 Task: Read customer reviews and ratings for real estate agents in Atlanta, Georgia.
Action: Mouse moved to (264, 224)
Screenshot: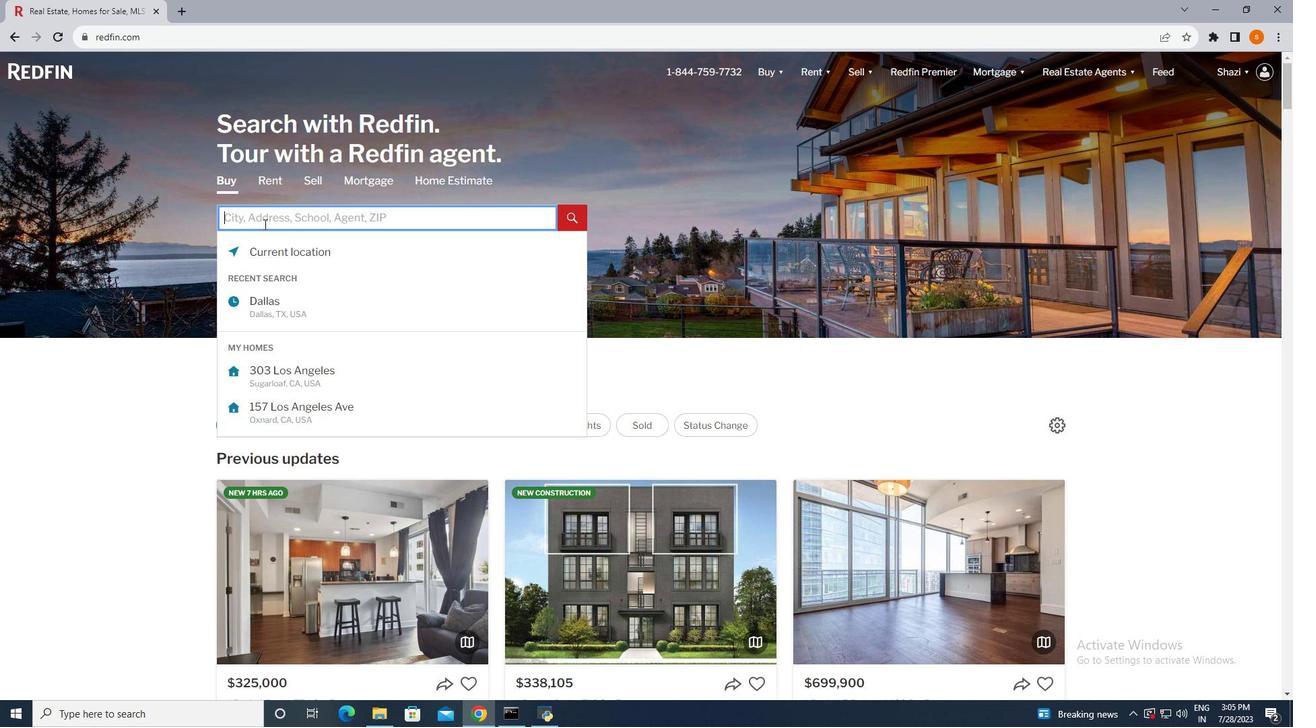 
Action: Mouse pressed left at (264, 224)
Screenshot: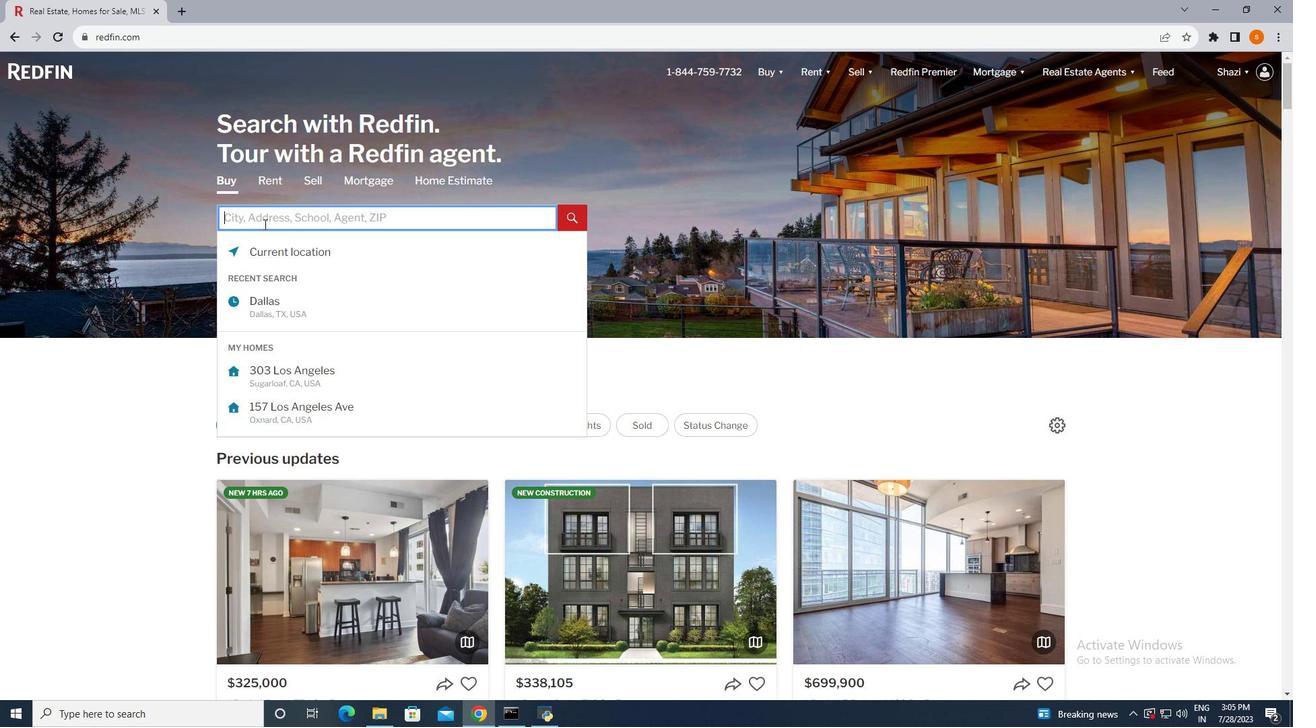 
Action: Mouse moved to (269, 220)
Screenshot: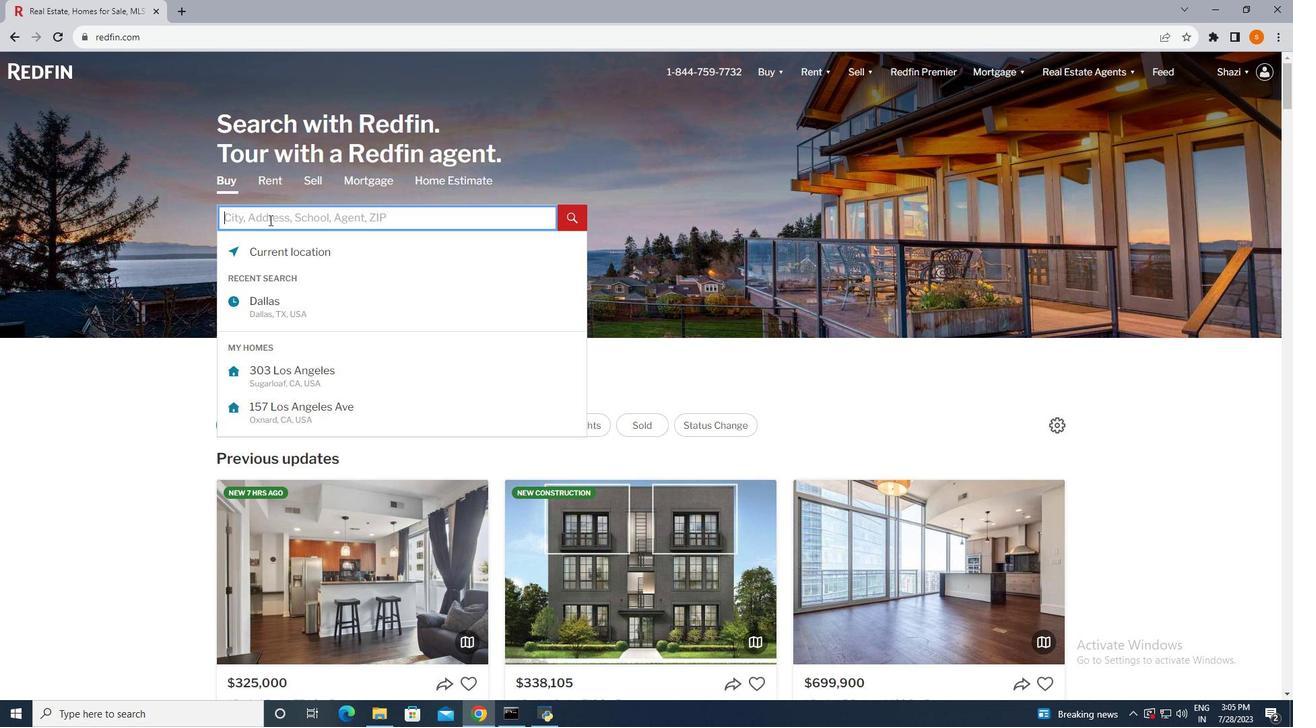 
Action: Mouse pressed left at (269, 220)
Screenshot: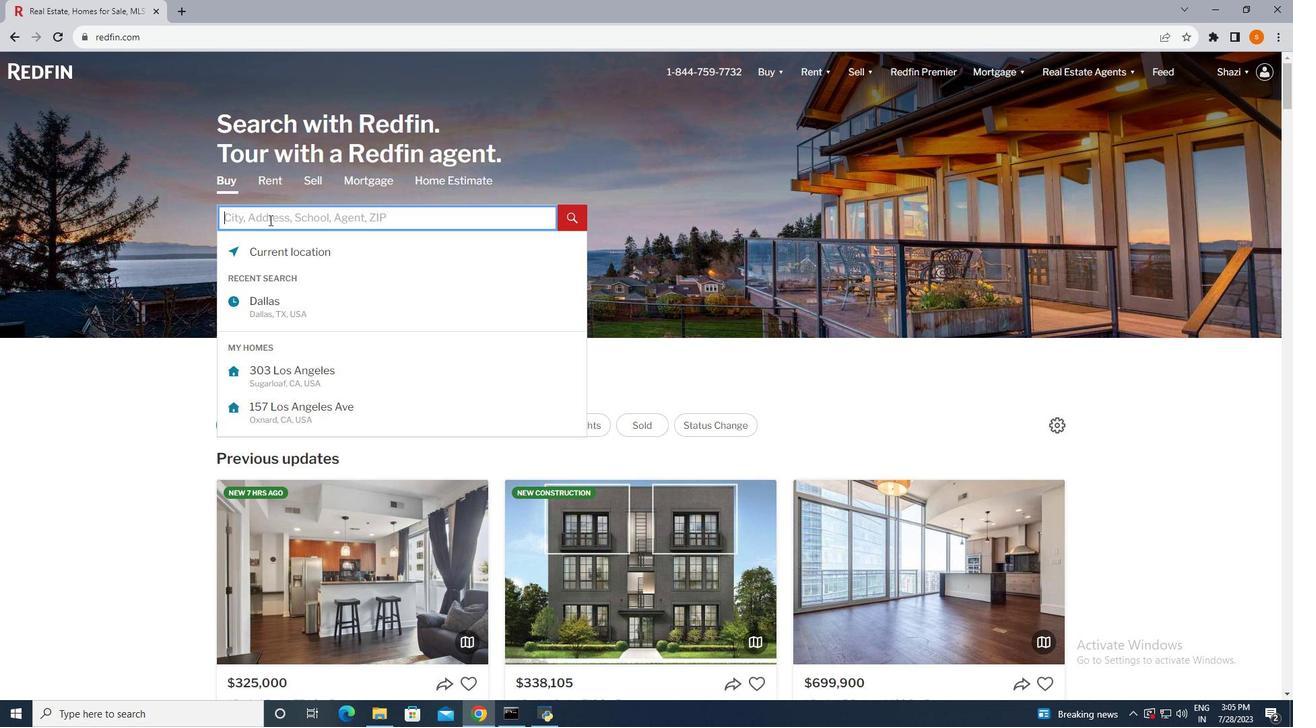 
Action: Key pressed <Key.shift>Atlanta,<Key.space><Key.shift>Georgia<Key.enter>
Screenshot: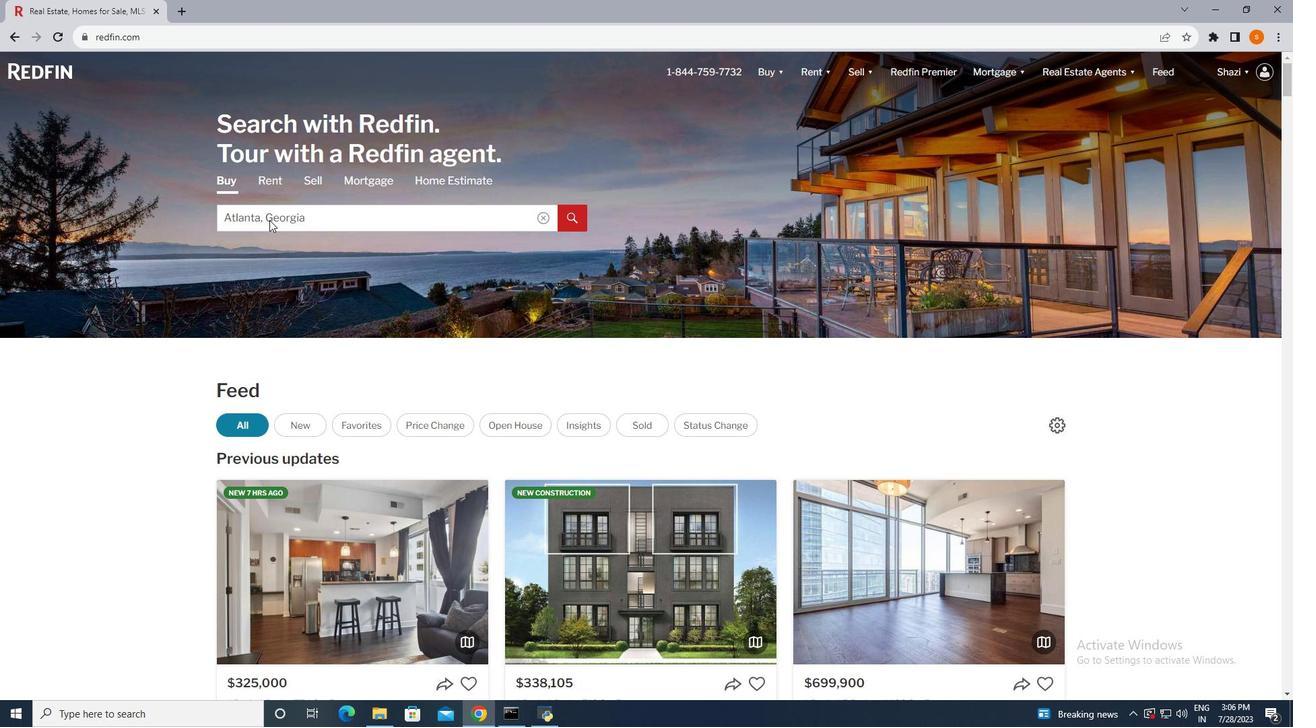 
Action: Mouse moved to (1065, 121)
Screenshot: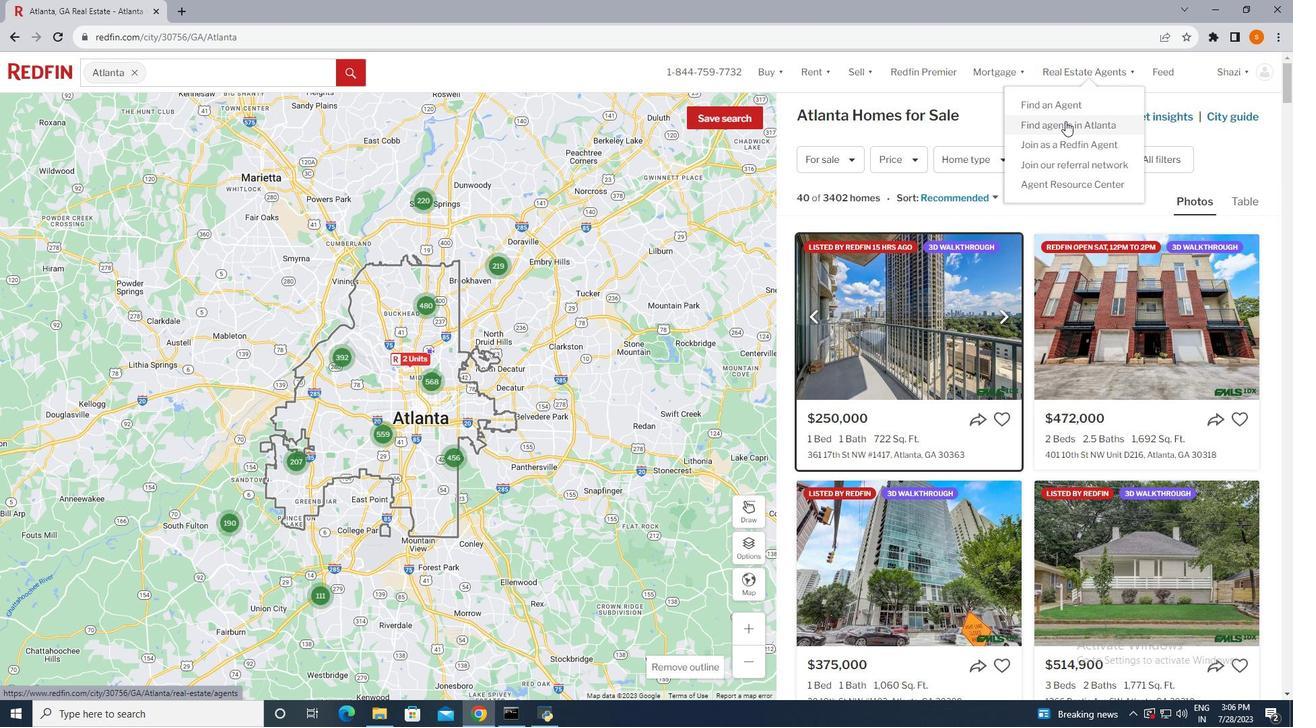 
Action: Mouse pressed left at (1065, 121)
Screenshot: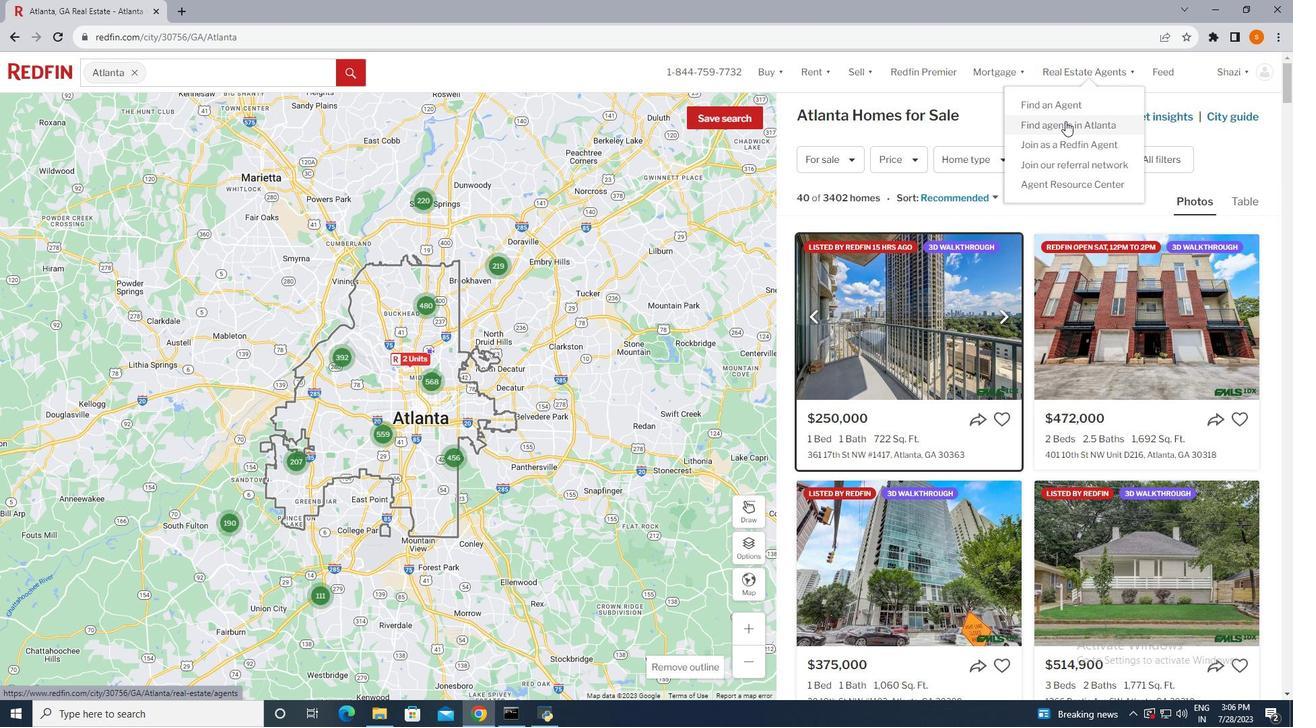 
Action: Mouse moved to (475, 406)
Screenshot: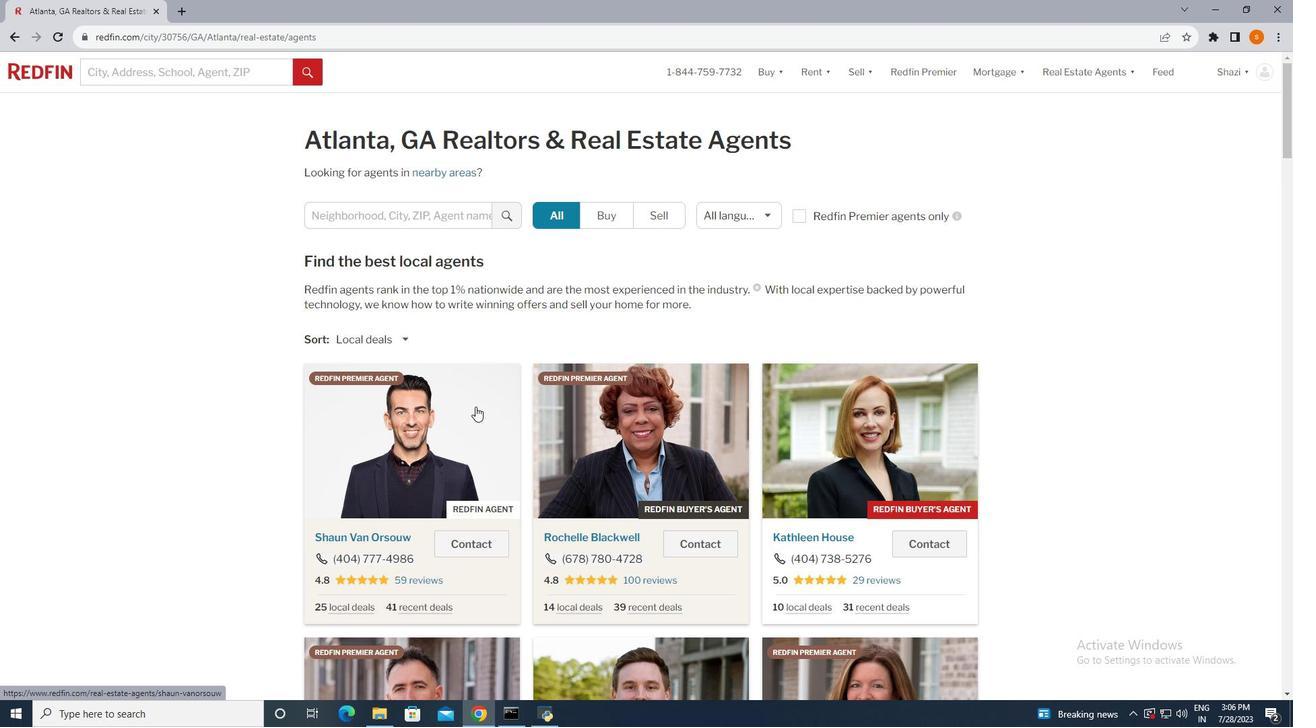 
Action: Mouse scrolled (475, 406) with delta (0, 0)
Screenshot: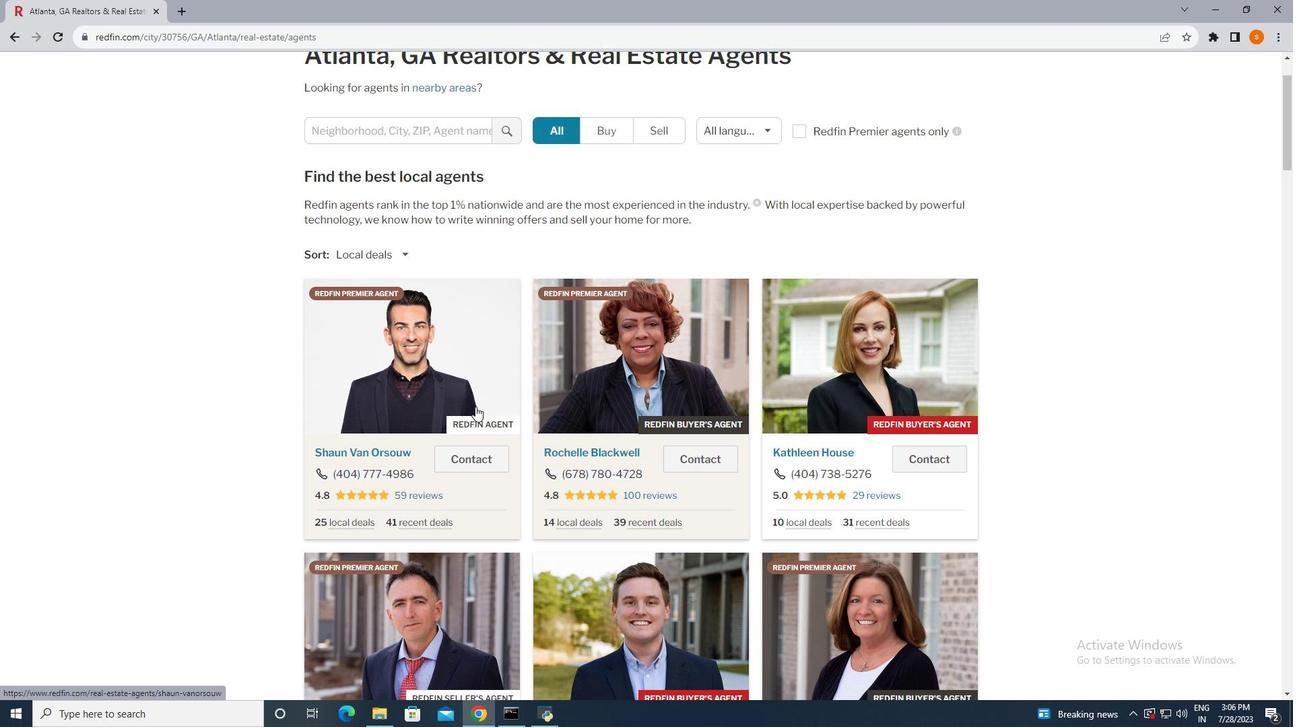 
Action: Mouse scrolled (475, 406) with delta (0, 0)
Screenshot: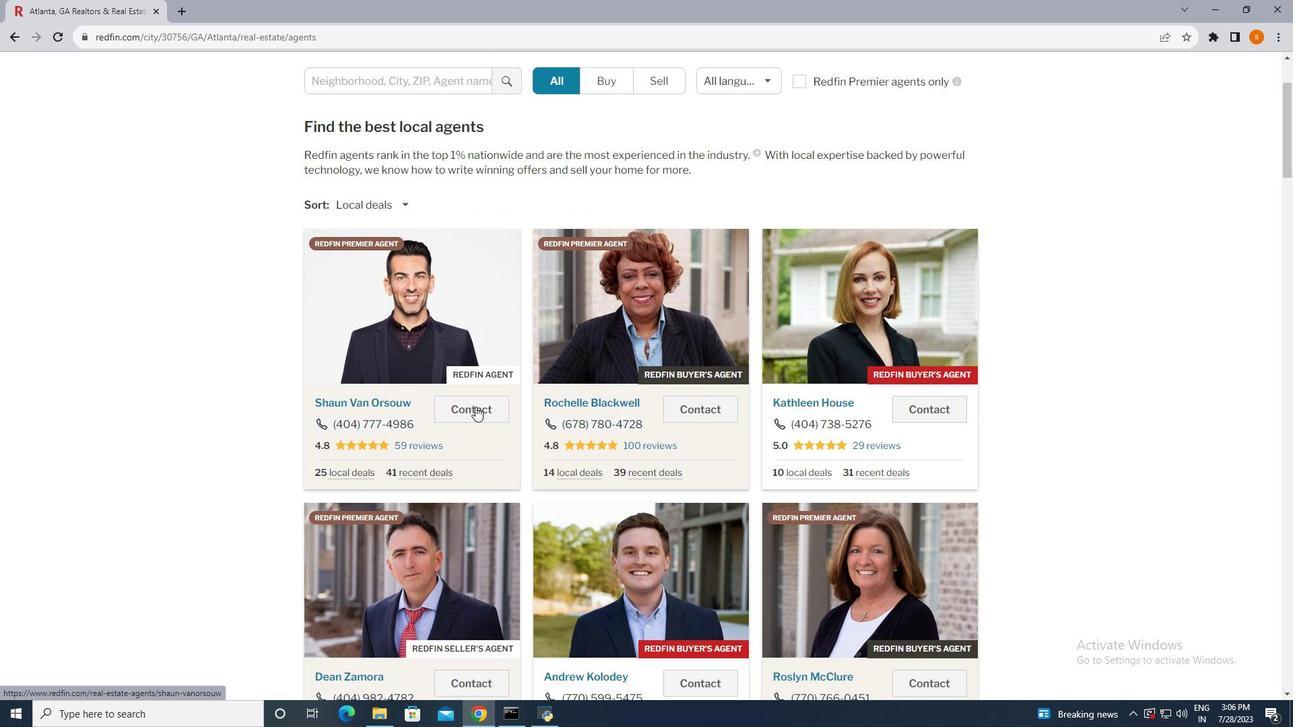 
Action: Mouse moved to (490, 380)
Screenshot: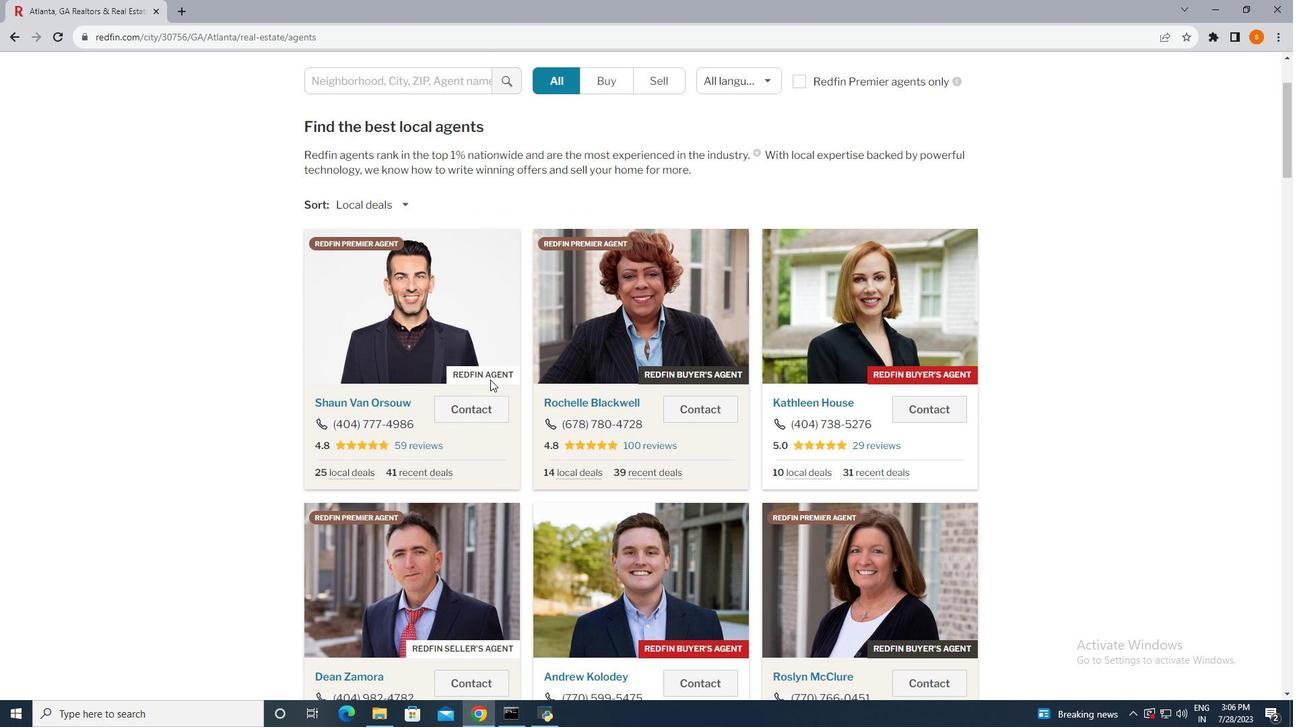 
Action: Mouse scrolled (490, 379) with delta (0, 0)
Screenshot: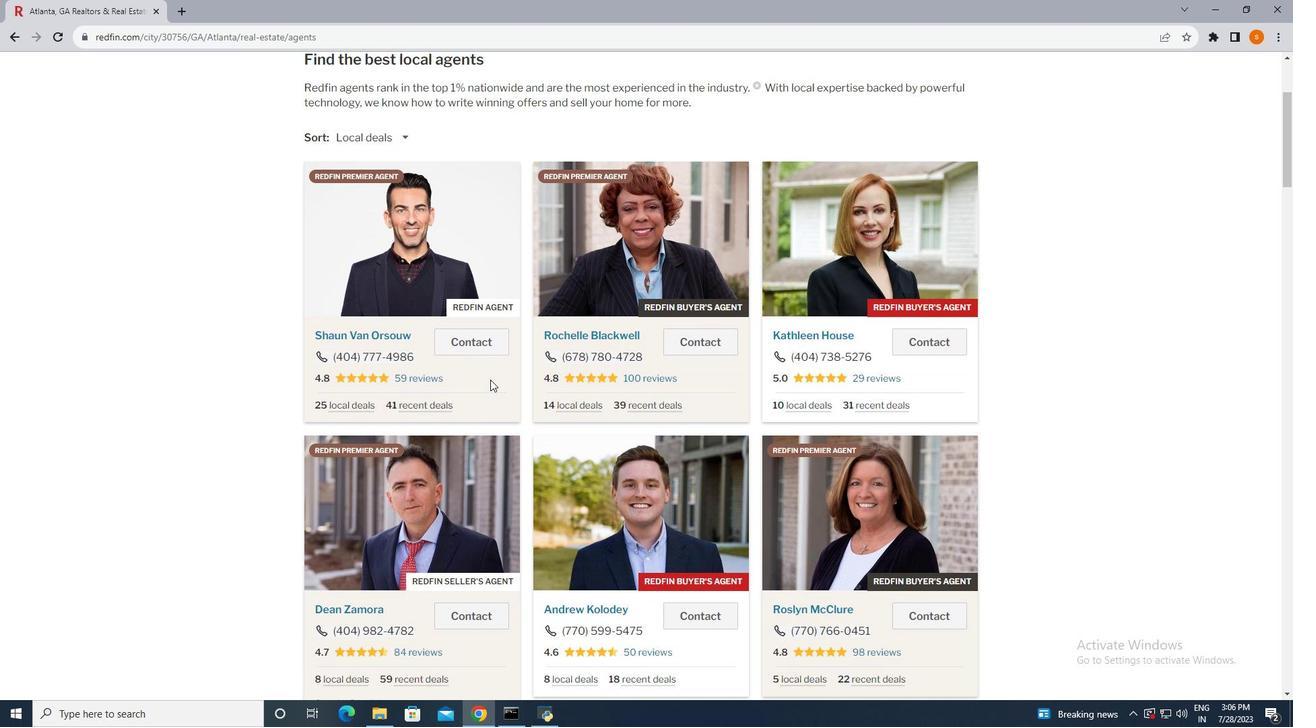 
Action: Mouse scrolled (490, 379) with delta (0, 0)
Screenshot: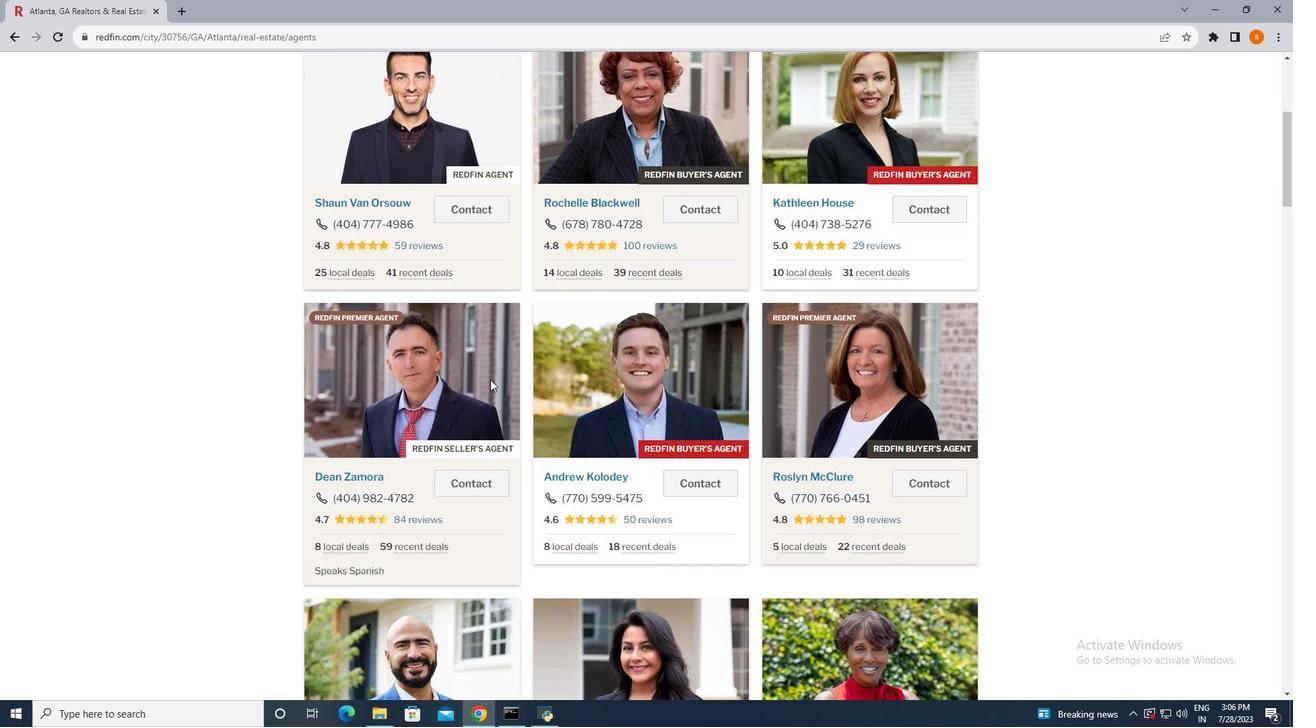 
Action: Mouse scrolled (490, 379) with delta (0, 0)
Screenshot: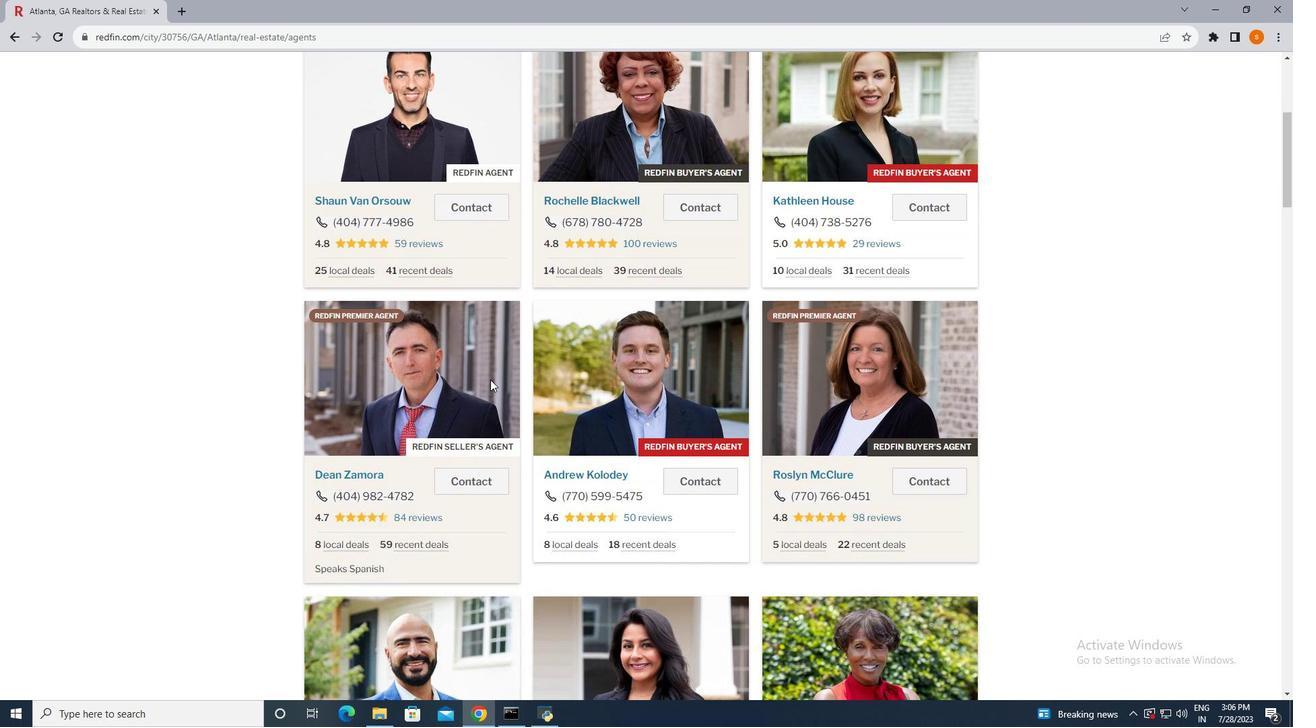 
Action: Mouse scrolled (490, 380) with delta (0, 0)
Screenshot: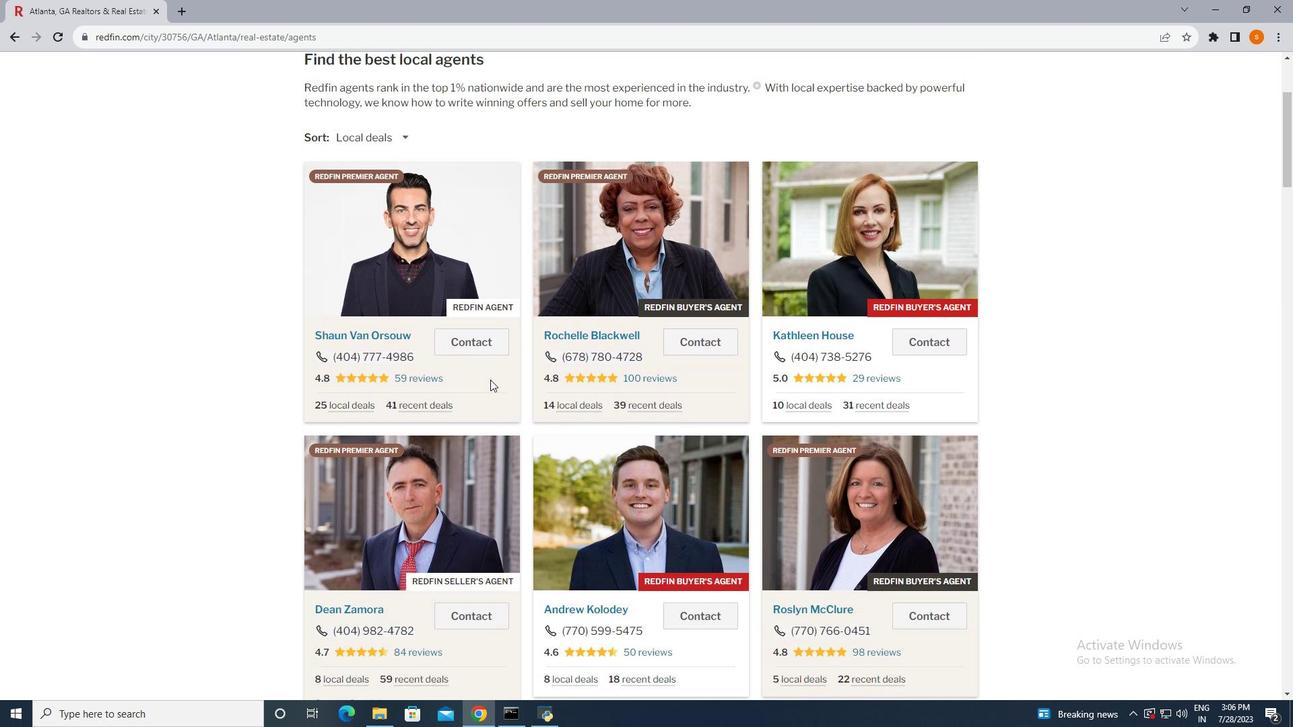 
Action: Mouse scrolled (490, 380) with delta (0, 0)
Screenshot: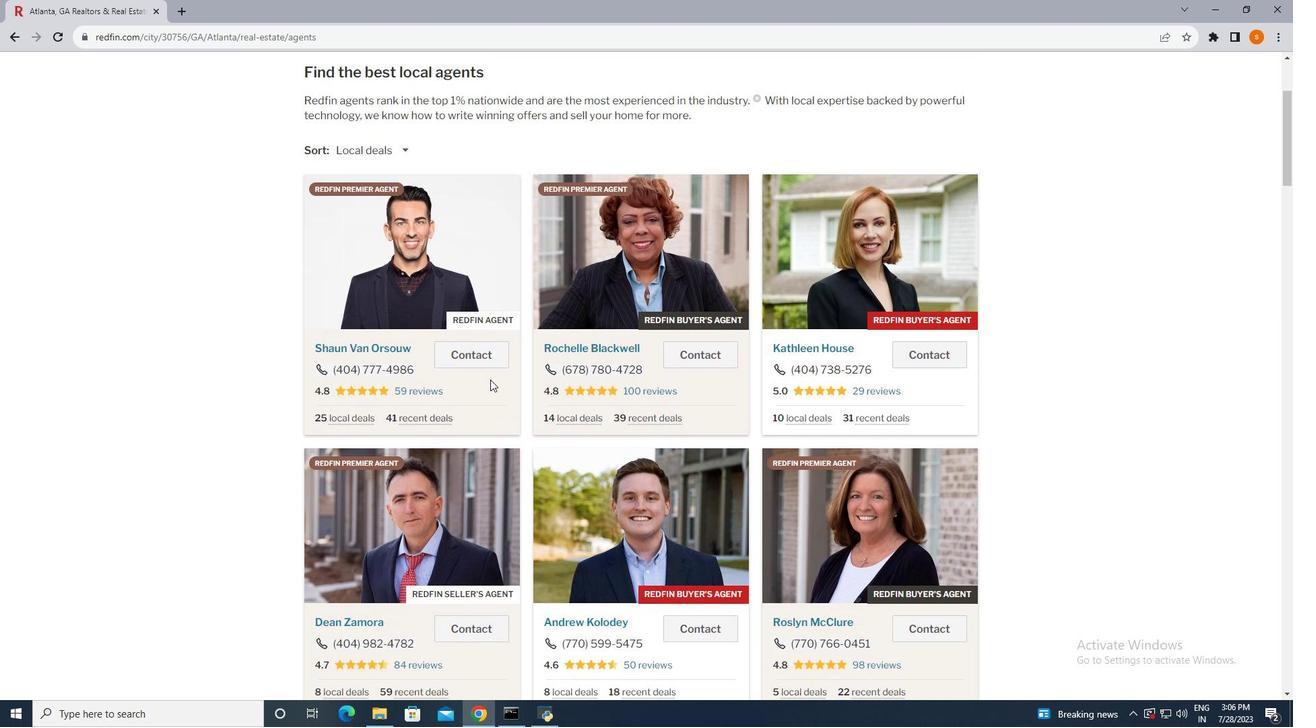 
Action: Mouse scrolled (490, 380) with delta (0, 0)
Screenshot: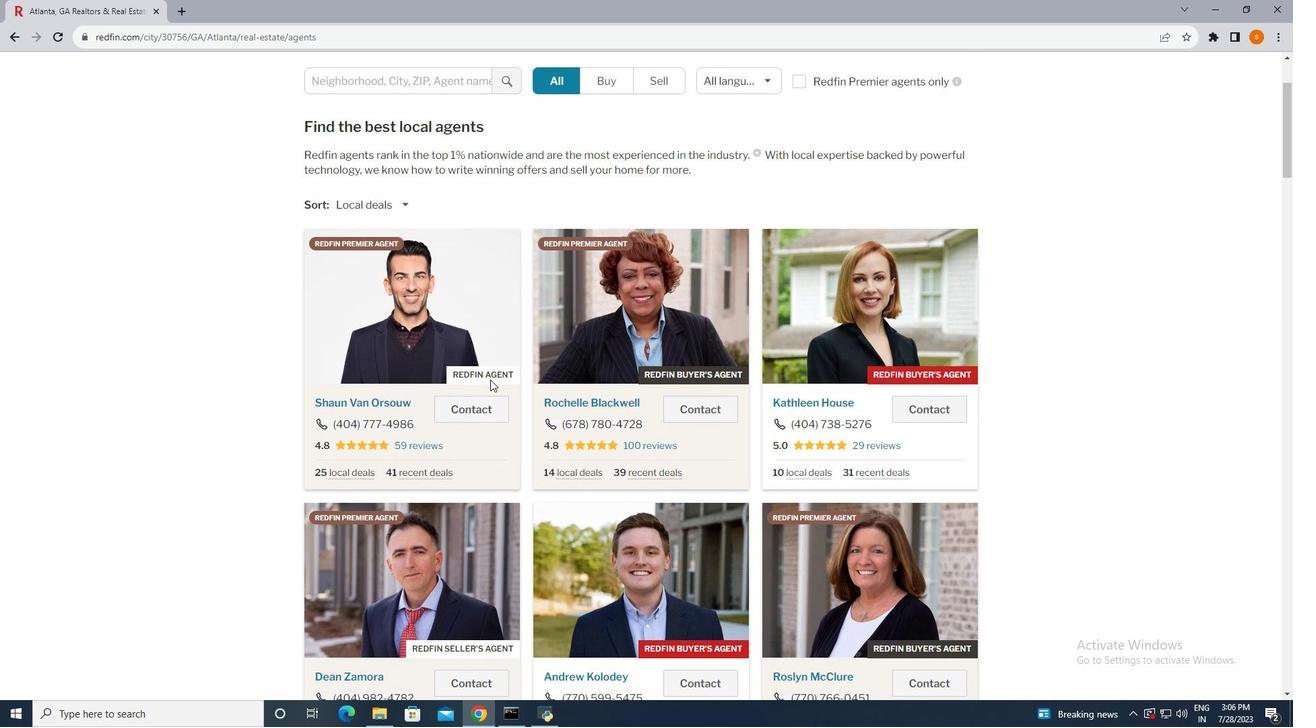
Action: Mouse moved to (444, 383)
Screenshot: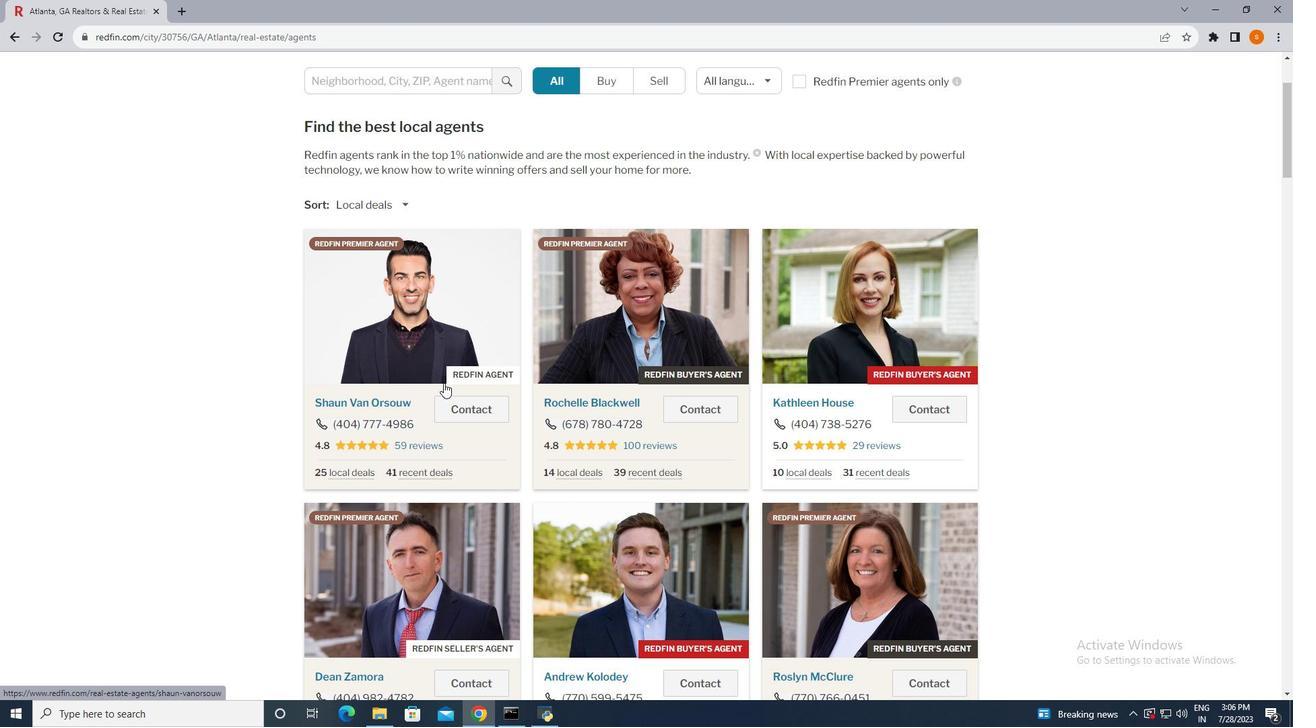 
Action: Mouse scrolled (444, 382) with delta (0, 0)
Screenshot: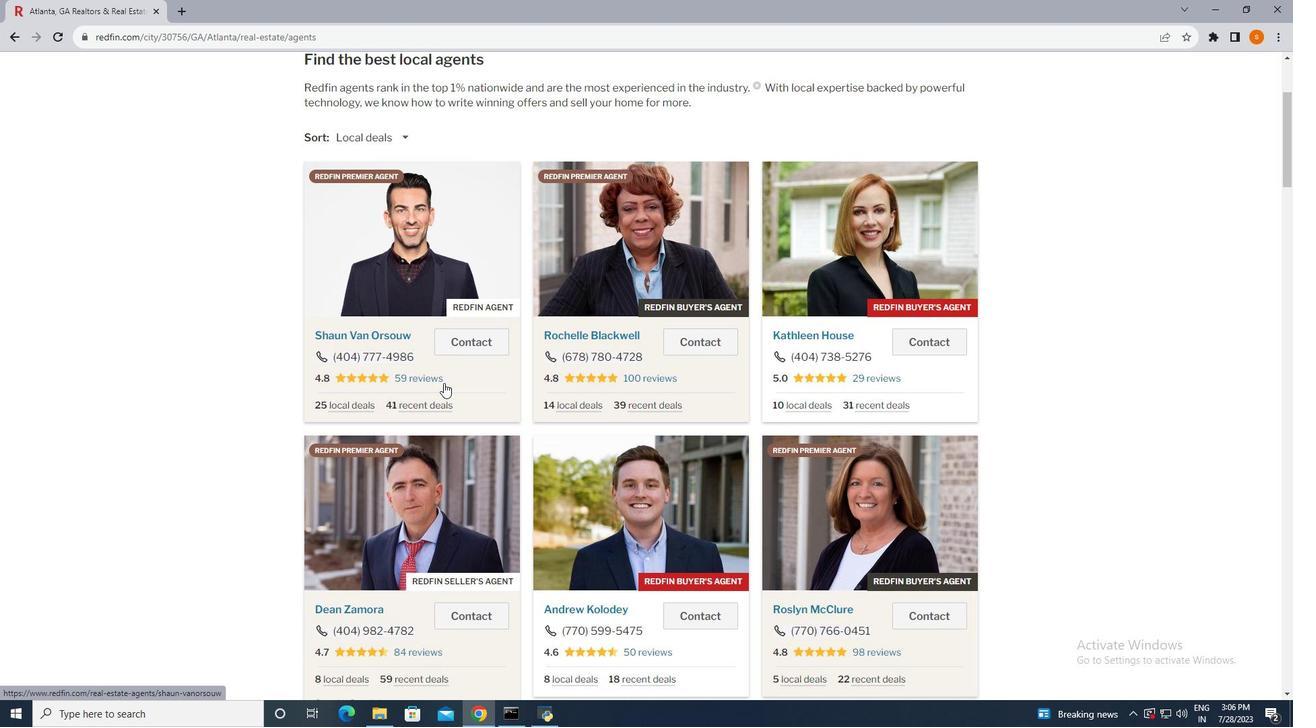 
Action: Mouse scrolled (444, 382) with delta (0, 0)
Screenshot: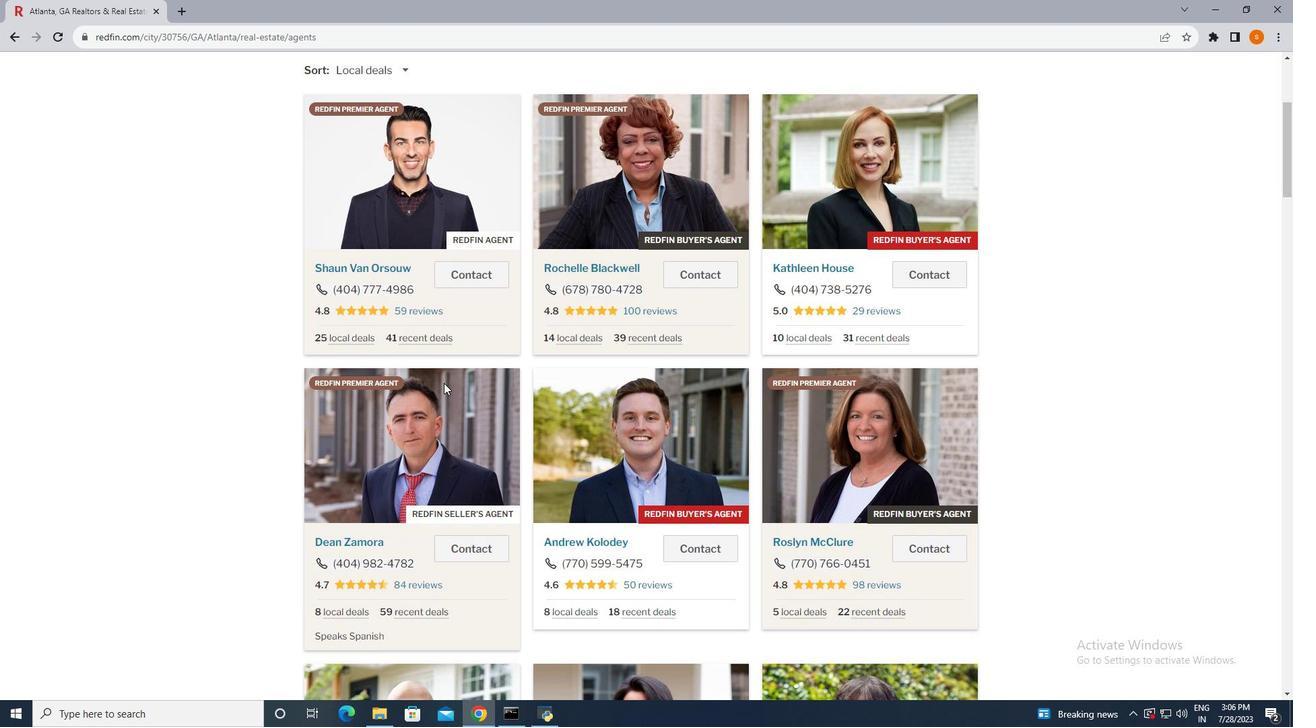 
Action: Mouse moved to (429, 309)
Screenshot: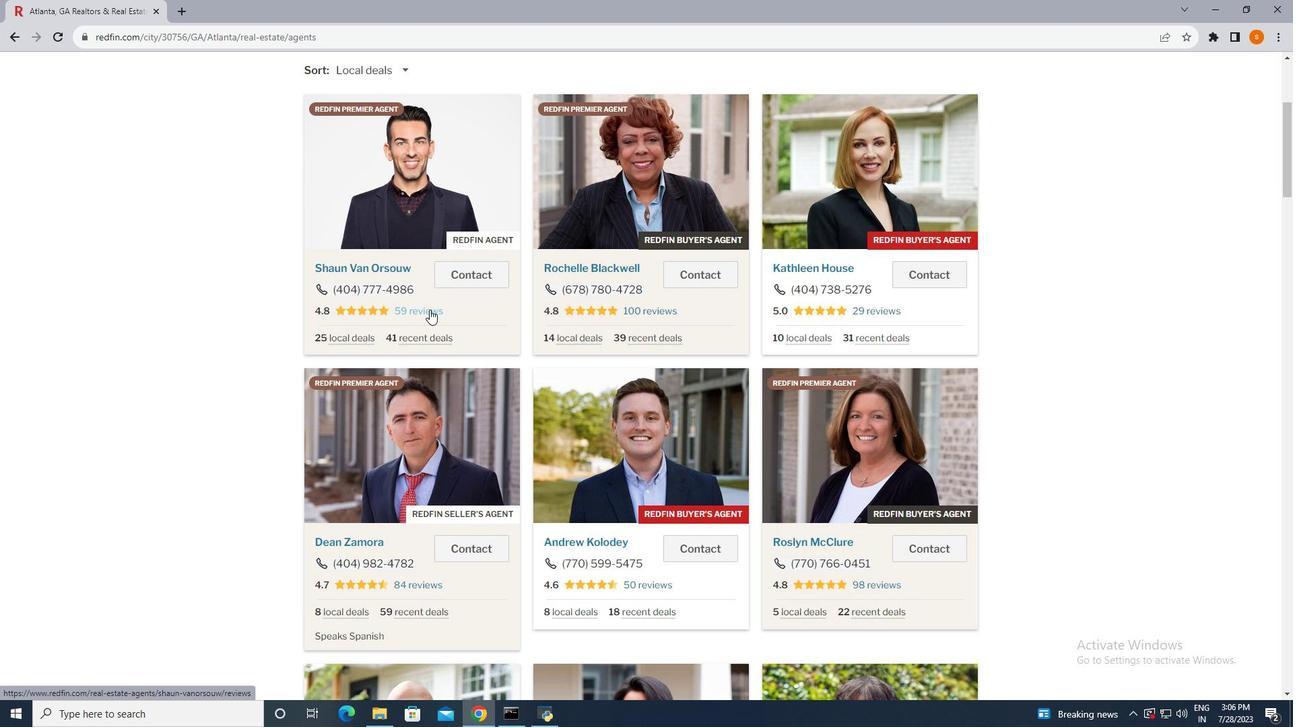 
Action: Mouse pressed left at (429, 309)
Screenshot: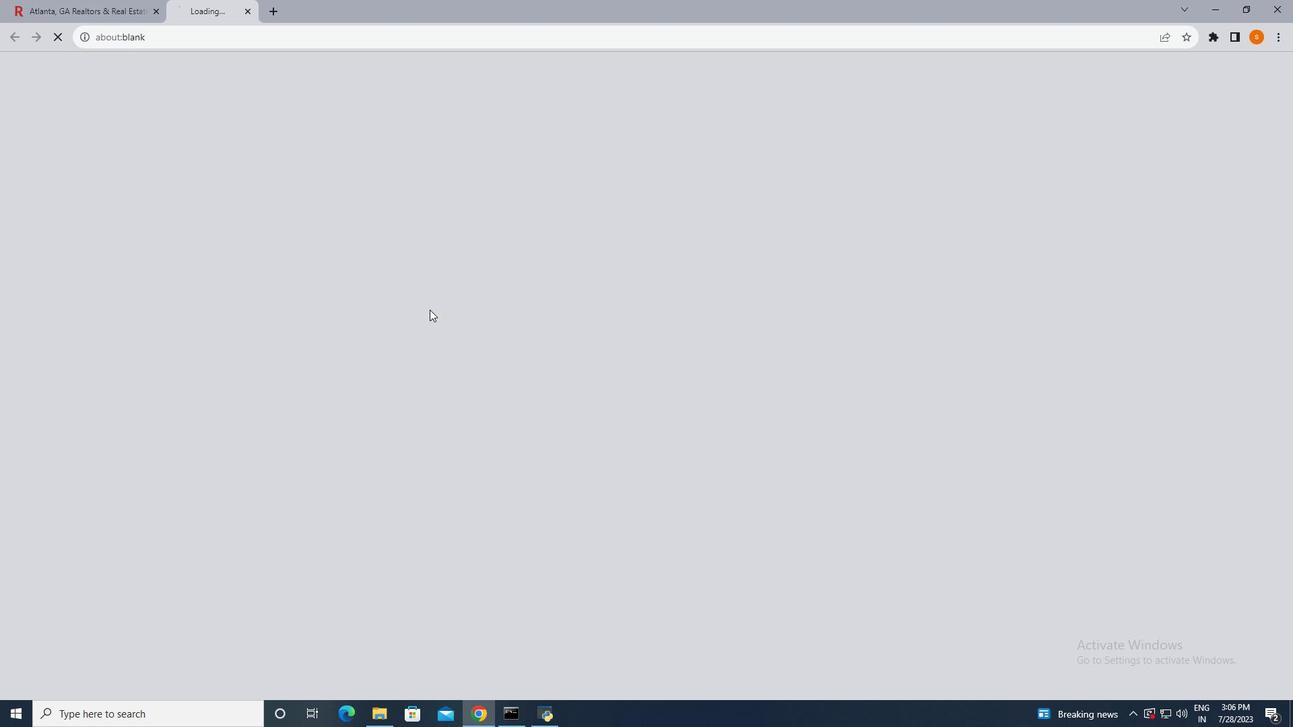 
Action: Mouse moved to (481, 393)
Screenshot: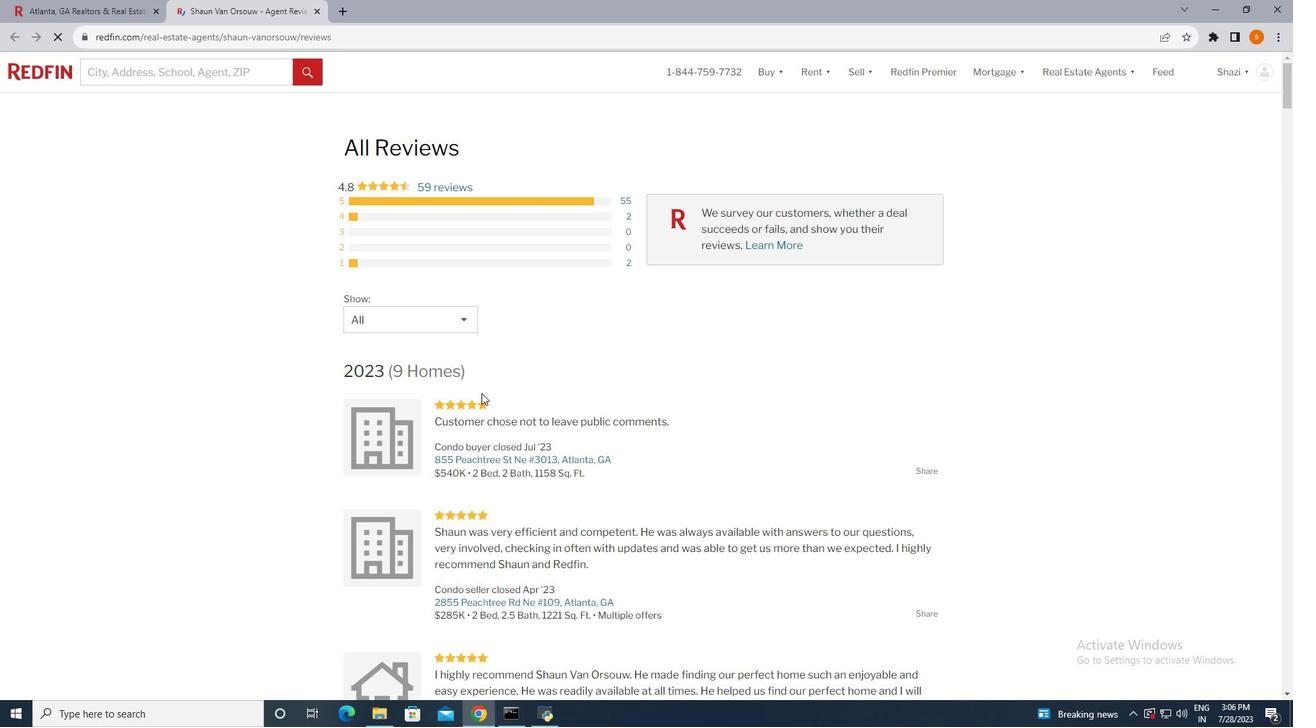 
Action: Mouse scrolled (481, 394) with delta (0, 0)
Screenshot: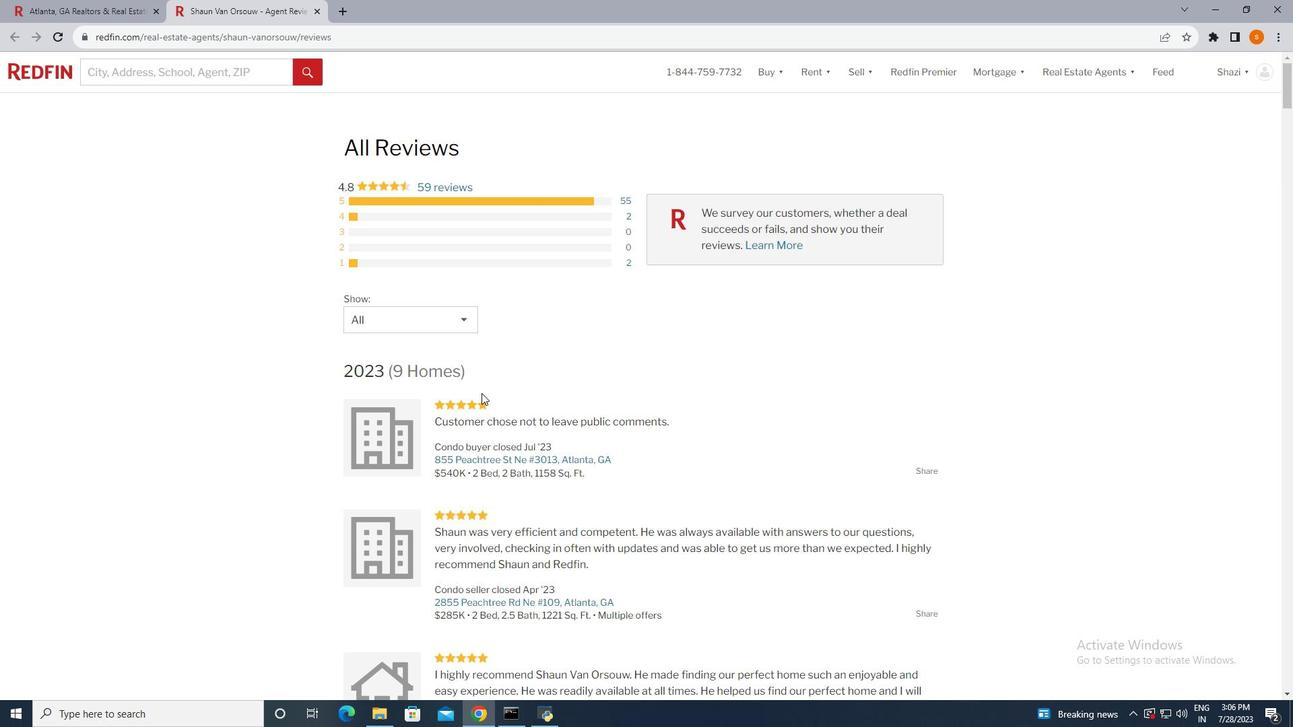 
Action: Mouse scrolled (481, 392) with delta (0, 0)
Screenshot: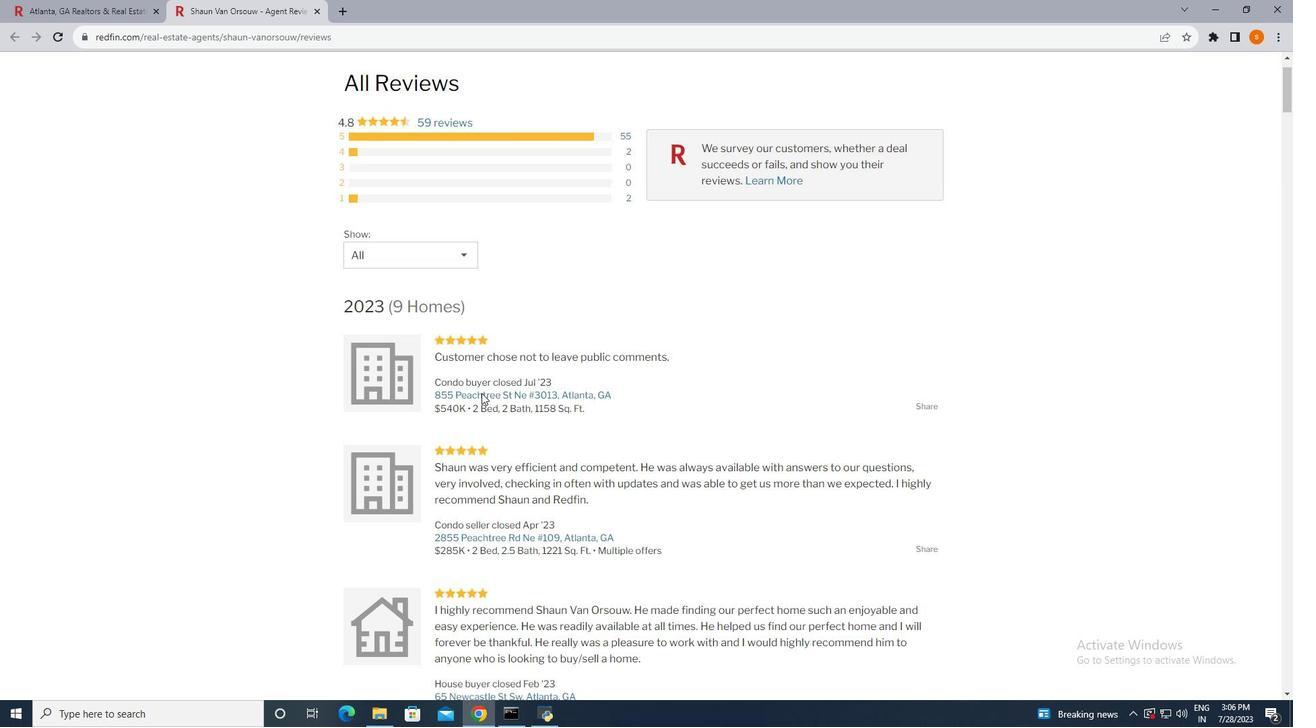 
Action: Mouse scrolled (481, 392) with delta (0, 0)
Screenshot: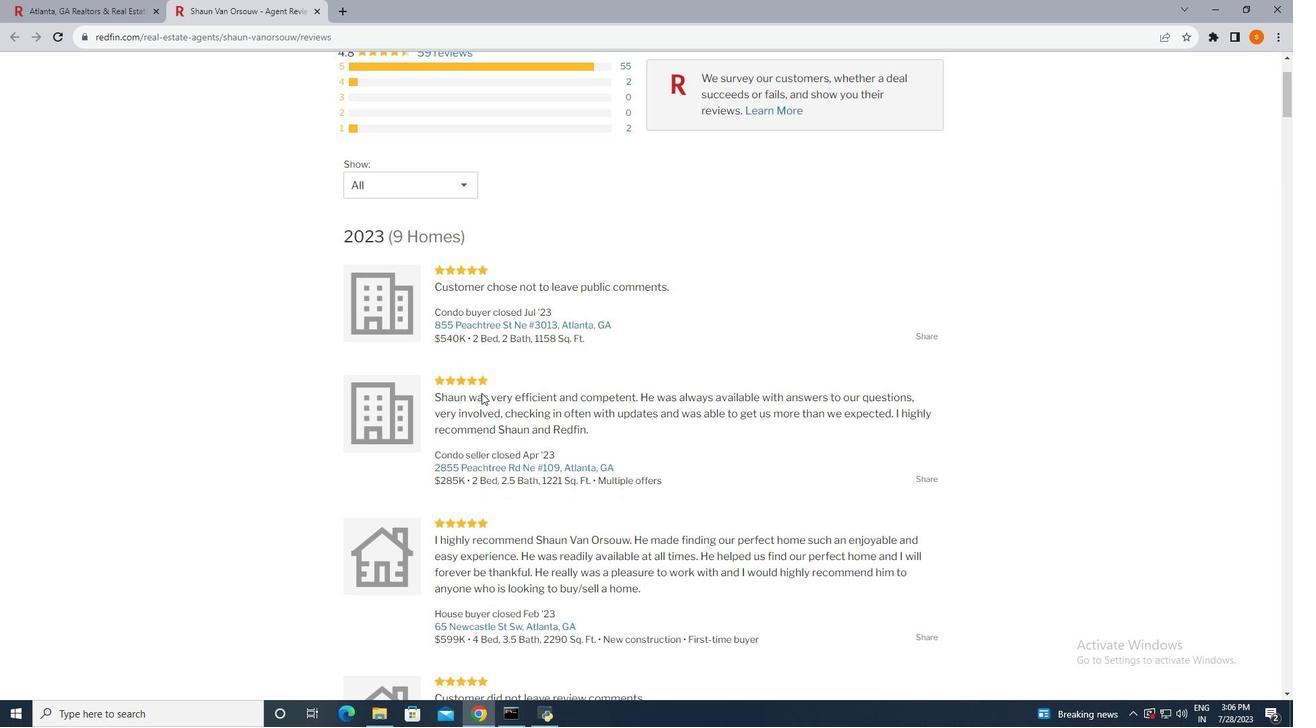 
Action: Mouse scrolled (481, 392) with delta (0, 0)
Screenshot: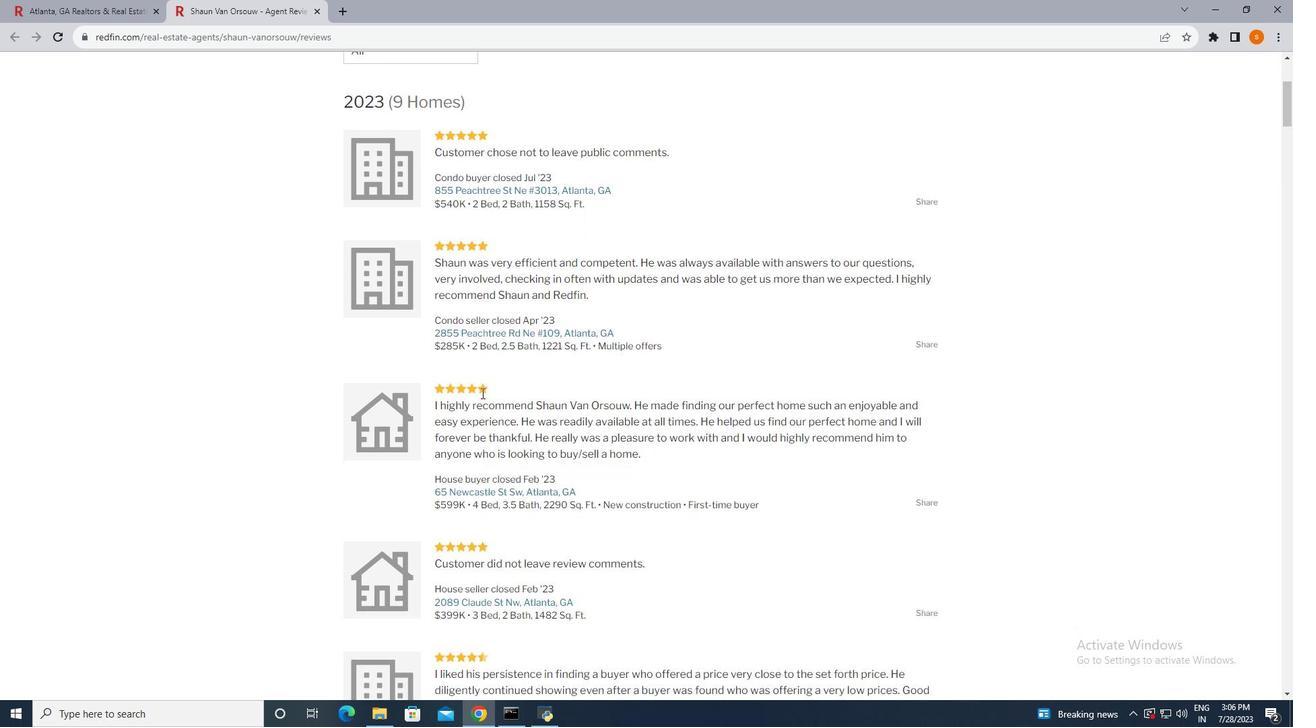 
Action: Mouse scrolled (481, 392) with delta (0, 0)
Screenshot: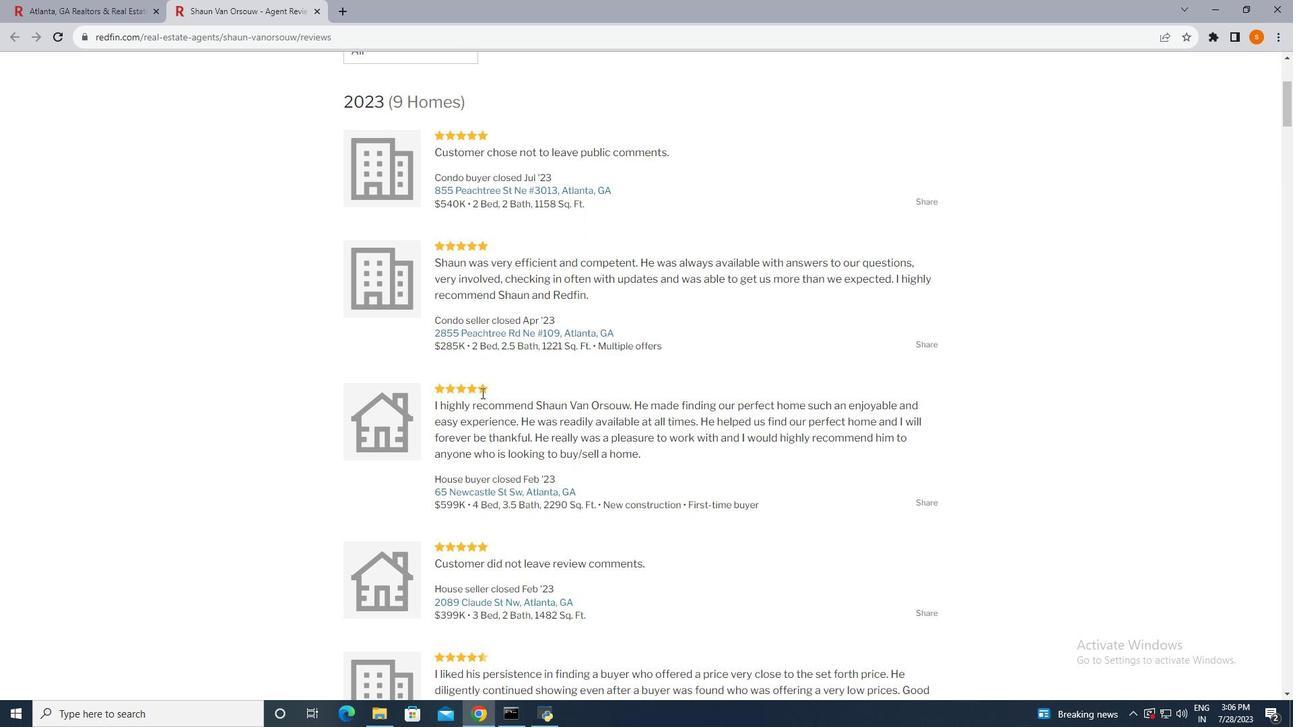 
Action: Mouse scrolled (481, 394) with delta (0, 0)
Screenshot: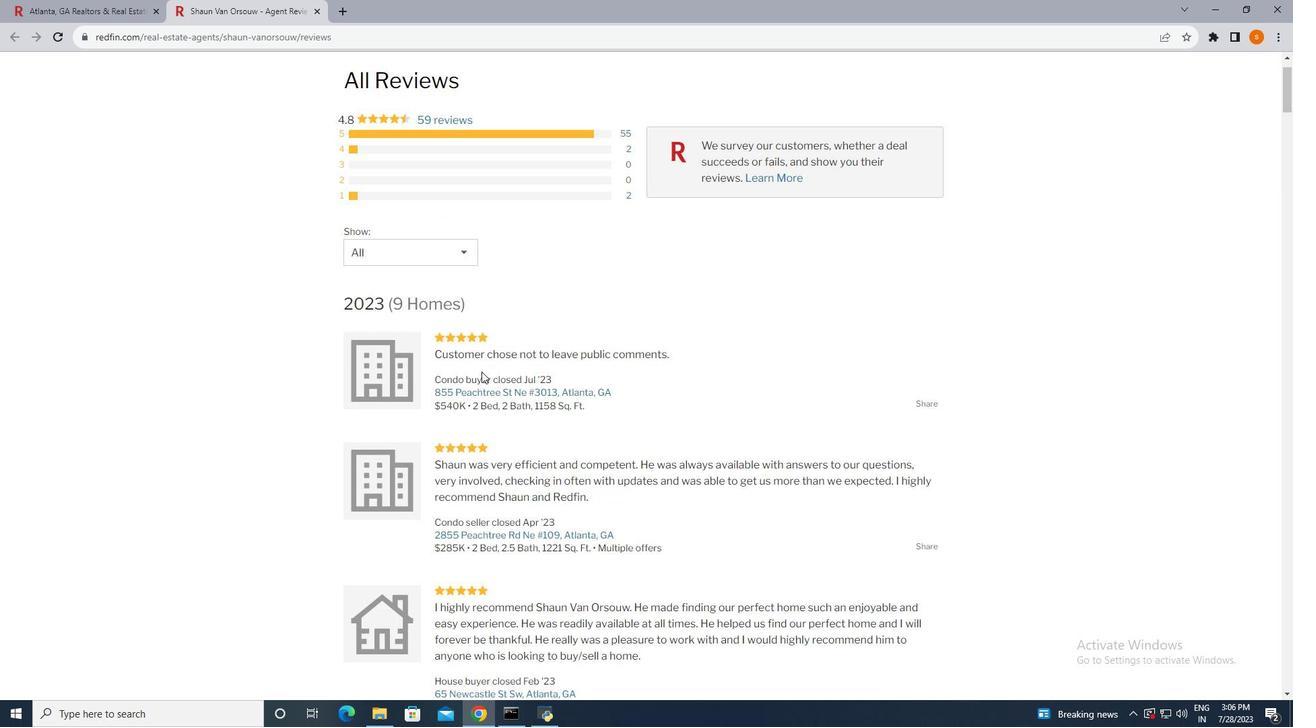 
Action: Mouse scrolled (481, 394) with delta (0, 0)
Screenshot: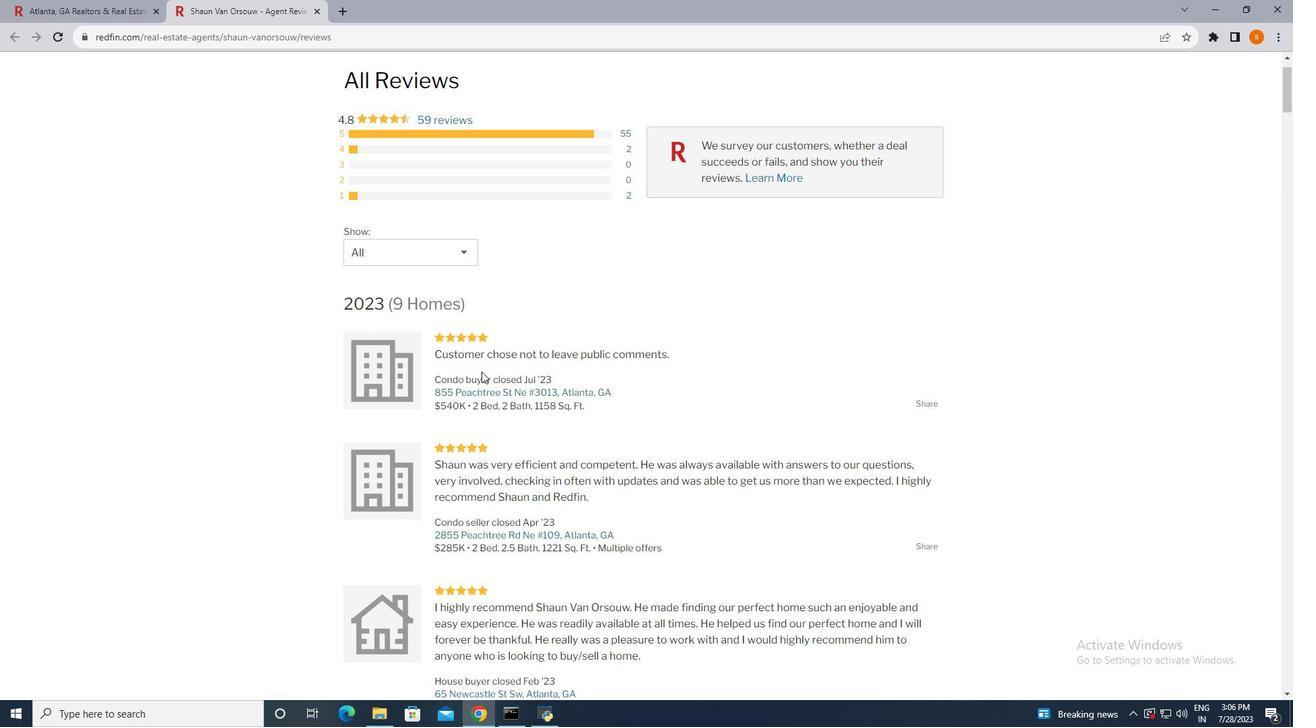 
Action: Mouse scrolled (481, 394) with delta (0, 0)
Screenshot: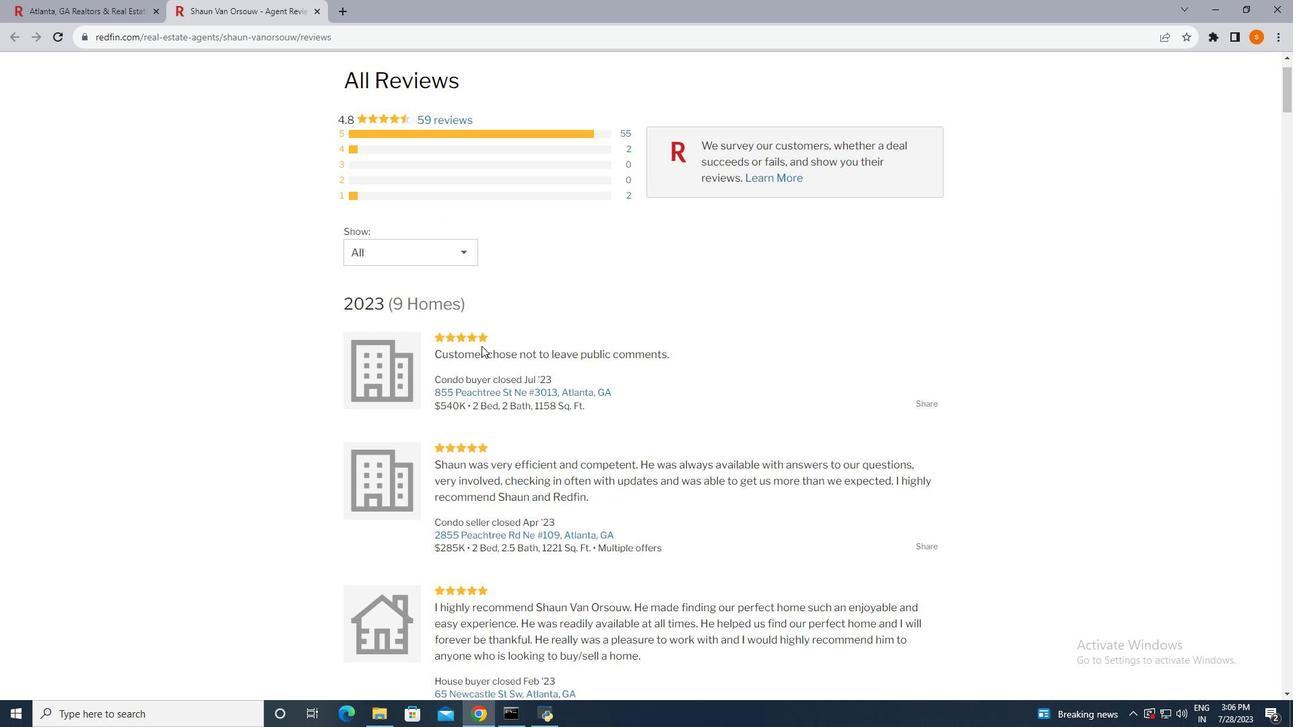 
Action: Mouse moved to (459, 251)
Screenshot: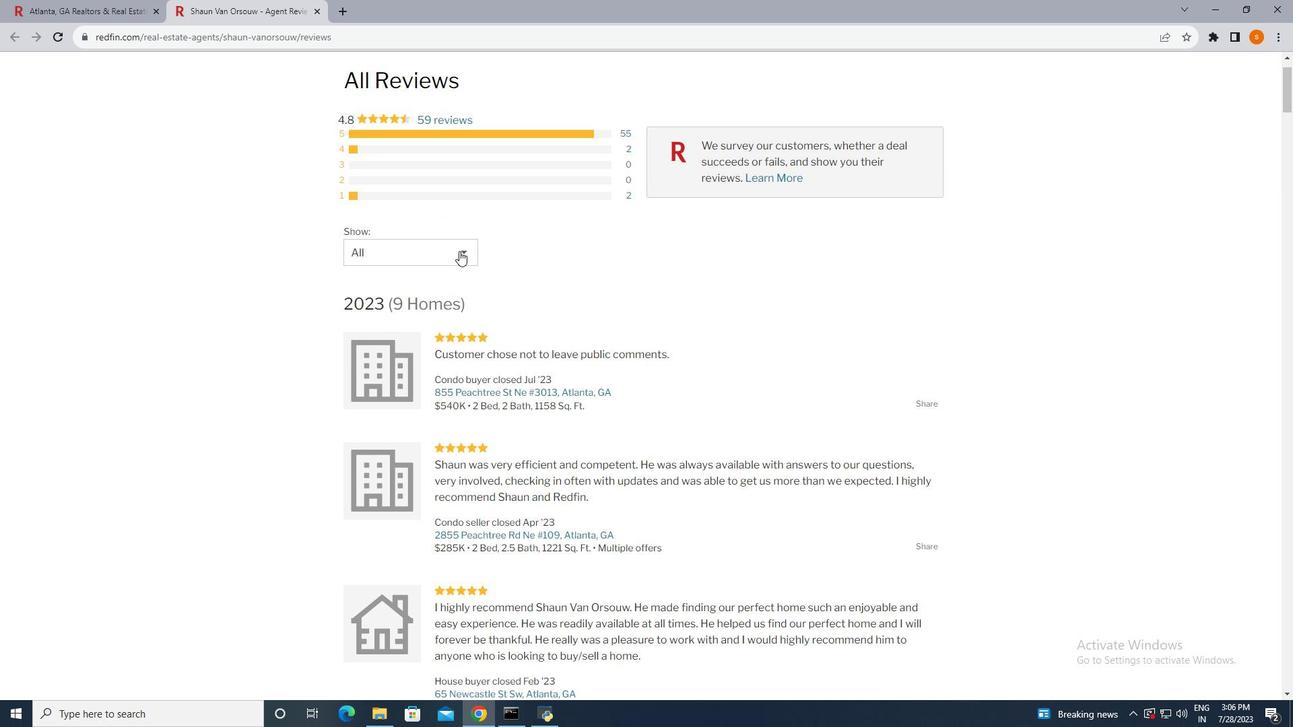 
Action: Mouse pressed left at (459, 251)
Screenshot: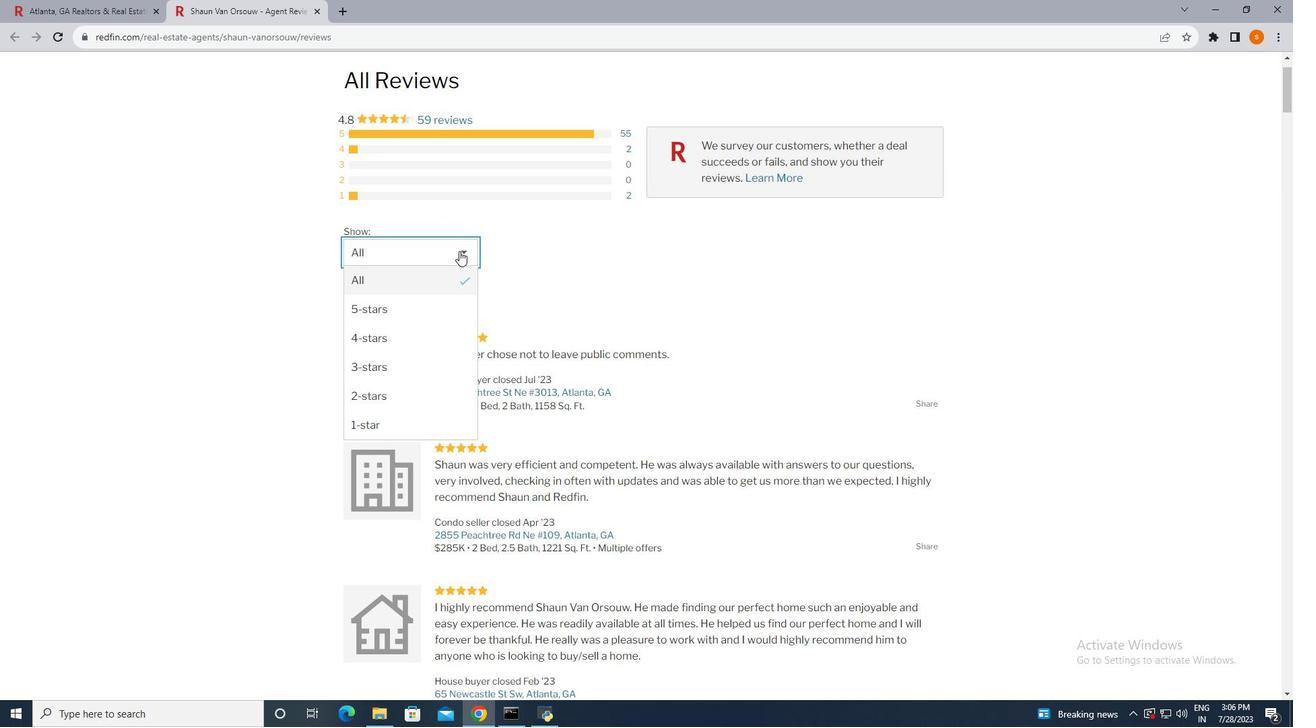 
Action: Mouse moved to (390, 311)
Screenshot: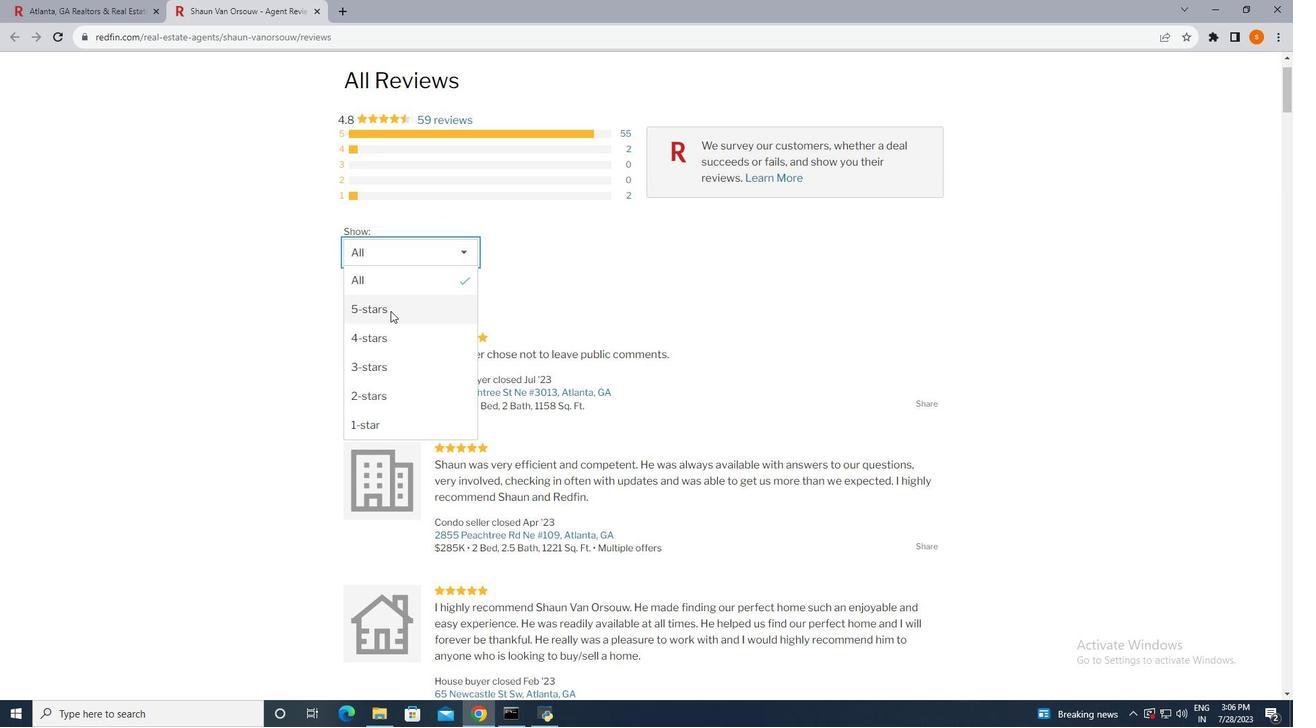 
Action: Mouse pressed left at (390, 311)
Screenshot: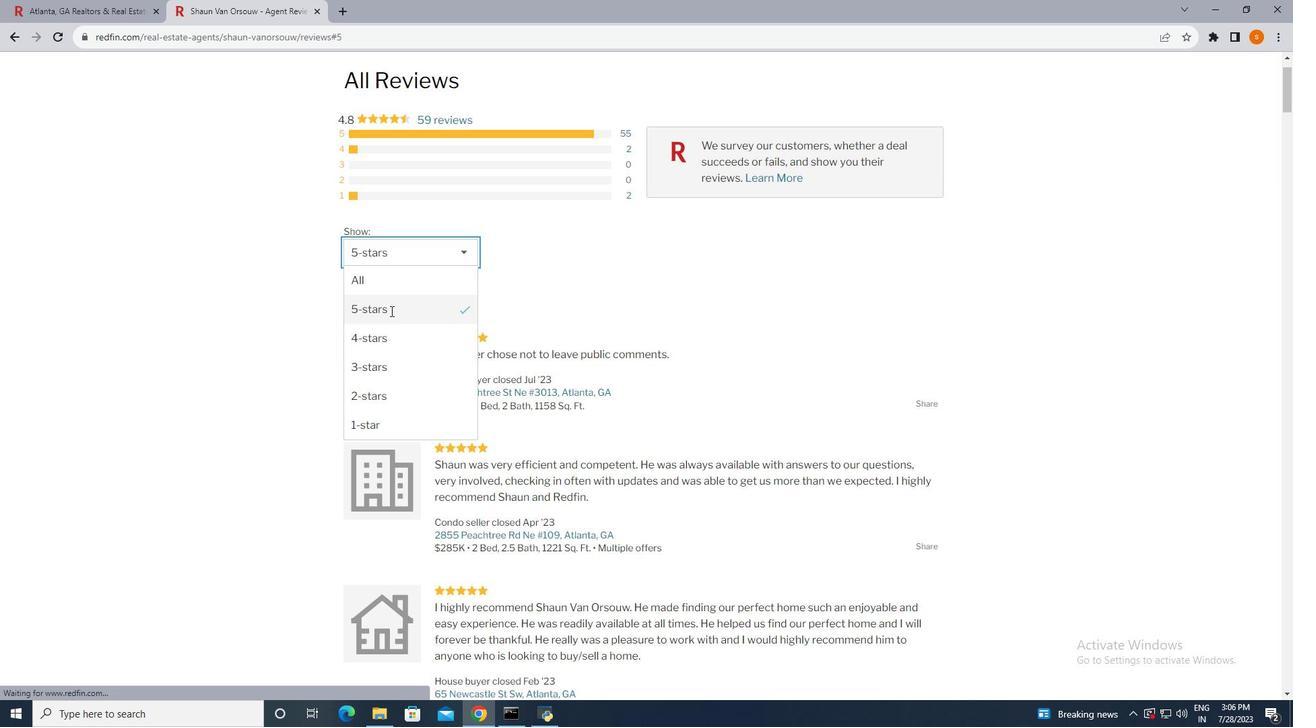 
Action: Mouse moved to (466, 254)
Screenshot: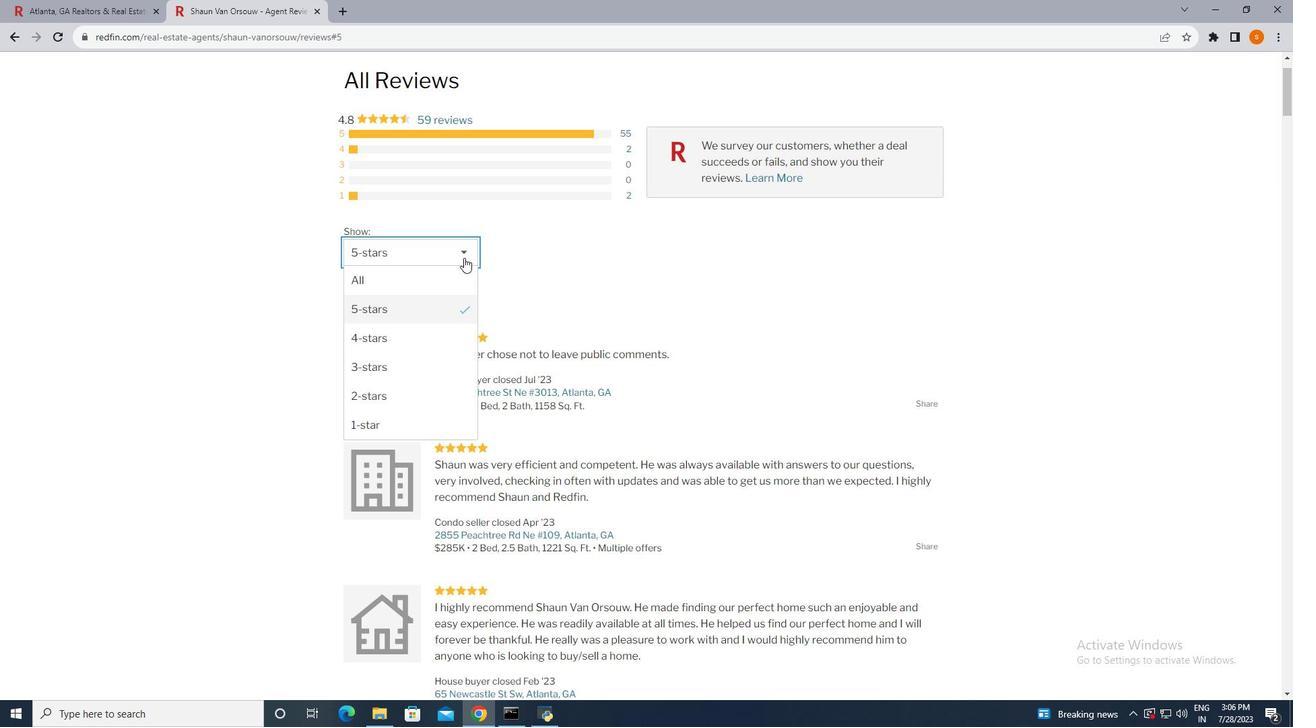 
Action: Mouse pressed left at (466, 254)
Screenshot: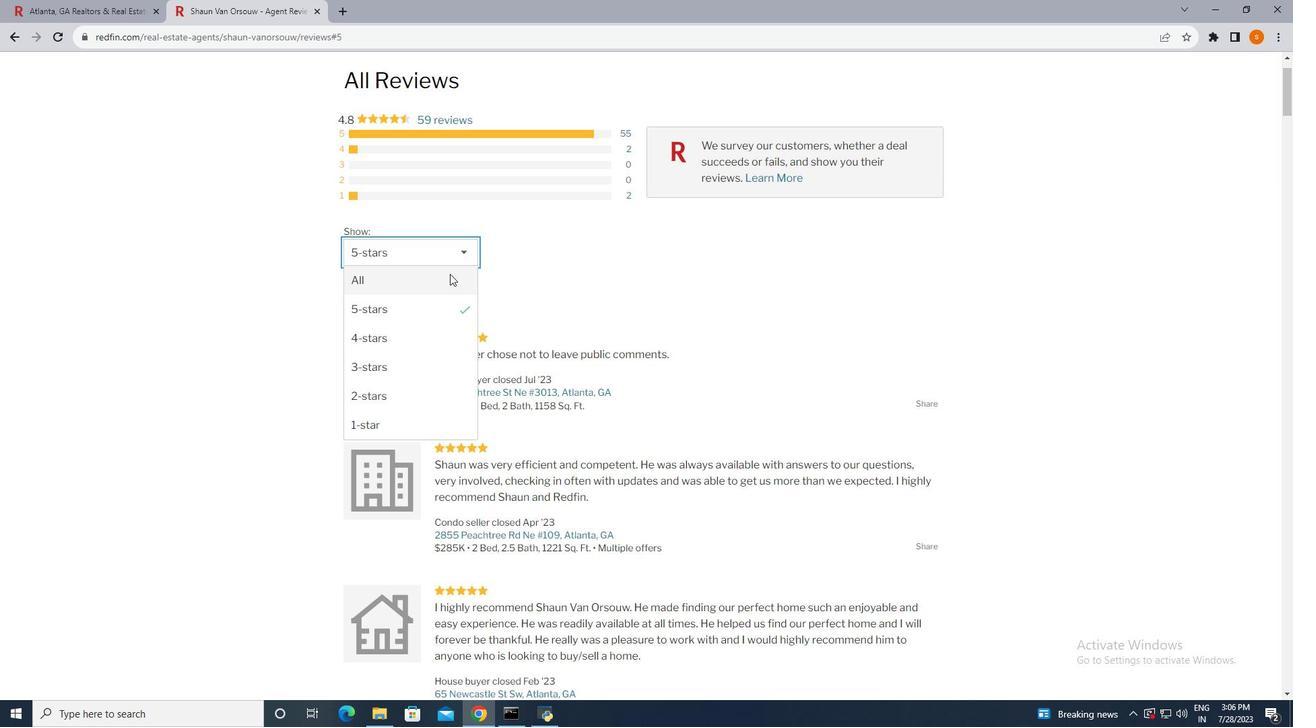 
Action: Mouse moved to (423, 283)
Screenshot: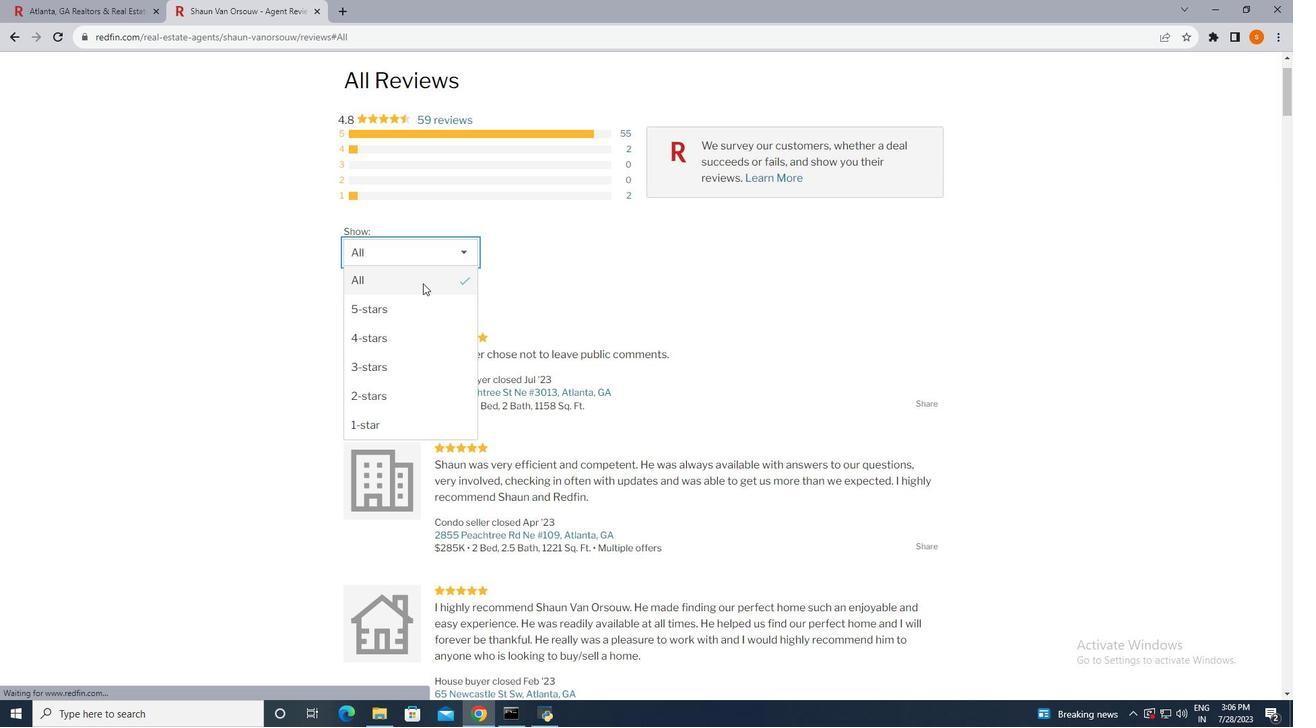 
Action: Mouse pressed left at (423, 283)
Screenshot: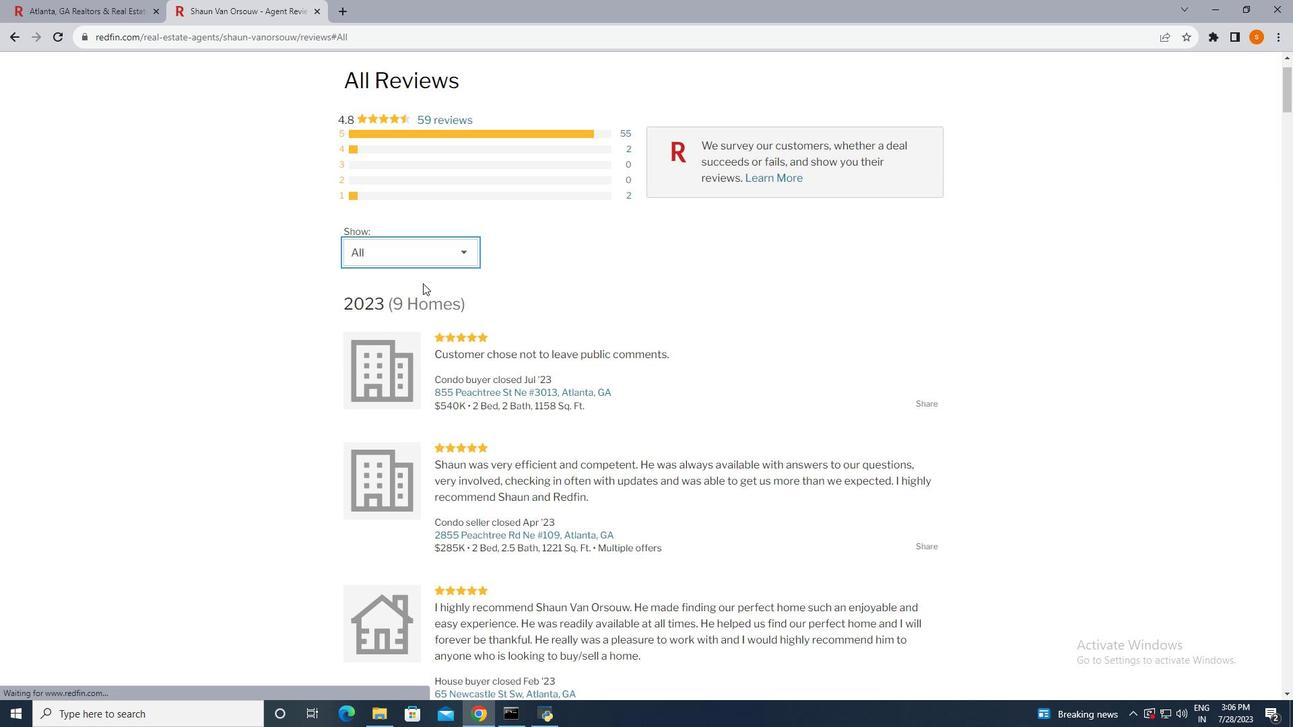 
Action: Mouse moved to (598, 460)
Screenshot: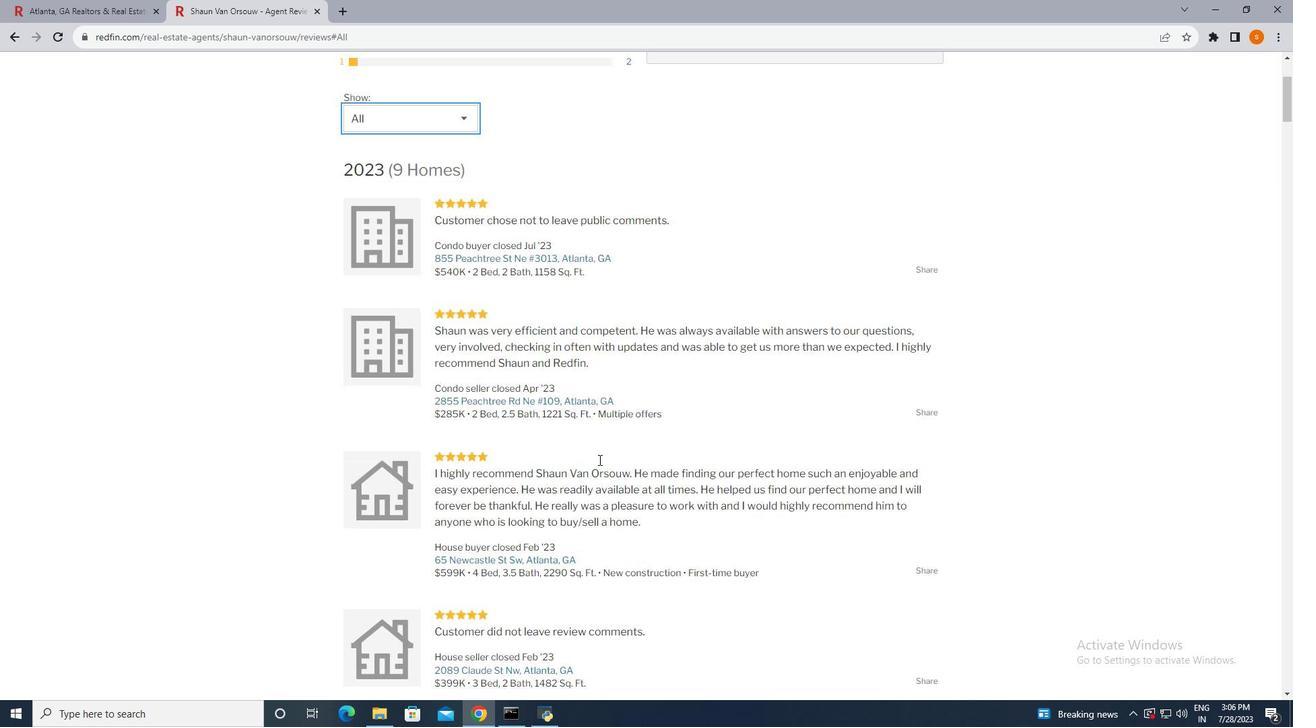 
Action: Mouse scrolled (598, 459) with delta (0, 0)
Screenshot: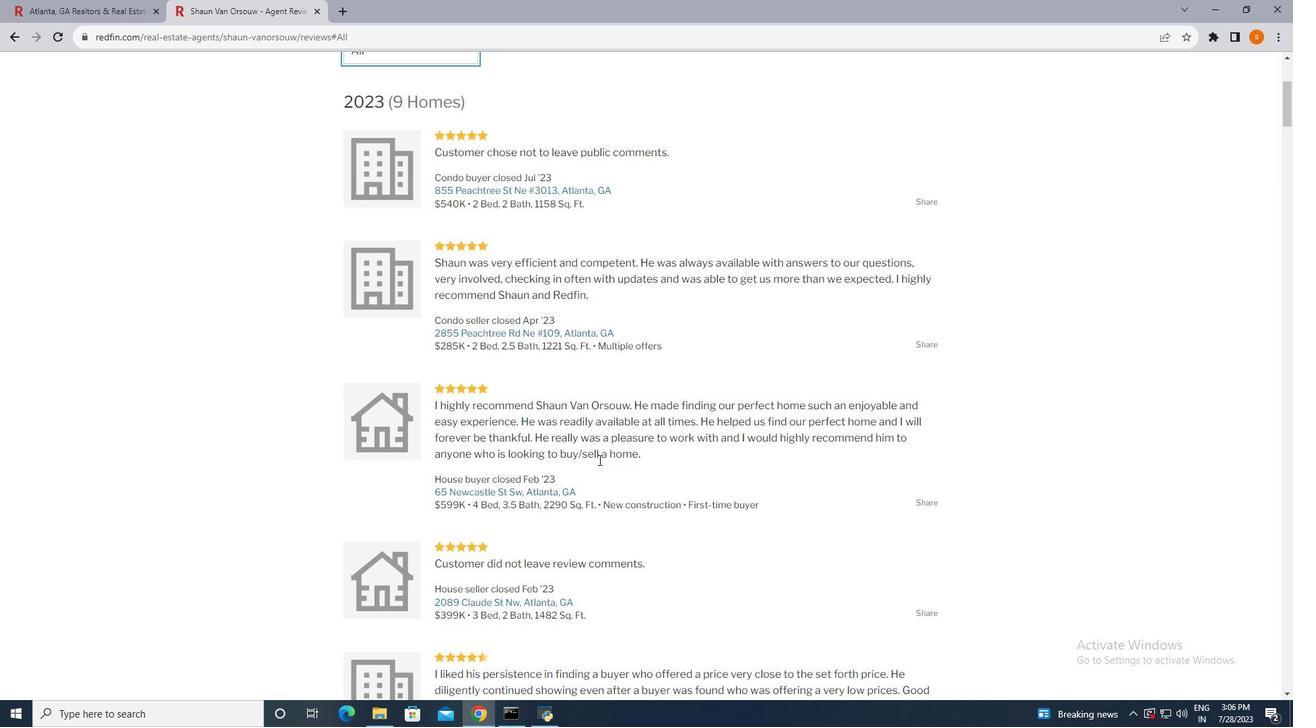
Action: Mouse scrolled (598, 459) with delta (0, 0)
Screenshot: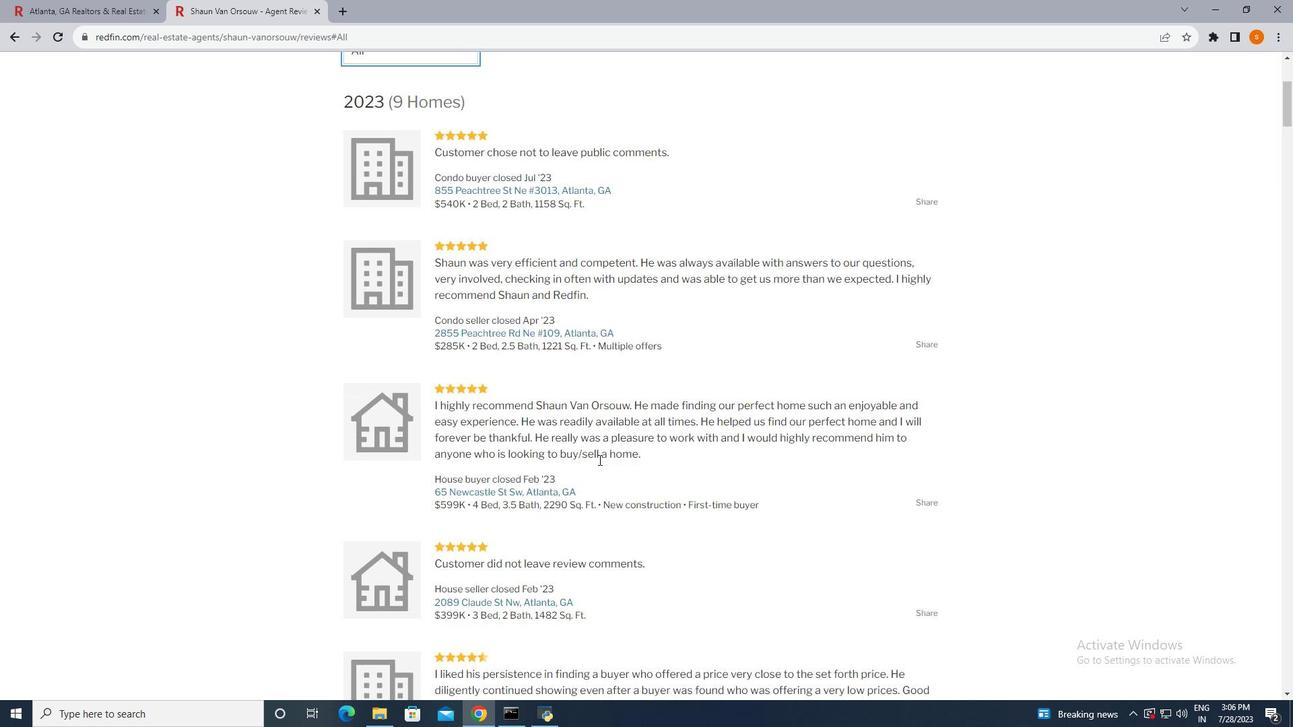 
Action: Mouse scrolled (598, 459) with delta (0, 0)
Screenshot: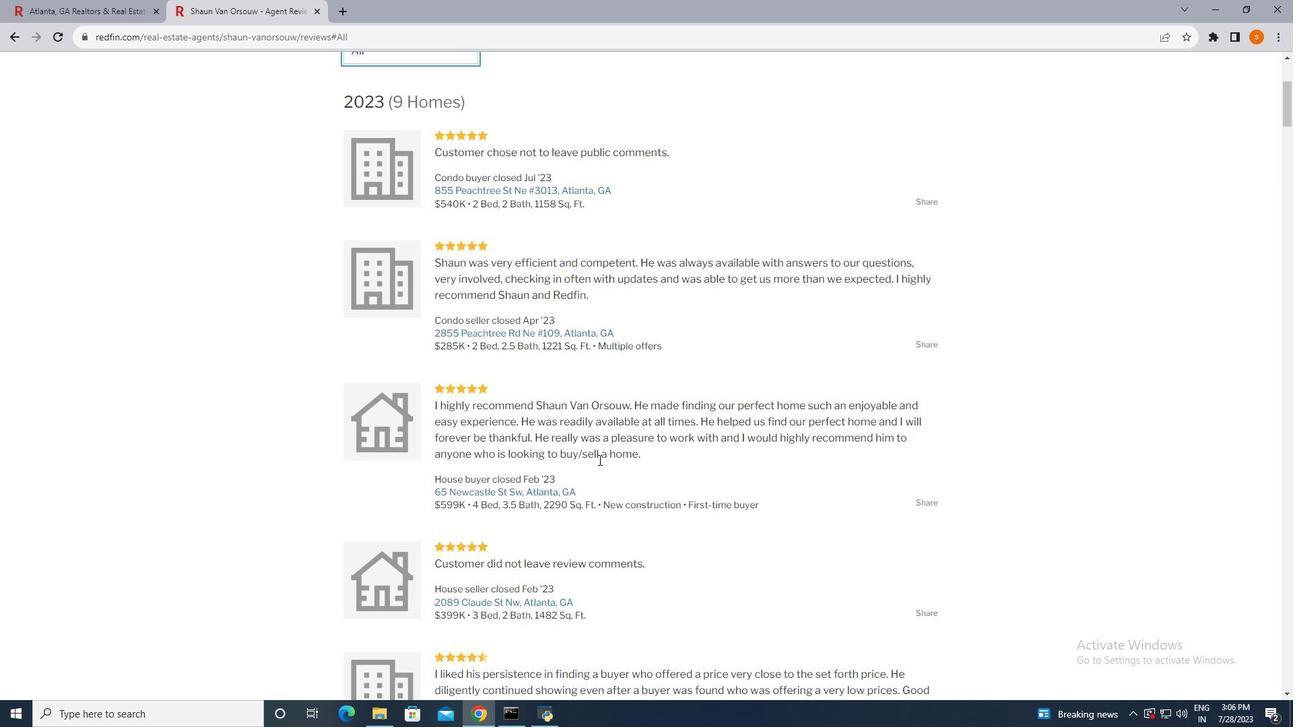 
Action: Mouse scrolled (598, 459) with delta (0, 0)
Screenshot: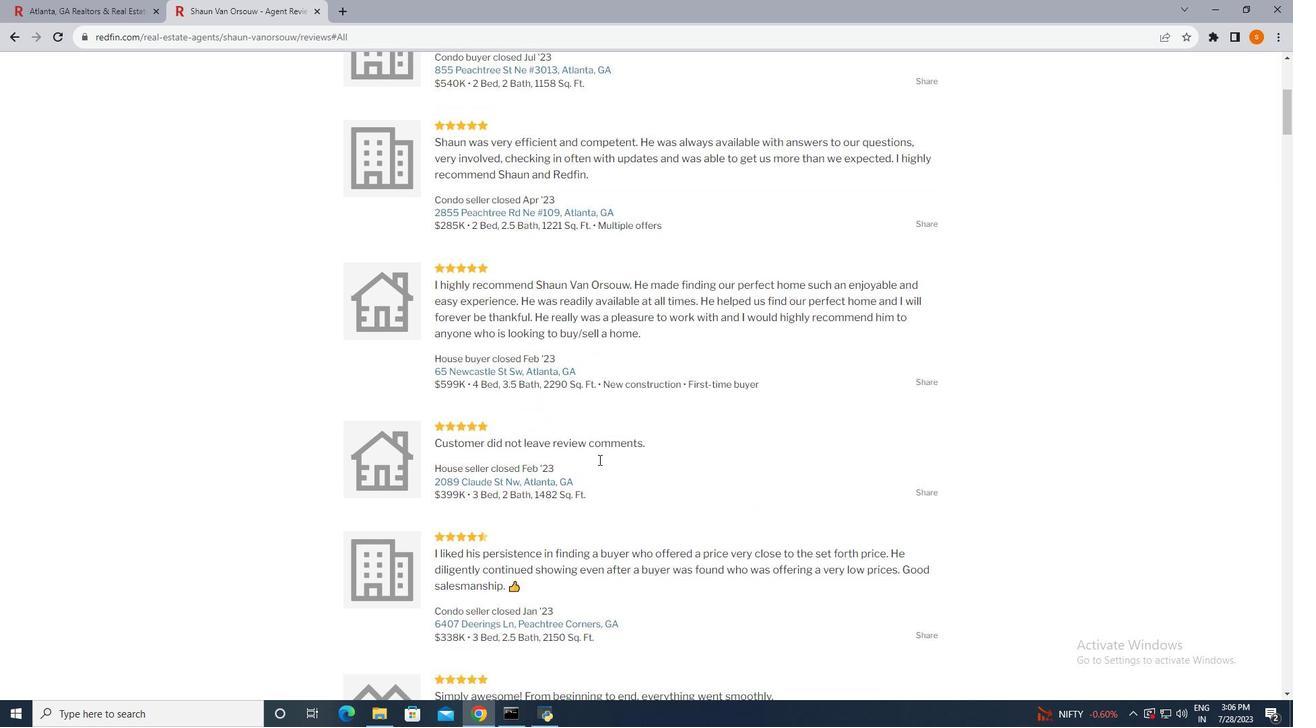 
Action: Mouse scrolled (598, 459) with delta (0, 0)
Screenshot: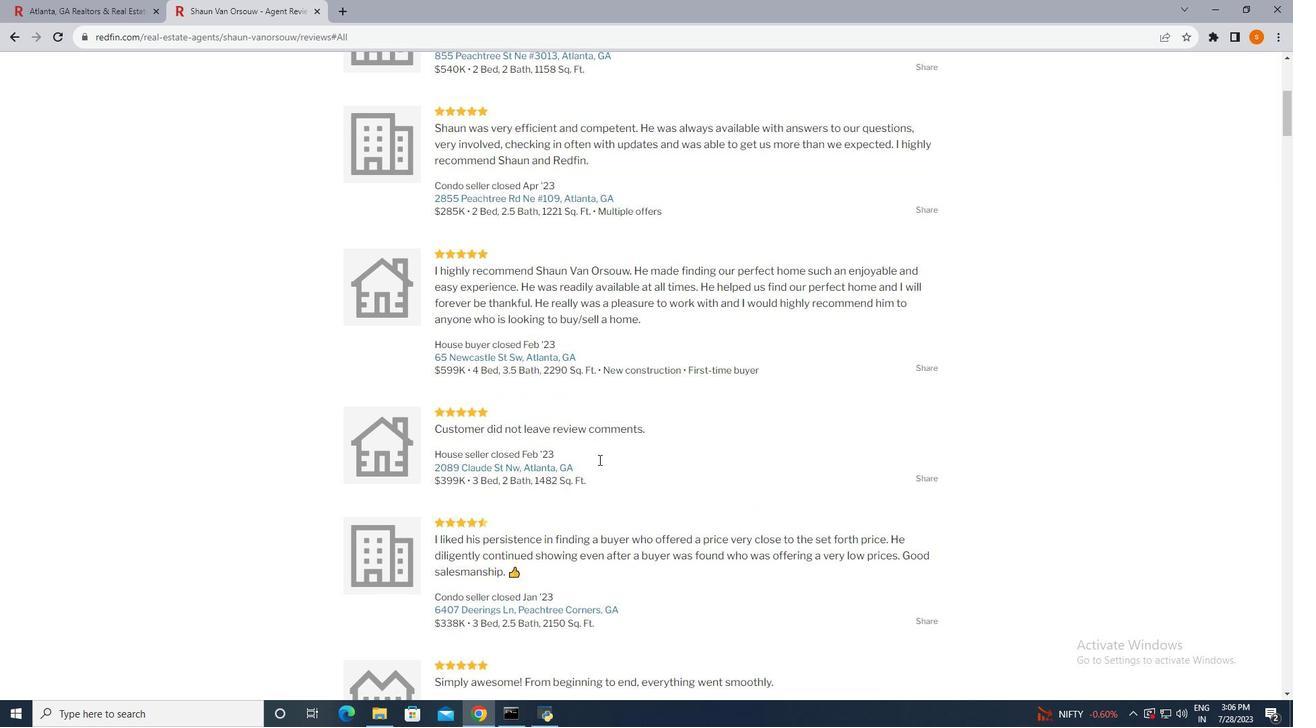 
Action: Mouse scrolled (598, 459) with delta (0, 0)
Screenshot: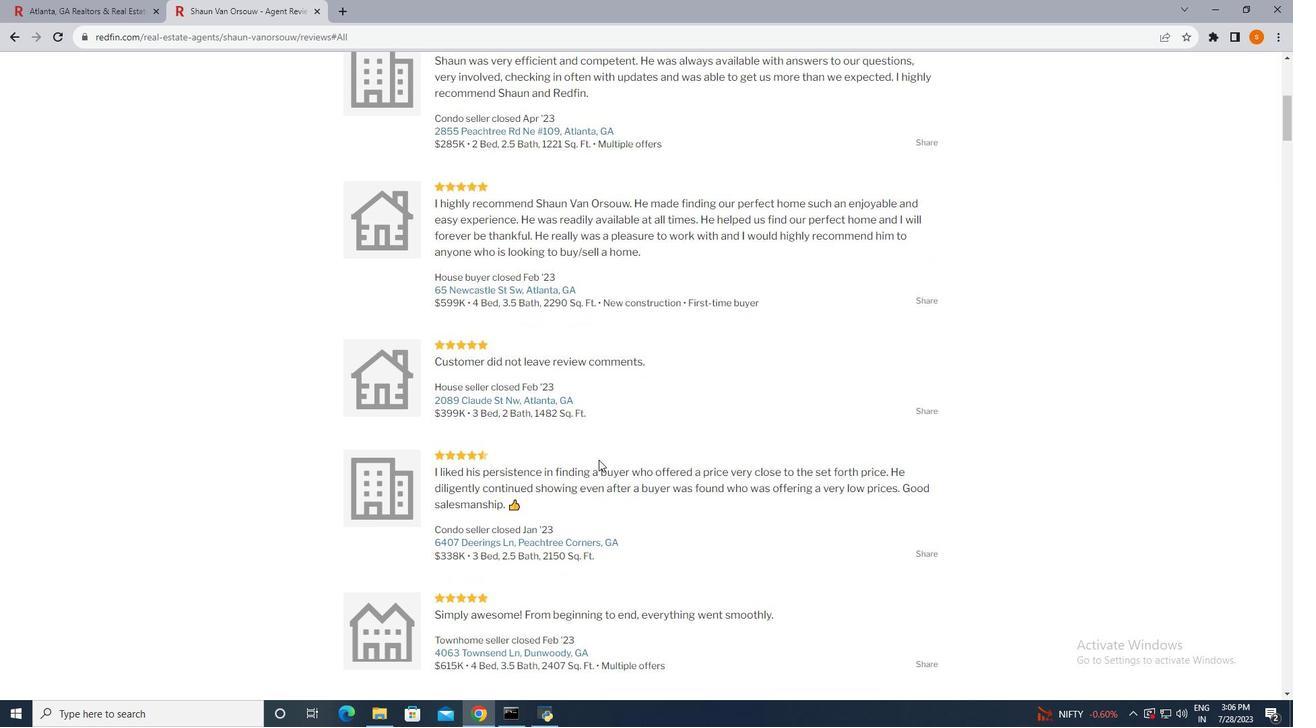 
Action: Mouse scrolled (598, 459) with delta (0, 0)
Screenshot: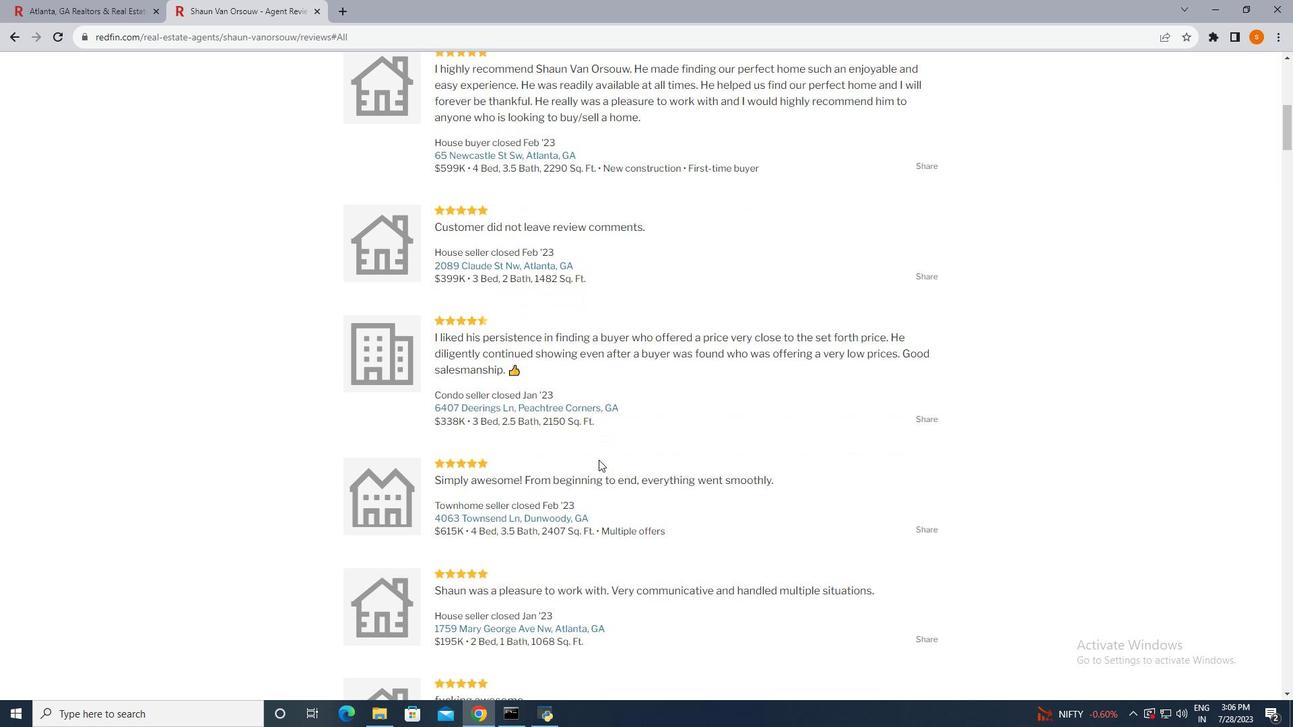 
Action: Mouse scrolled (598, 459) with delta (0, 0)
Screenshot: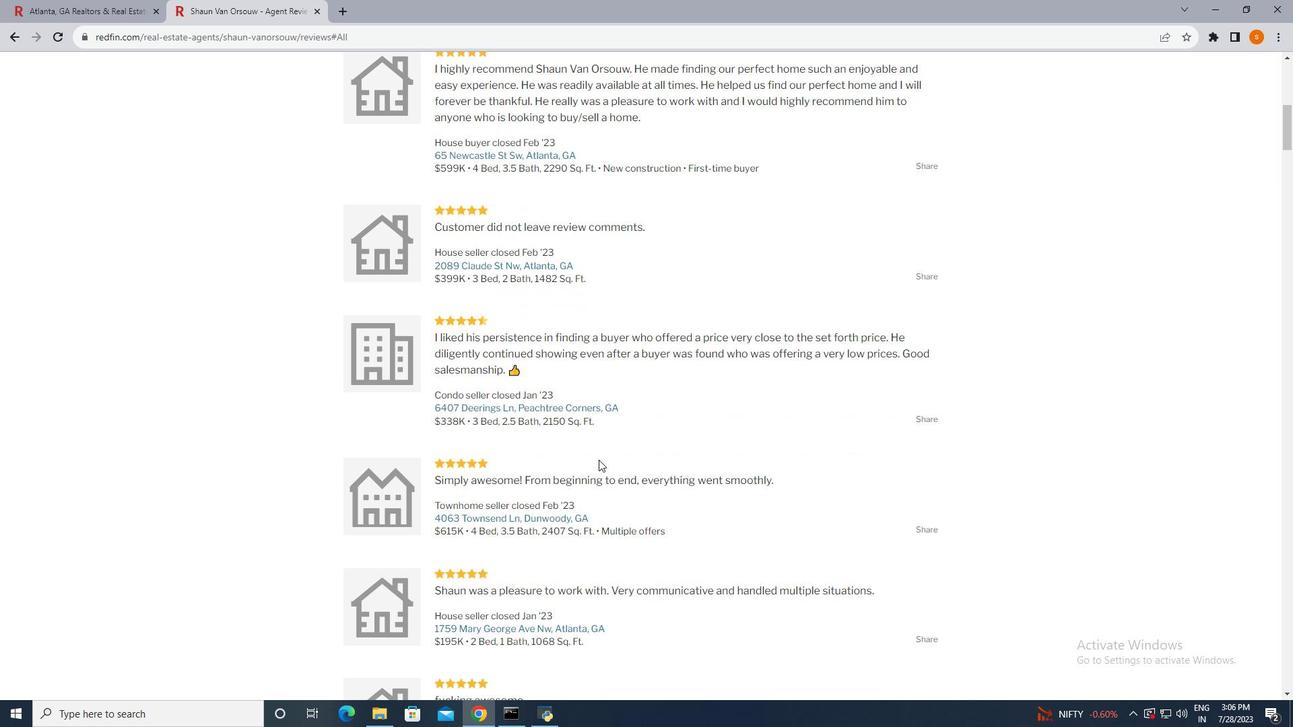 
Action: Mouse scrolled (598, 459) with delta (0, 0)
Screenshot: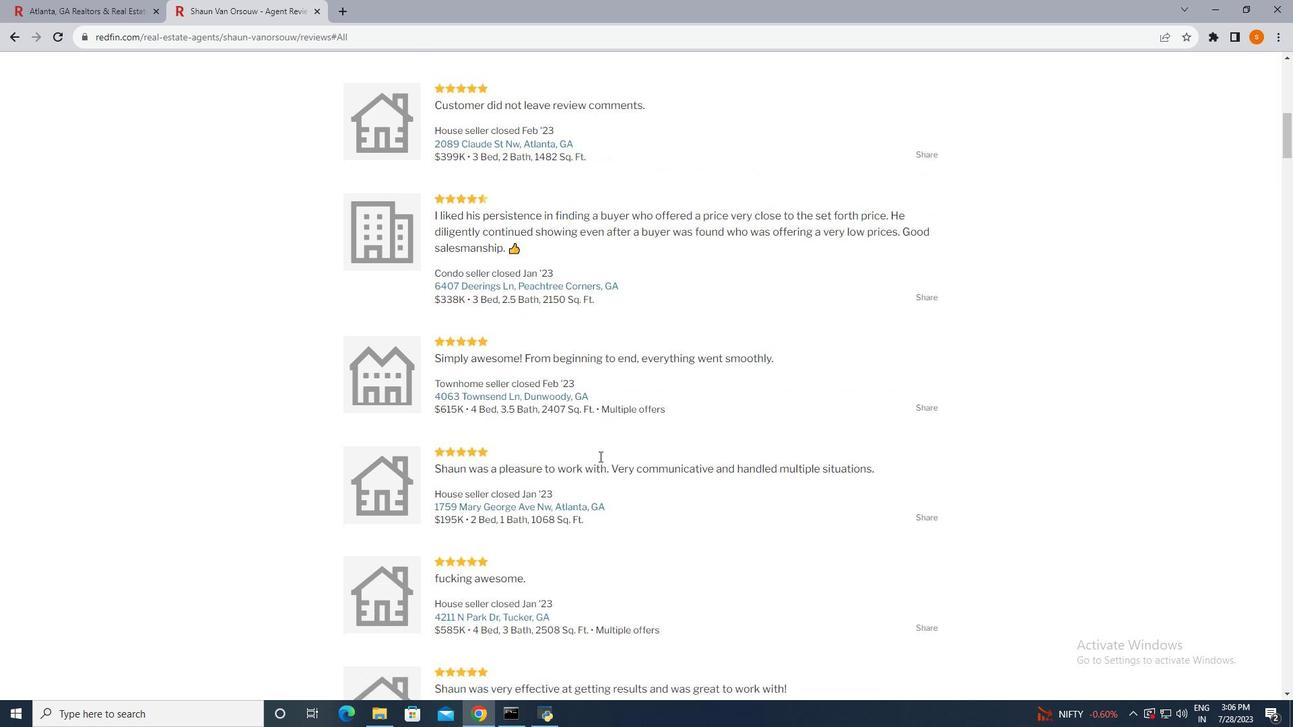 
Action: Mouse scrolled (598, 459) with delta (0, 0)
Screenshot: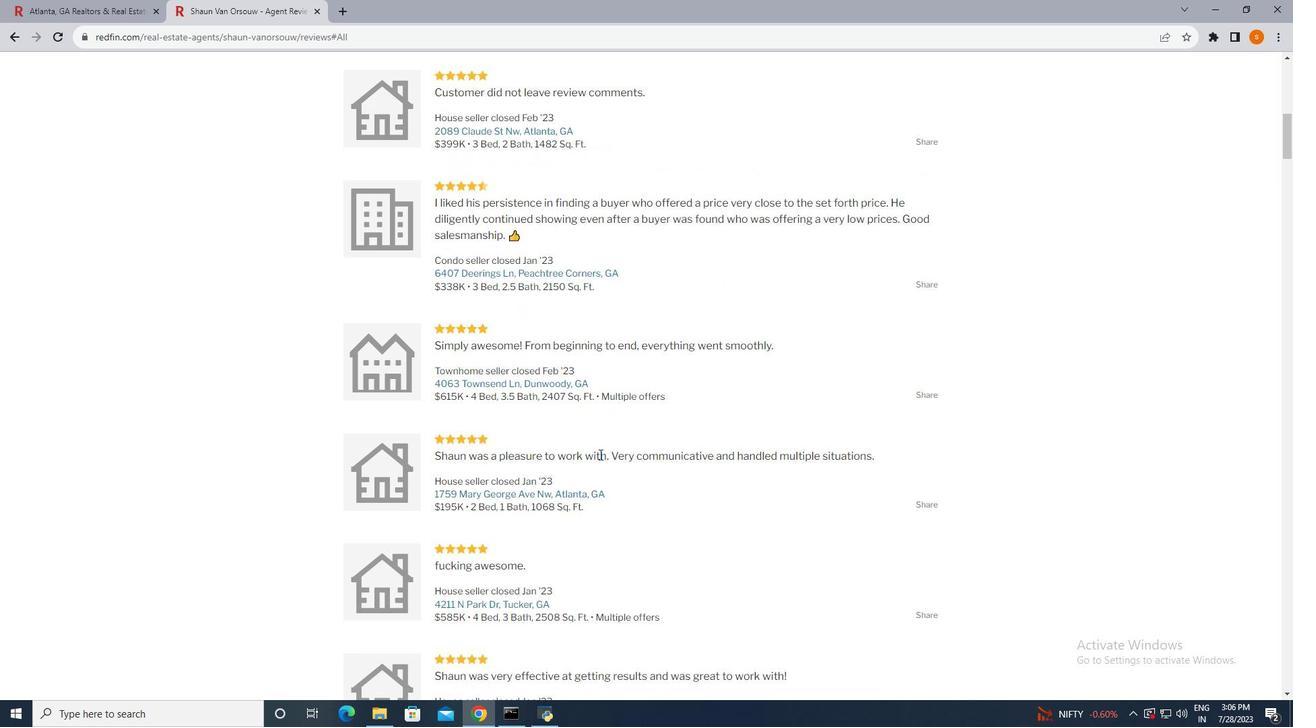 
Action: Mouse moved to (599, 454)
Screenshot: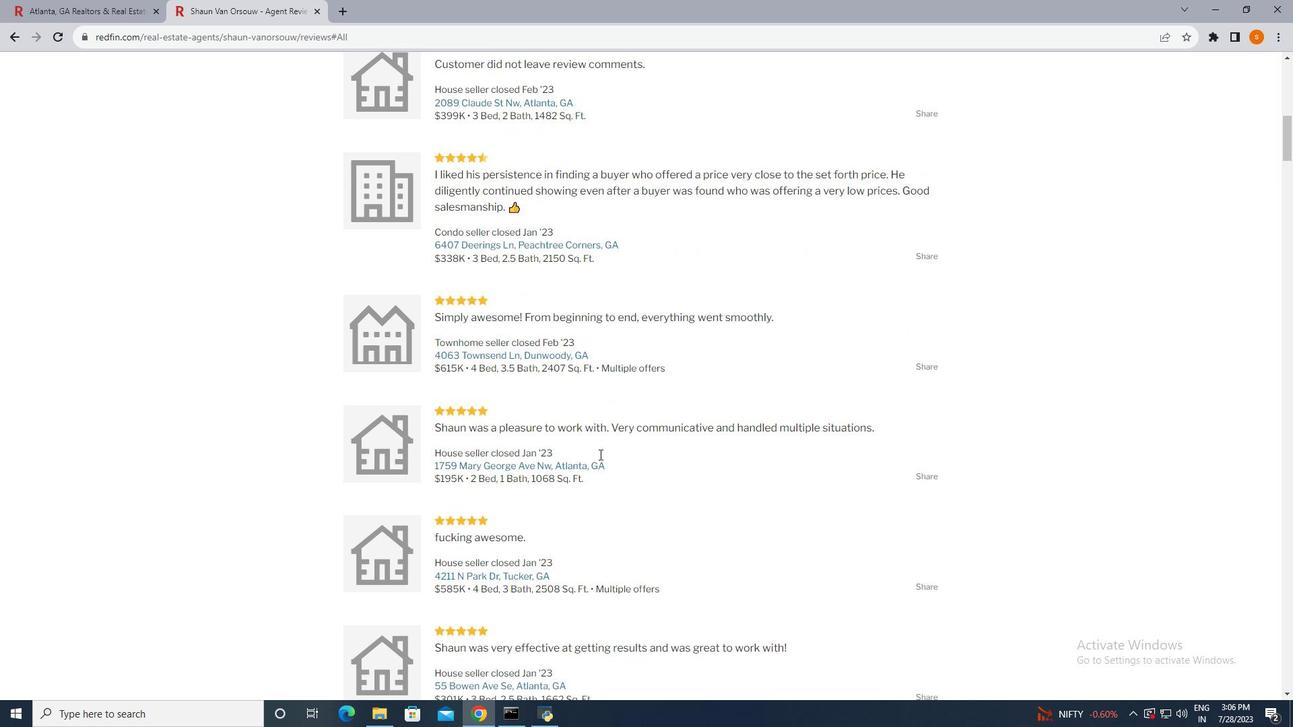 
Action: Mouse scrolled (599, 454) with delta (0, 0)
Screenshot: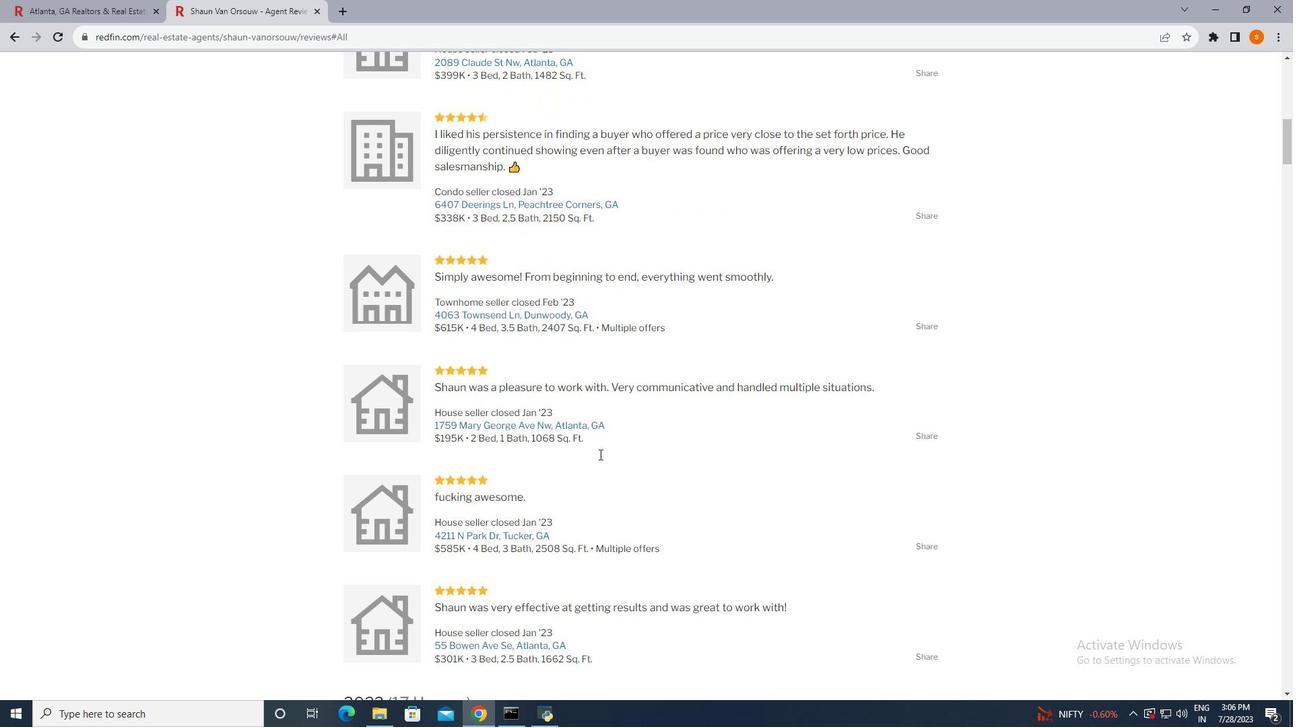 
Action: Mouse scrolled (599, 454) with delta (0, 0)
Screenshot: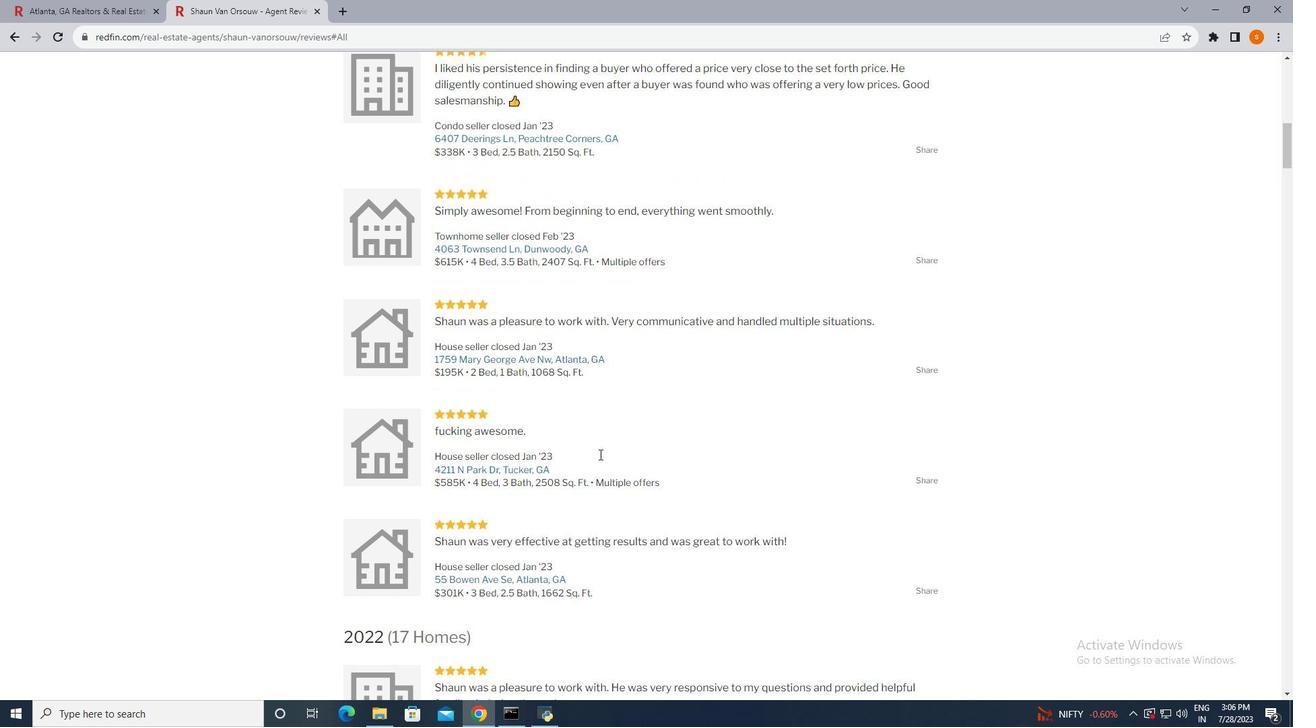 
Action: Mouse scrolled (599, 454) with delta (0, 0)
Screenshot: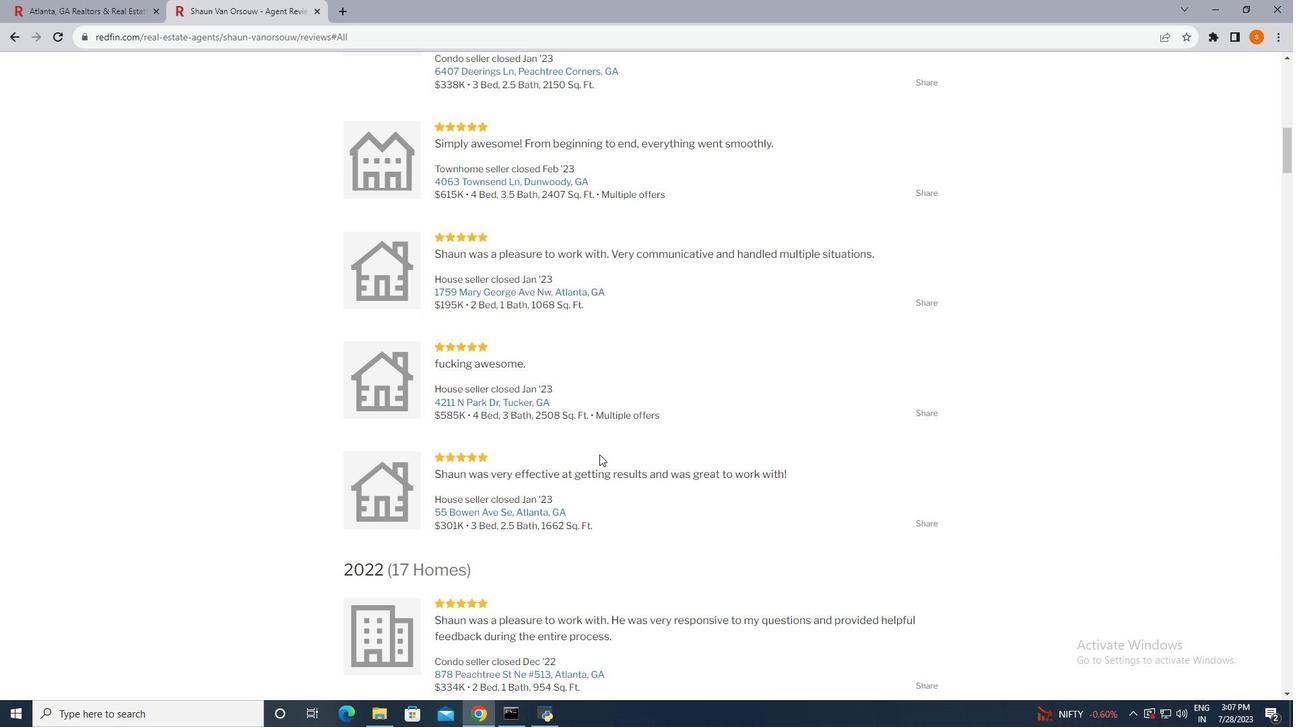 
Action: Mouse scrolled (599, 454) with delta (0, 0)
Screenshot: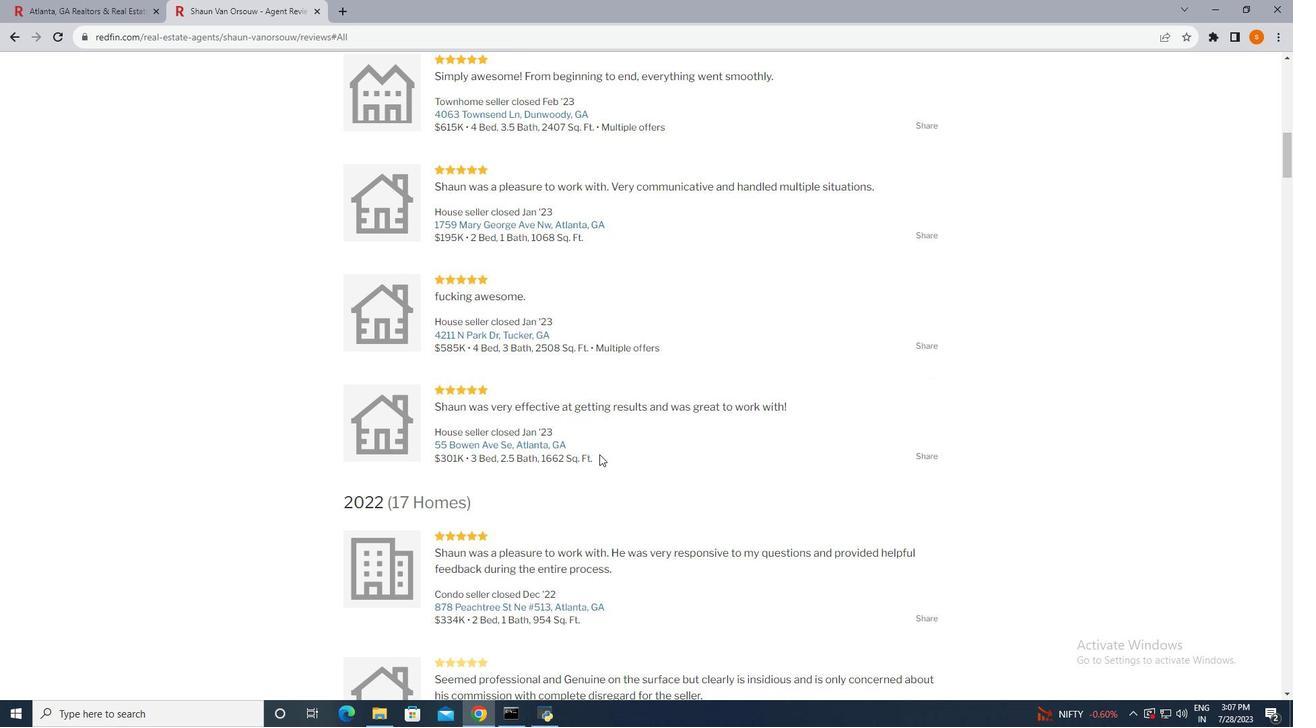 
Action: Mouse scrolled (599, 454) with delta (0, 0)
Screenshot: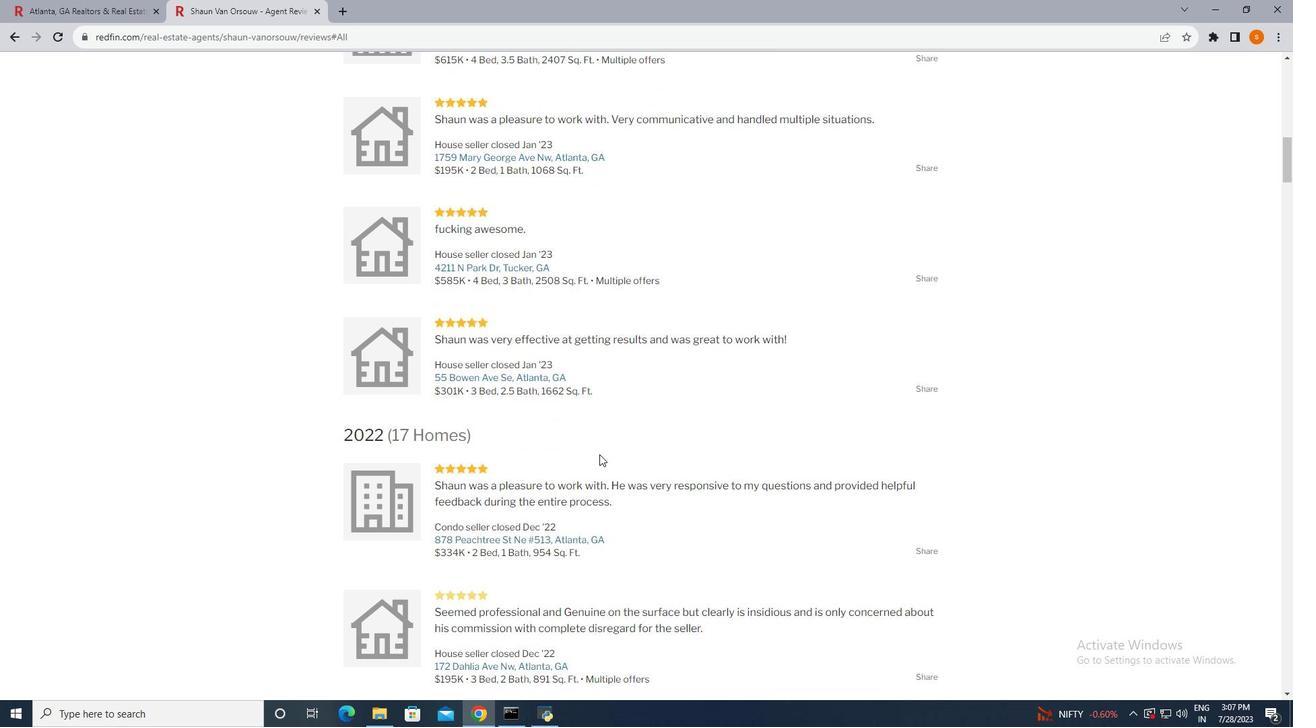 
Action: Mouse scrolled (599, 455) with delta (0, 0)
Screenshot: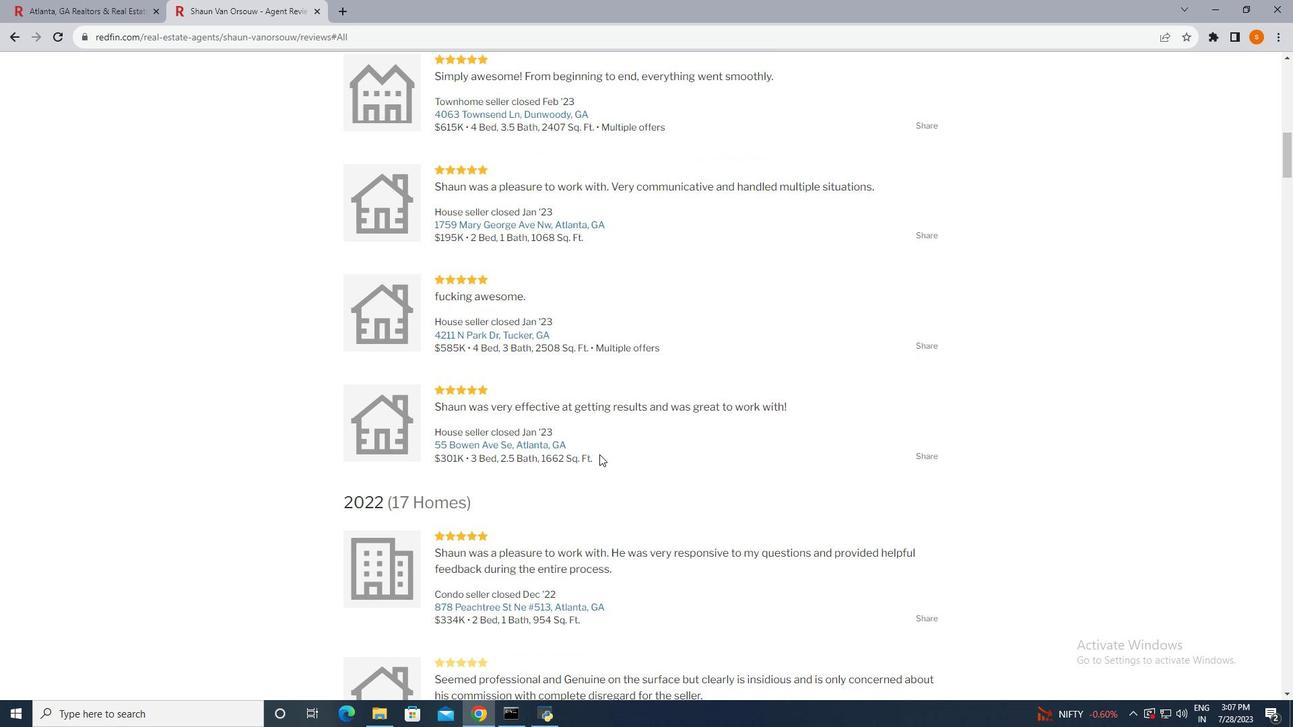 
Action: Mouse moved to (590, 432)
Screenshot: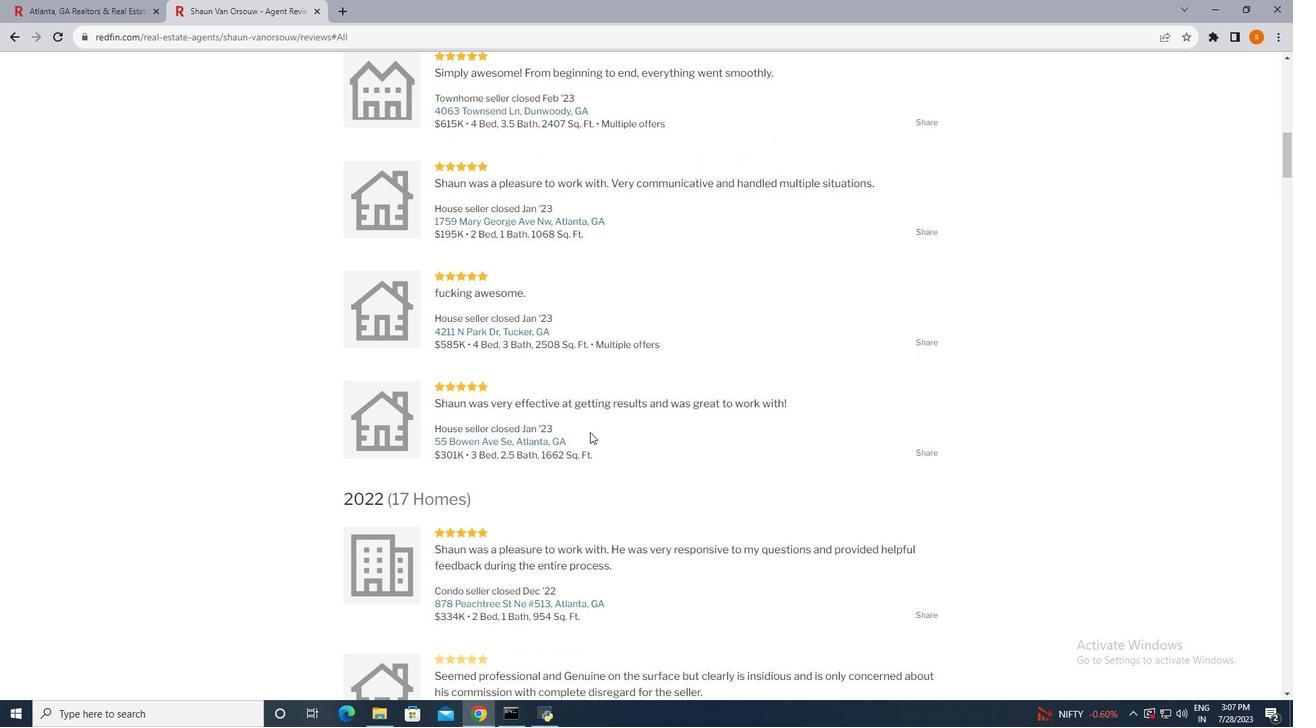 
Action: Mouse scrolled (590, 431) with delta (0, 0)
Screenshot: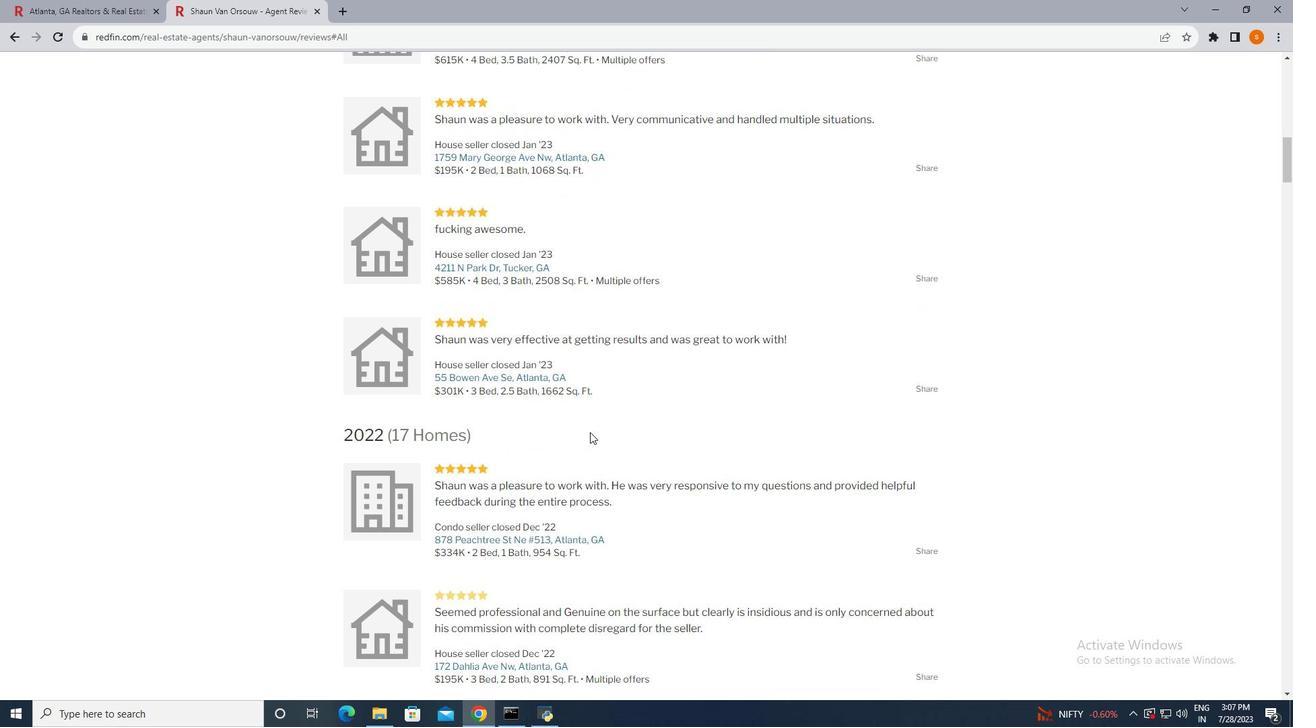 
Action: Mouse scrolled (590, 431) with delta (0, 0)
Screenshot: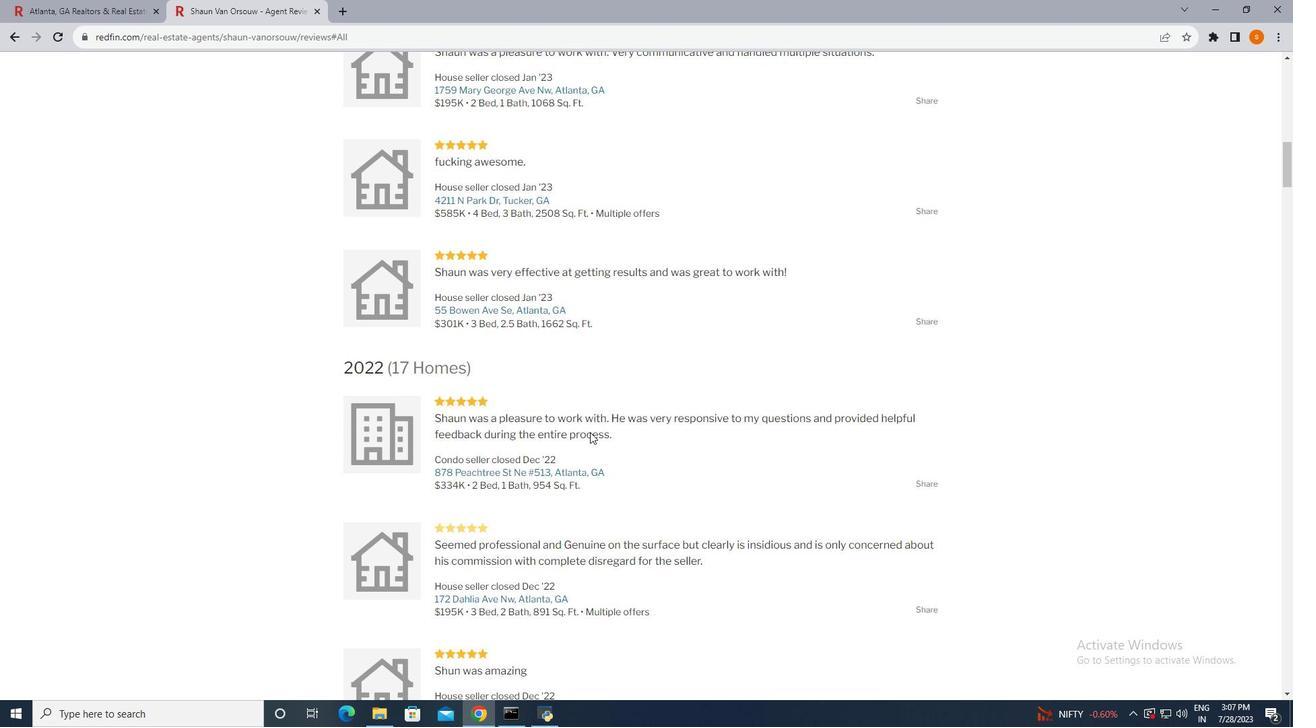 
Action: Mouse scrolled (590, 431) with delta (0, 0)
Screenshot: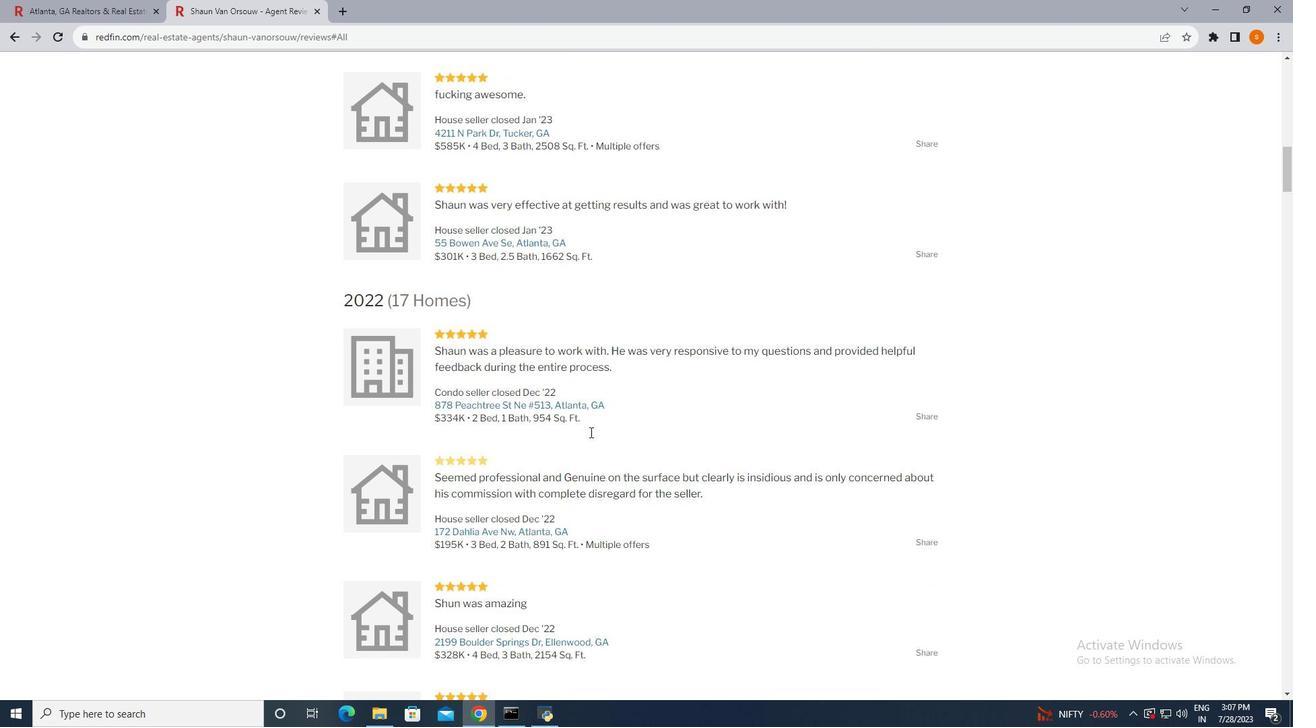 
Action: Mouse scrolled (590, 431) with delta (0, 0)
Screenshot: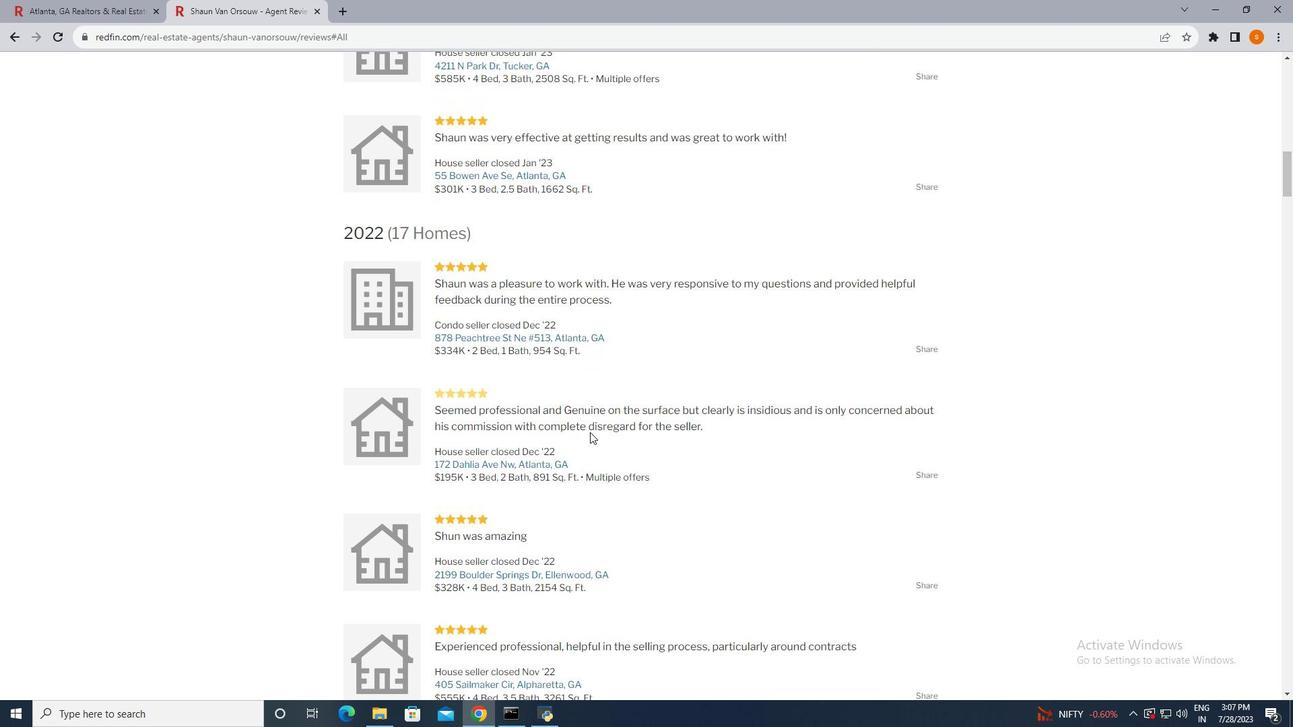 
Action: Mouse scrolled (590, 431) with delta (0, 0)
Screenshot: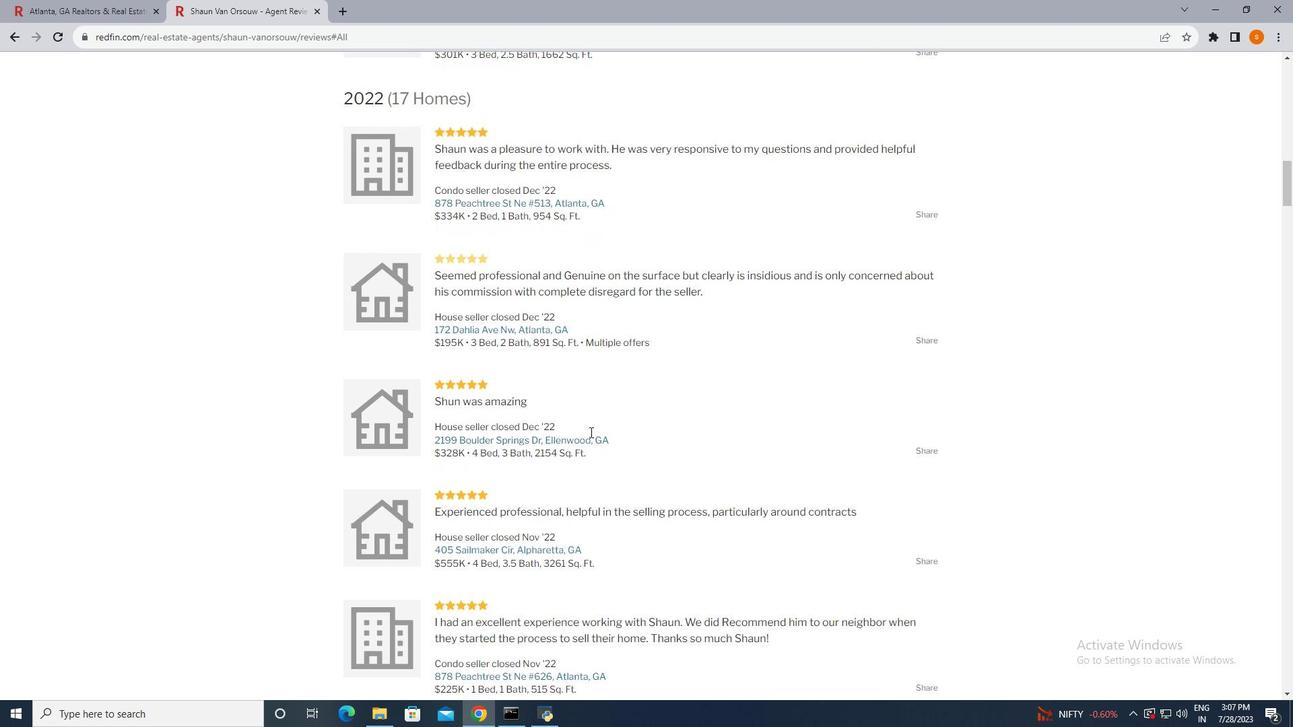 
Action: Mouse scrolled (590, 431) with delta (0, 0)
Screenshot: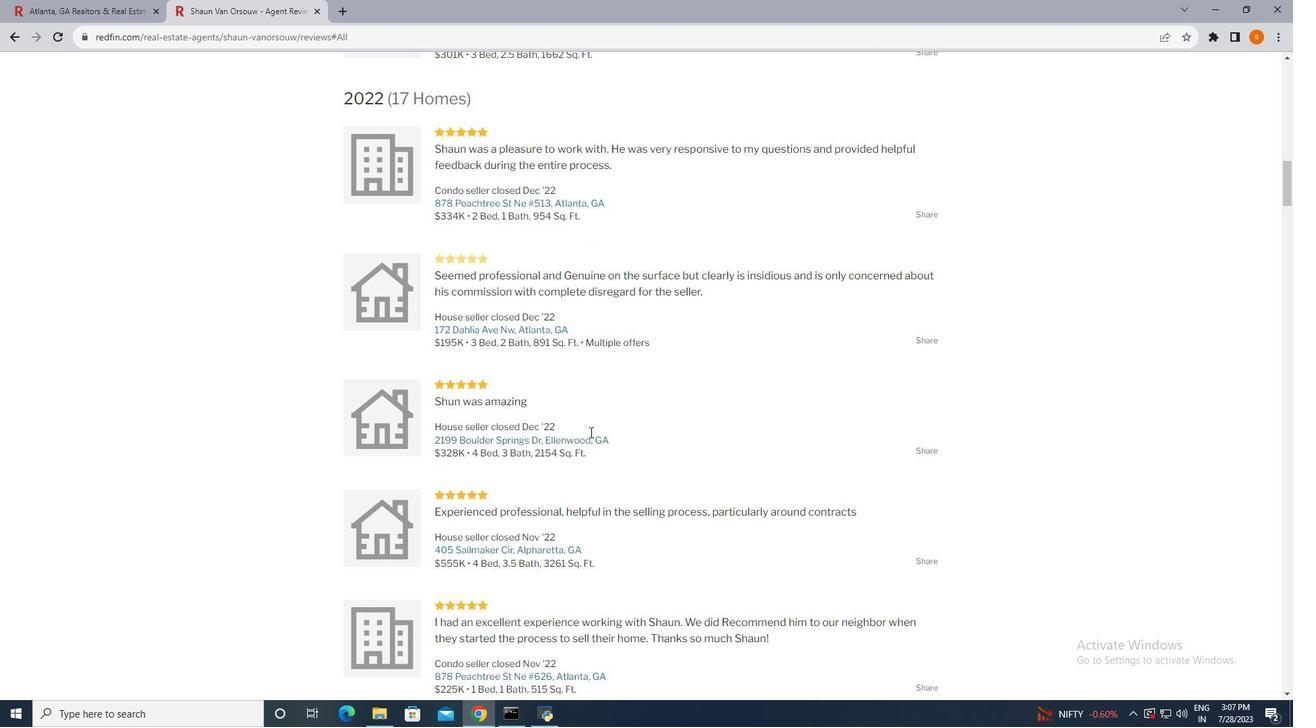 
Action: Mouse scrolled (590, 431) with delta (0, 0)
Screenshot: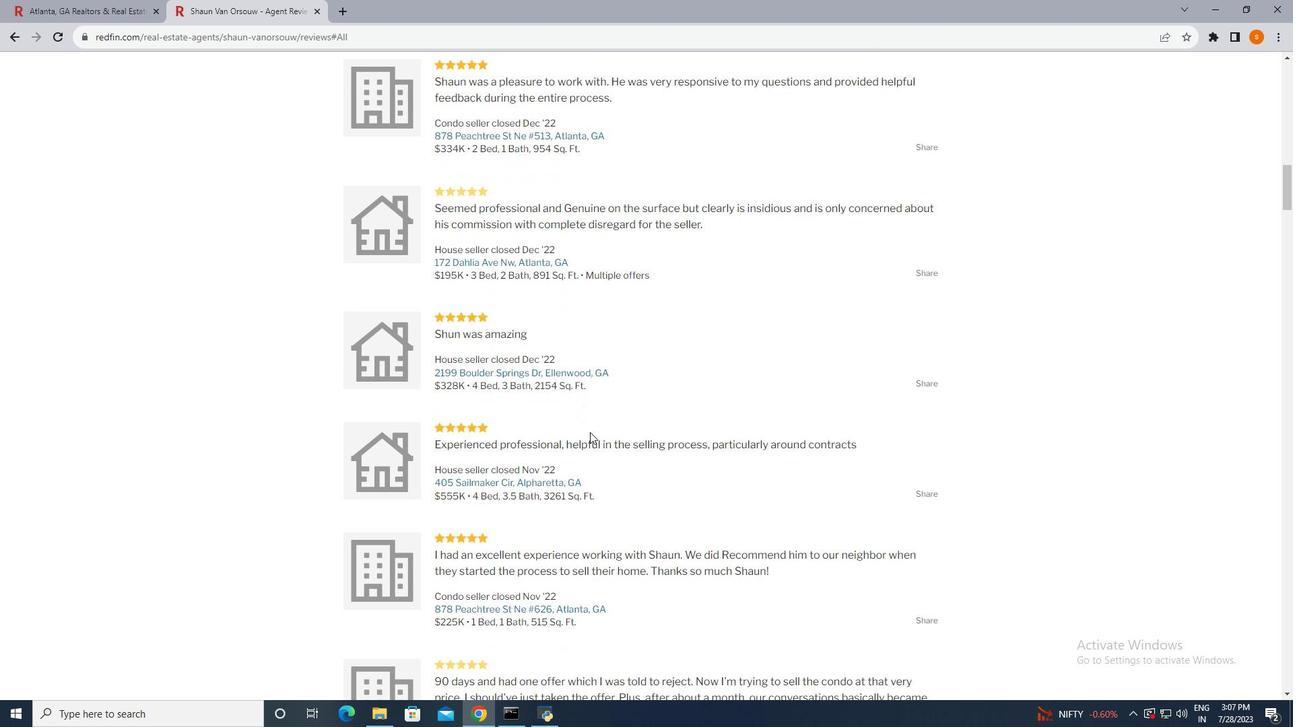 
Action: Mouse scrolled (590, 431) with delta (0, 0)
Screenshot: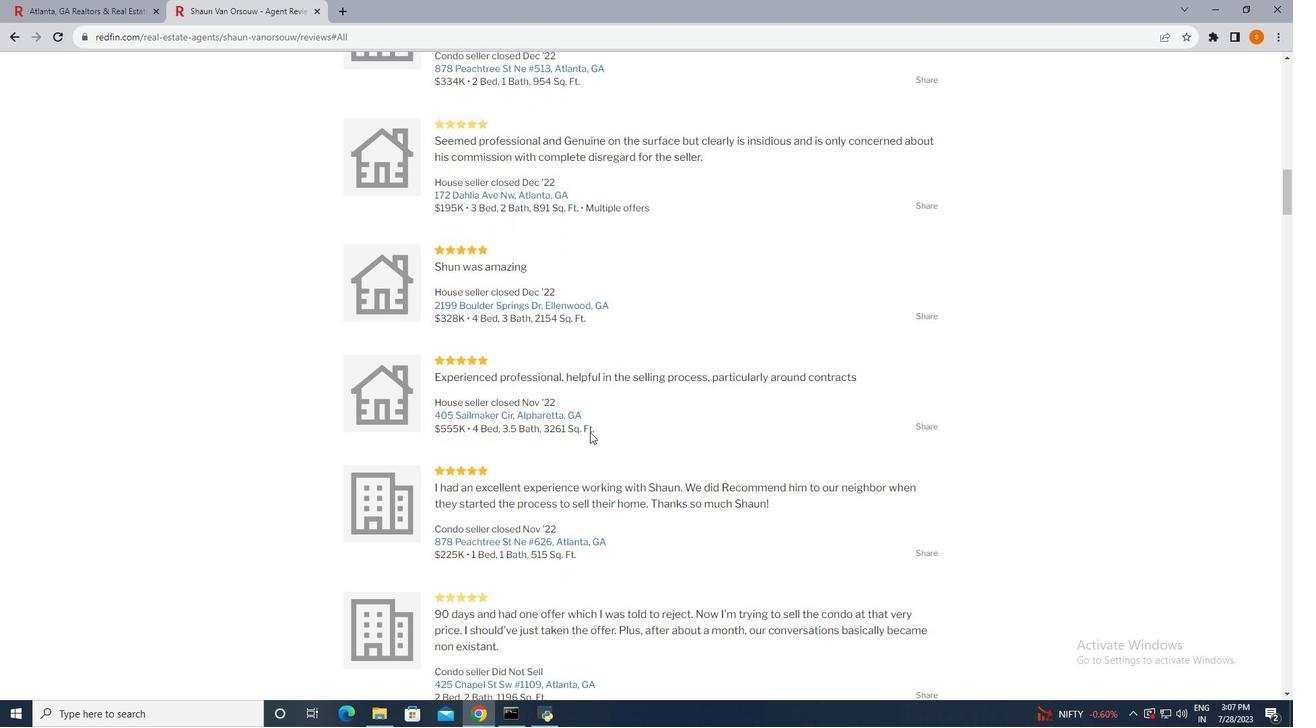 
Action: Mouse scrolled (590, 431) with delta (0, 0)
Screenshot: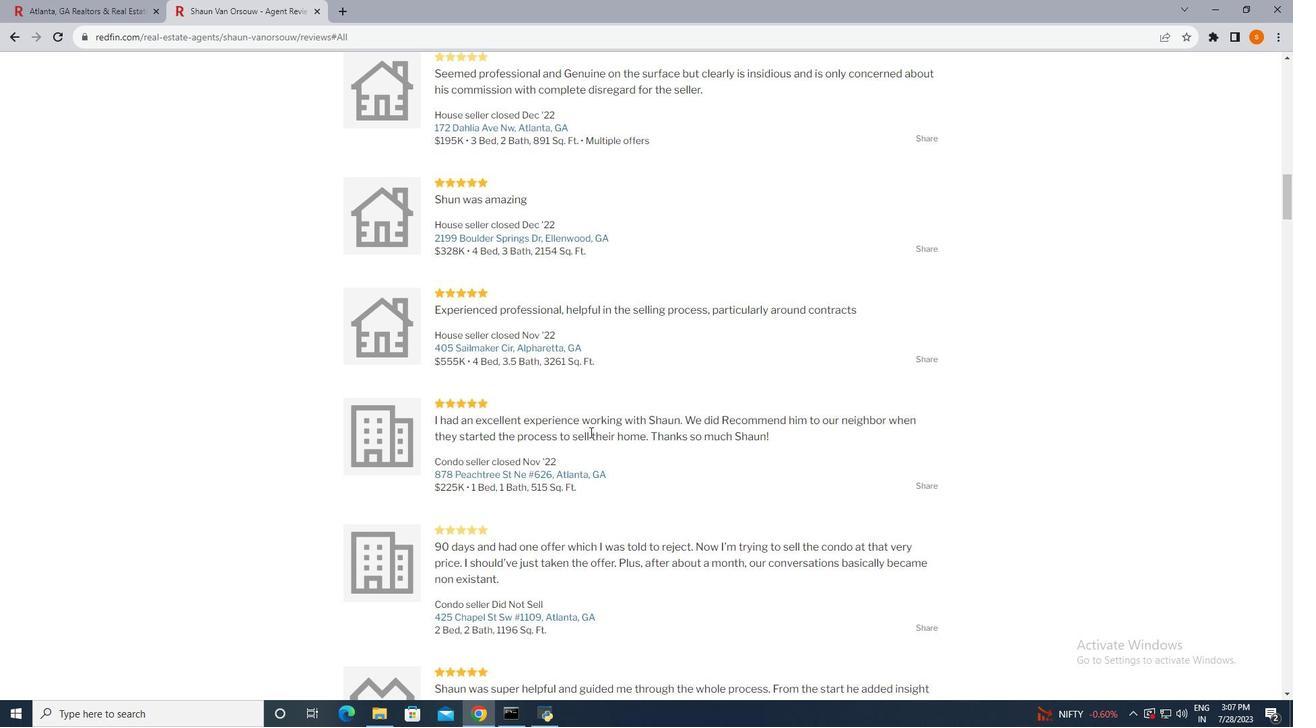 
Action: Mouse scrolled (590, 431) with delta (0, 0)
Screenshot: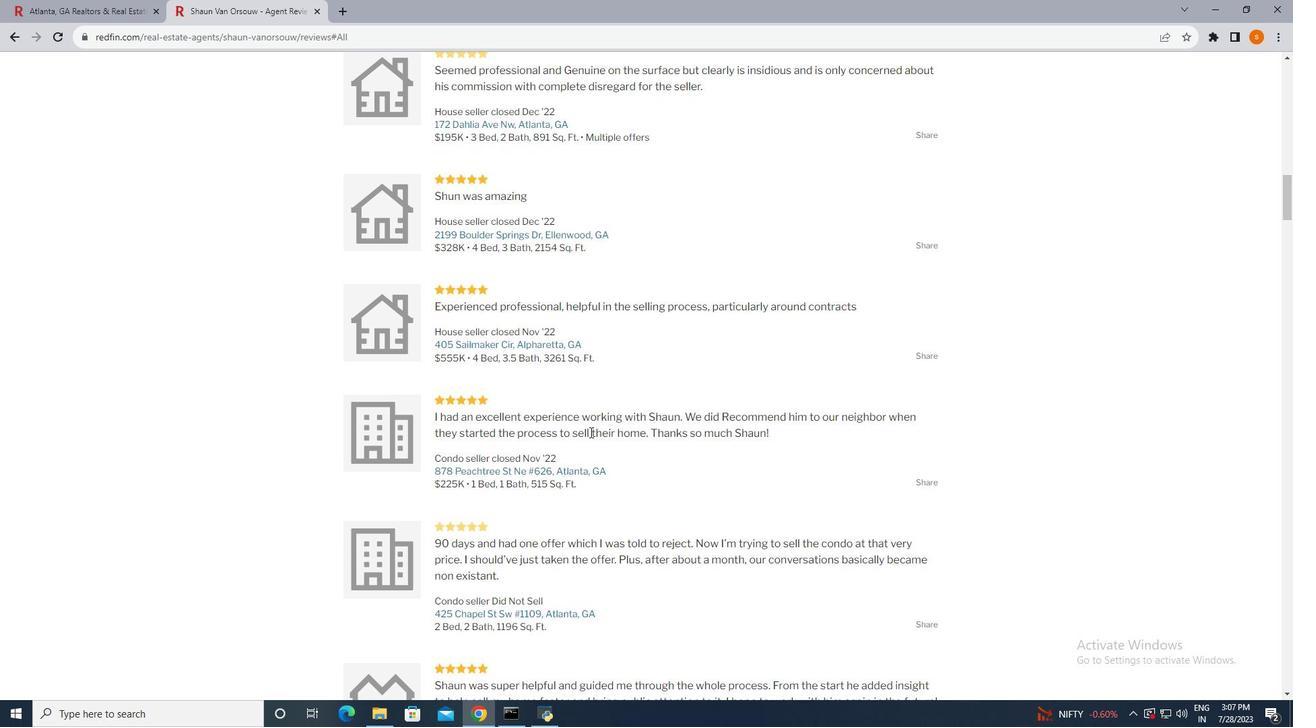 
Action: Mouse scrolled (590, 431) with delta (0, 0)
Screenshot: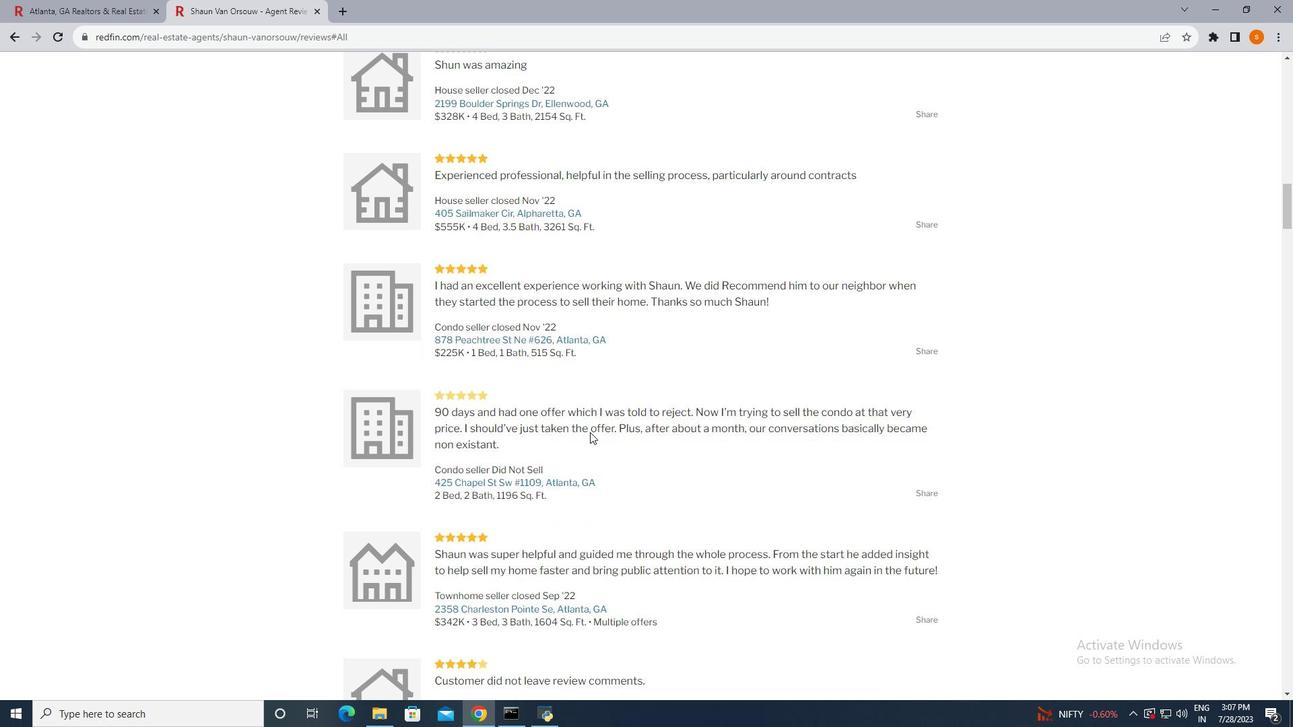 
Action: Mouse scrolled (590, 431) with delta (0, 0)
Screenshot: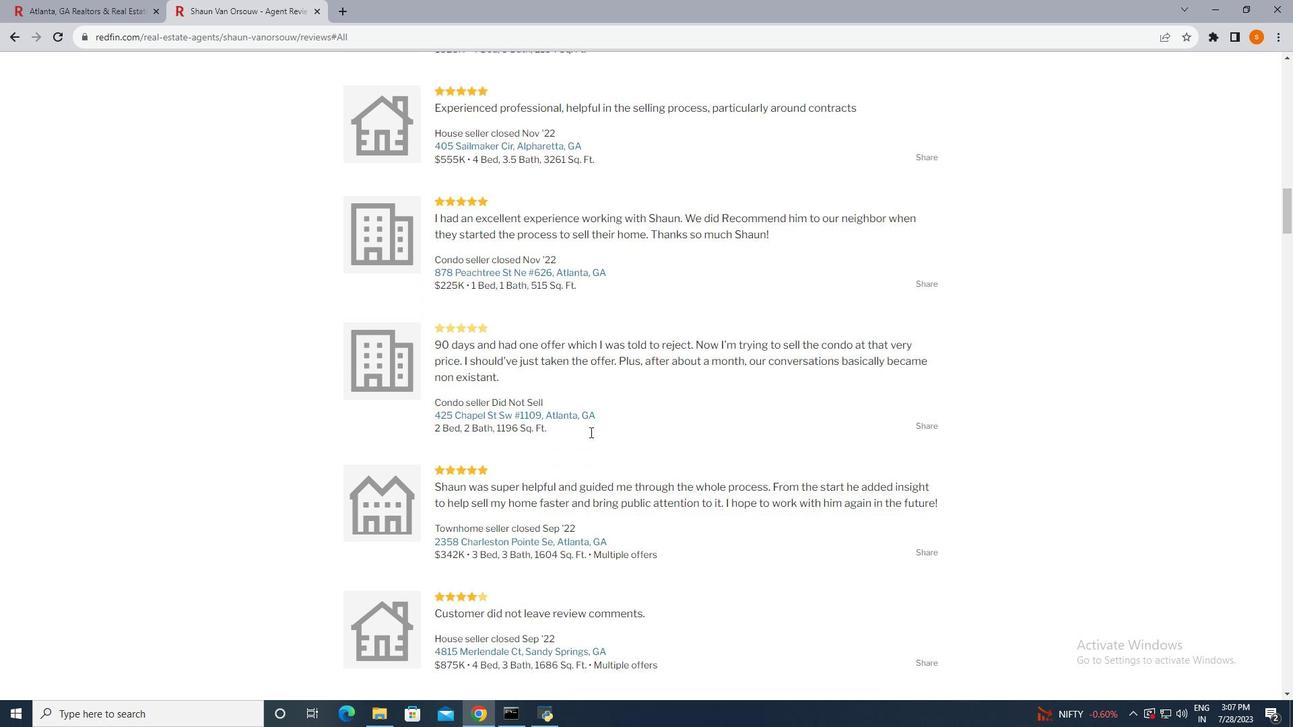 
Action: Mouse scrolled (590, 431) with delta (0, 0)
Screenshot: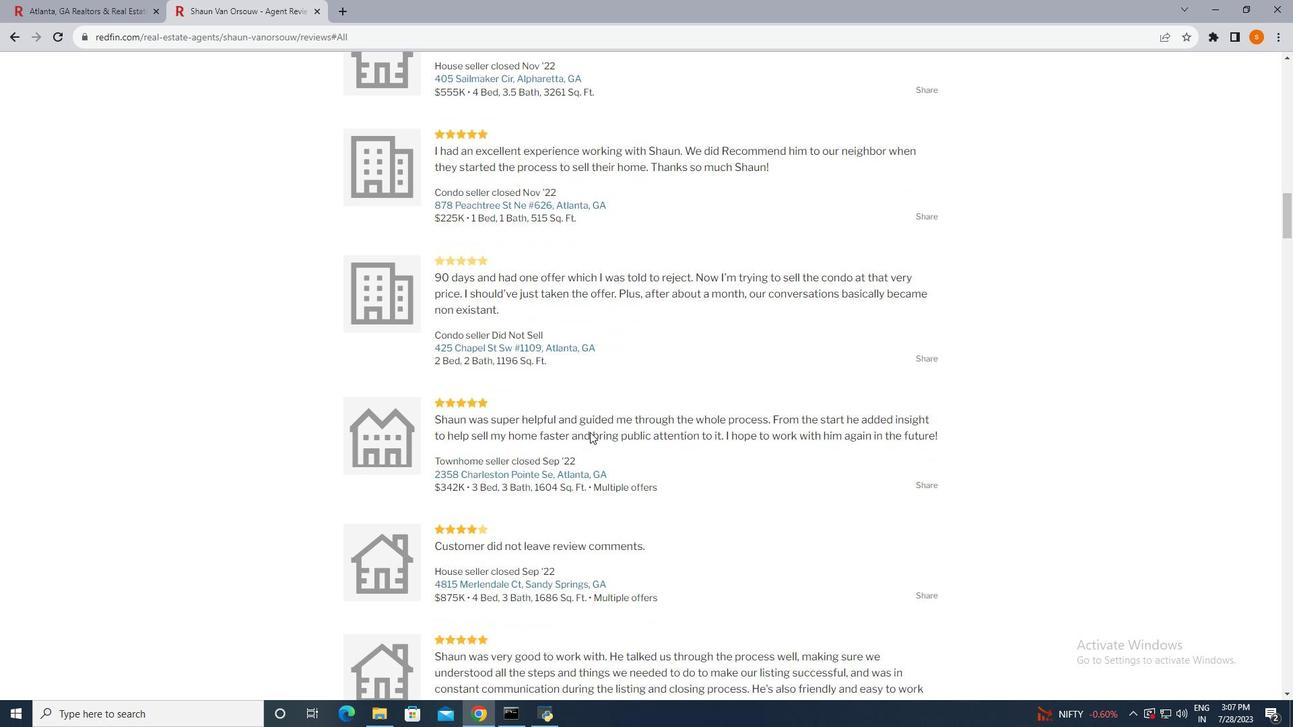 
Action: Mouse scrolled (590, 431) with delta (0, 0)
Screenshot: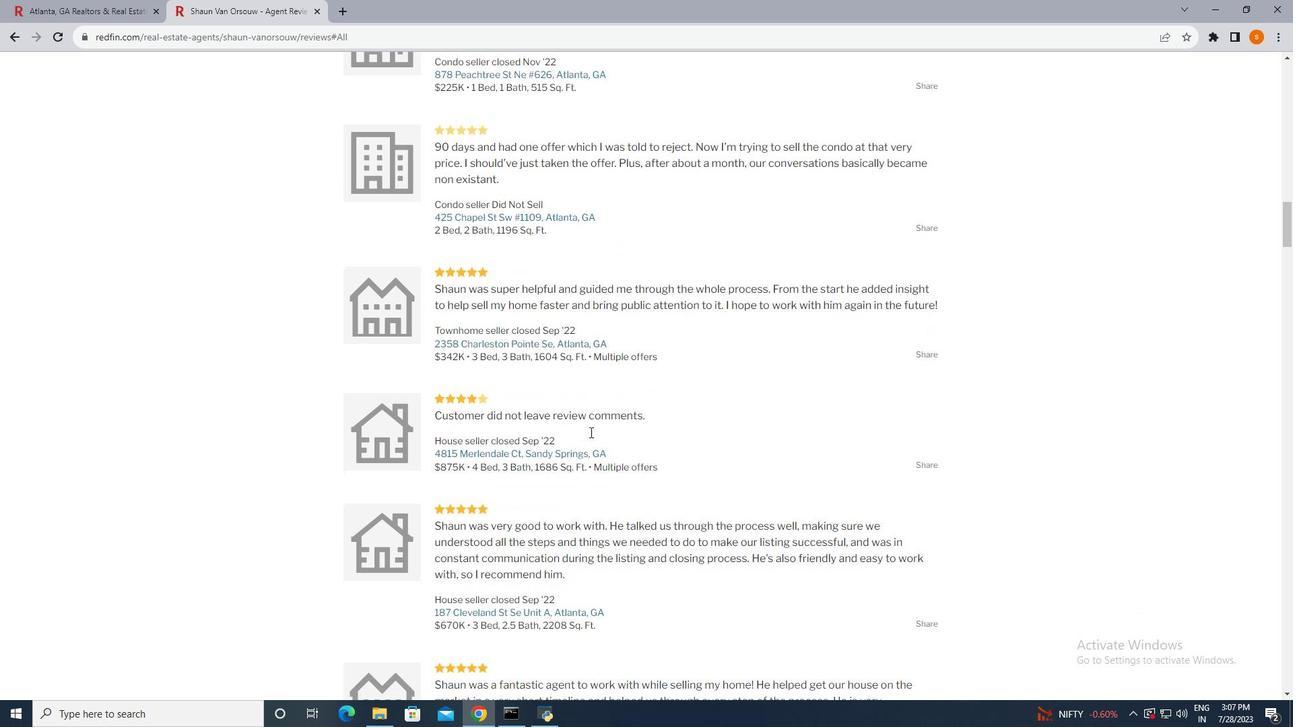 
Action: Mouse scrolled (590, 431) with delta (0, 0)
Screenshot: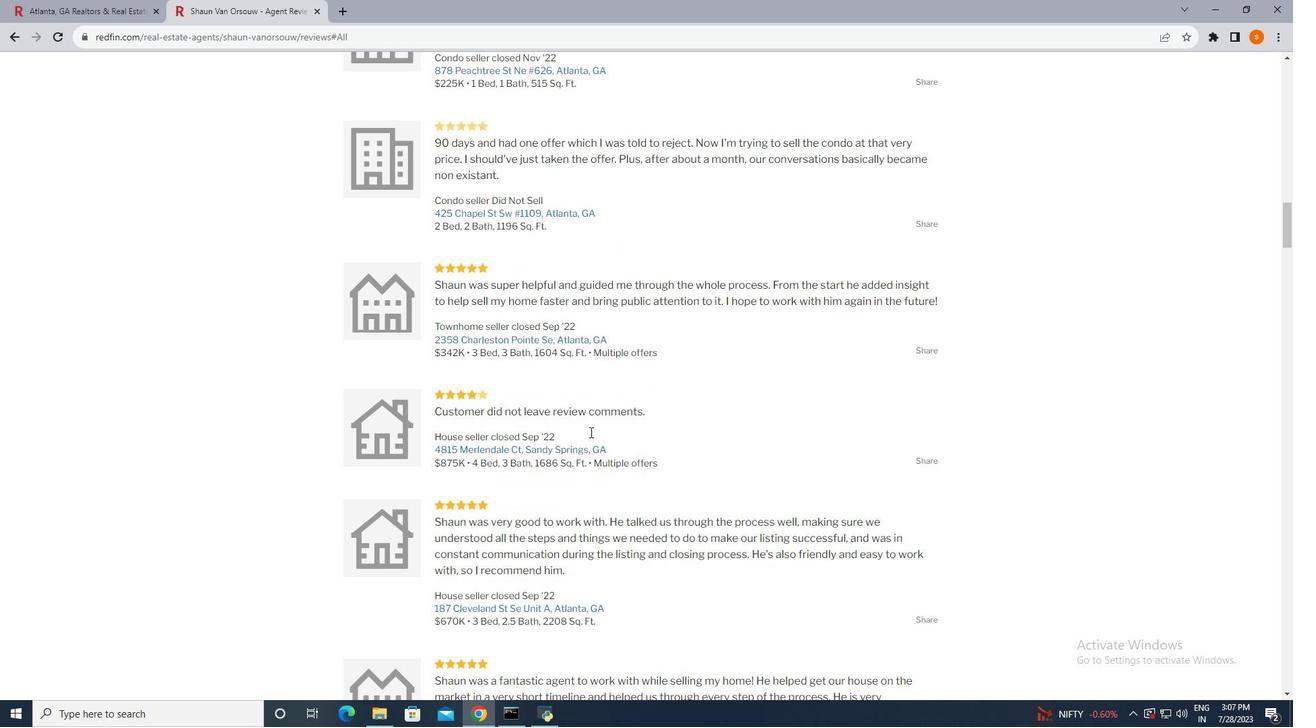 
Action: Mouse scrolled (590, 431) with delta (0, 0)
Screenshot: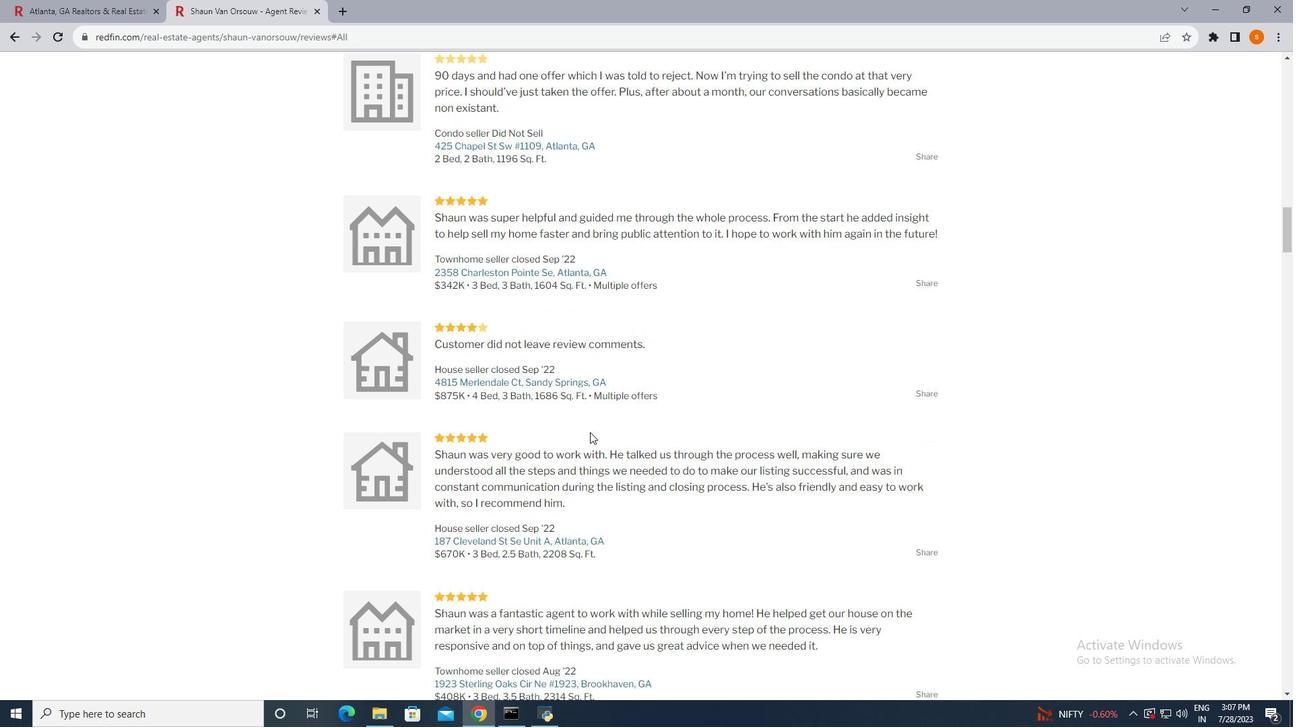 
Action: Mouse scrolled (590, 431) with delta (0, 0)
Screenshot: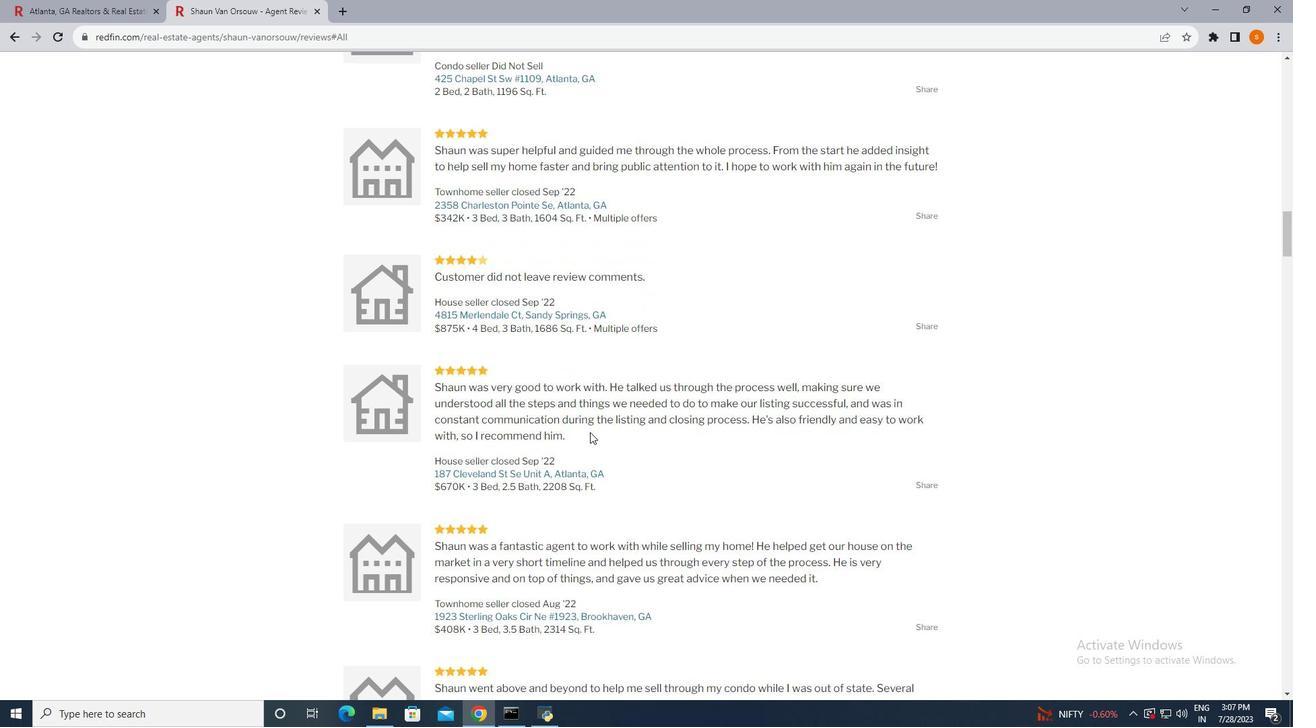 
Action: Mouse scrolled (590, 431) with delta (0, 0)
Screenshot: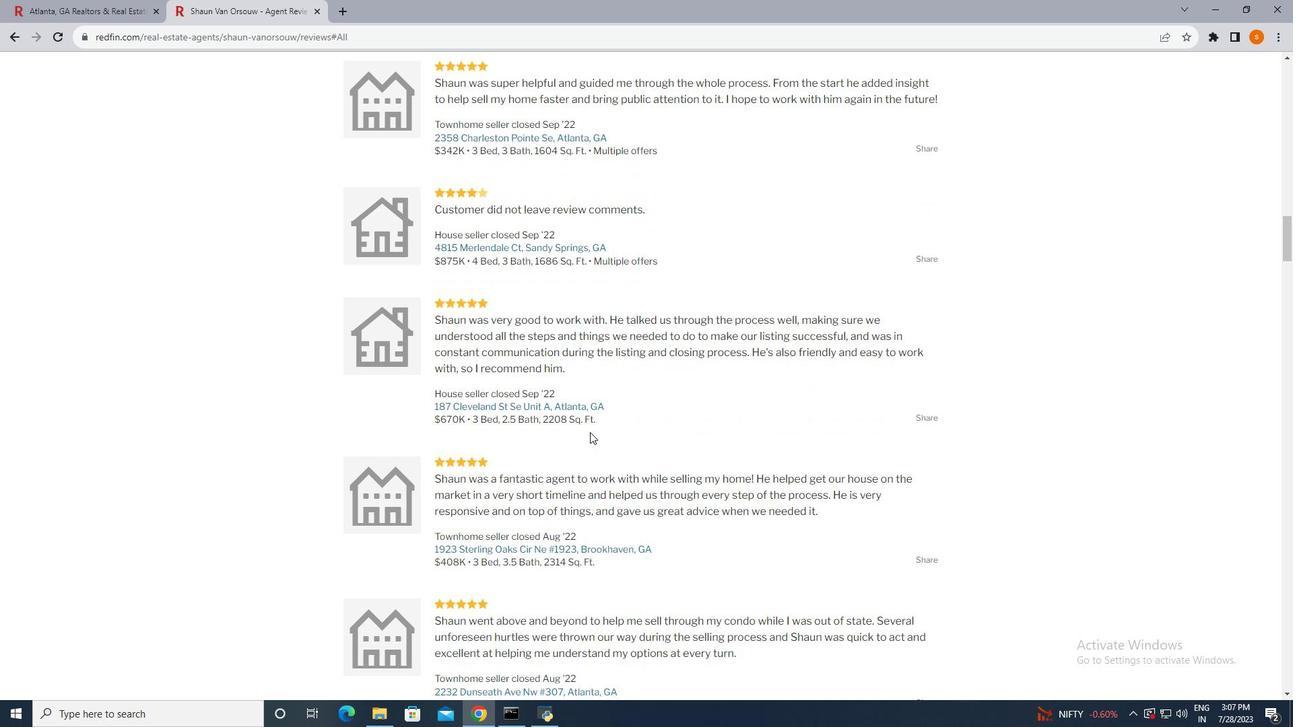 
Action: Mouse scrolled (590, 431) with delta (0, 0)
Screenshot: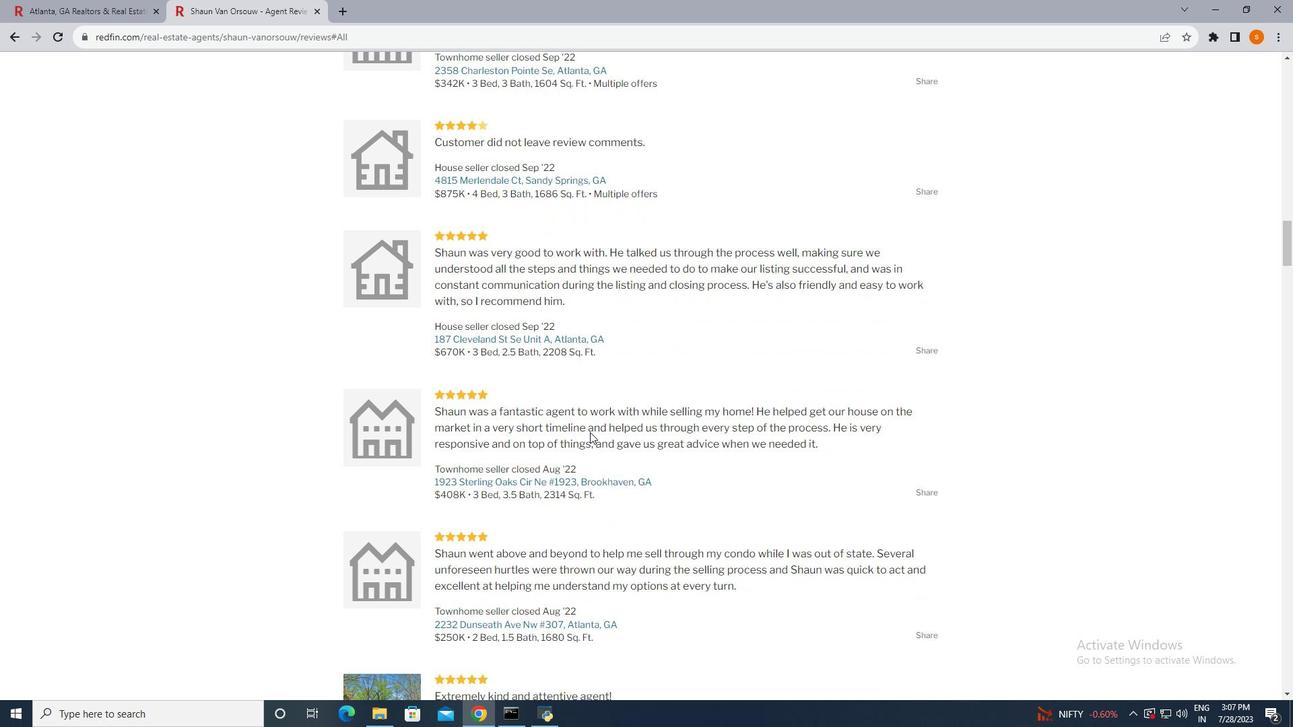 
Action: Mouse scrolled (590, 431) with delta (0, 0)
Screenshot: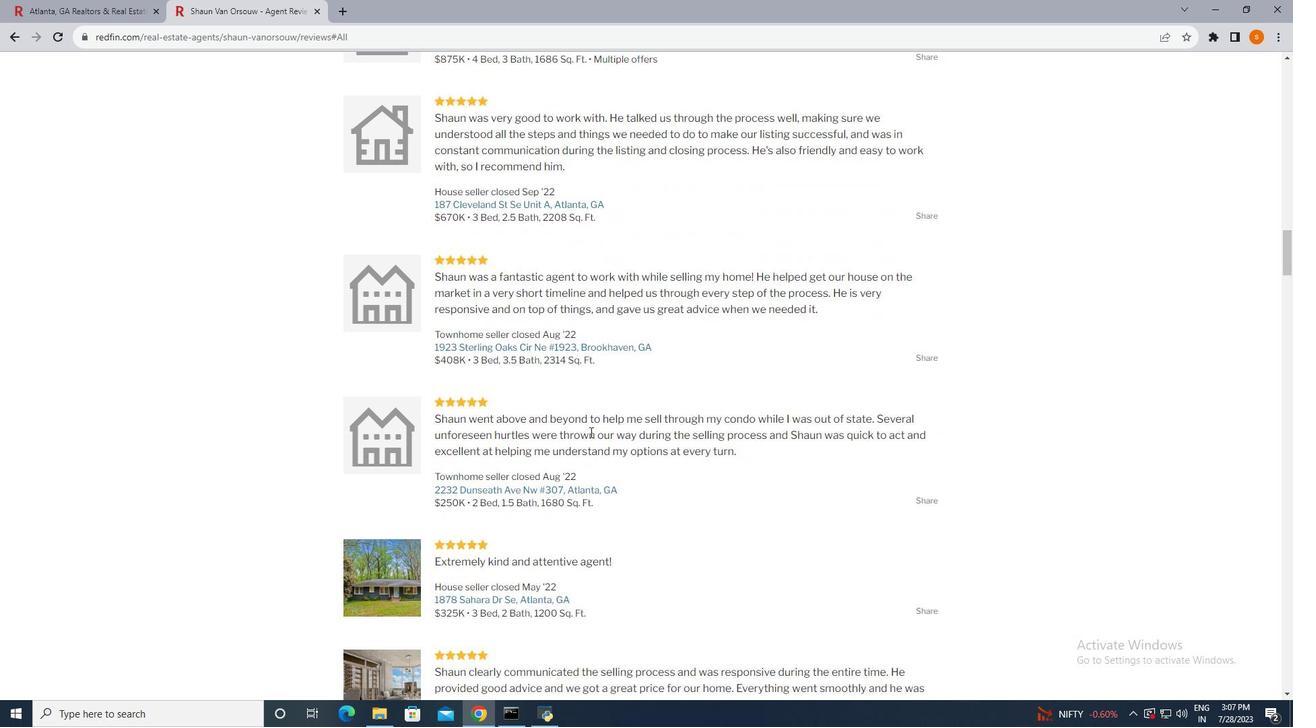 
Action: Mouse scrolled (590, 431) with delta (0, 0)
Screenshot: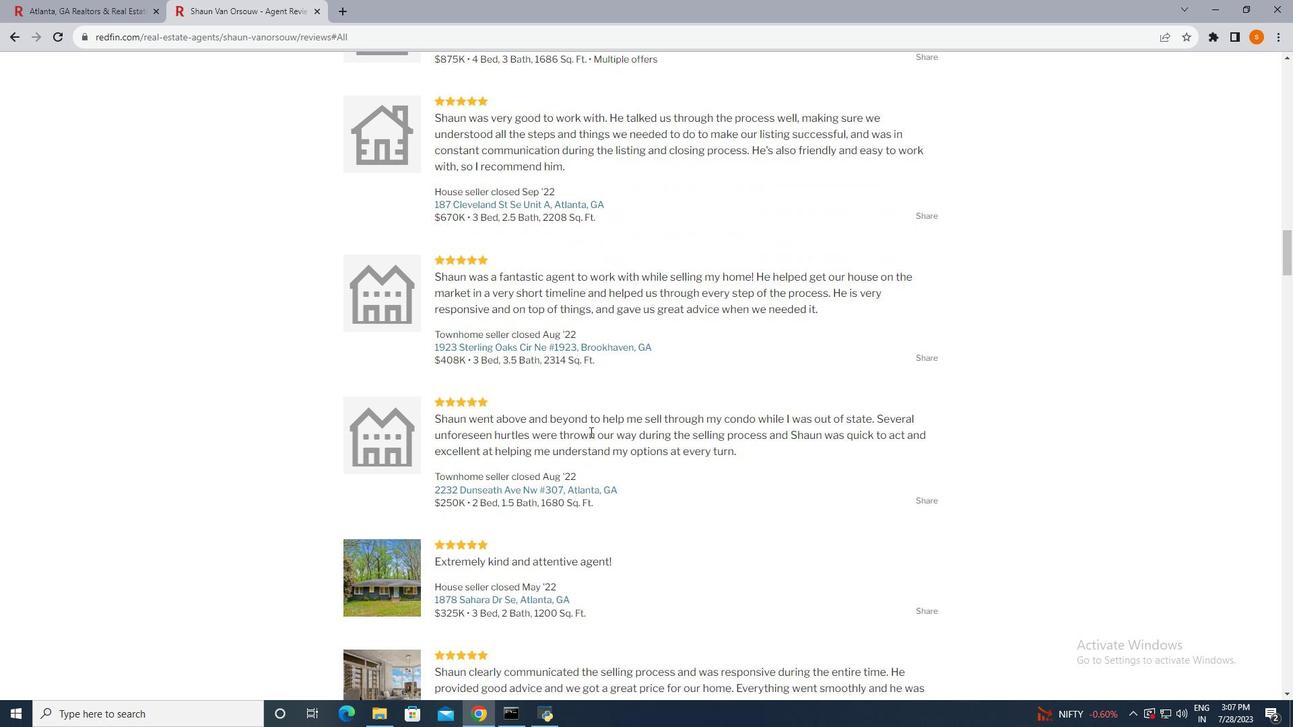 
Action: Mouse scrolled (590, 431) with delta (0, 0)
Screenshot: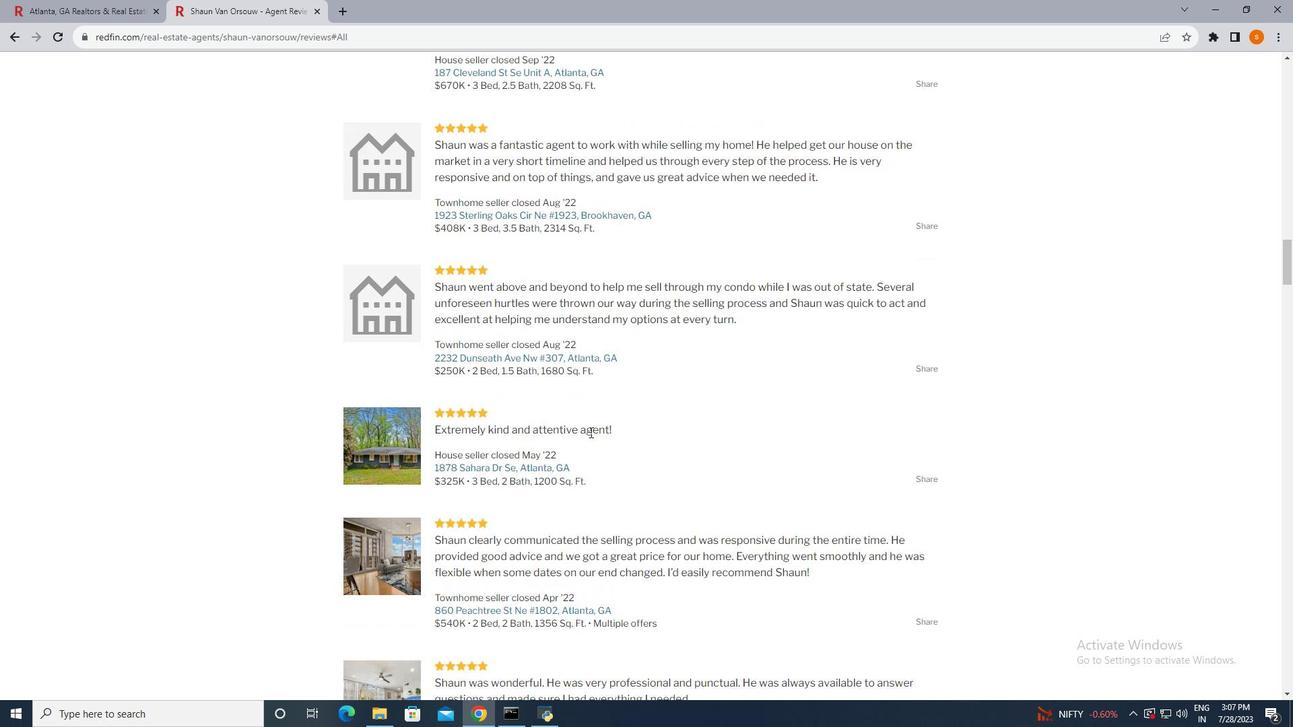 
Action: Mouse scrolled (590, 431) with delta (0, 0)
Screenshot: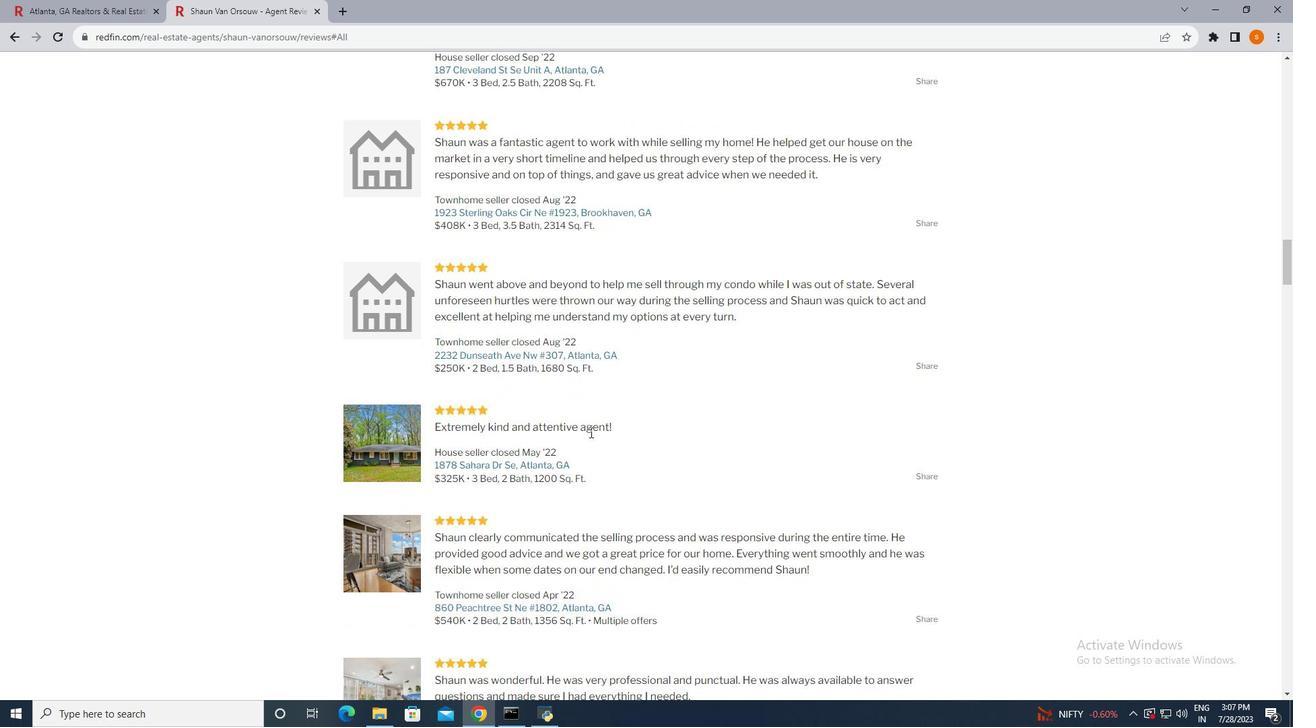 
Action: Mouse scrolled (590, 431) with delta (0, 0)
Screenshot: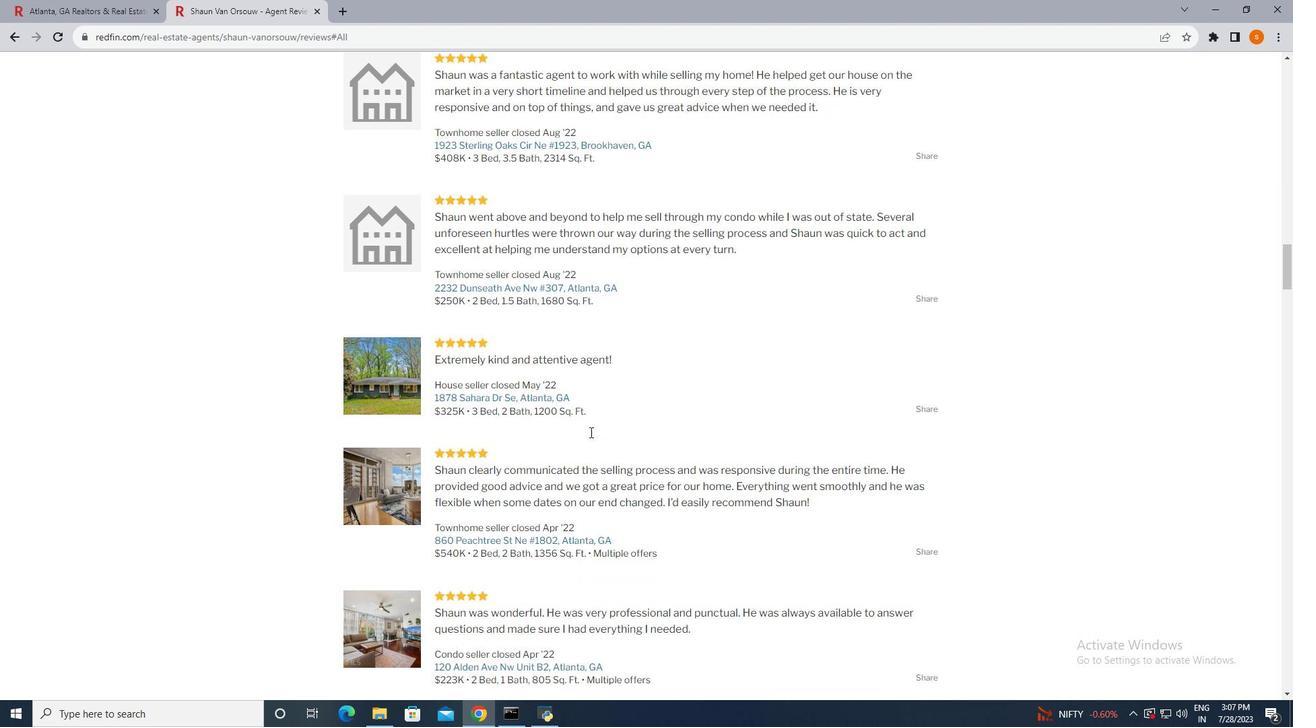 
Action: Mouse scrolled (590, 431) with delta (0, 0)
Screenshot: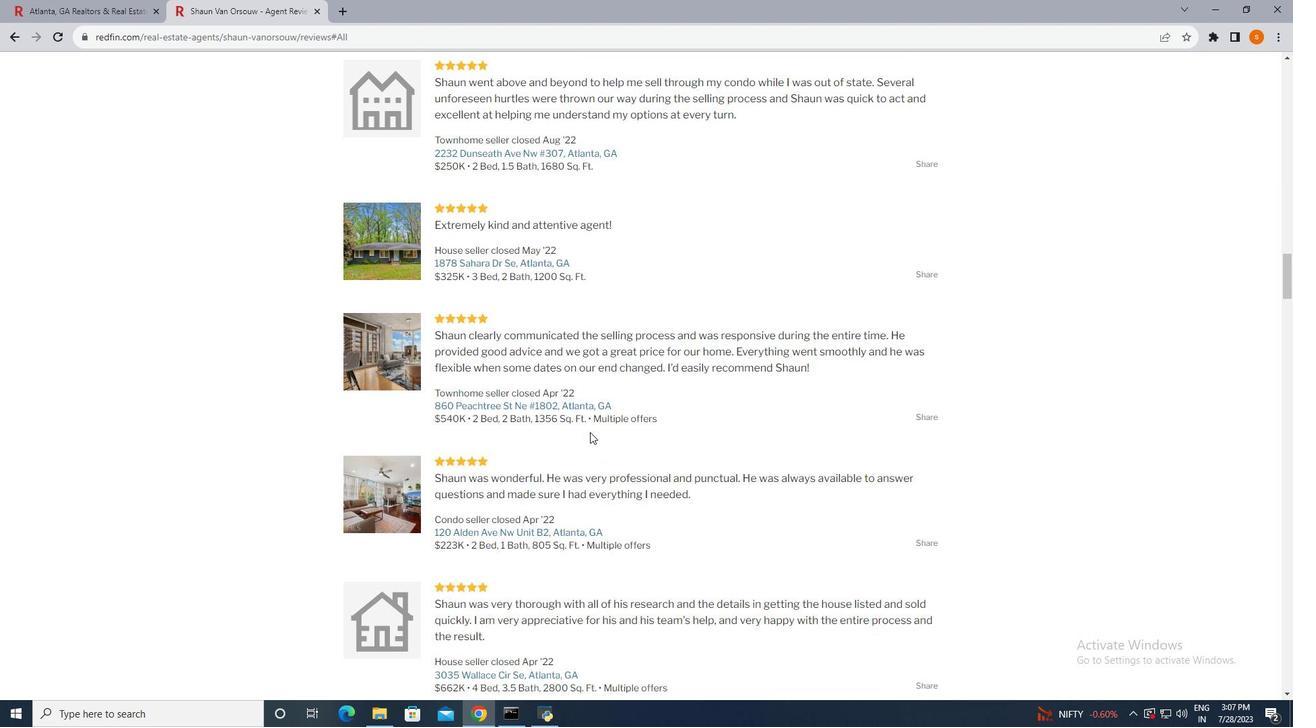
Action: Mouse scrolled (590, 431) with delta (0, 0)
Screenshot: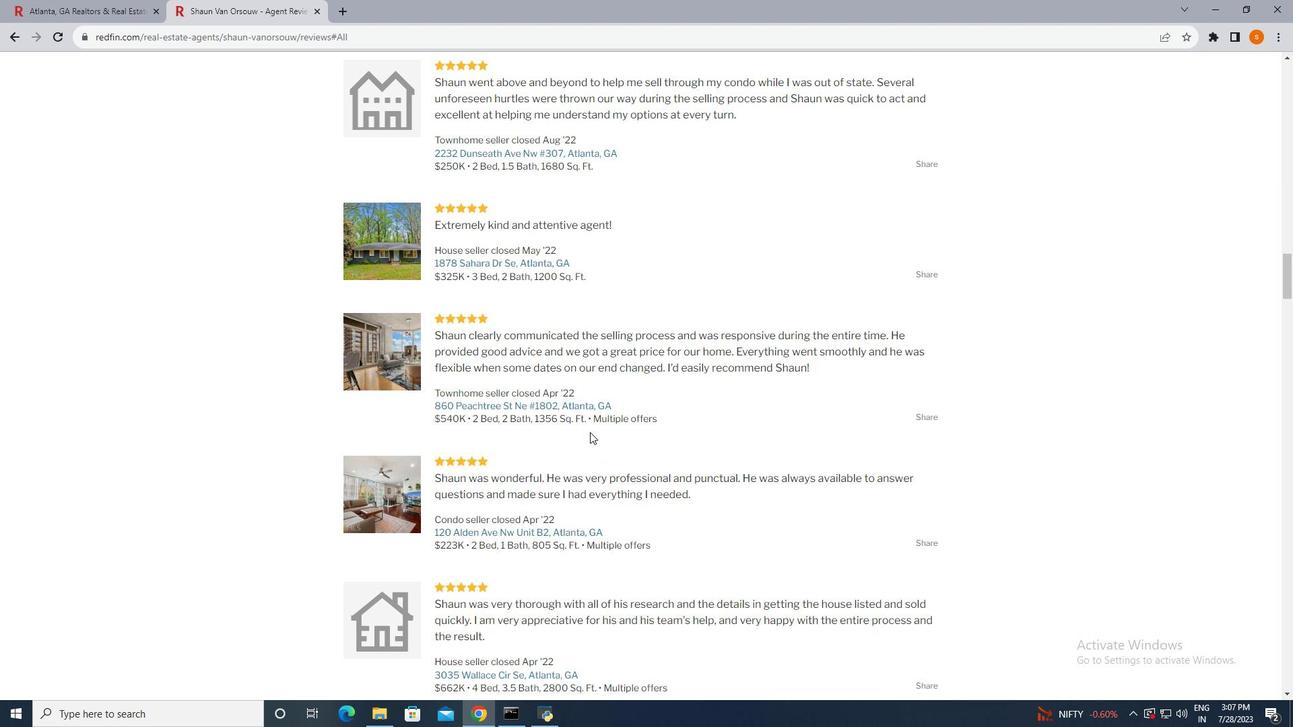 
Action: Mouse scrolled (590, 431) with delta (0, 0)
Screenshot: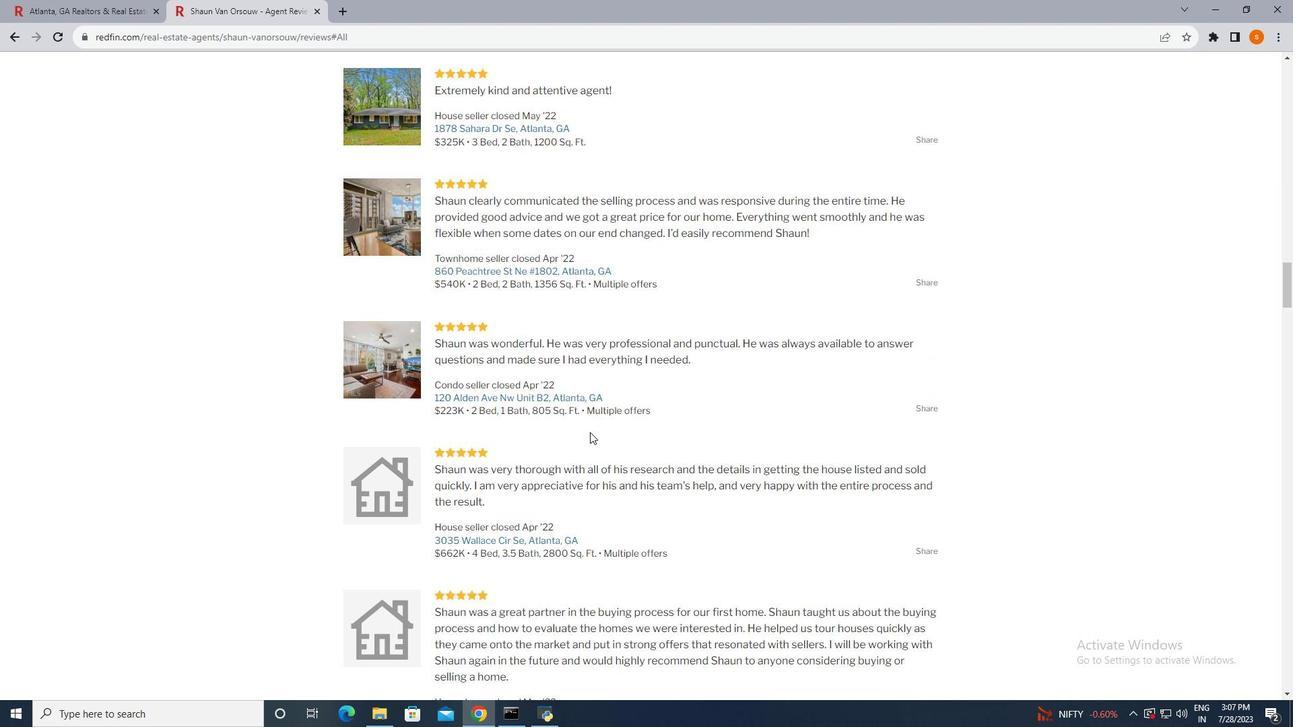
Action: Mouse scrolled (590, 431) with delta (0, 0)
Screenshot: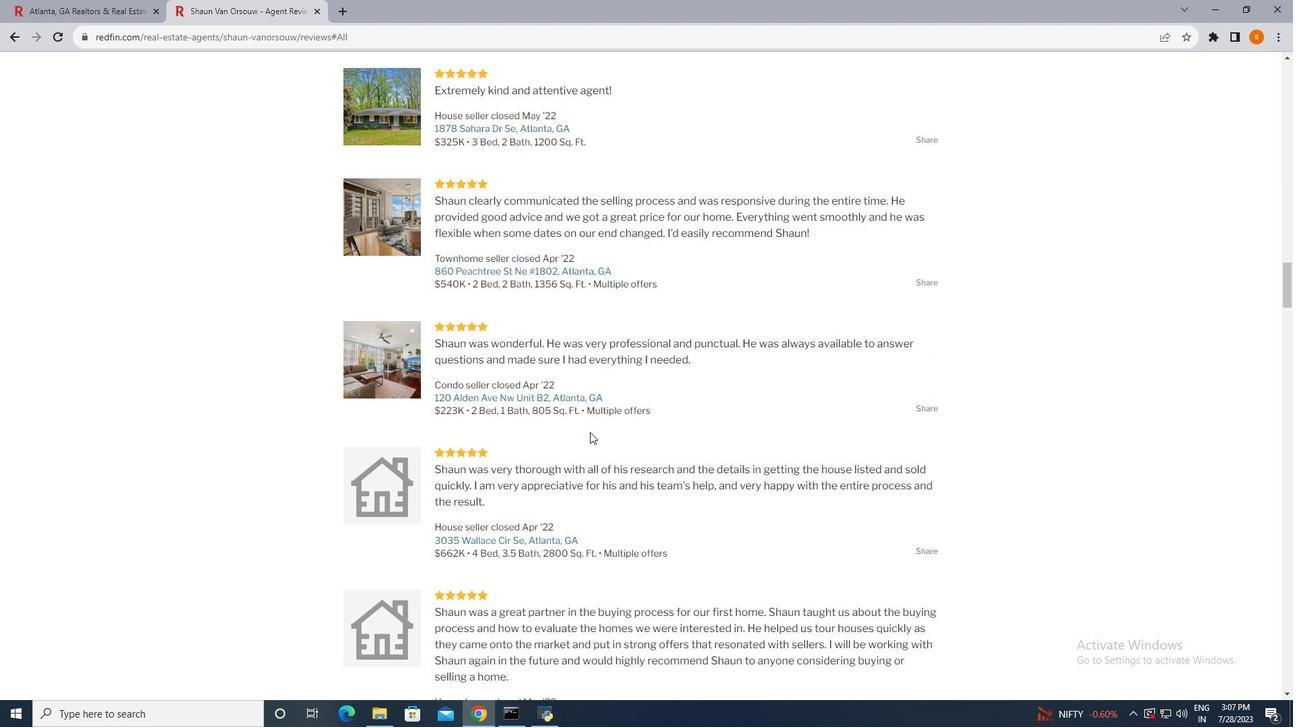 
Action: Mouse scrolled (590, 431) with delta (0, 0)
Screenshot: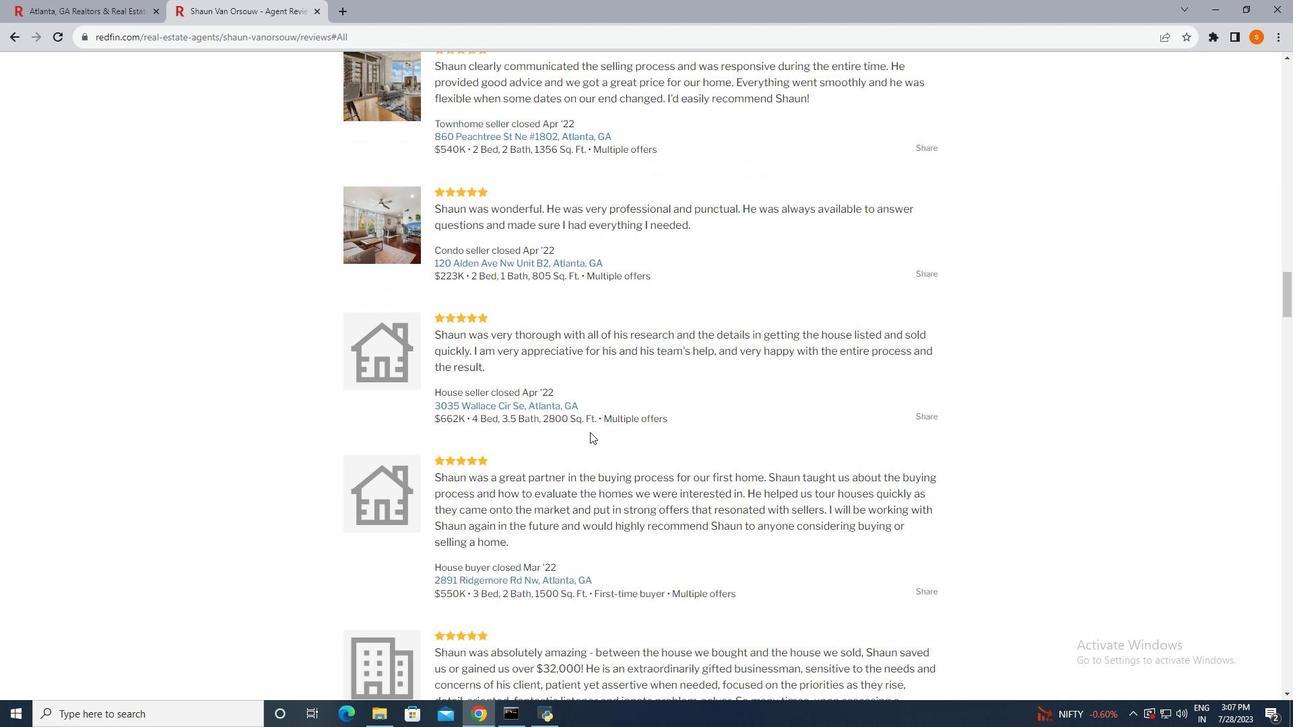 
Action: Mouse scrolled (590, 431) with delta (0, 0)
Screenshot: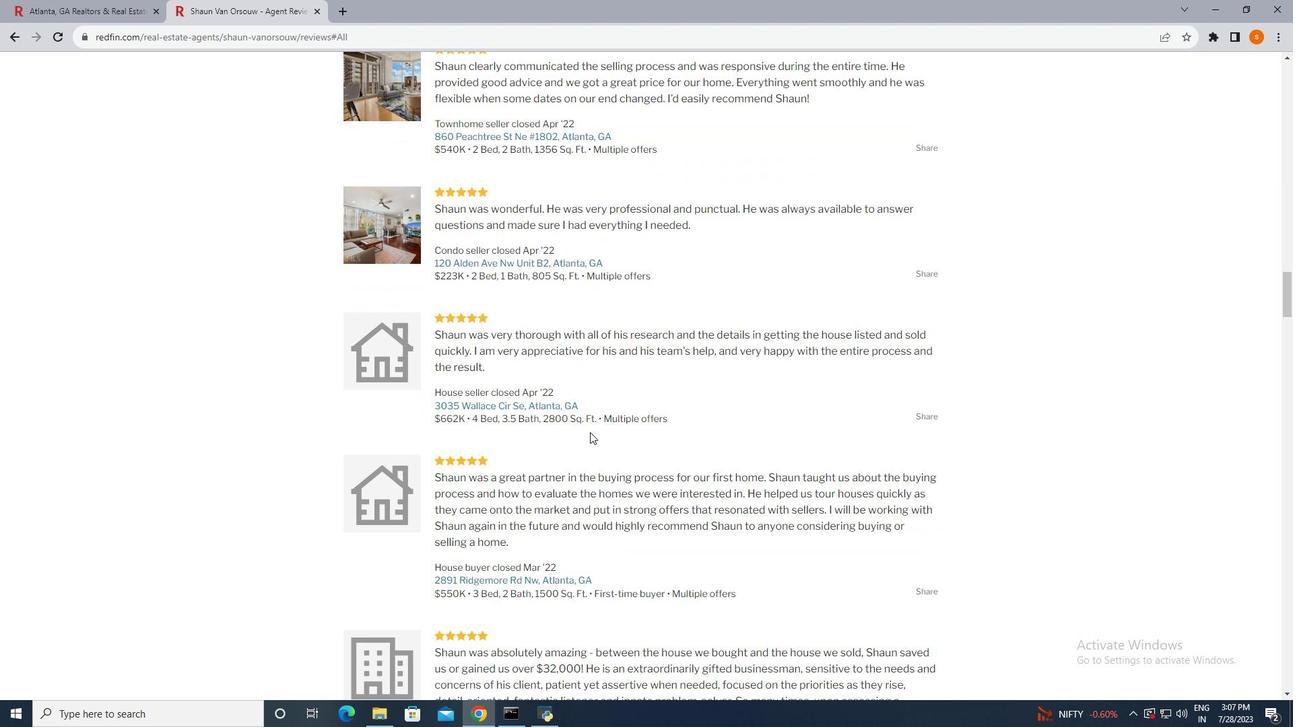 
Action: Mouse scrolled (590, 431) with delta (0, 0)
Screenshot: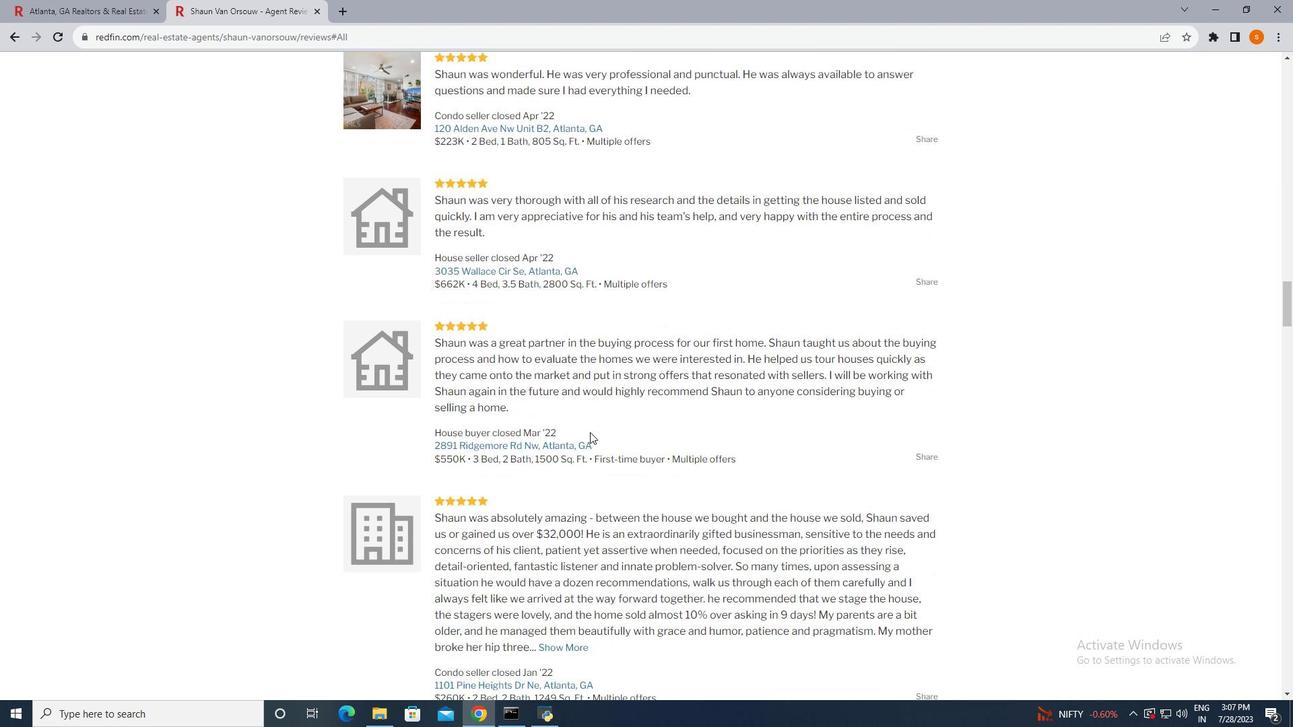 
Action: Mouse scrolled (590, 431) with delta (0, 0)
Screenshot: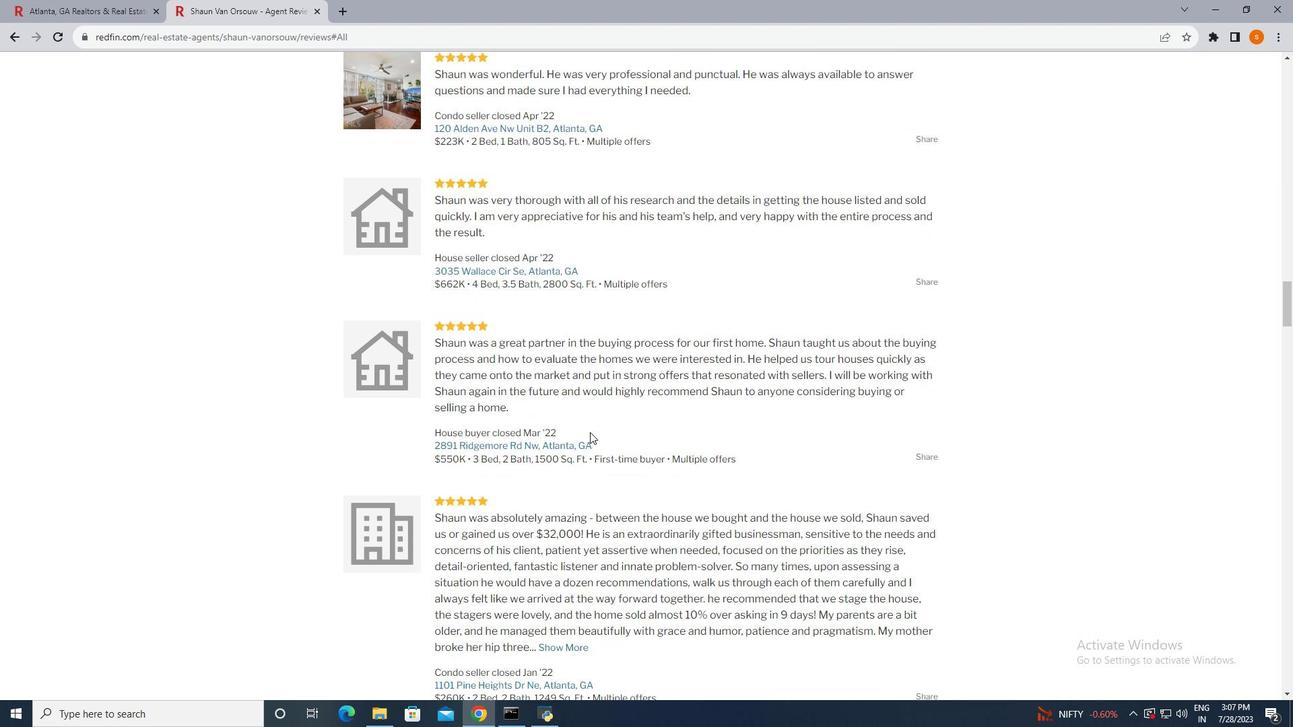
Action: Mouse scrolled (590, 431) with delta (0, 0)
Screenshot: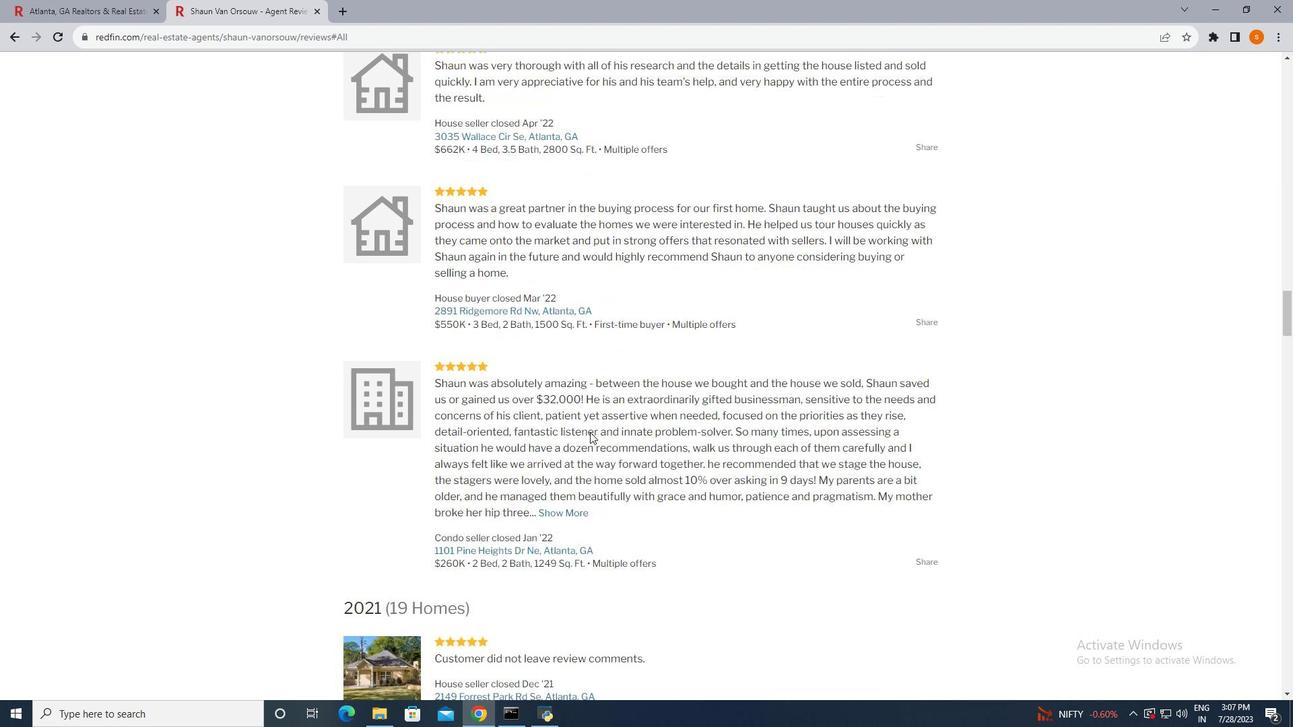 
Action: Mouse scrolled (590, 431) with delta (0, 0)
Screenshot: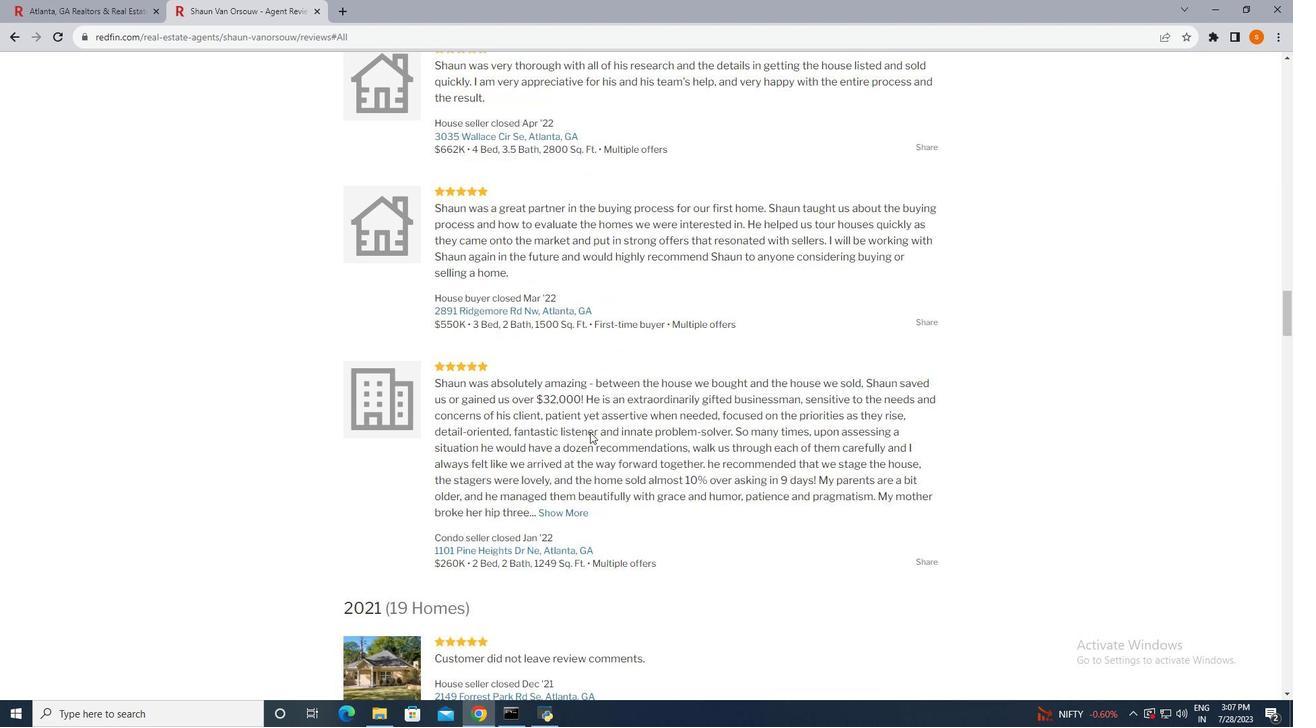 
Action: Mouse scrolled (590, 431) with delta (0, 0)
Screenshot: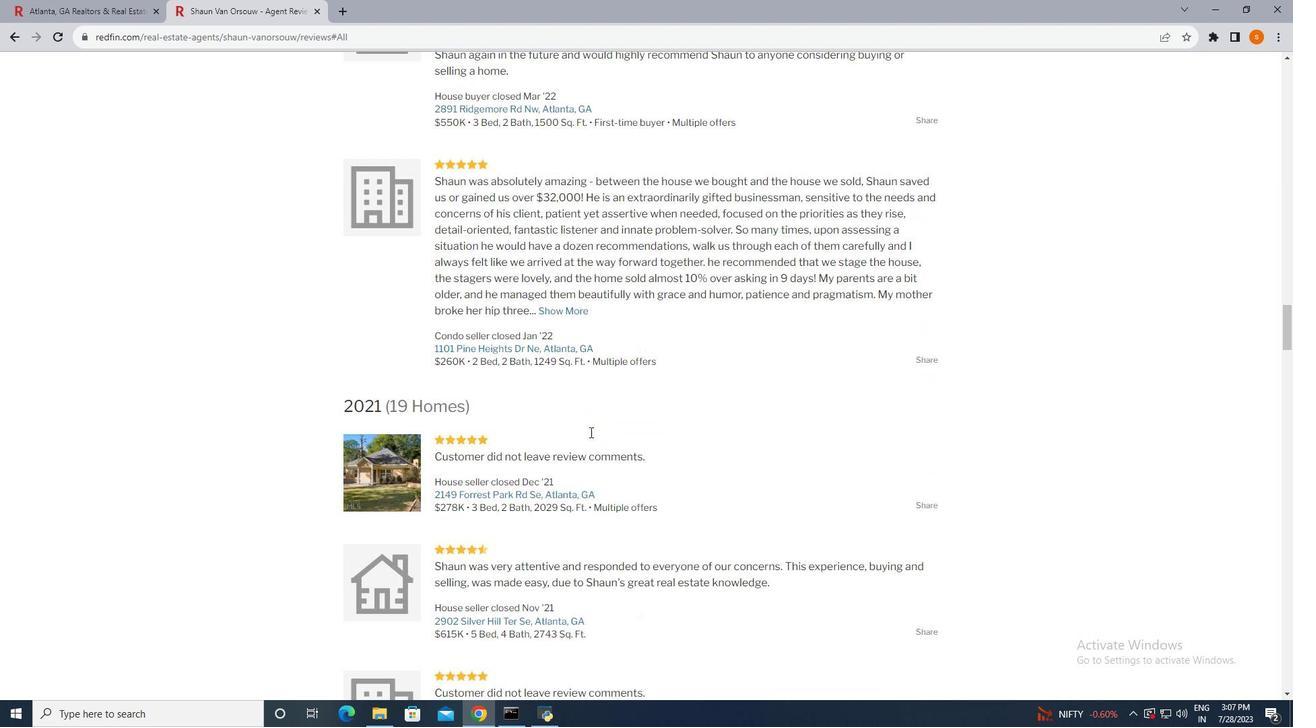 
Action: Mouse scrolled (590, 431) with delta (0, 0)
Screenshot: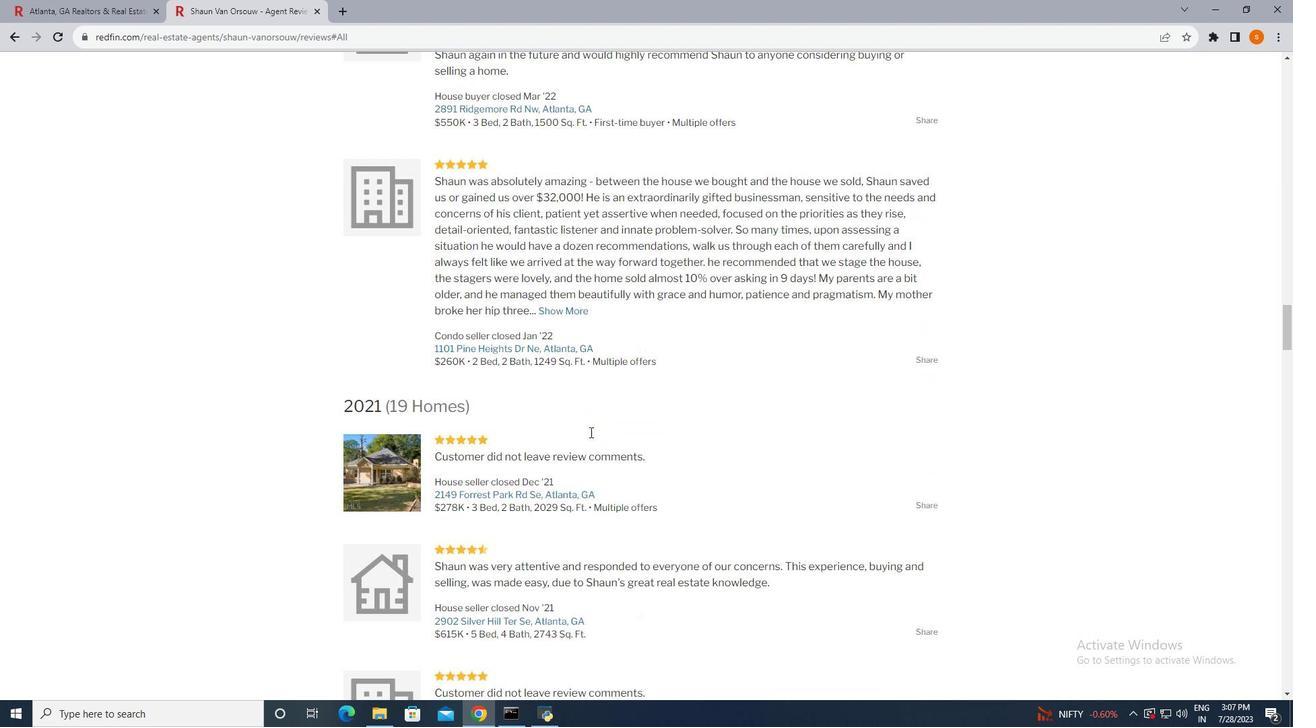 
Action: Mouse scrolled (590, 431) with delta (0, 0)
Screenshot: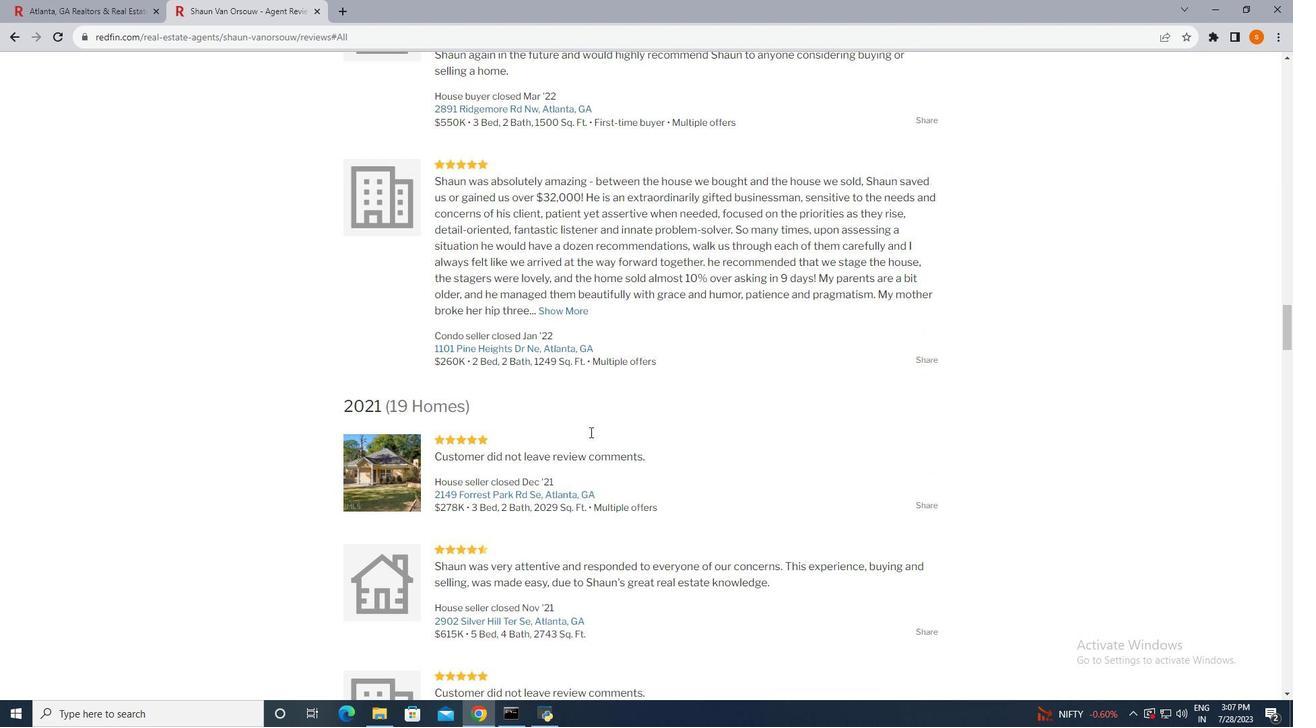 
Action: Mouse scrolled (590, 431) with delta (0, 0)
Screenshot: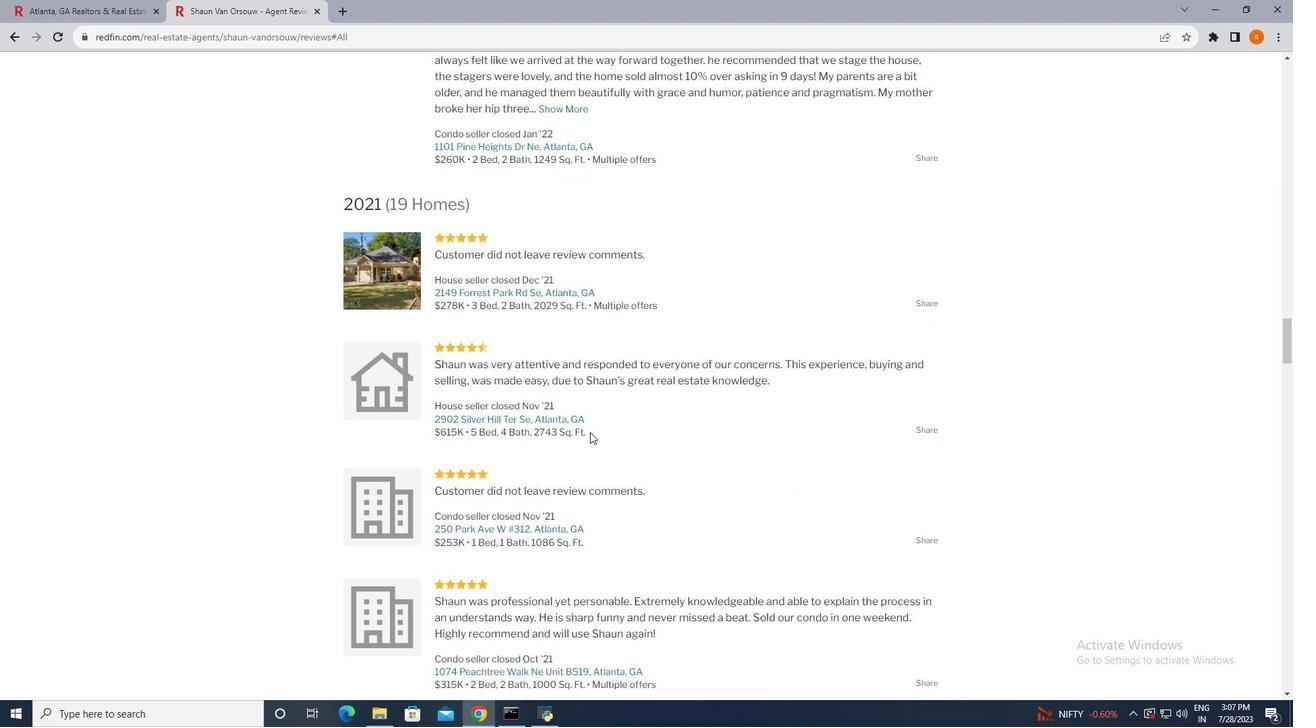 
Action: Mouse scrolled (590, 431) with delta (0, 0)
Screenshot: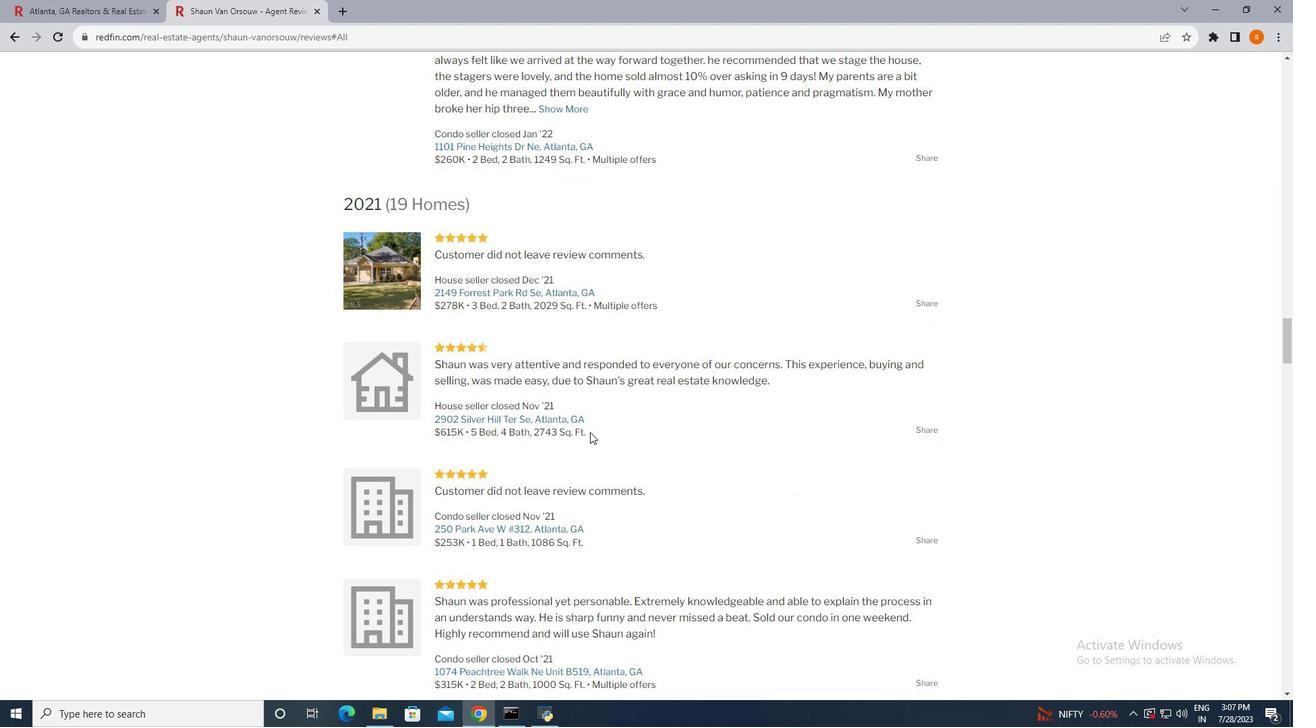 
Action: Mouse scrolled (590, 431) with delta (0, 0)
Screenshot: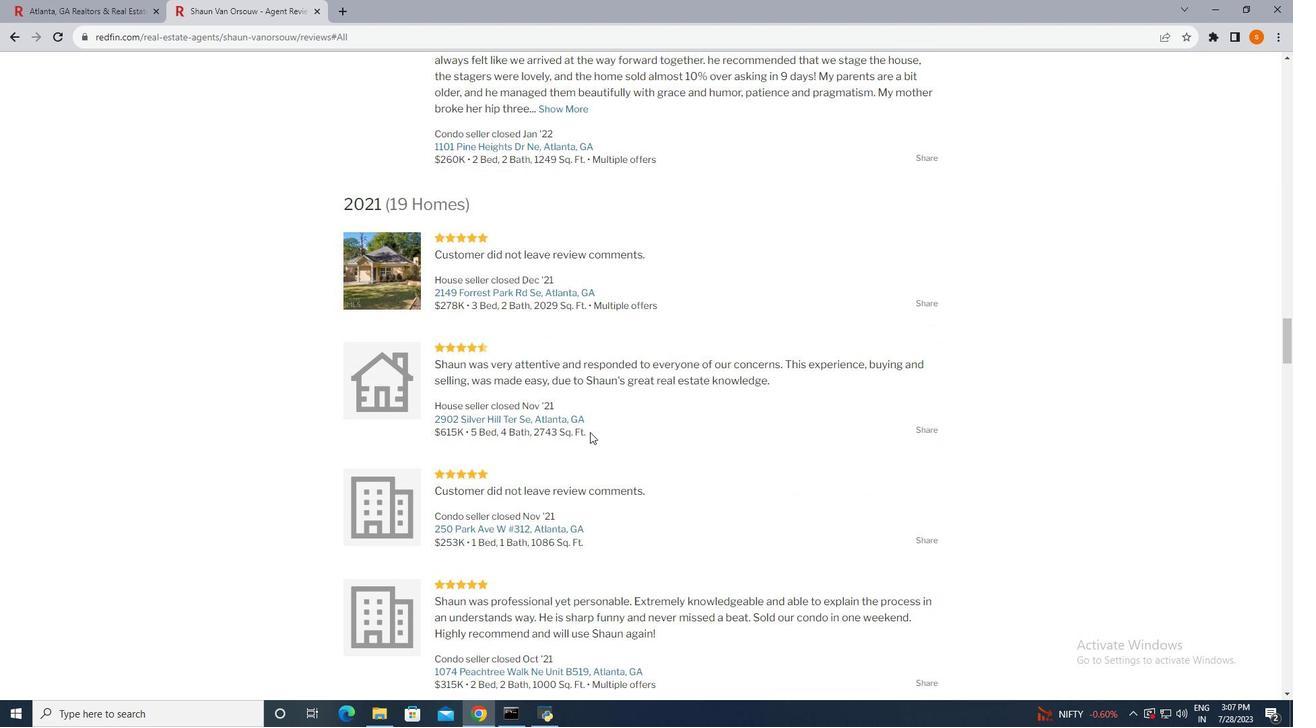 
Action: Mouse scrolled (590, 431) with delta (0, 0)
Screenshot: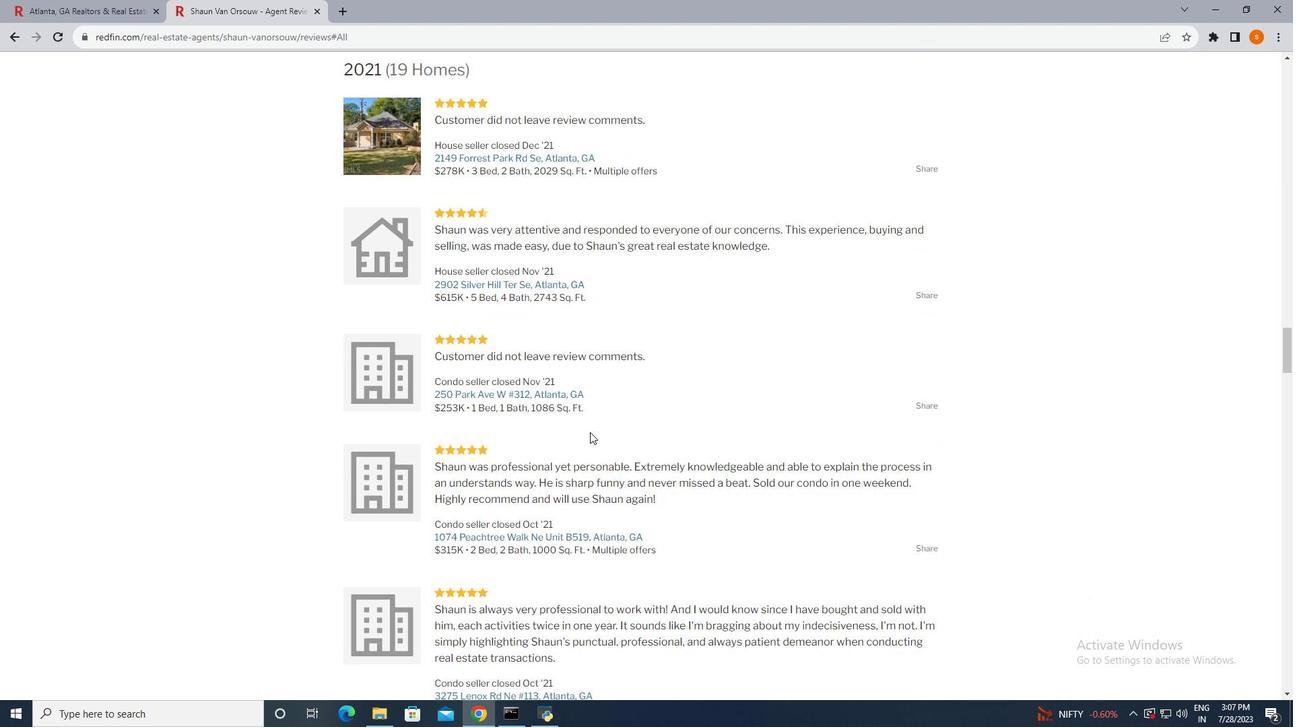 
Action: Mouse scrolled (590, 431) with delta (0, 0)
Screenshot: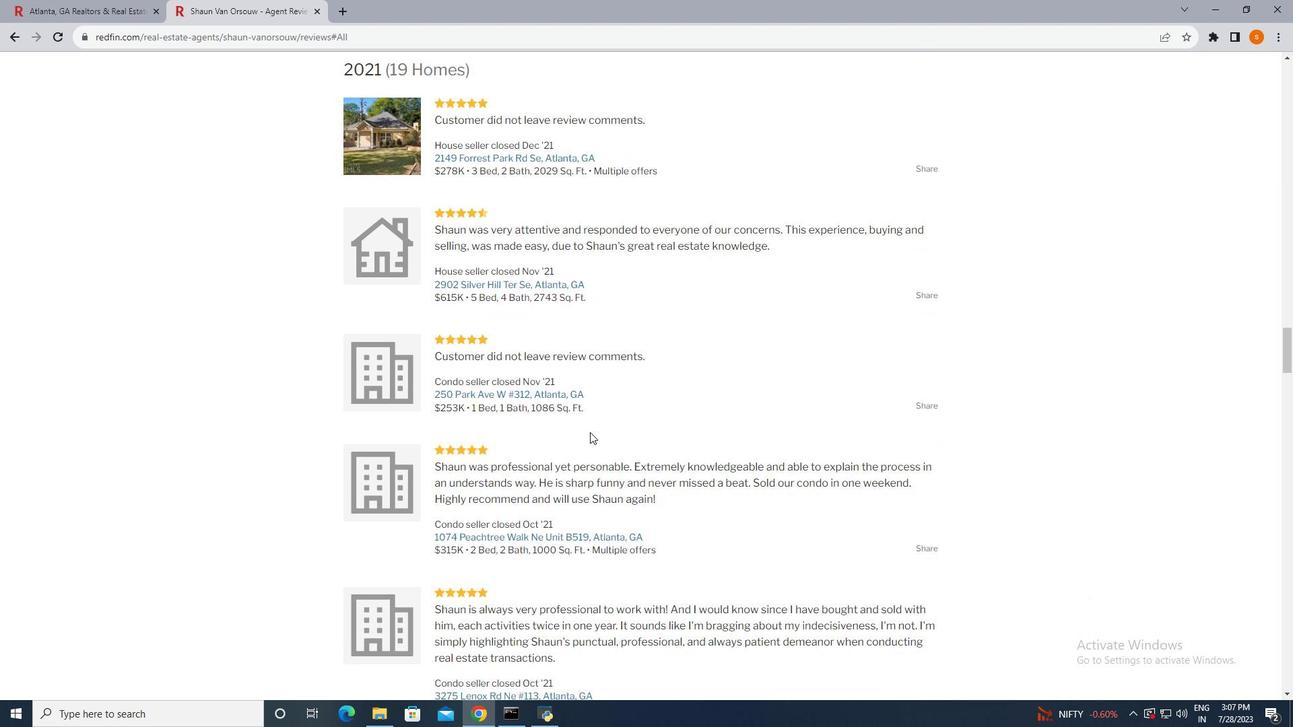 
Action: Mouse scrolled (590, 431) with delta (0, 0)
Screenshot: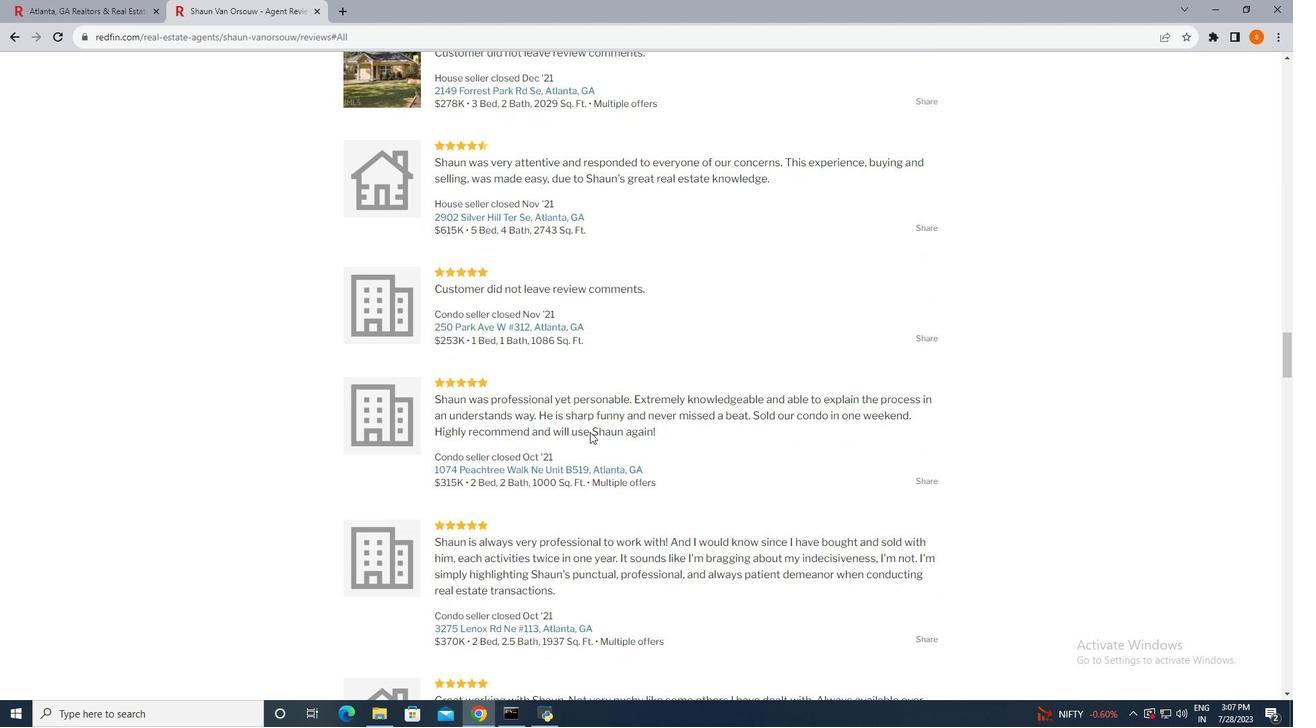 
Action: Mouse scrolled (590, 431) with delta (0, 0)
Screenshot: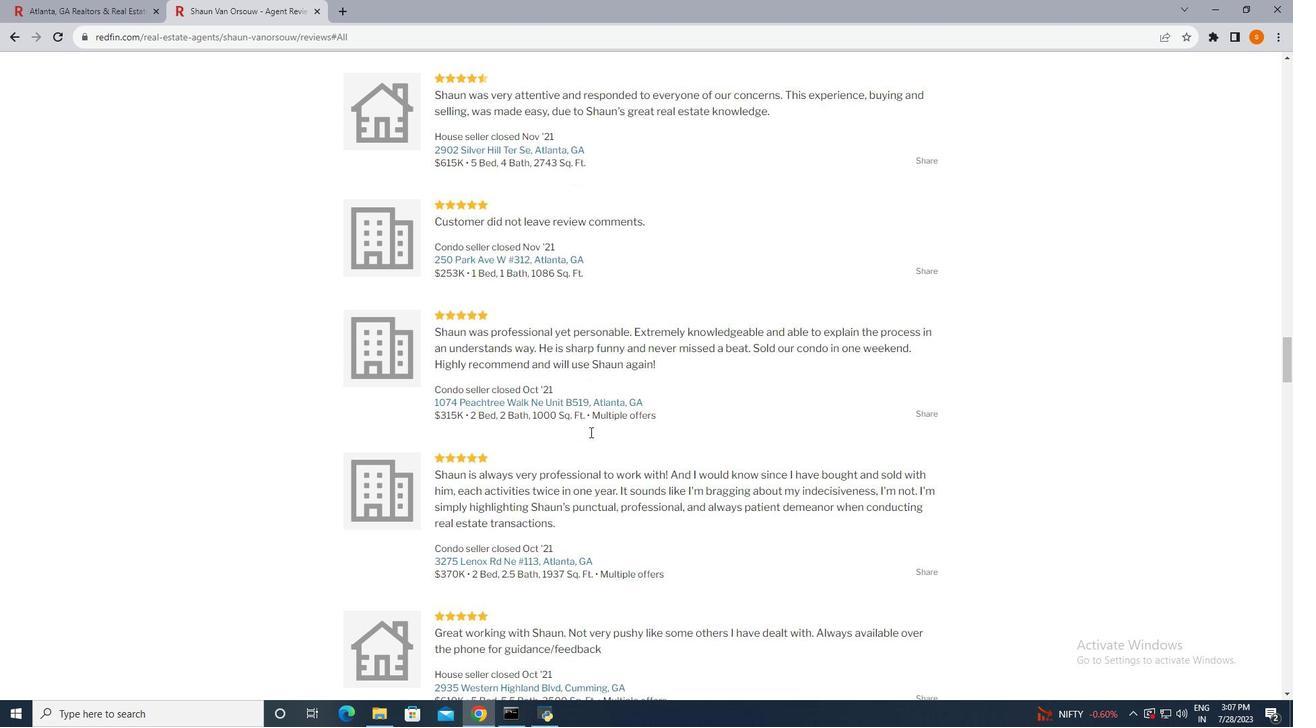 
Action: Mouse scrolled (590, 431) with delta (0, 0)
Screenshot: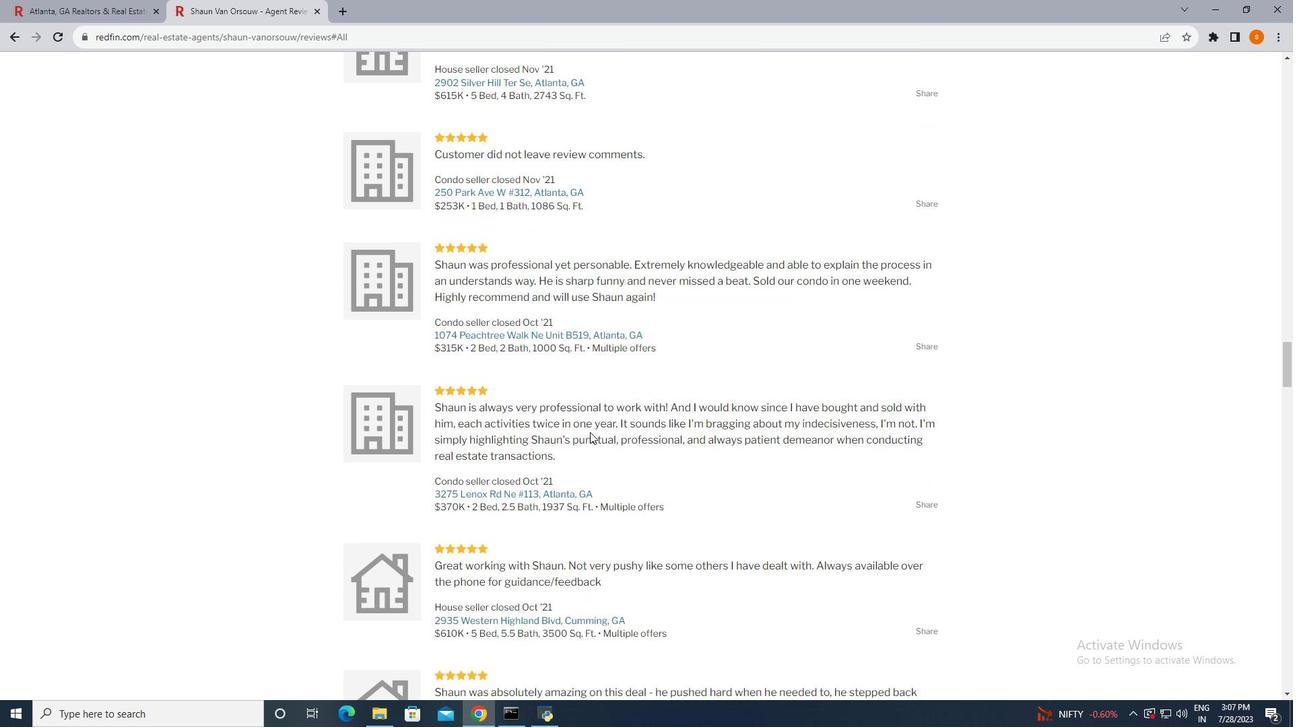 
Action: Mouse scrolled (590, 431) with delta (0, 0)
Screenshot: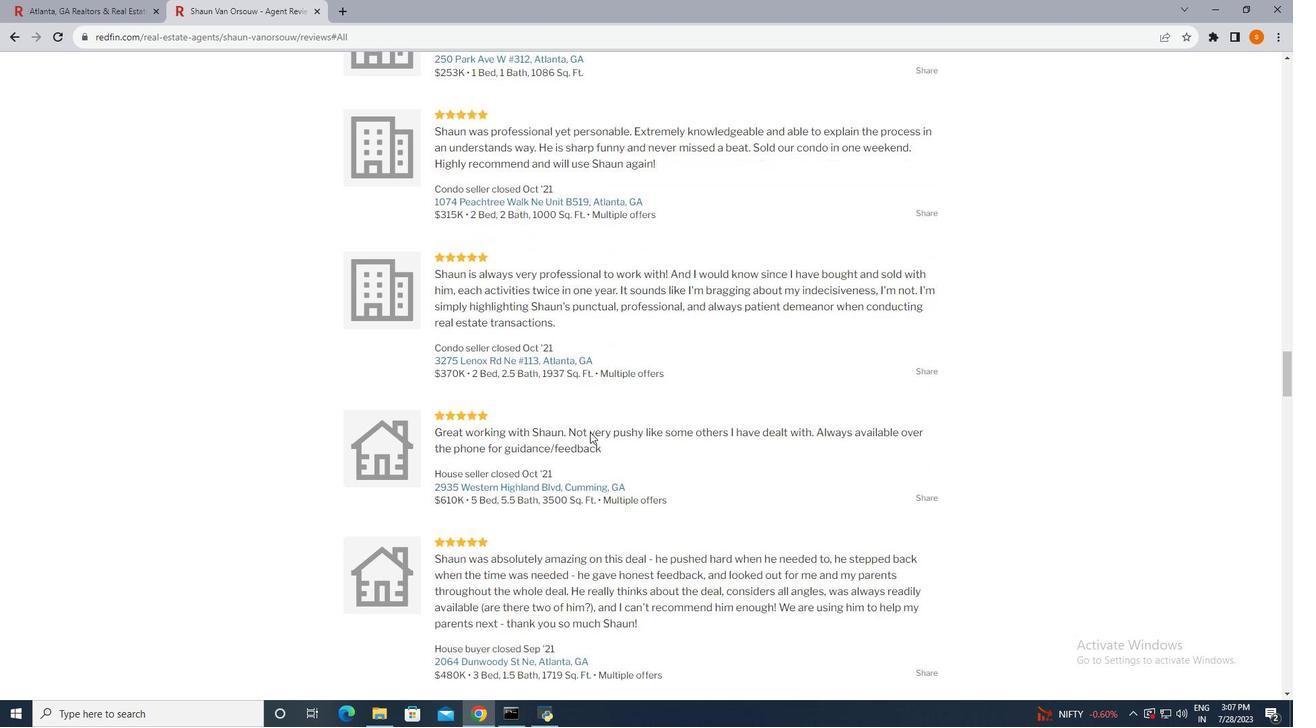 
Action: Mouse scrolled (590, 431) with delta (0, 0)
Screenshot: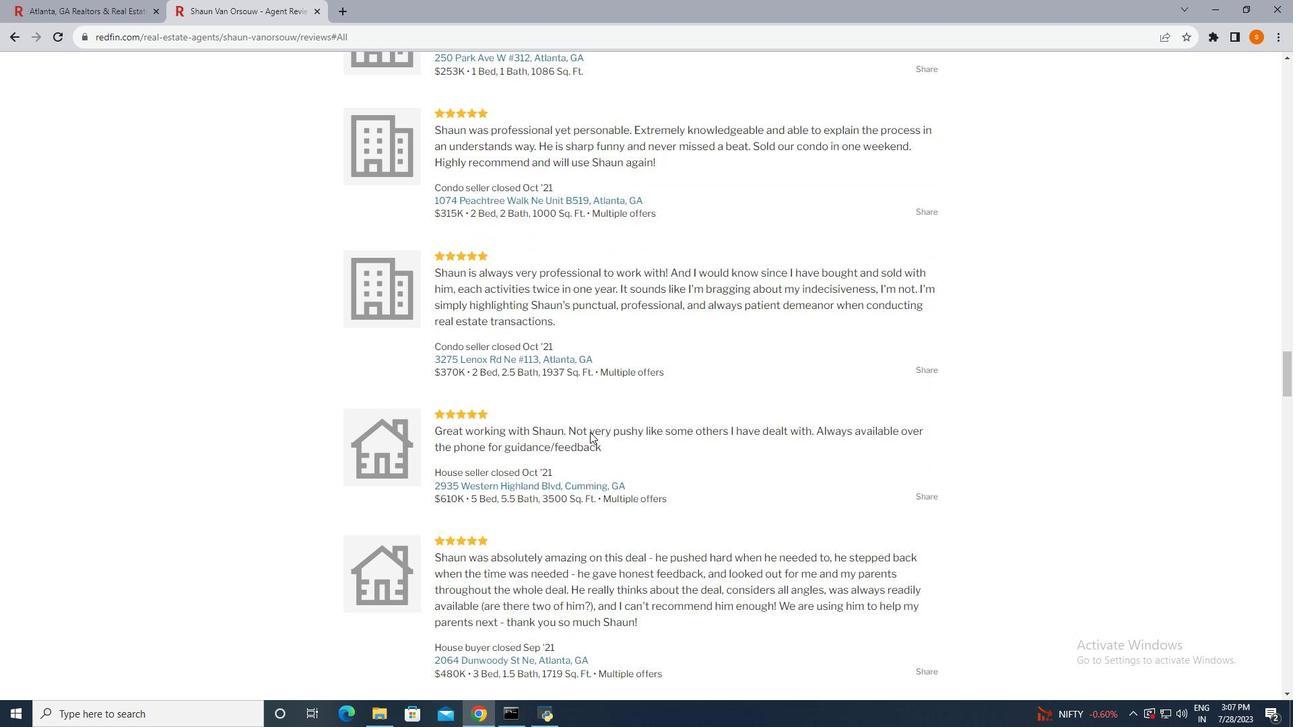 
Action: Mouse scrolled (590, 431) with delta (0, 0)
Screenshot: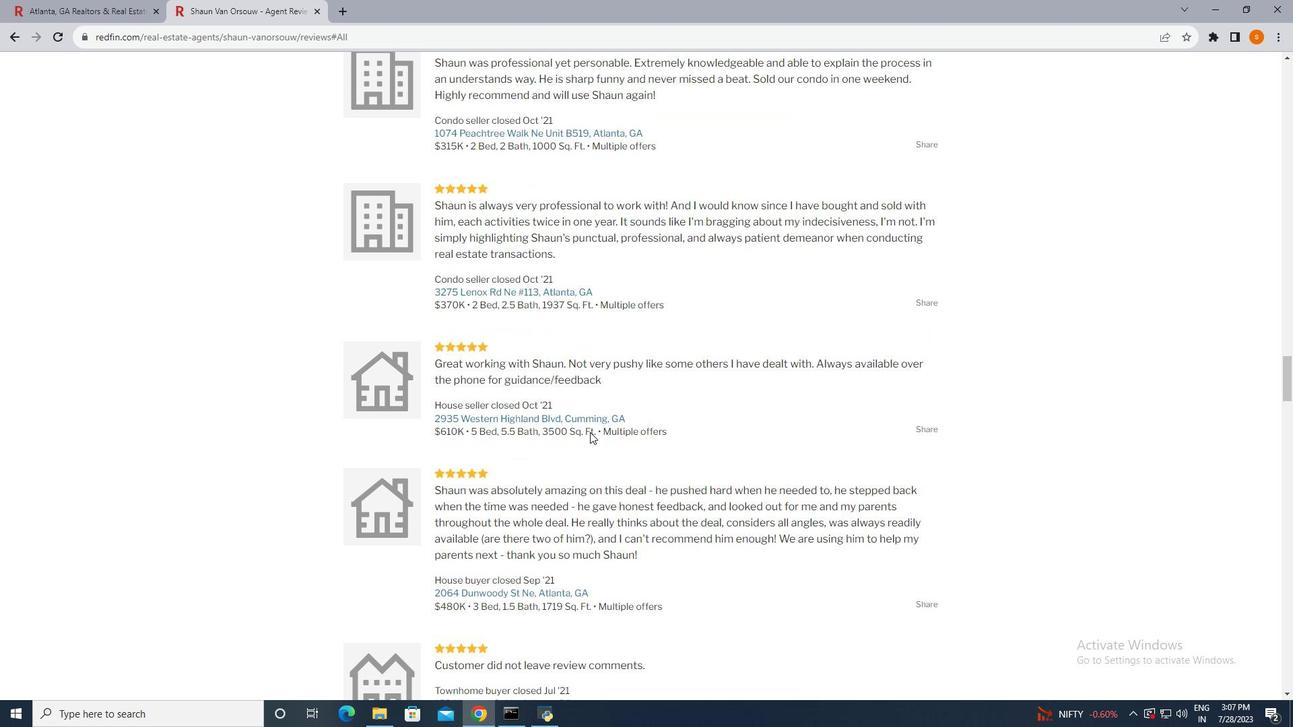 
Action: Mouse scrolled (590, 431) with delta (0, 0)
Screenshot: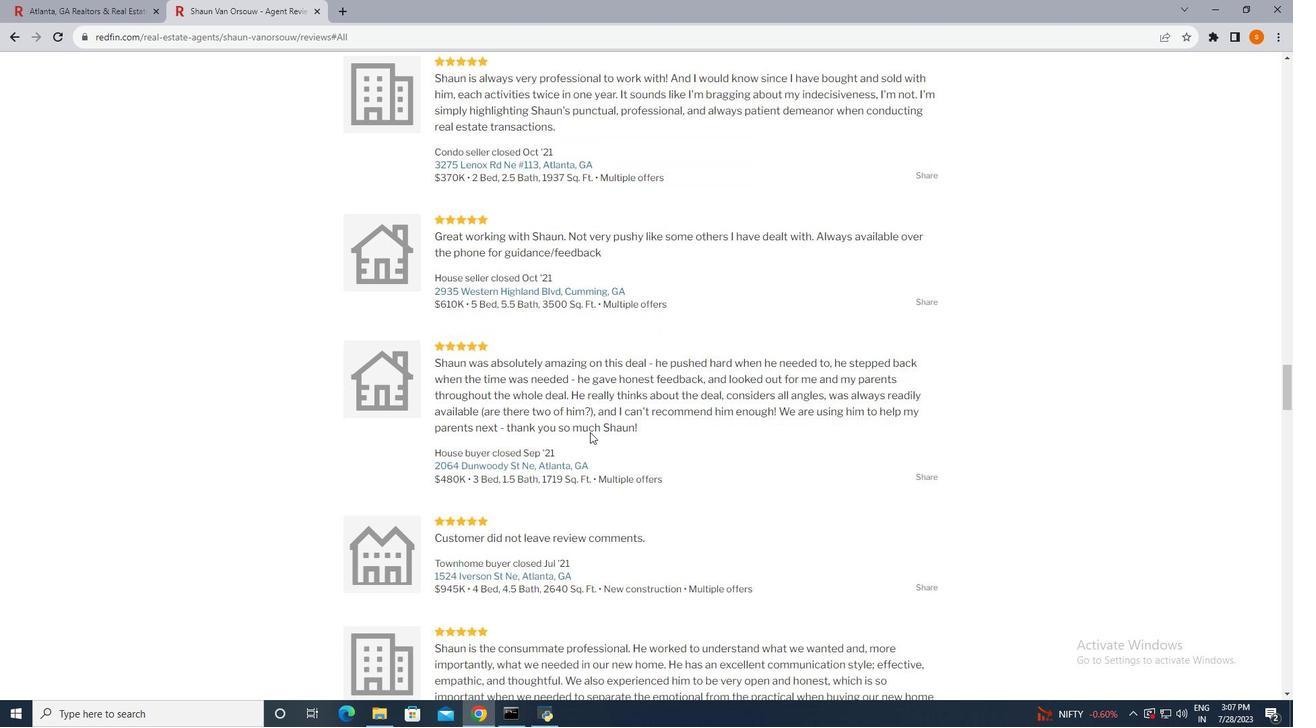 
Action: Mouse scrolled (590, 431) with delta (0, 0)
Screenshot: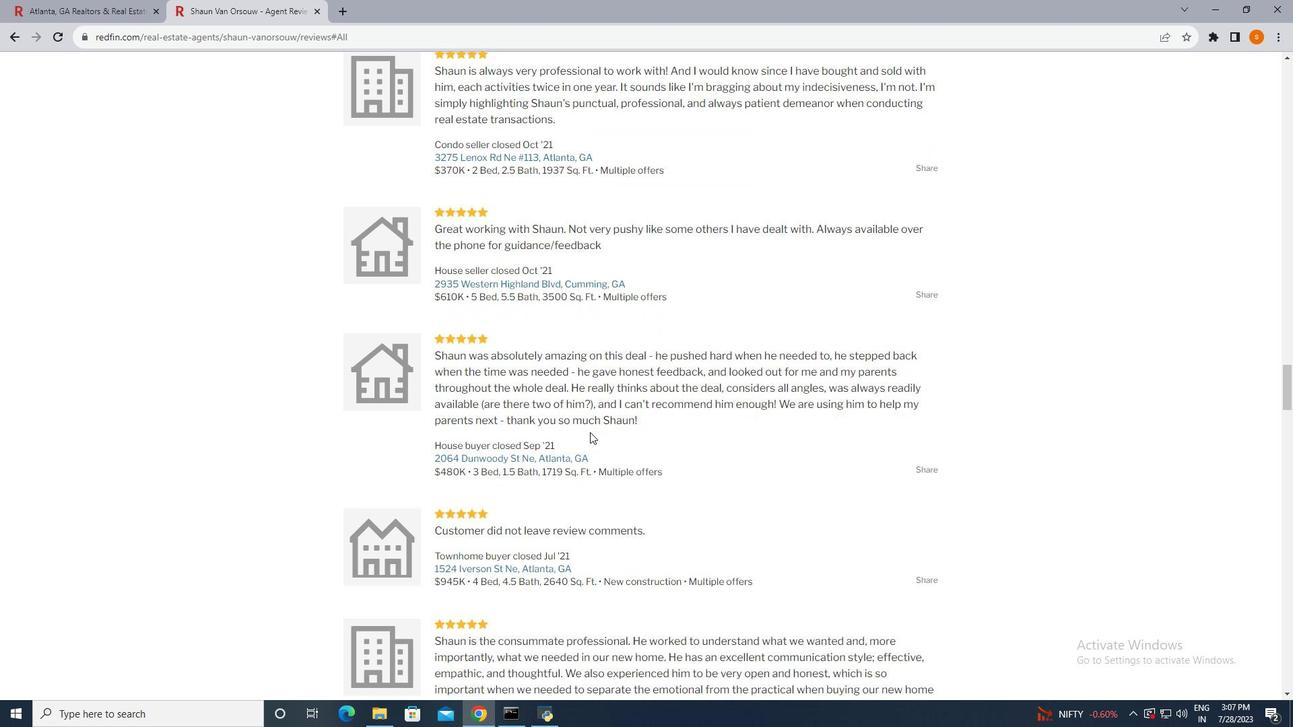 
Action: Mouse scrolled (590, 431) with delta (0, 0)
Screenshot: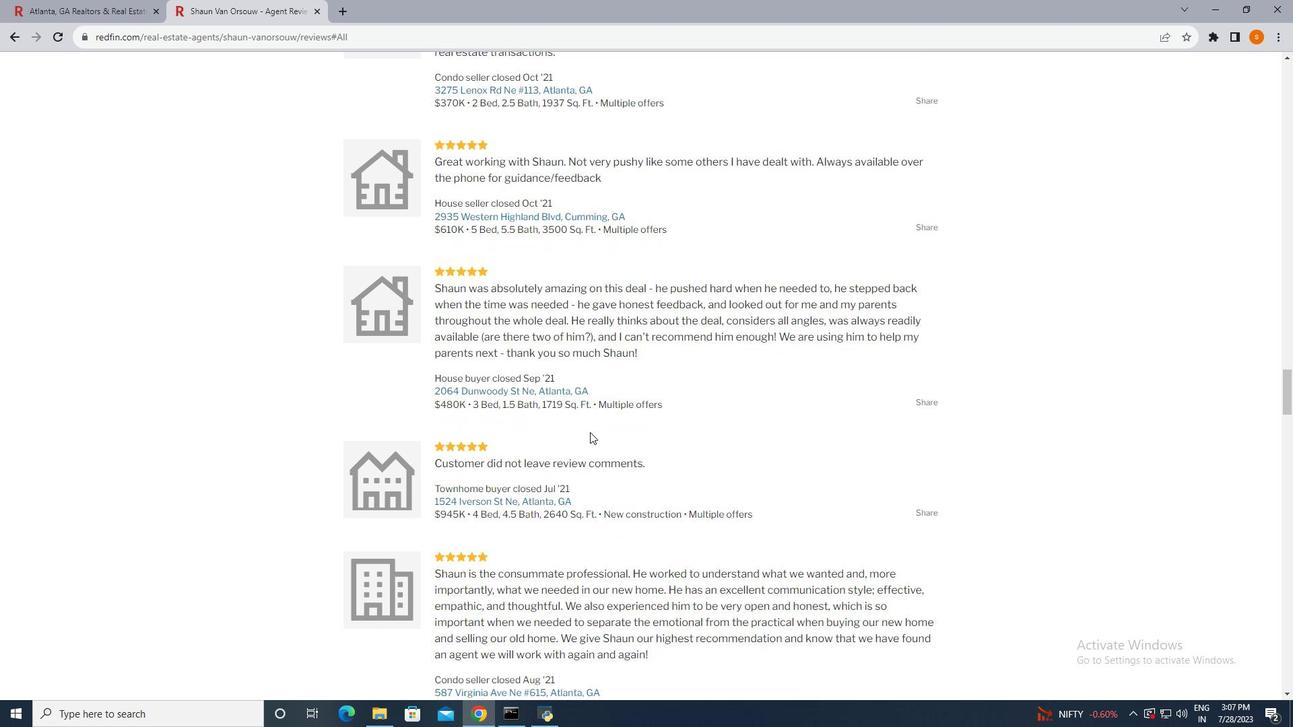 
Action: Mouse scrolled (590, 431) with delta (0, 0)
Screenshot: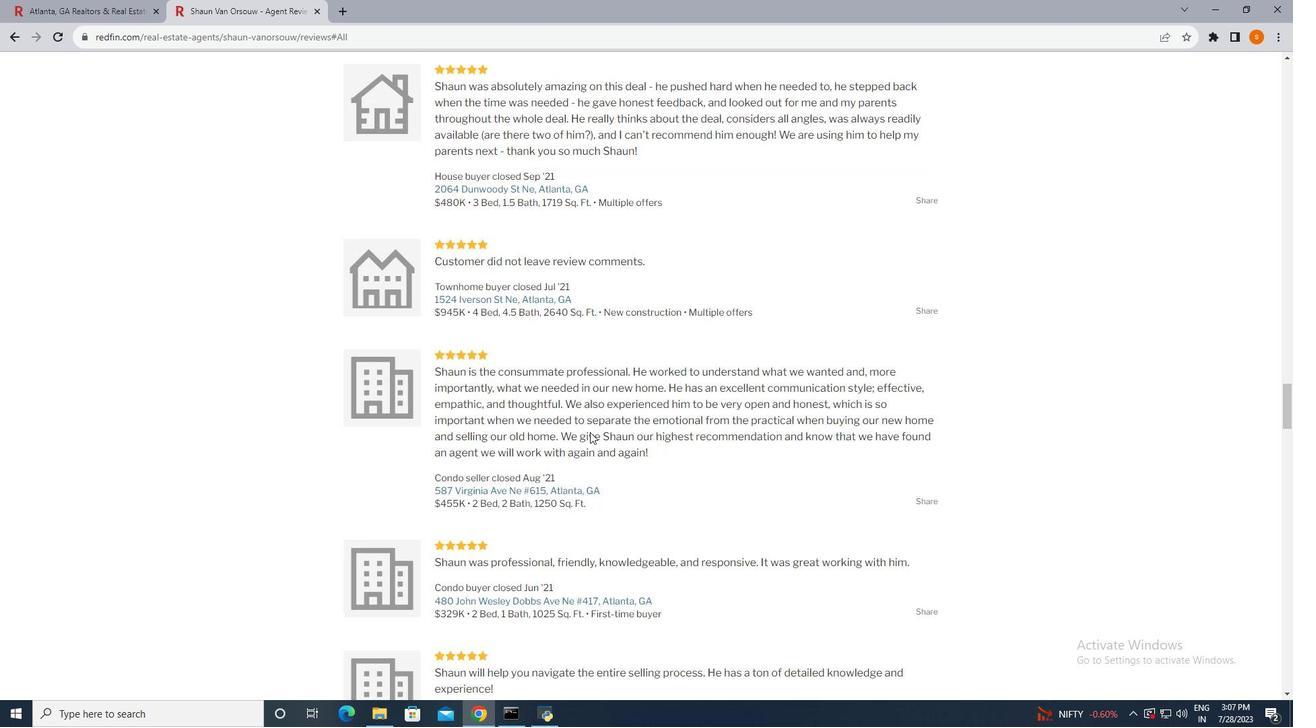 
Action: Mouse scrolled (590, 431) with delta (0, 0)
Screenshot: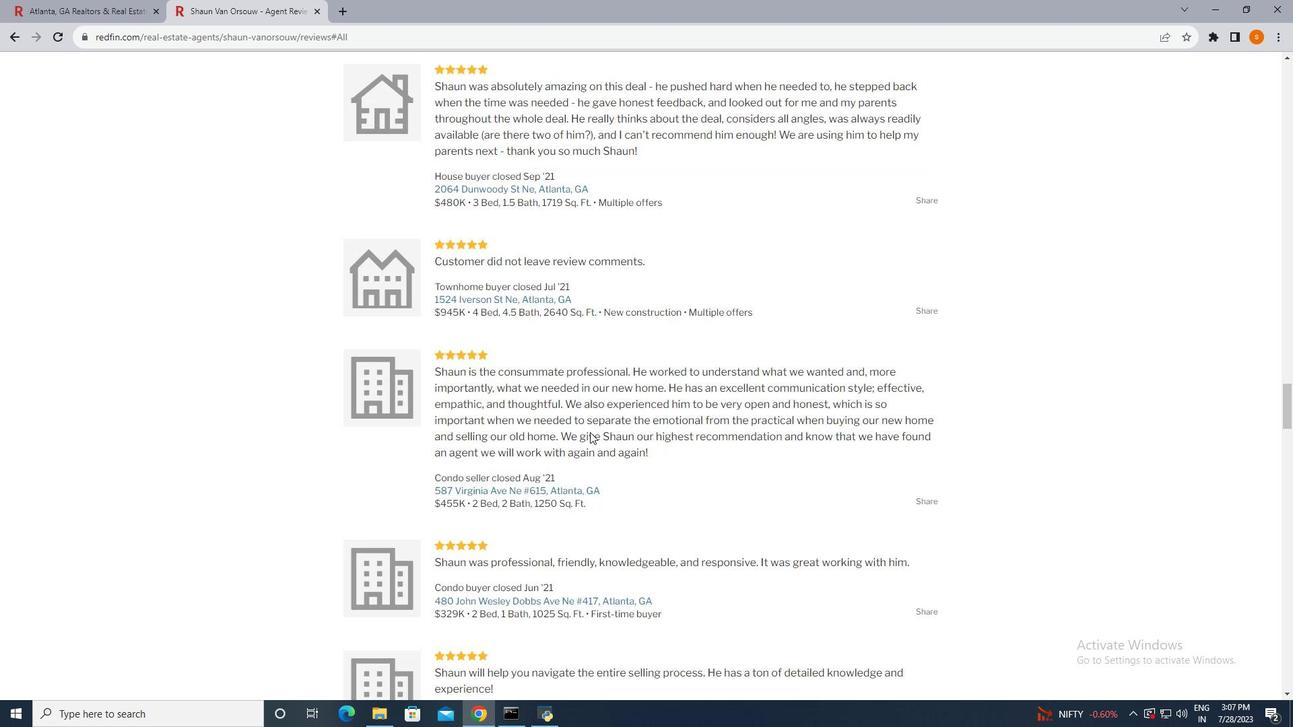 
Action: Mouse scrolled (590, 431) with delta (0, 0)
Screenshot: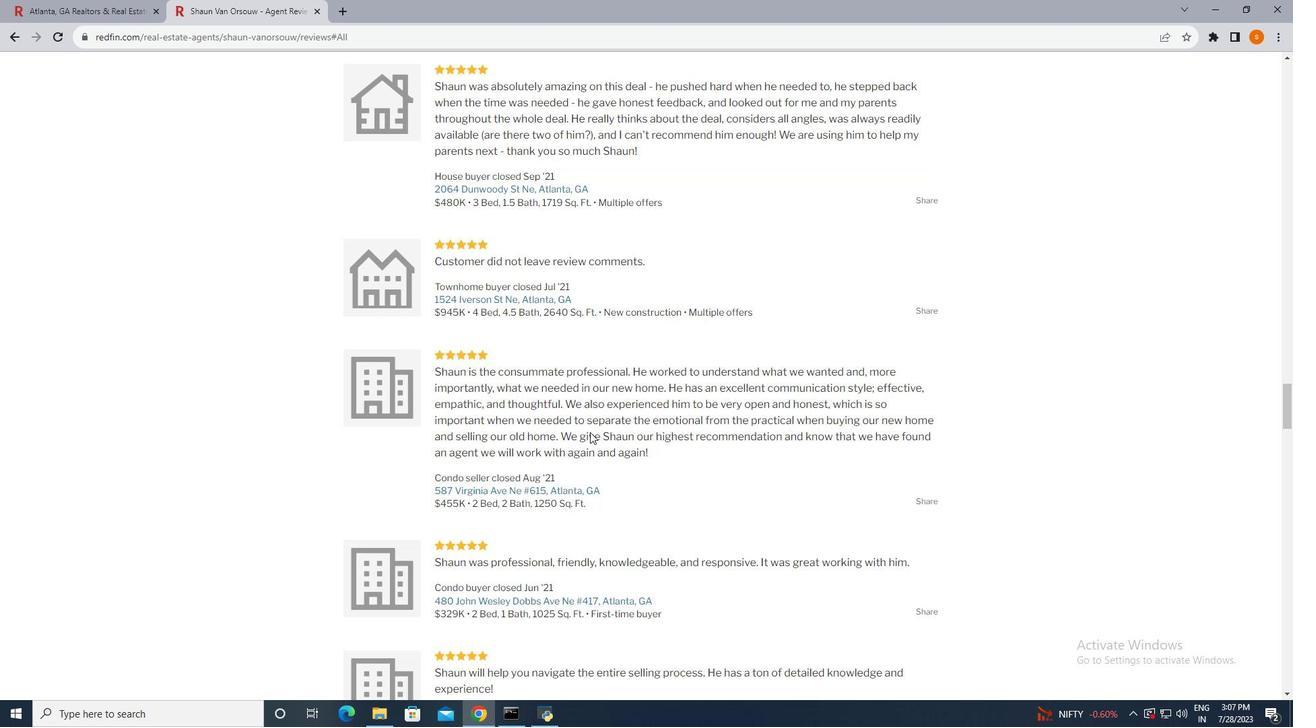 
Action: Mouse scrolled (590, 431) with delta (0, 0)
Screenshot: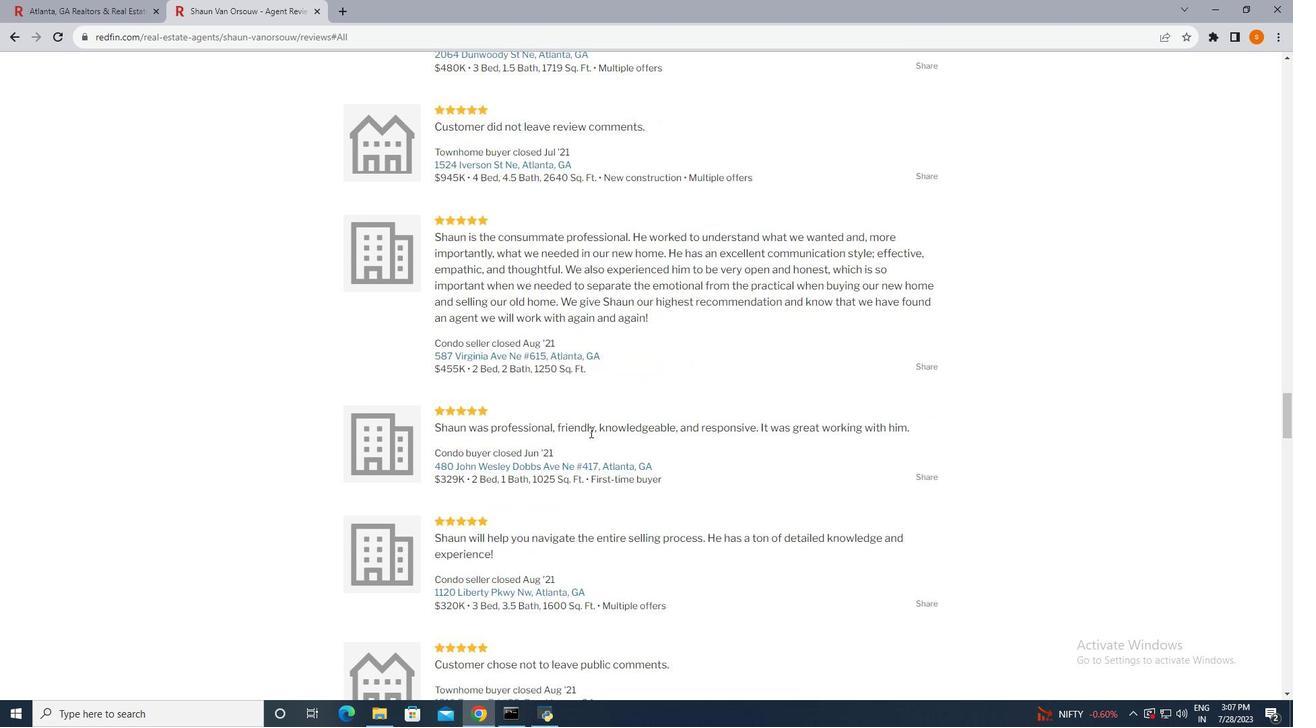 
Action: Mouse scrolled (590, 431) with delta (0, 0)
Screenshot: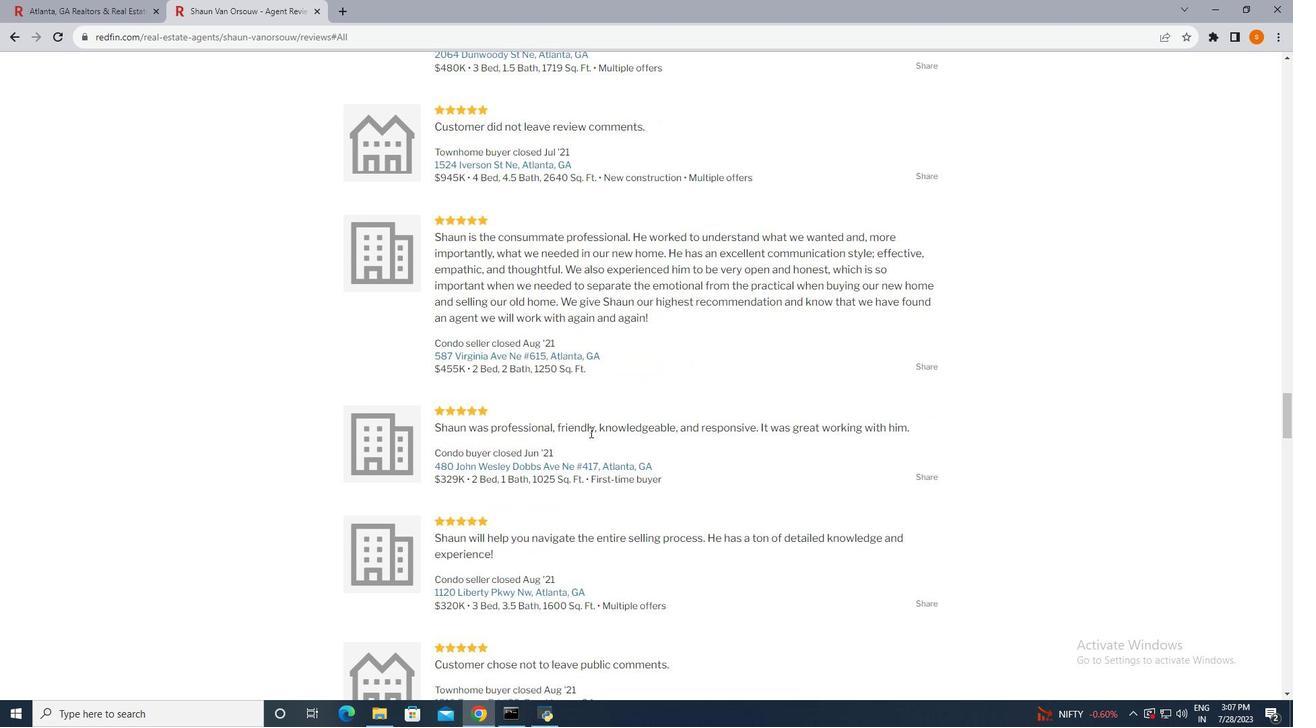 
Action: Mouse scrolled (590, 431) with delta (0, 0)
Screenshot: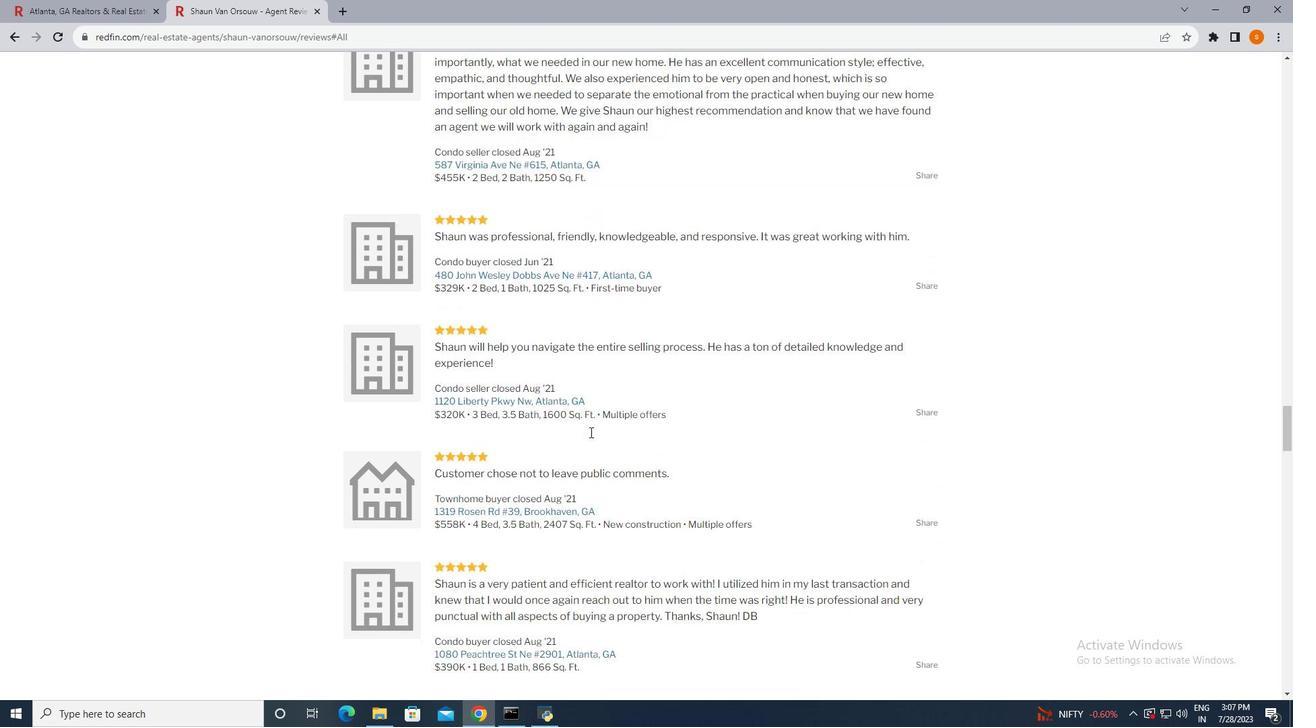 
Action: Mouse scrolled (590, 431) with delta (0, 0)
Screenshot: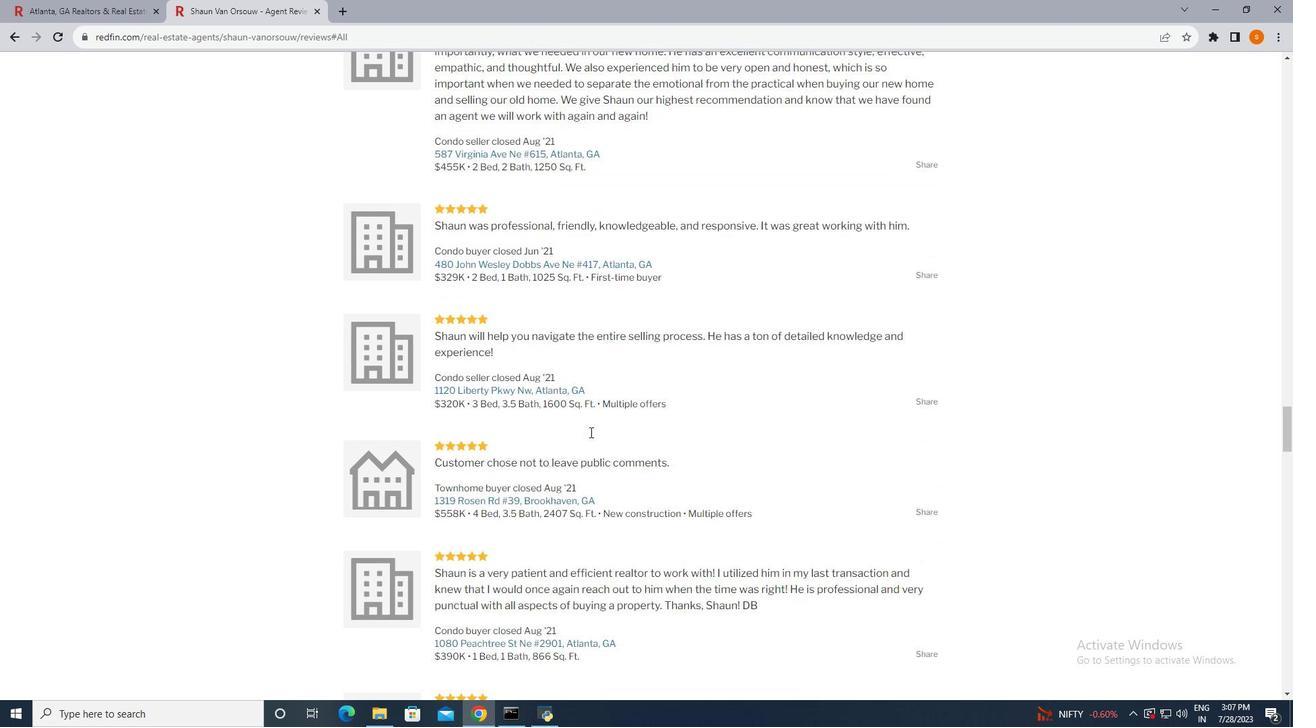 
Action: Mouse scrolled (590, 431) with delta (0, 0)
Screenshot: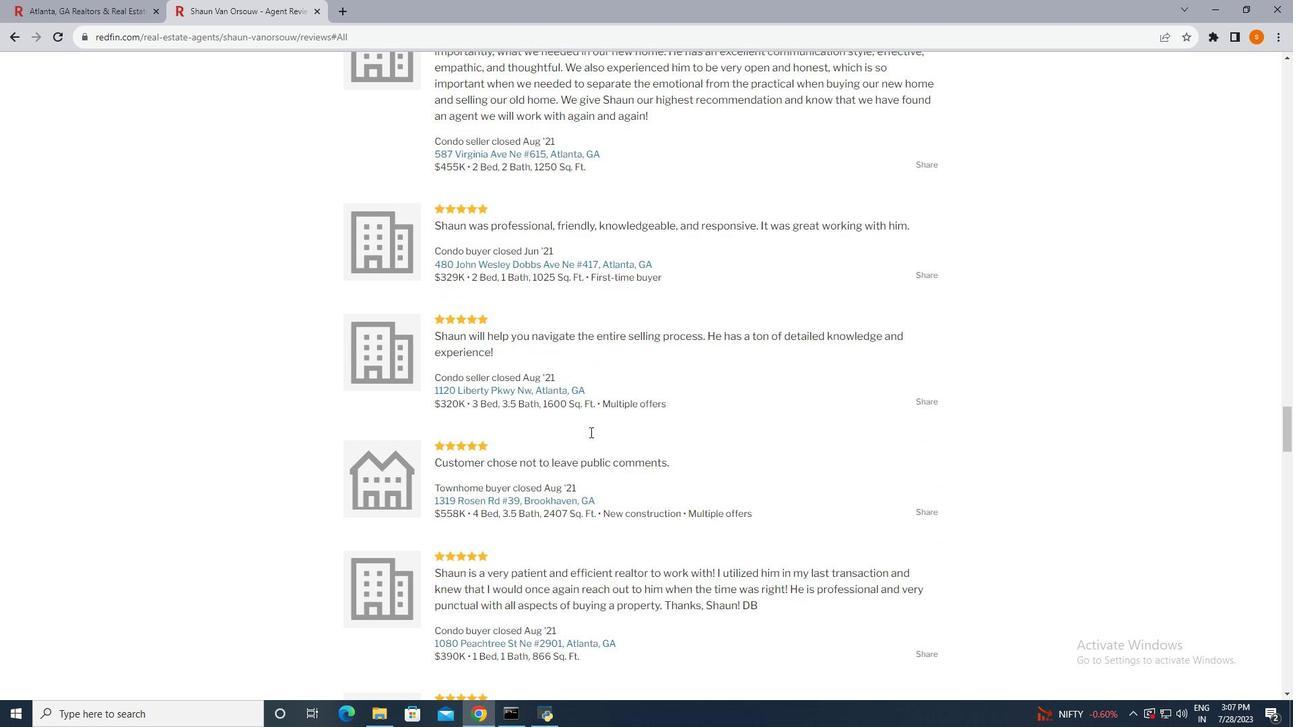 
Action: Mouse scrolled (590, 431) with delta (0, 0)
Screenshot: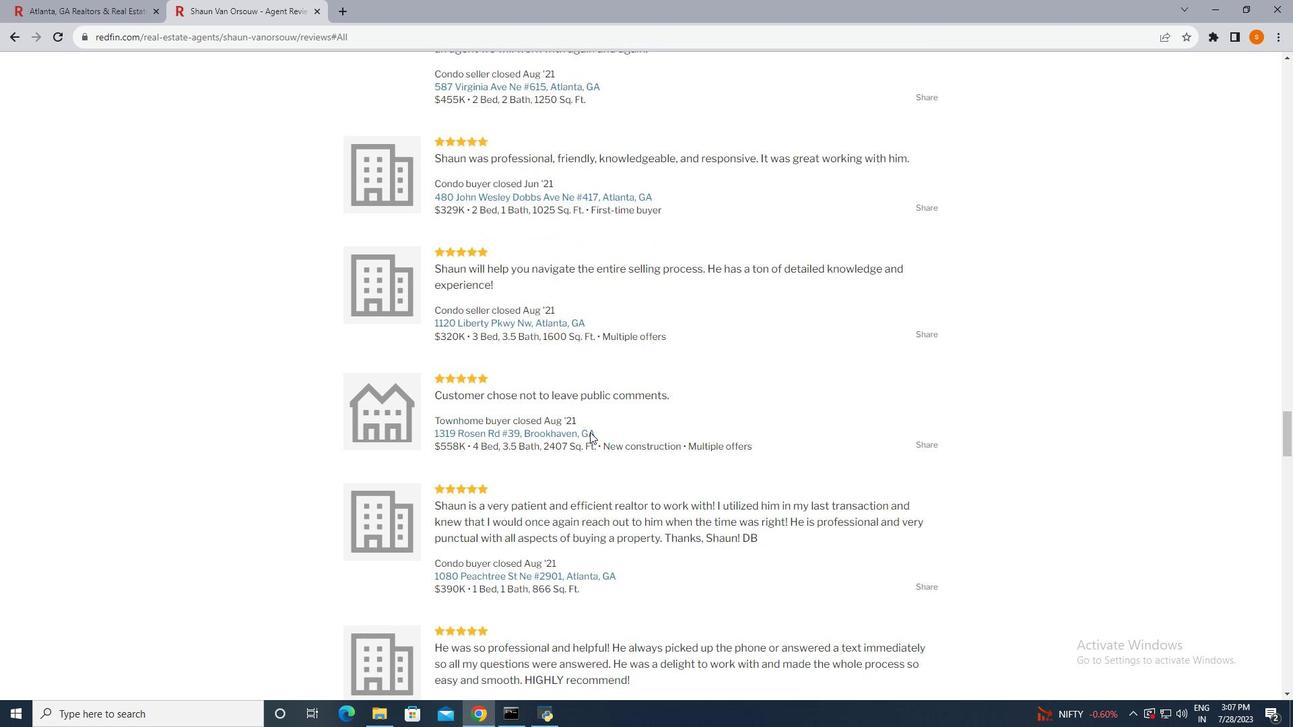 
Action: Mouse scrolled (590, 431) with delta (0, 0)
Screenshot: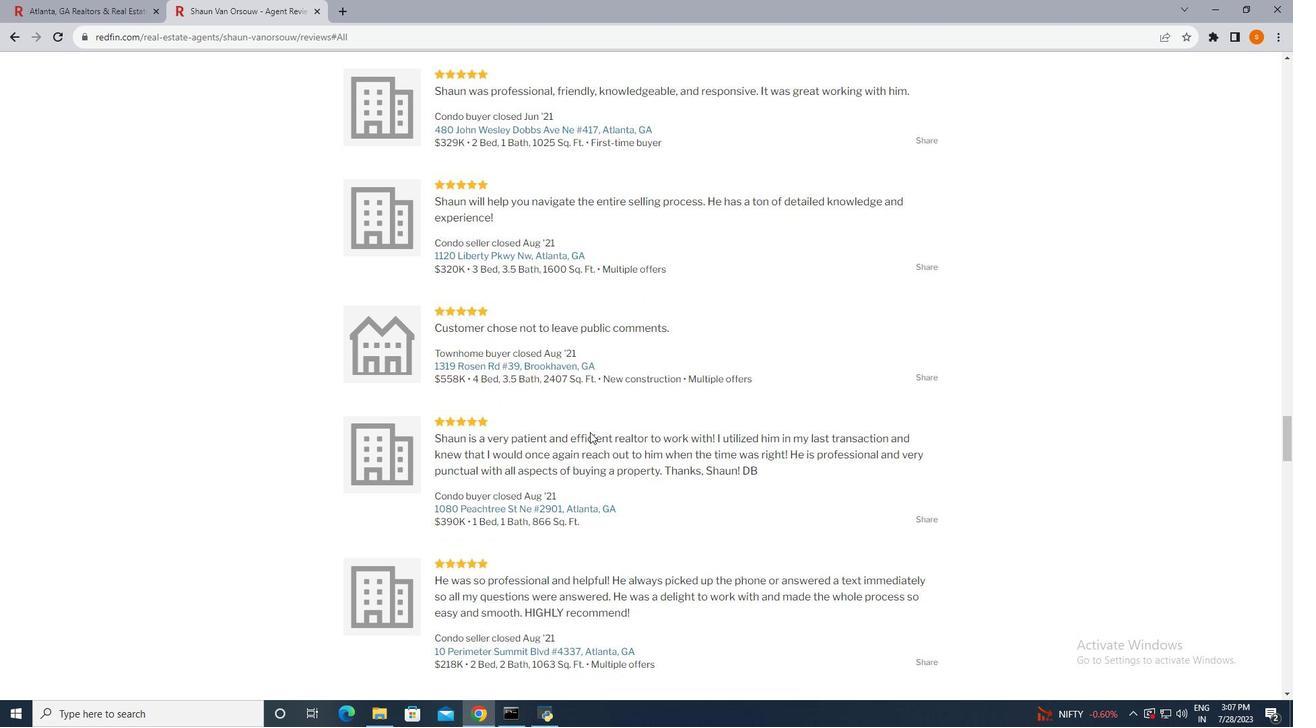 
Action: Mouse scrolled (590, 431) with delta (0, 0)
Screenshot: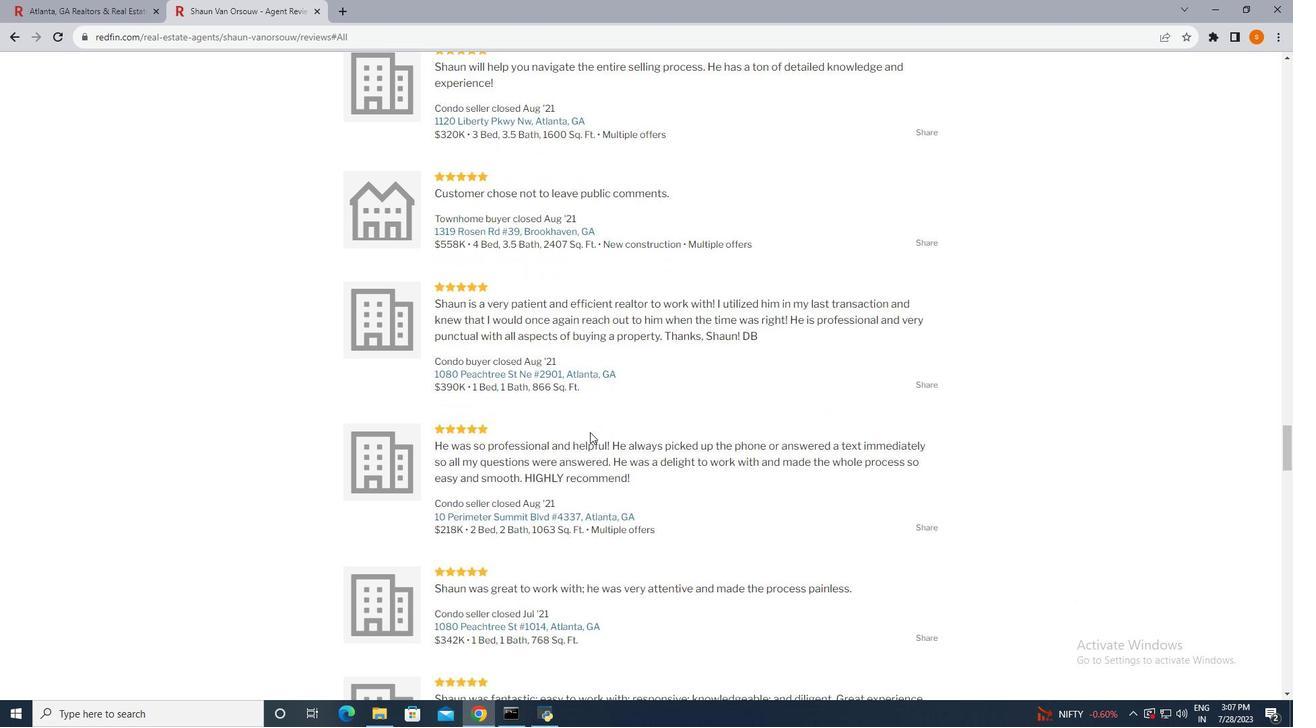 
Action: Mouse scrolled (590, 431) with delta (0, 0)
Screenshot: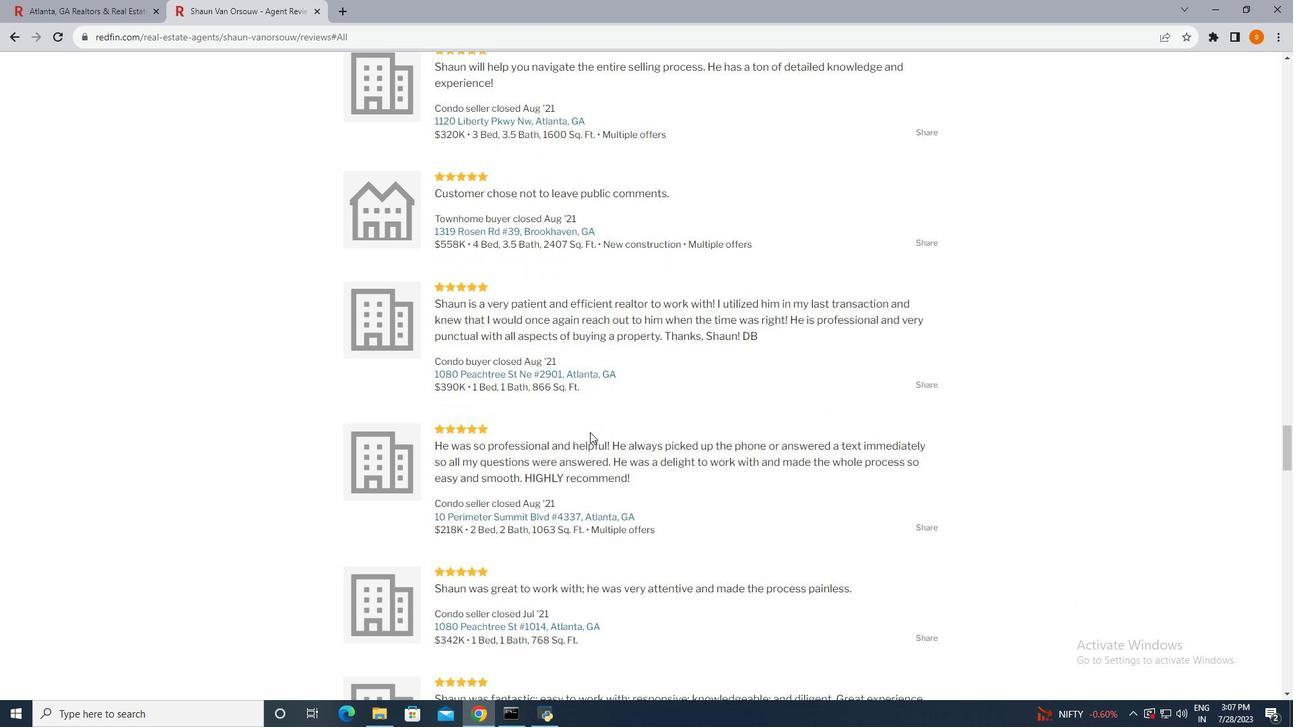 
Action: Mouse scrolled (590, 431) with delta (0, 0)
Screenshot: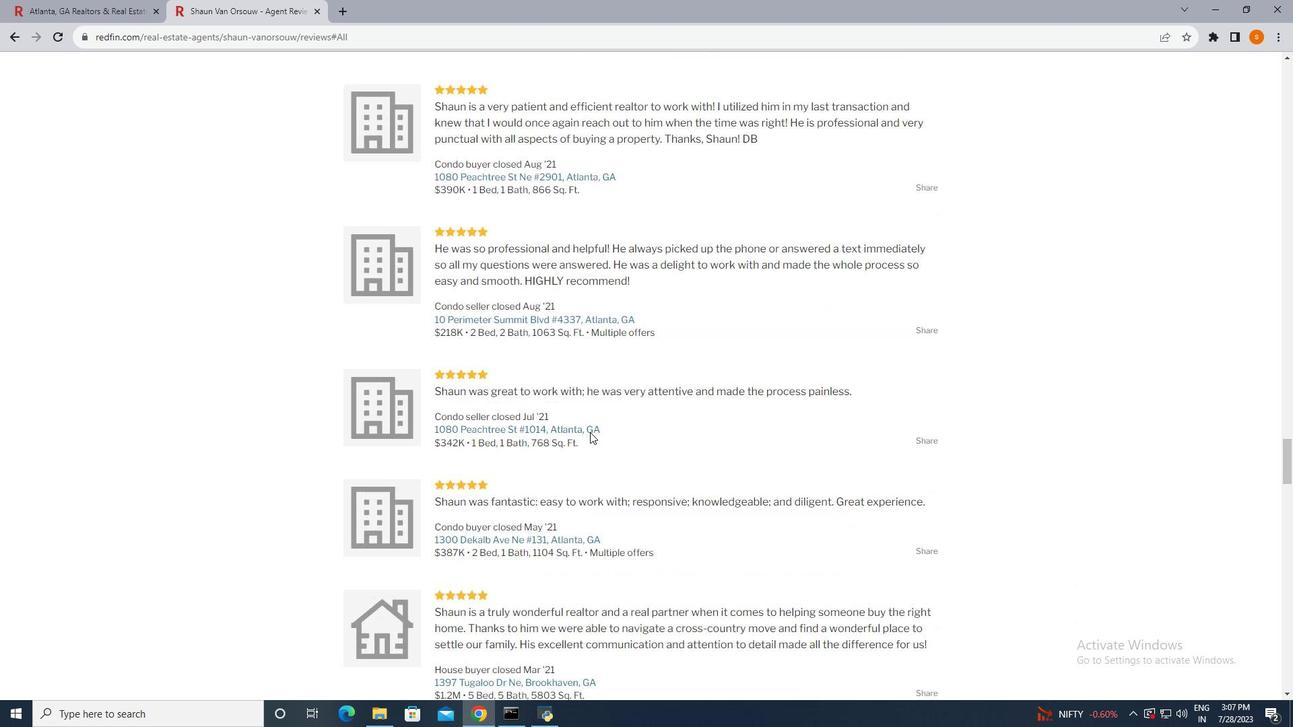 
Action: Mouse scrolled (590, 431) with delta (0, 0)
Screenshot: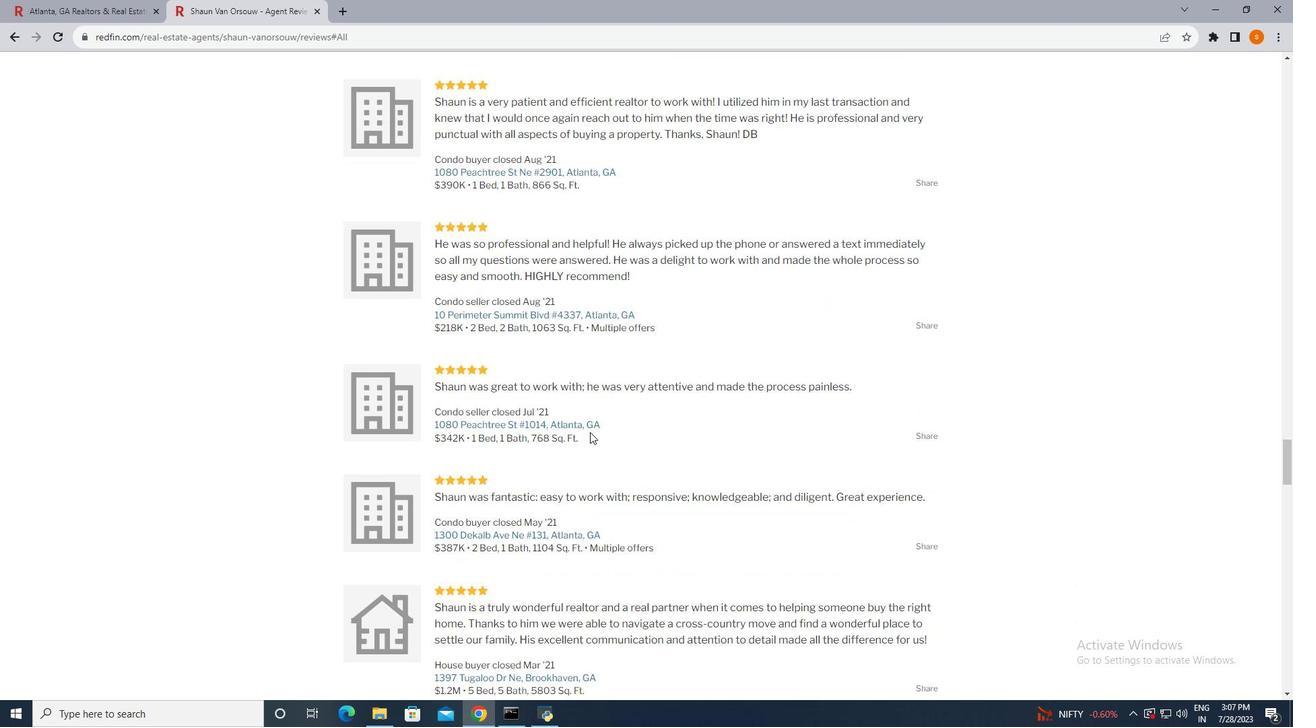 
Action: Mouse scrolled (590, 431) with delta (0, 0)
Screenshot: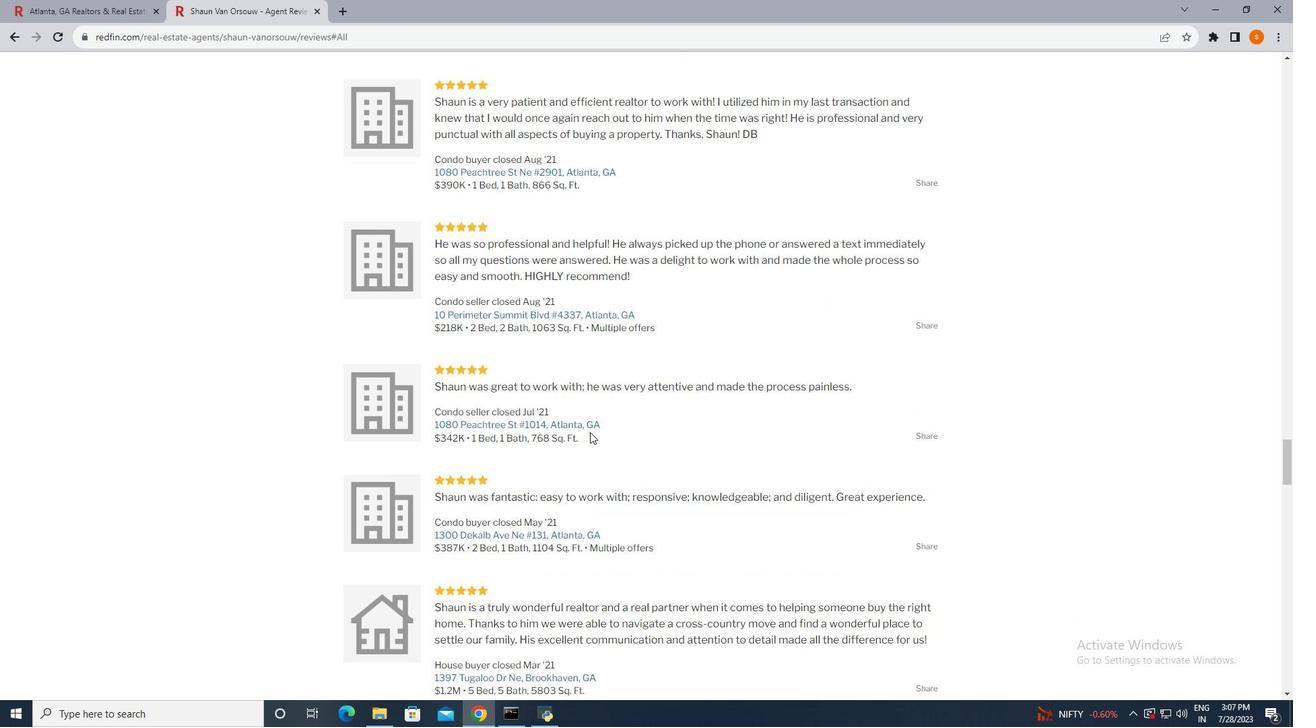 
Action: Mouse scrolled (590, 431) with delta (0, 0)
Screenshot: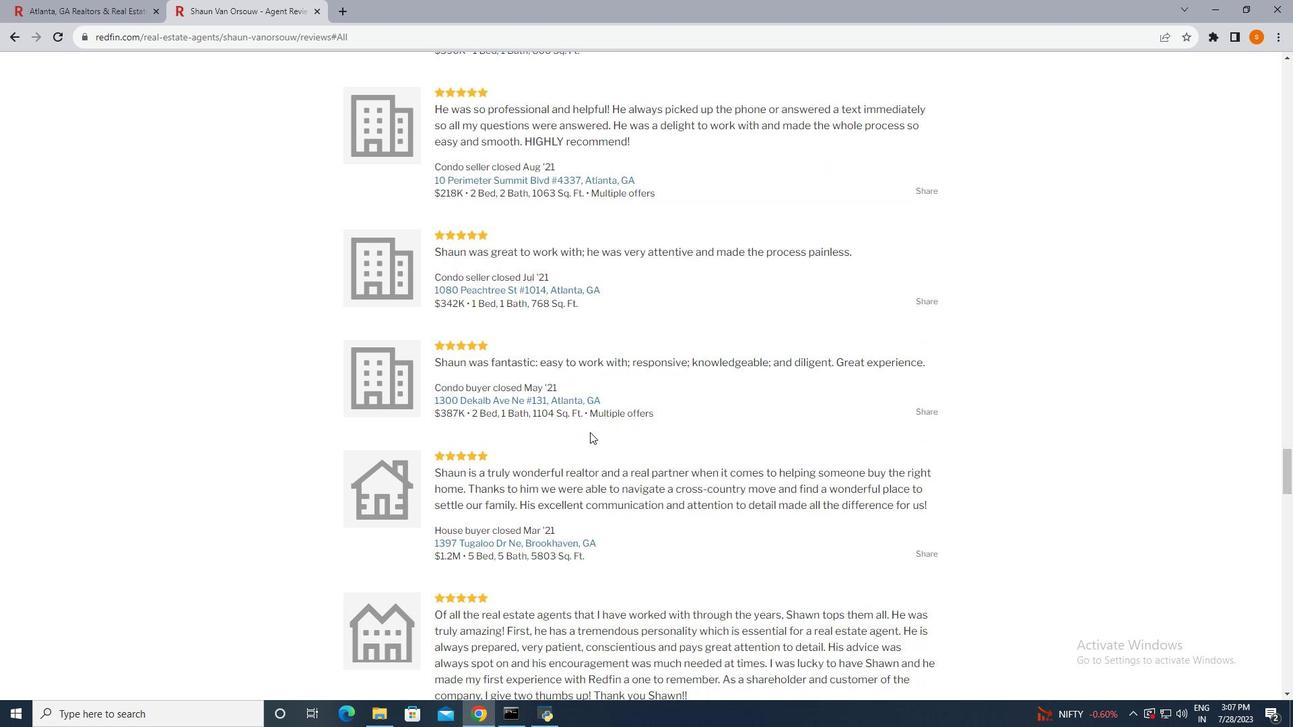 
Action: Mouse scrolled (590, 431) with delta (0, 0)
Screenshot: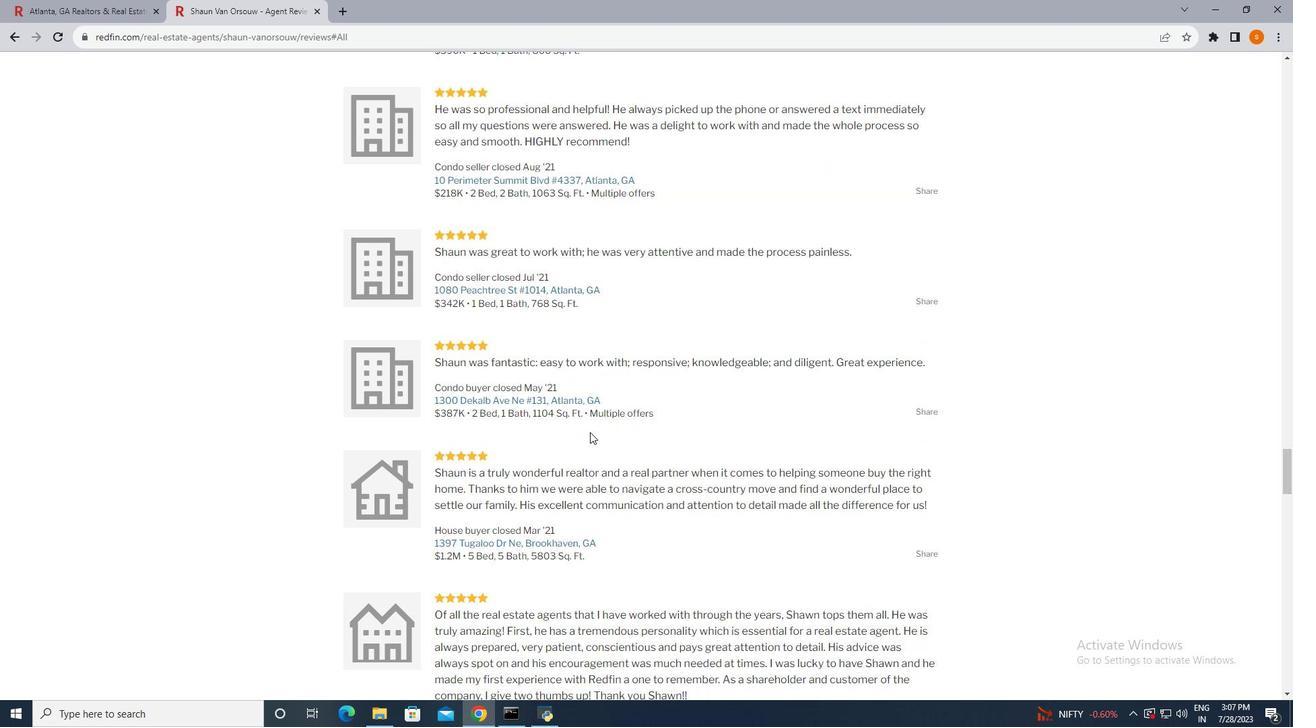 
Action: Mouse scrolled (590, 431) with delta (0, 0)
Screenshot: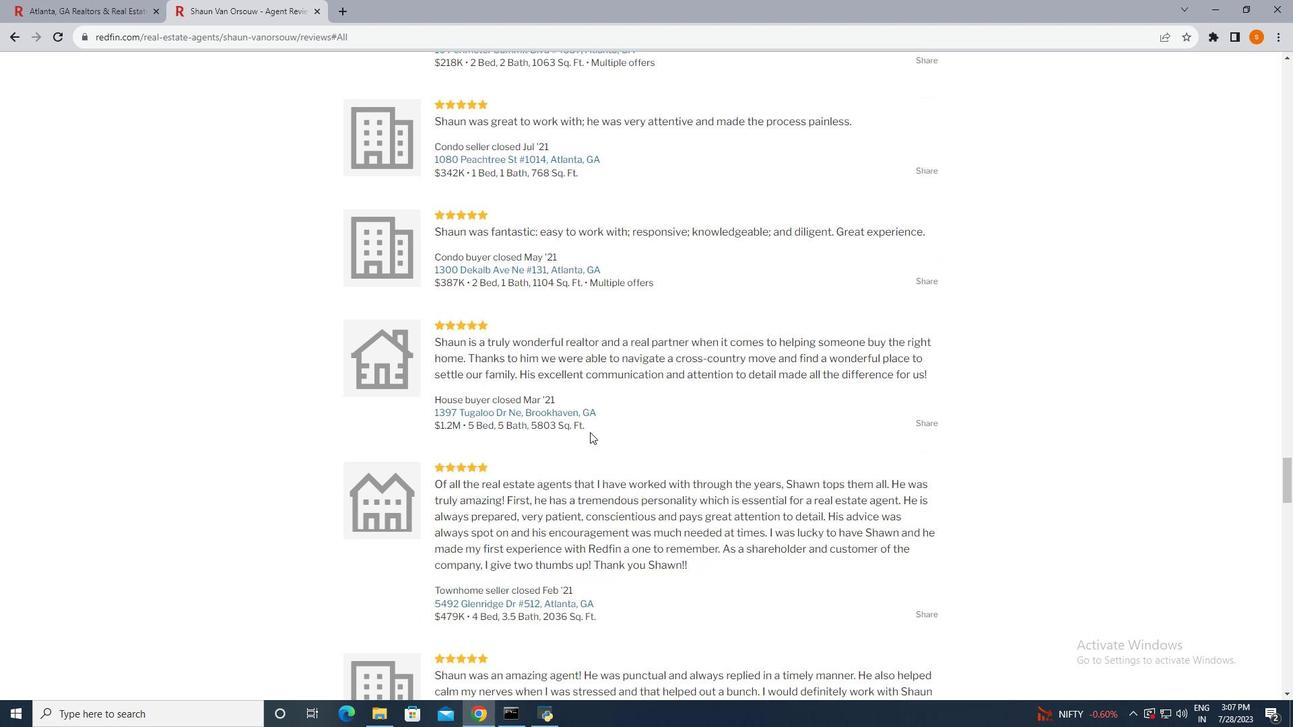 
Action: Mouse scrolled (590, 431) with delta (0, 0)
Screenshot: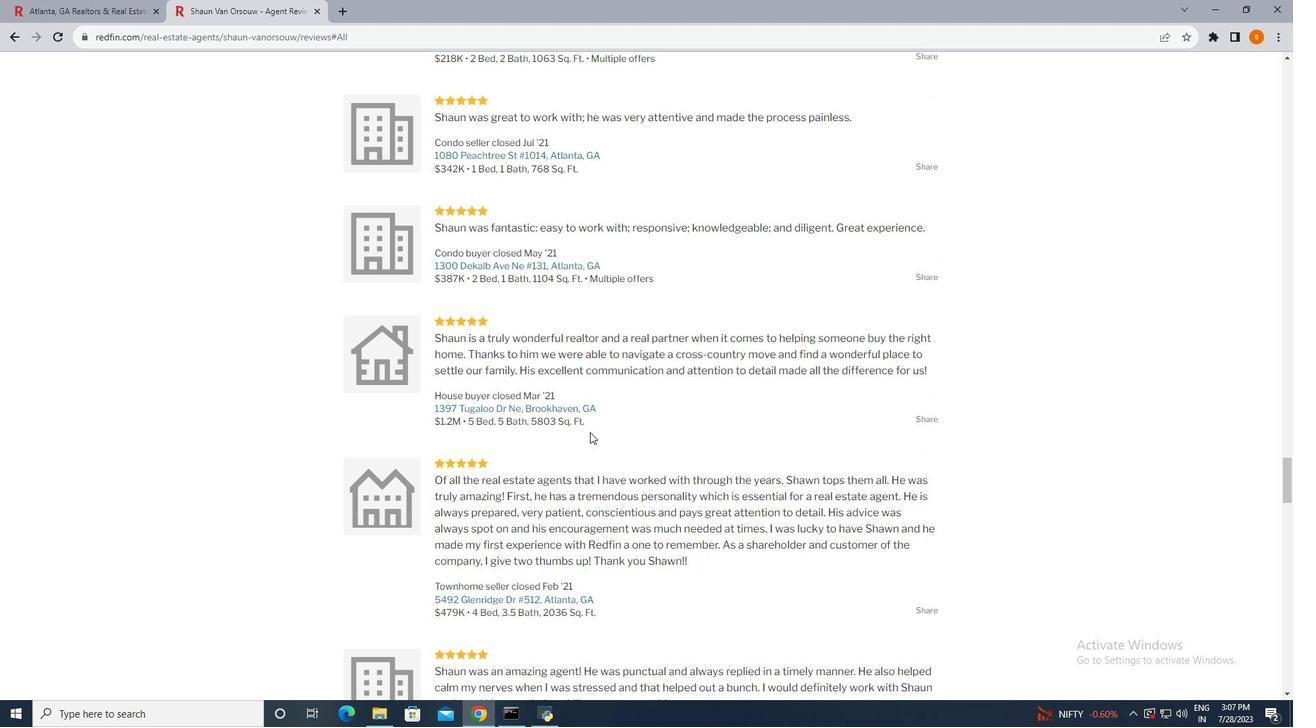 
Action: Mouse scrolled (590, 431) with delta (0, 0)
Screenshot: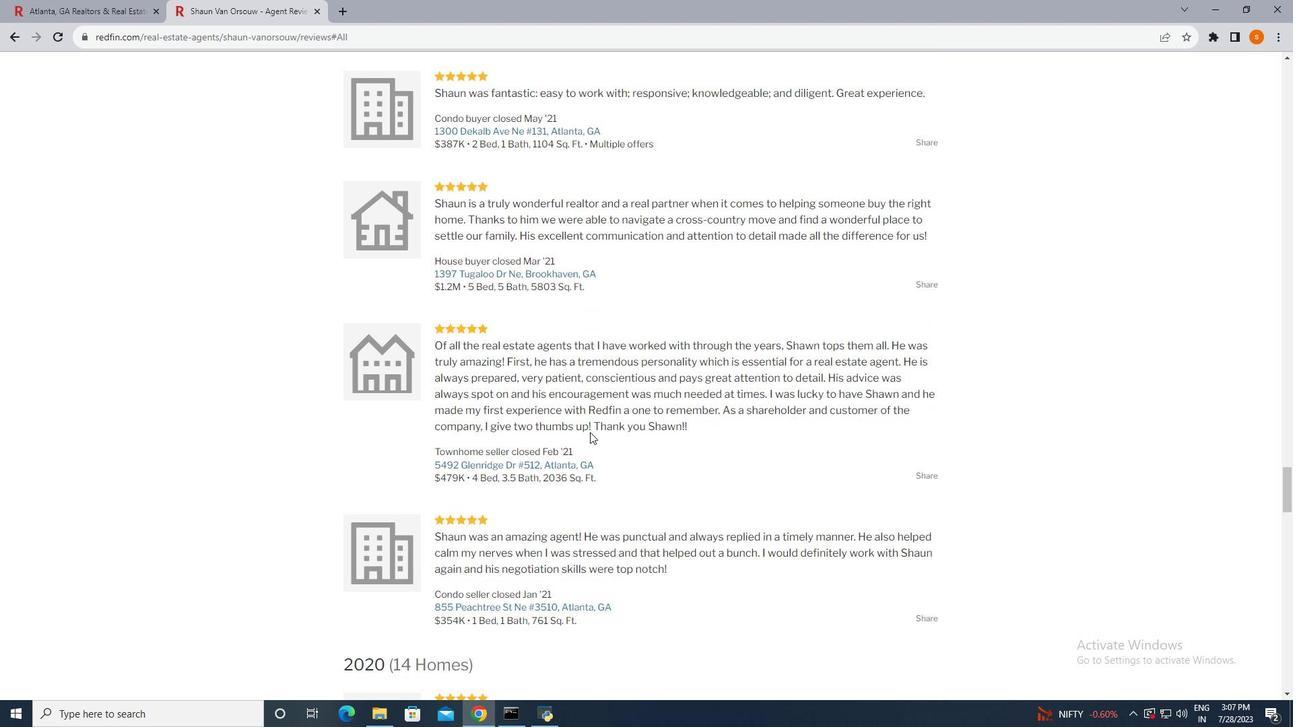 
Action: Mouse scrolled (590, 431) with delta (0, 0)
Screenshot: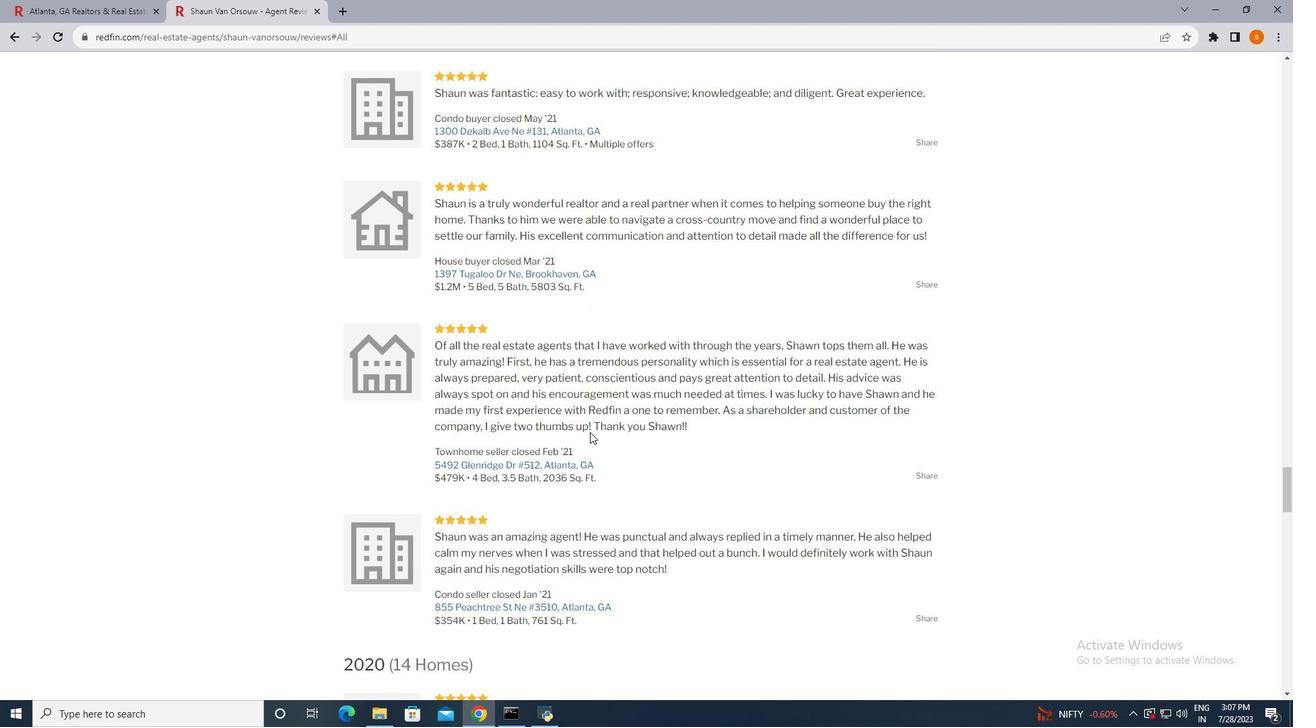 
Action: Mouse scrolled (590, 431) with delta (0, 0)
Screenshot: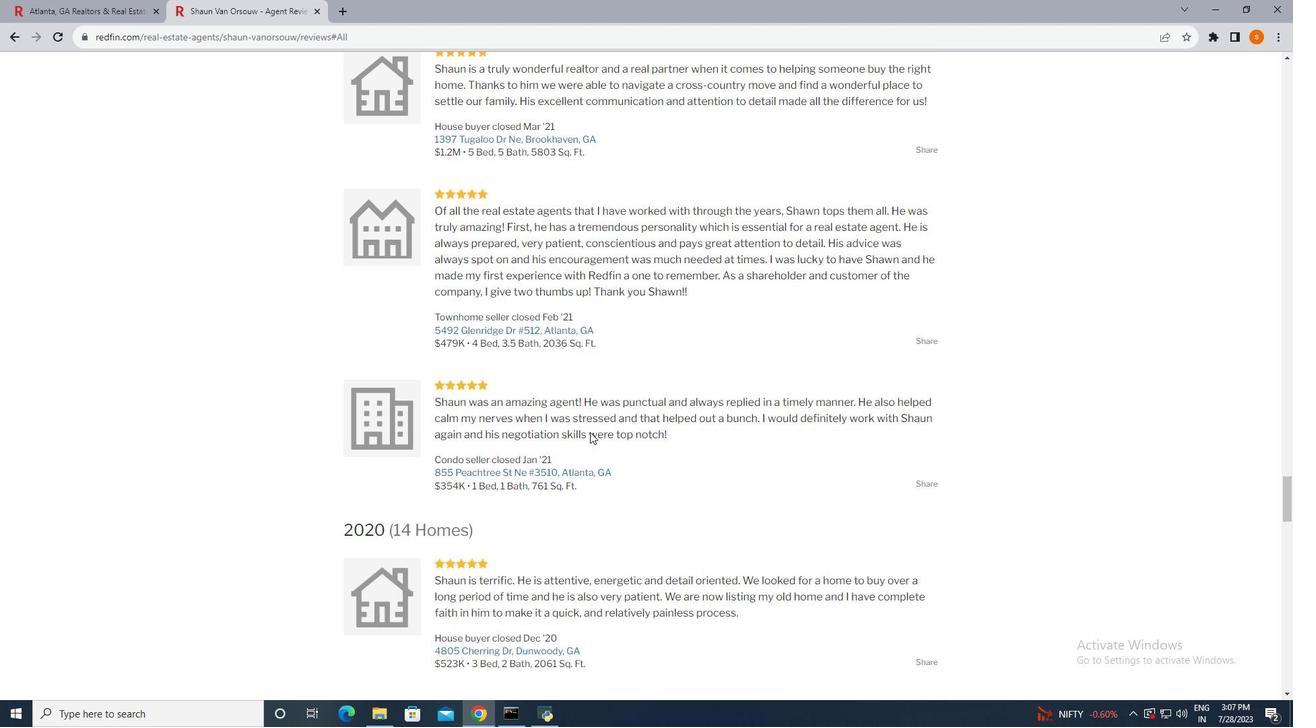 
Action: Mouse scrolled (590, 431) with delta (0, 0)
Screenshot: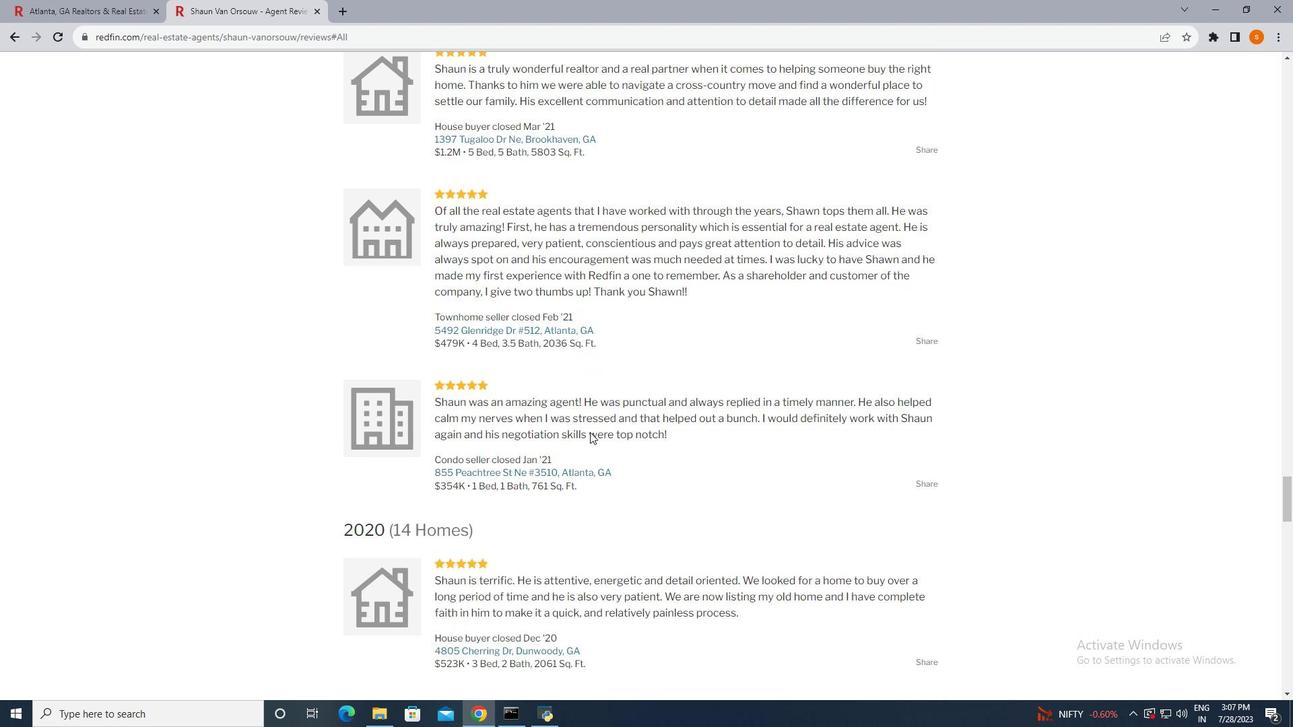 
Action: Mouse scrolled (590, 431) with delta (0, 0)
Screenshot: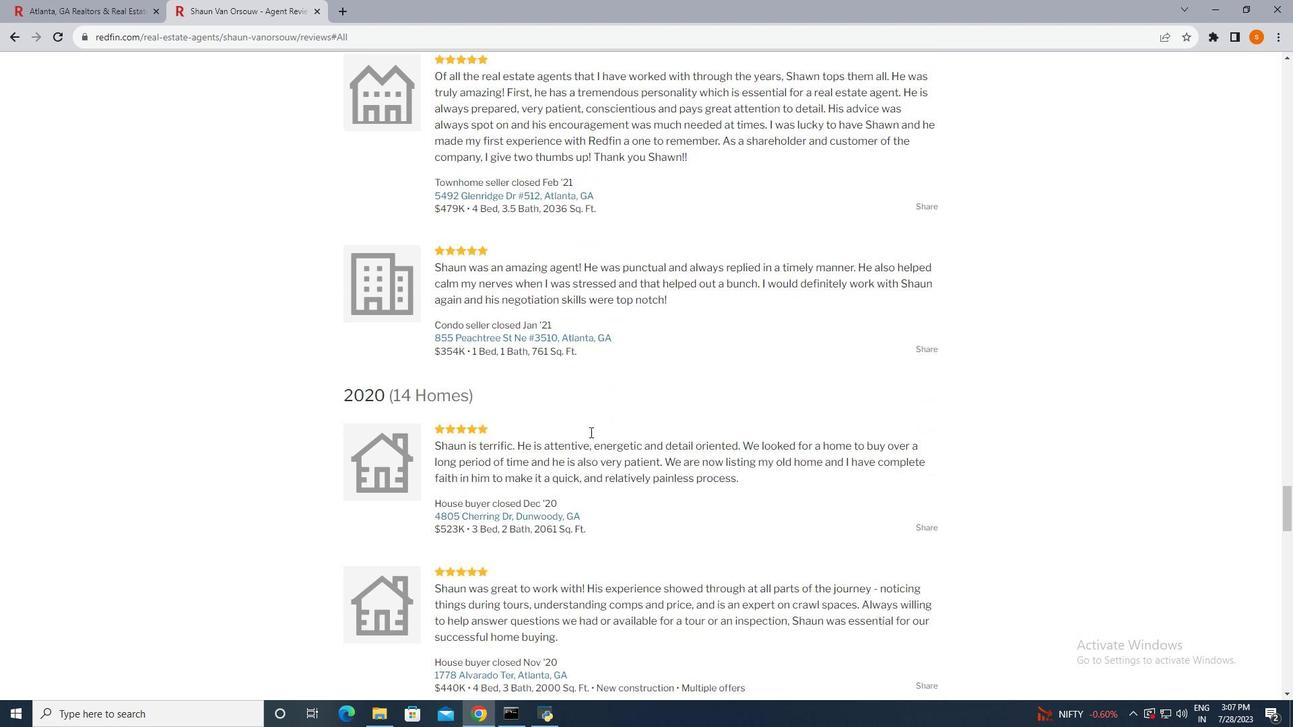 
Action: Mouse scrolled (590, 431) with delta (0, 0)
Screenshot: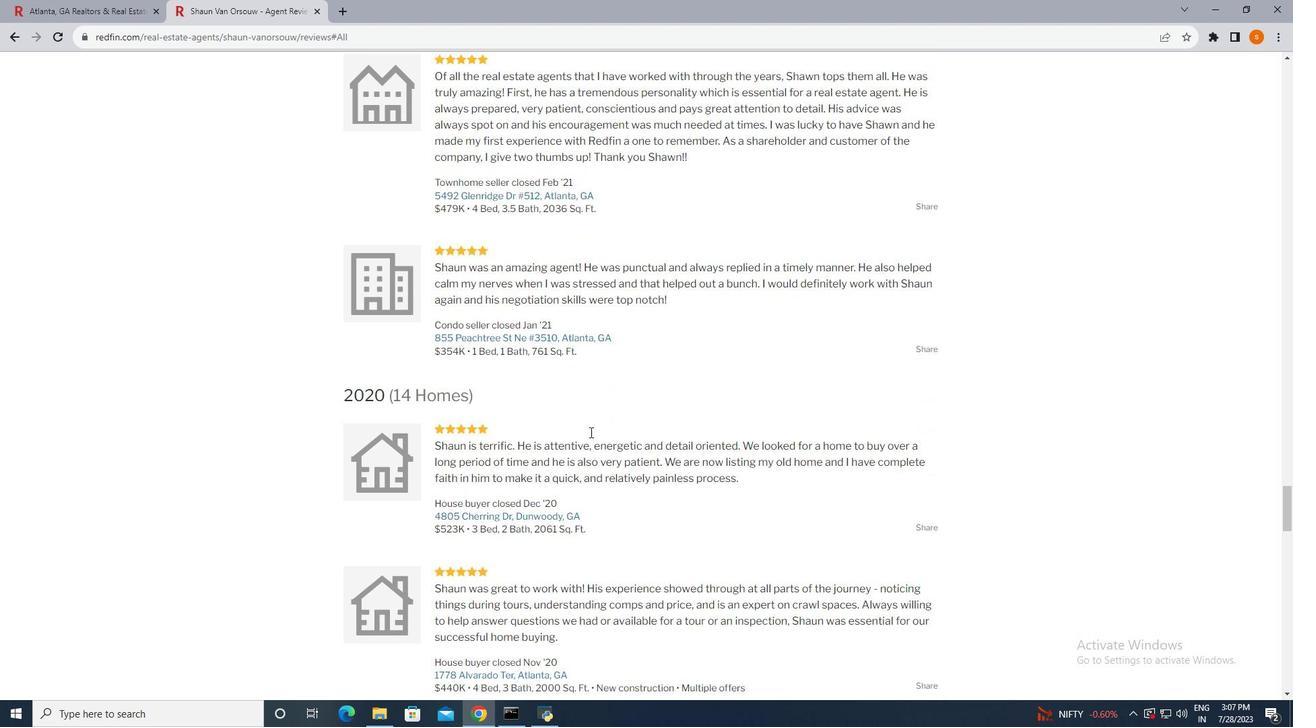 
Action: Mouse scrolled (590, 431) with delta (0, 0)
Screenshot: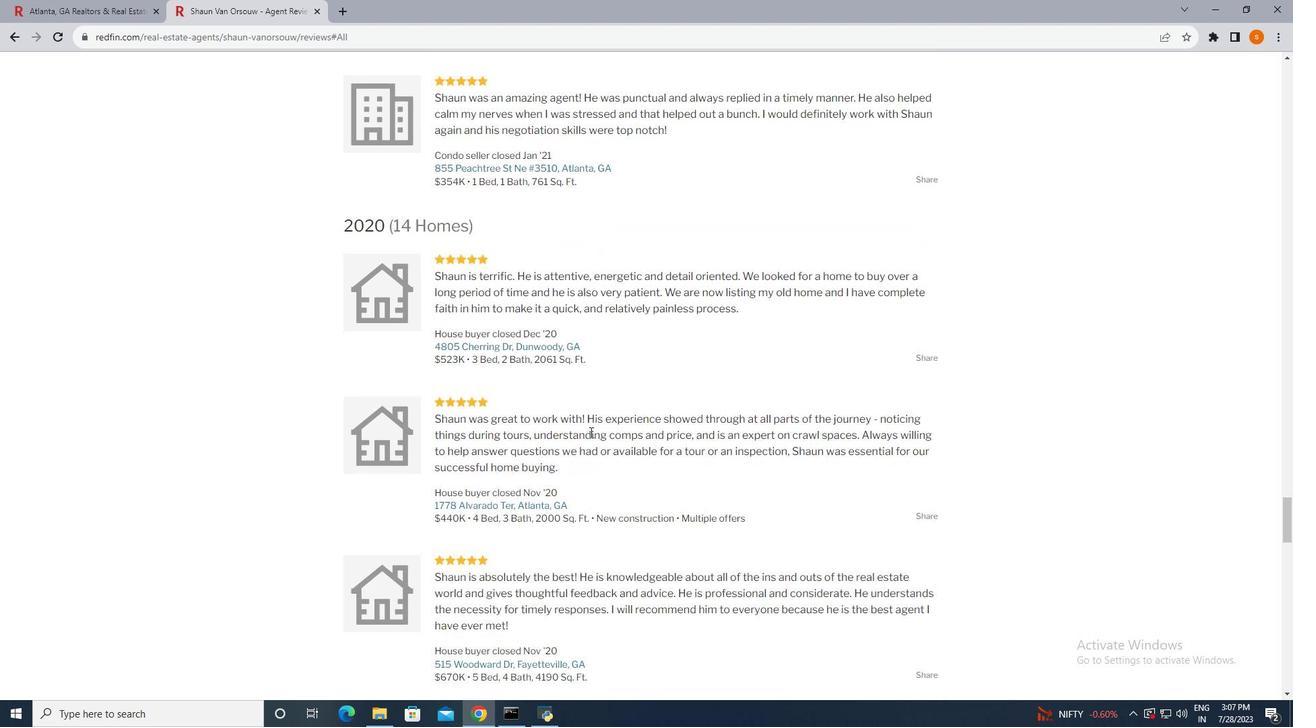 
Action: Mouse scrolled (590, 431) with delta (0, 0)
Screenshot: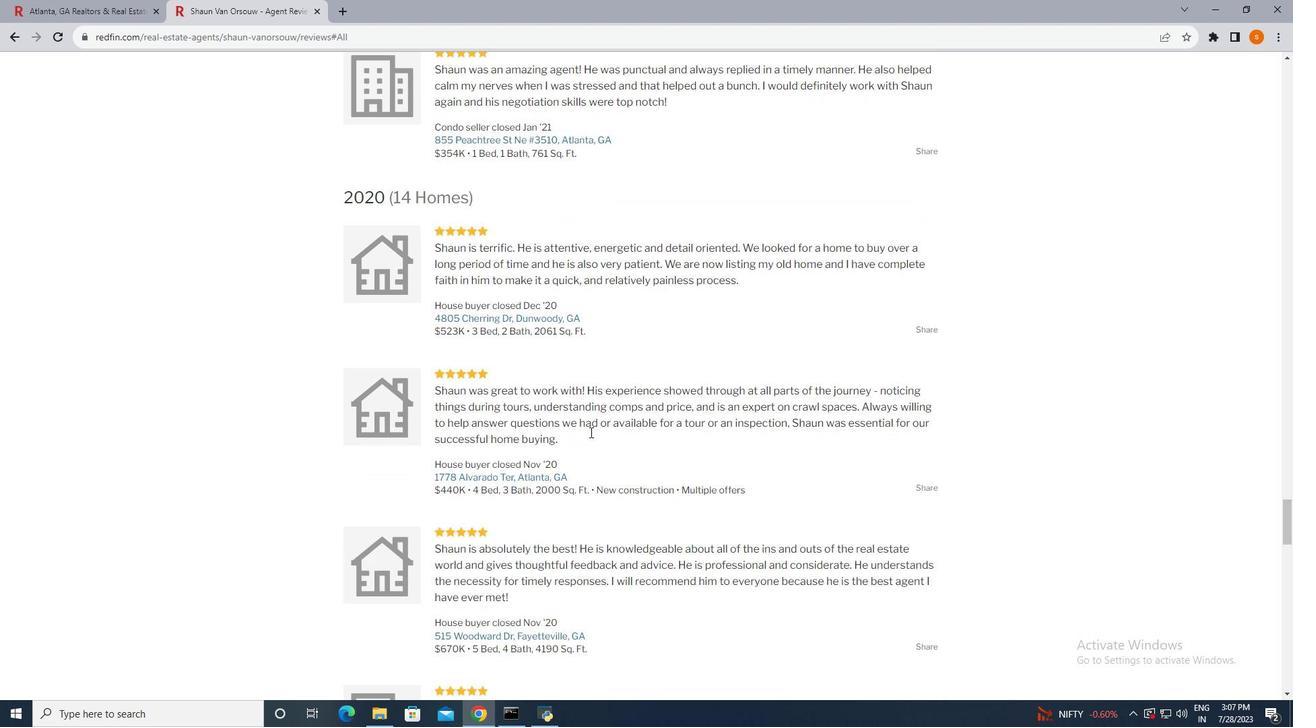 
Action: Mouse scrolled (590, 431) with delta (0, 0)
Screenshot: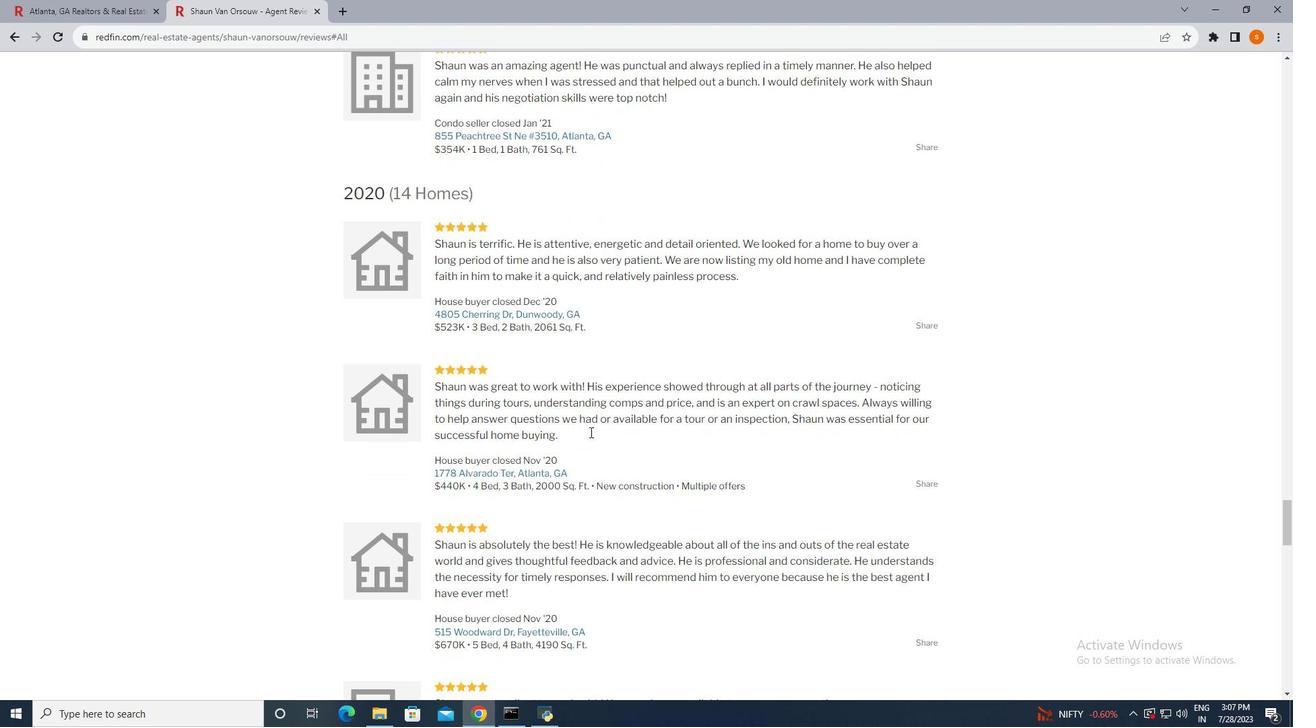 
Action: Mouse scrolled (590, 431) with delta (0, 0)
Screenshot: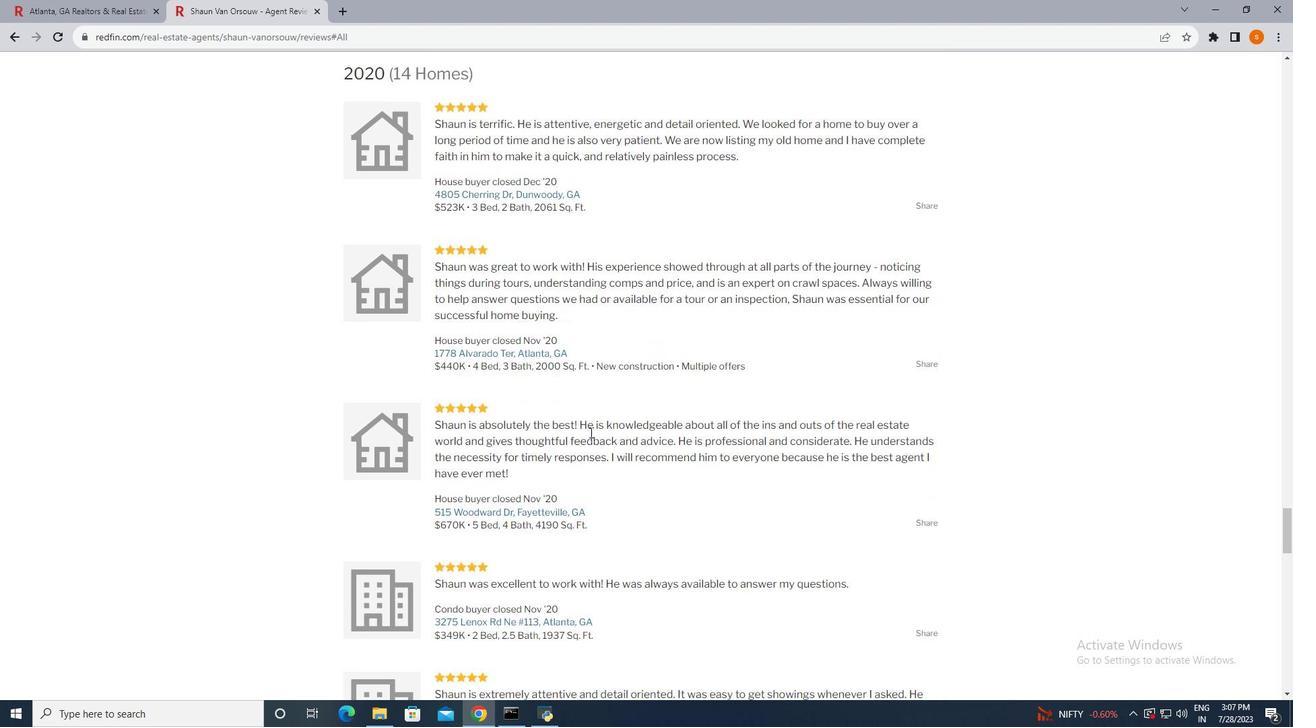 
Action: Mouse scrolled (590, 431) with delta (0, 0)
Screenshot: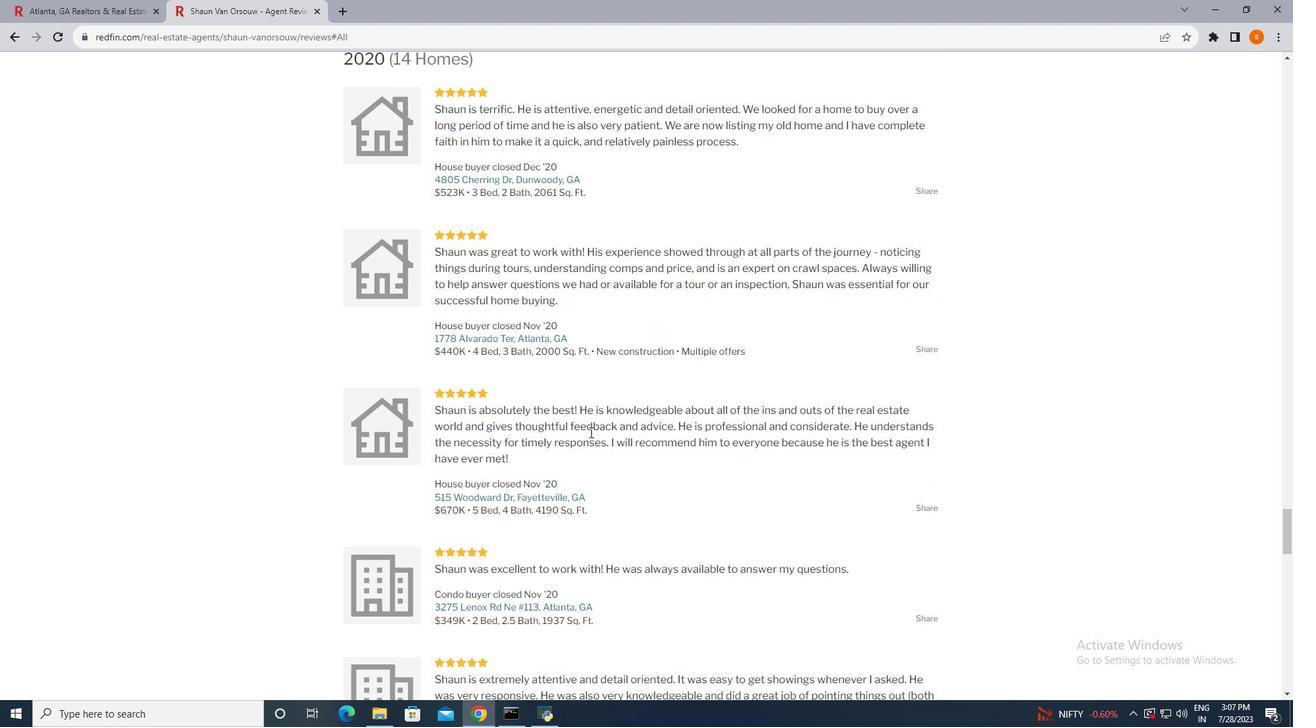 
Action: Mouse scrolled (590, 431) with delta (0, 0)
Screenshot: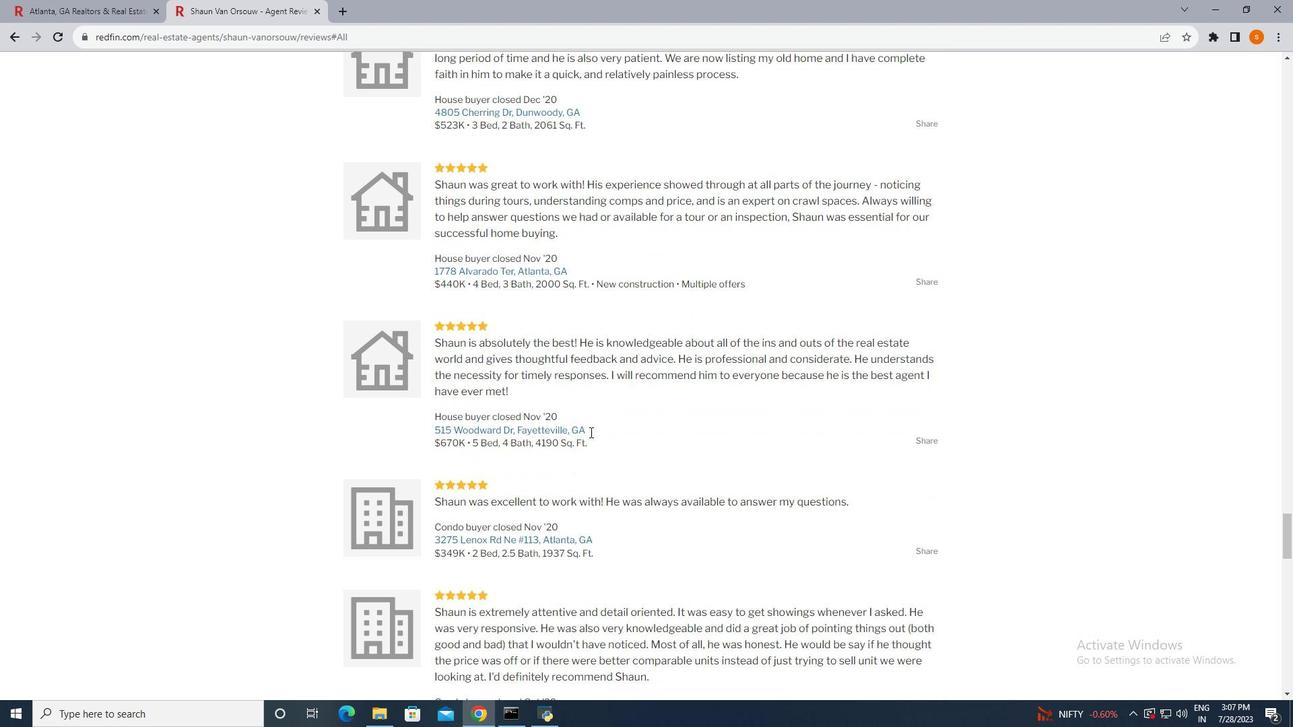 
Action: Mouse scrolled (590, 431) with delta (0, 0)
Screenshot: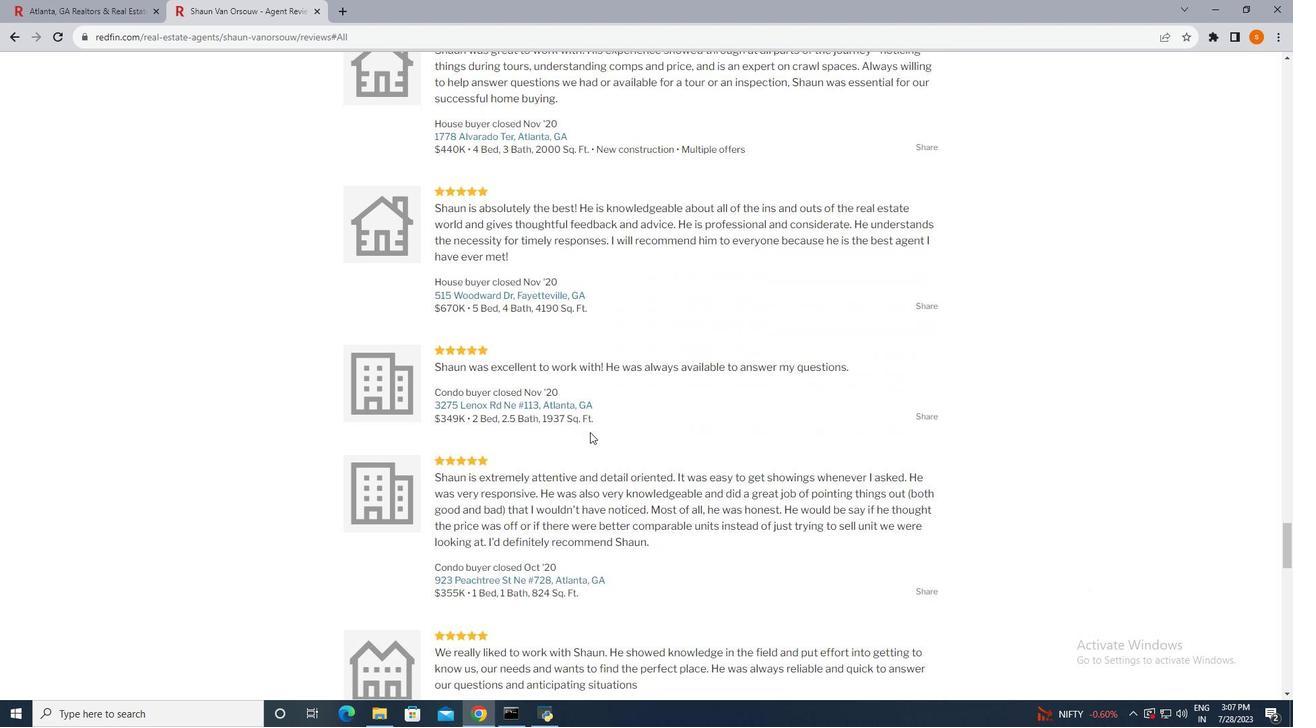 
Action: Mouse scrolled (590, 431) with delta (0, 0)
Screenshot: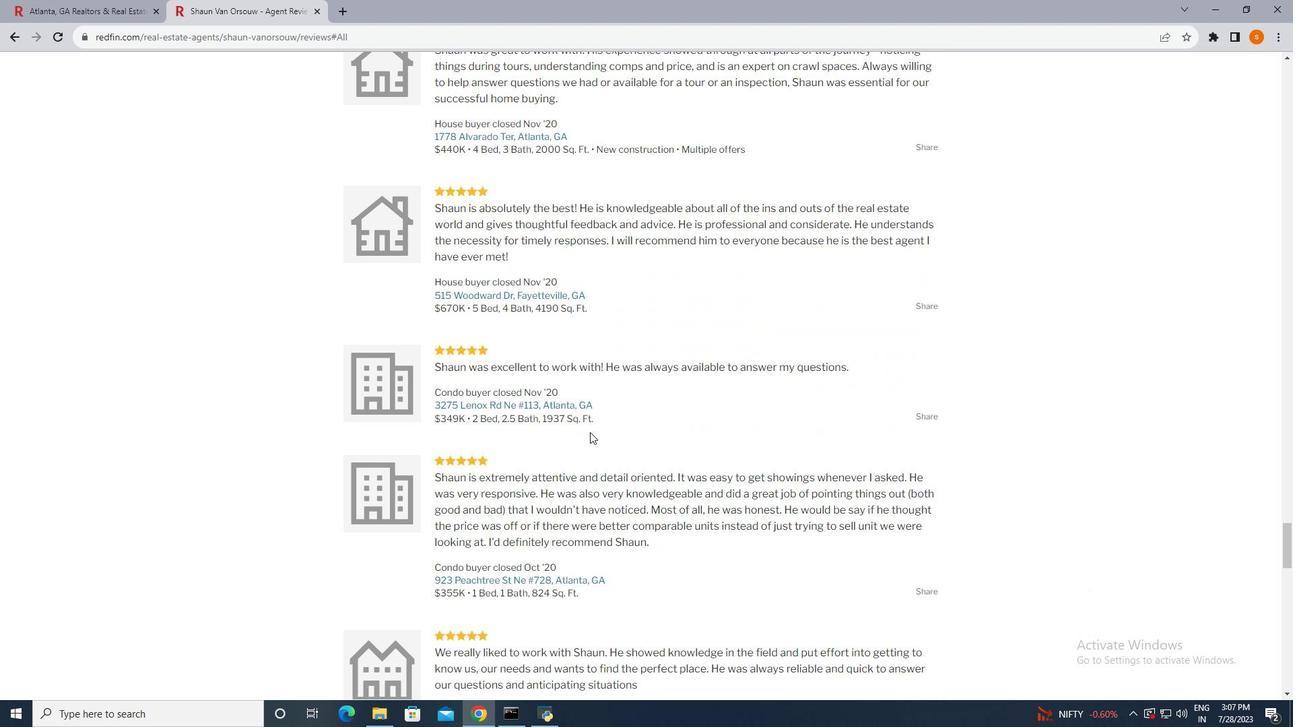 
Action: Mouse scrolled (590, 431) with delta (0, 0)
Screenshot: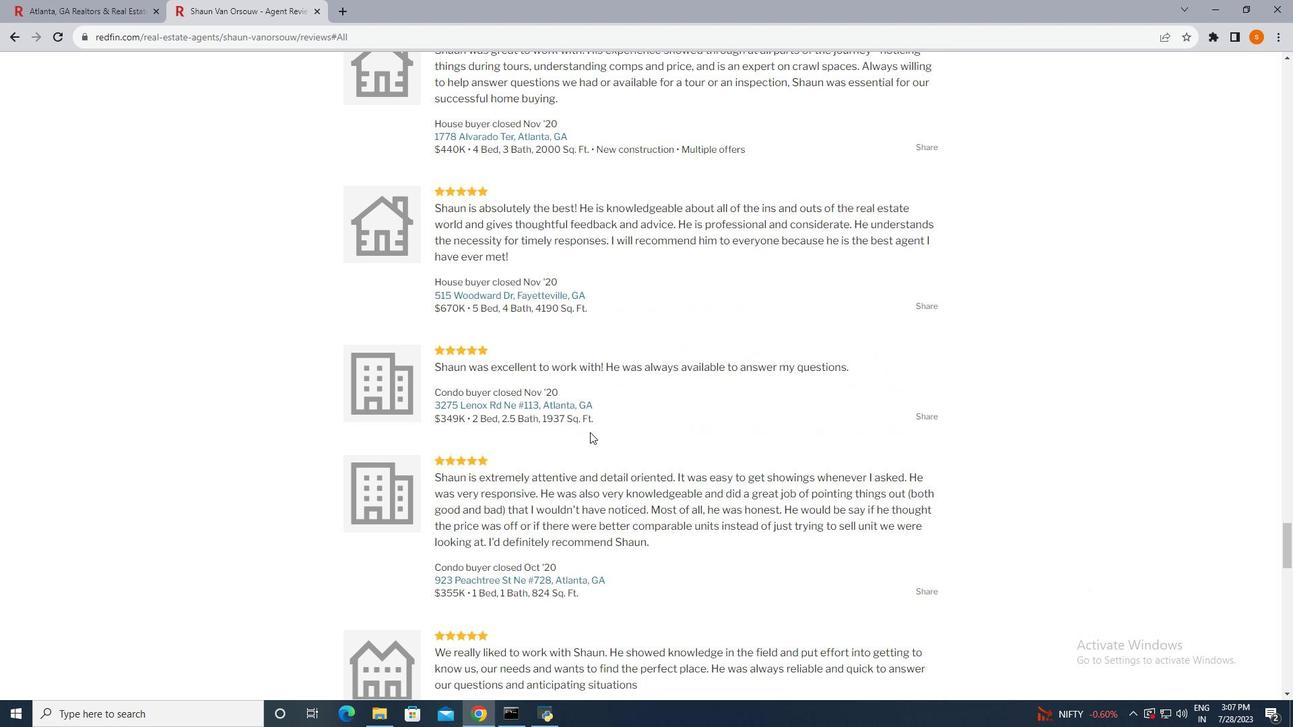 
Action: Mouse scrolled (590, 431) with delta (0, 0)
Screenshot: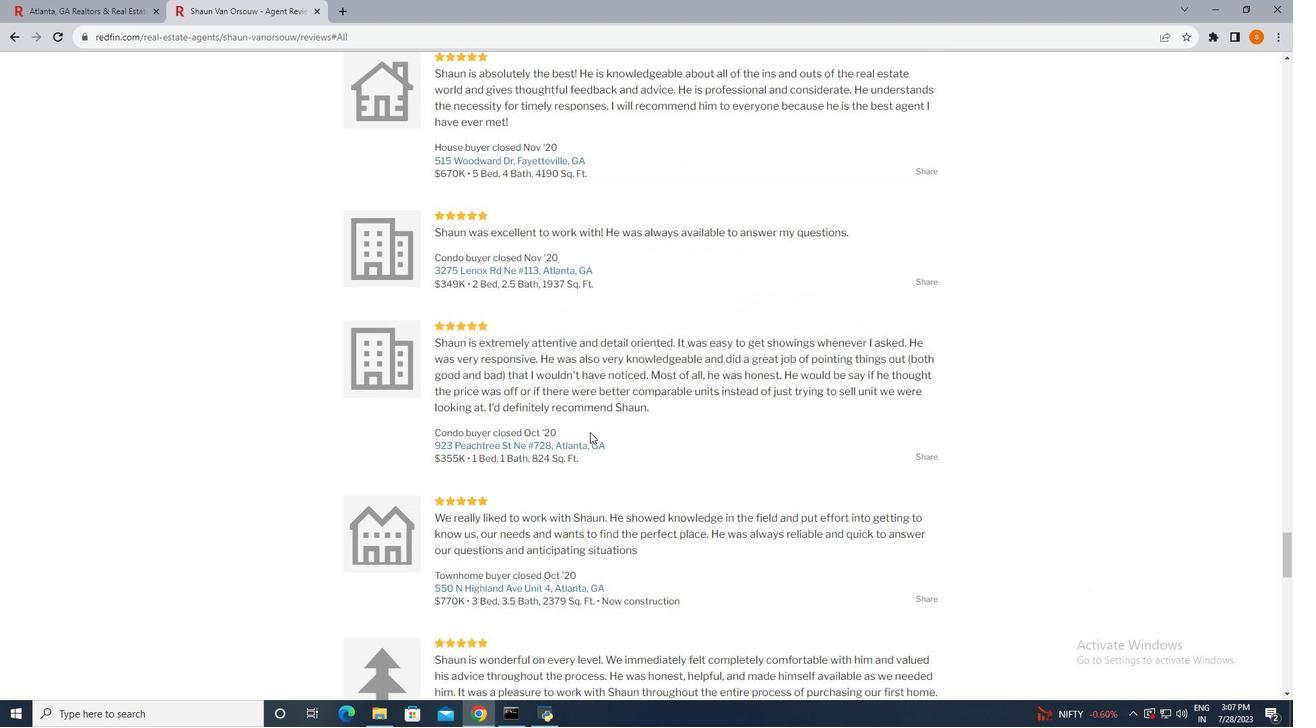 
Action: Mouse scrolled (590, 431) with delta (0, 0)
Screenshot: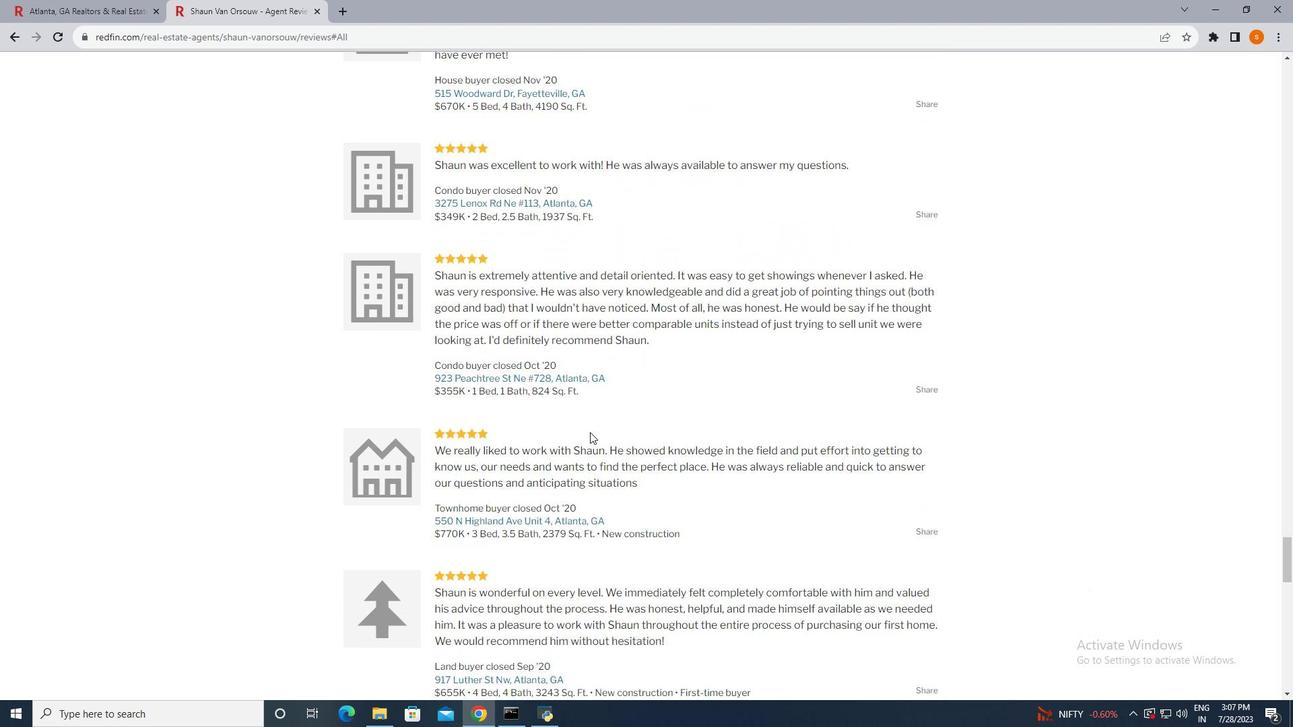 
Action: Mouse scrolled (590, 431) with delta (0, 0)
Screenshot: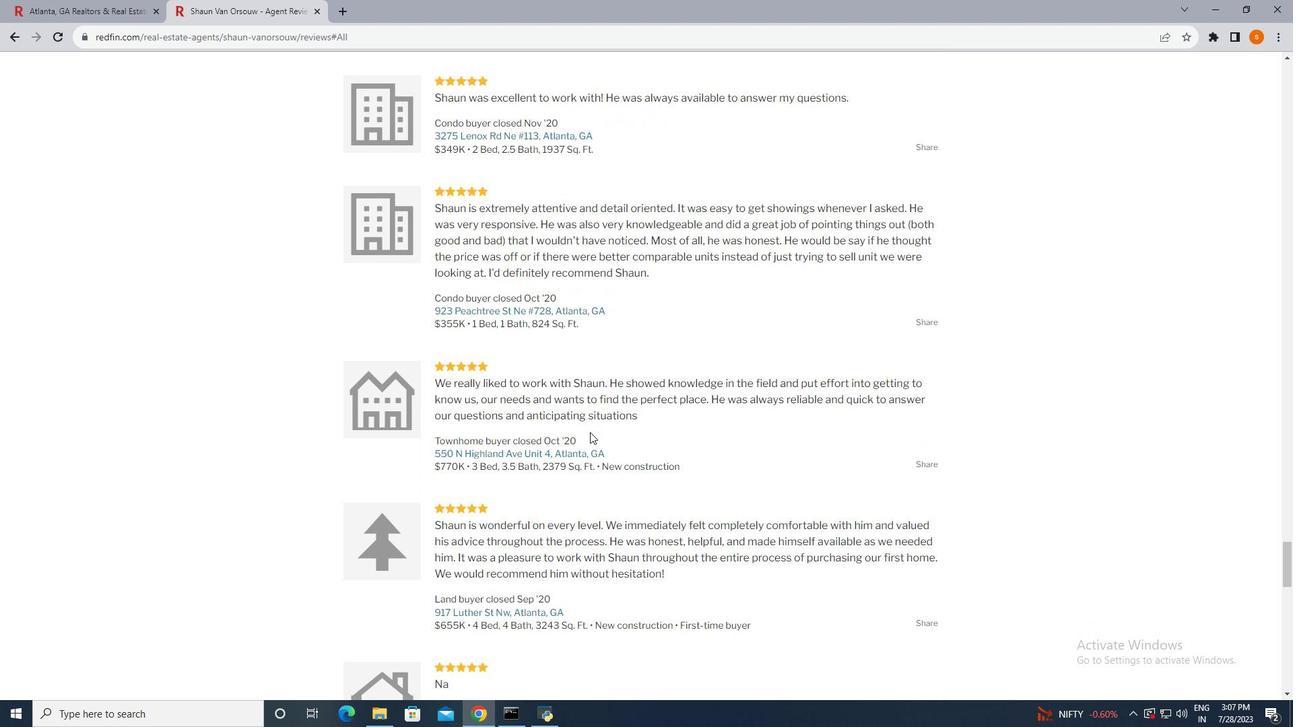 
Action: Mouse scrolled (590, 431) with delta (0, 0)
Screenshot: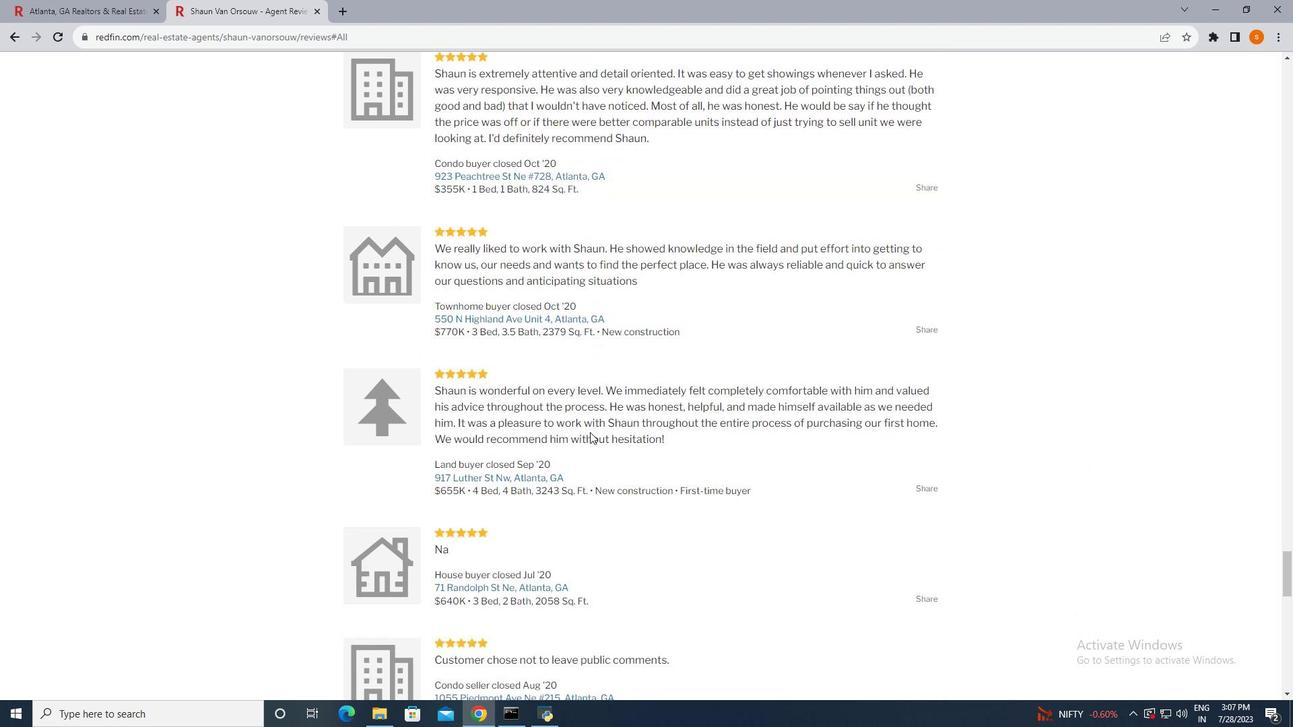 
Action: Mouse scrolled (590, 431) with delta (0, 0)
Screenshot: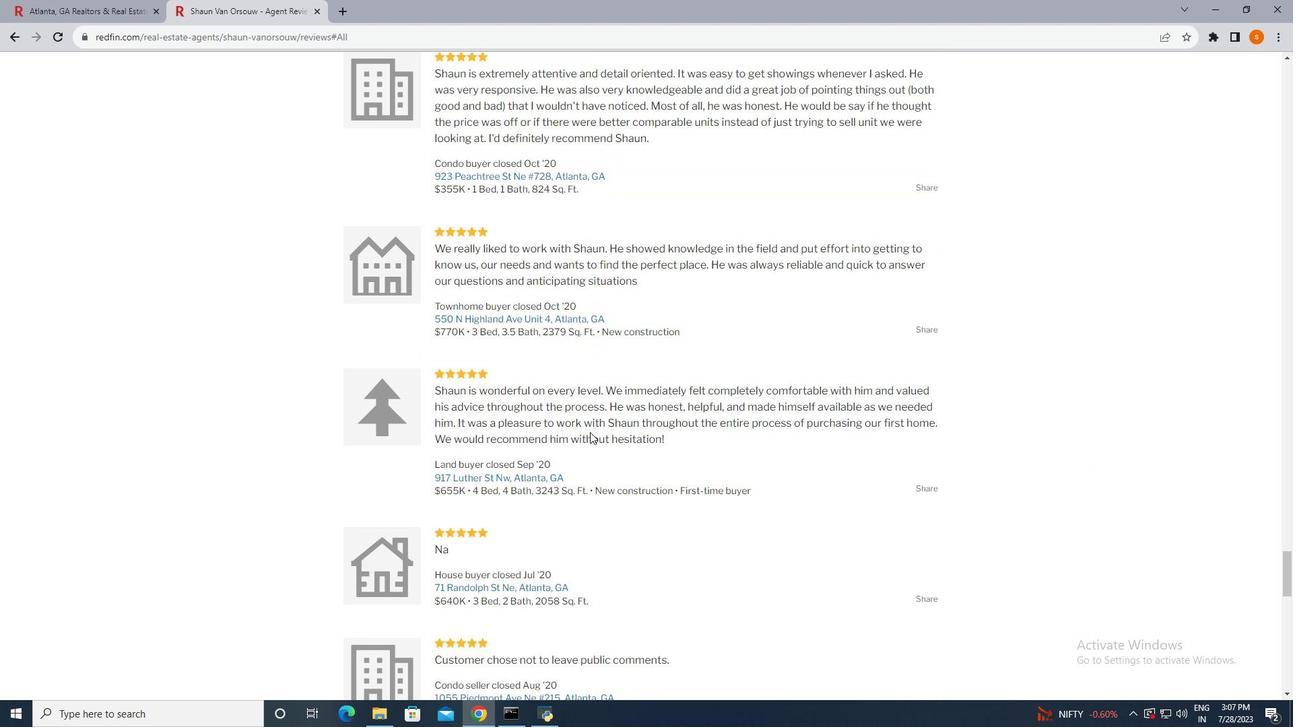 
Action: Mouse scrolled (590, 431) with delta (0, 0)
Screenshot: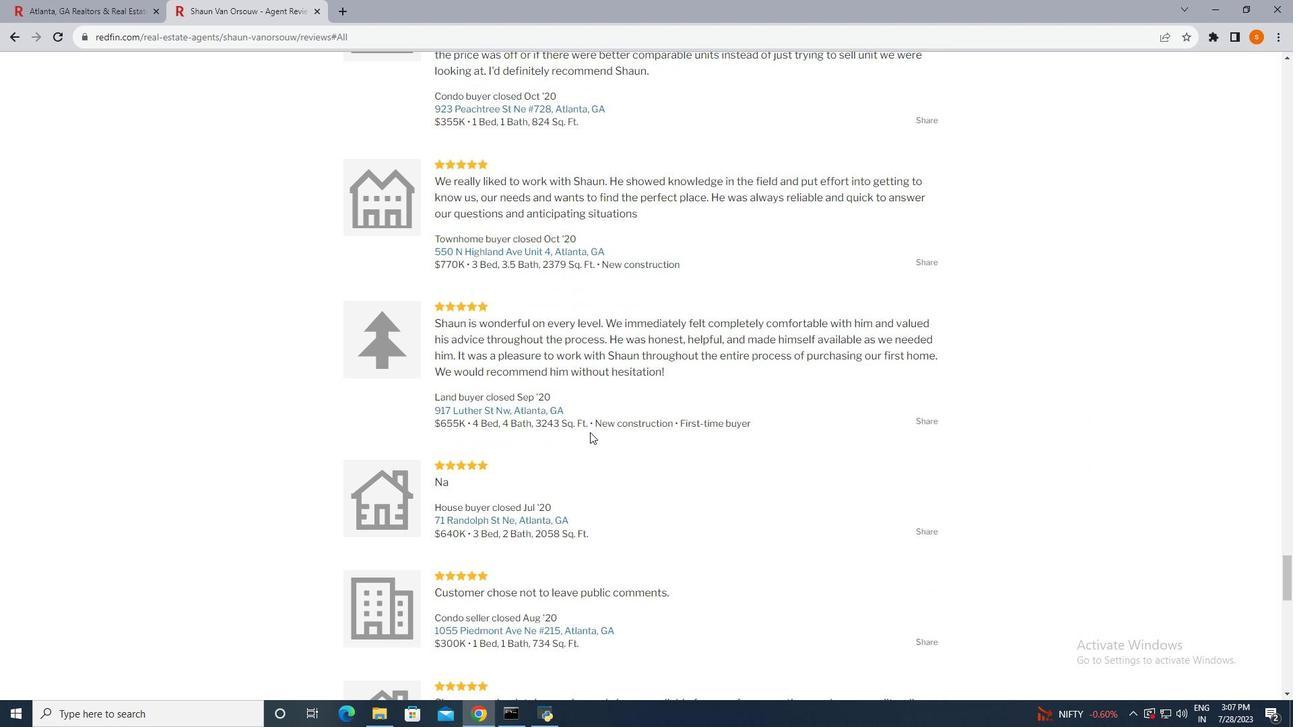 
Action: Mouse scrolled (590, 431) with delta (0, 0)
Screenshot: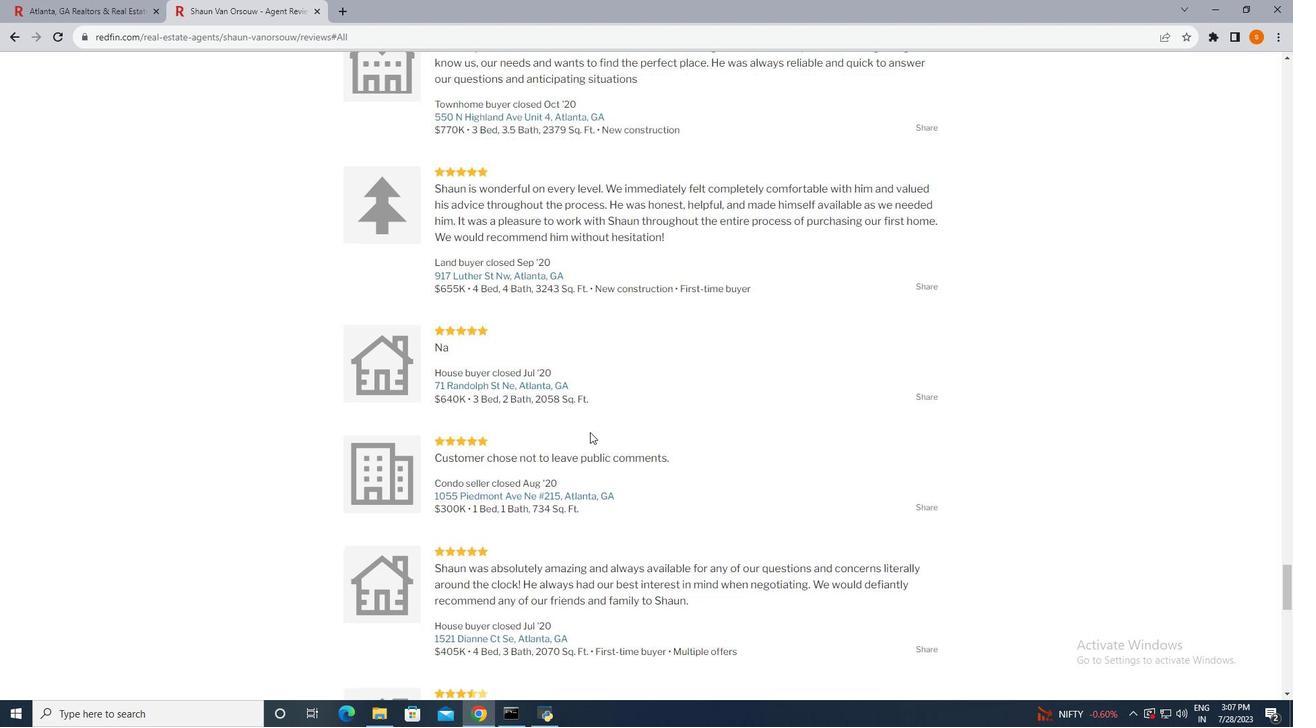 
Action: Mouse scrolled (590, 431) with delta (0, 0)
Screenshot: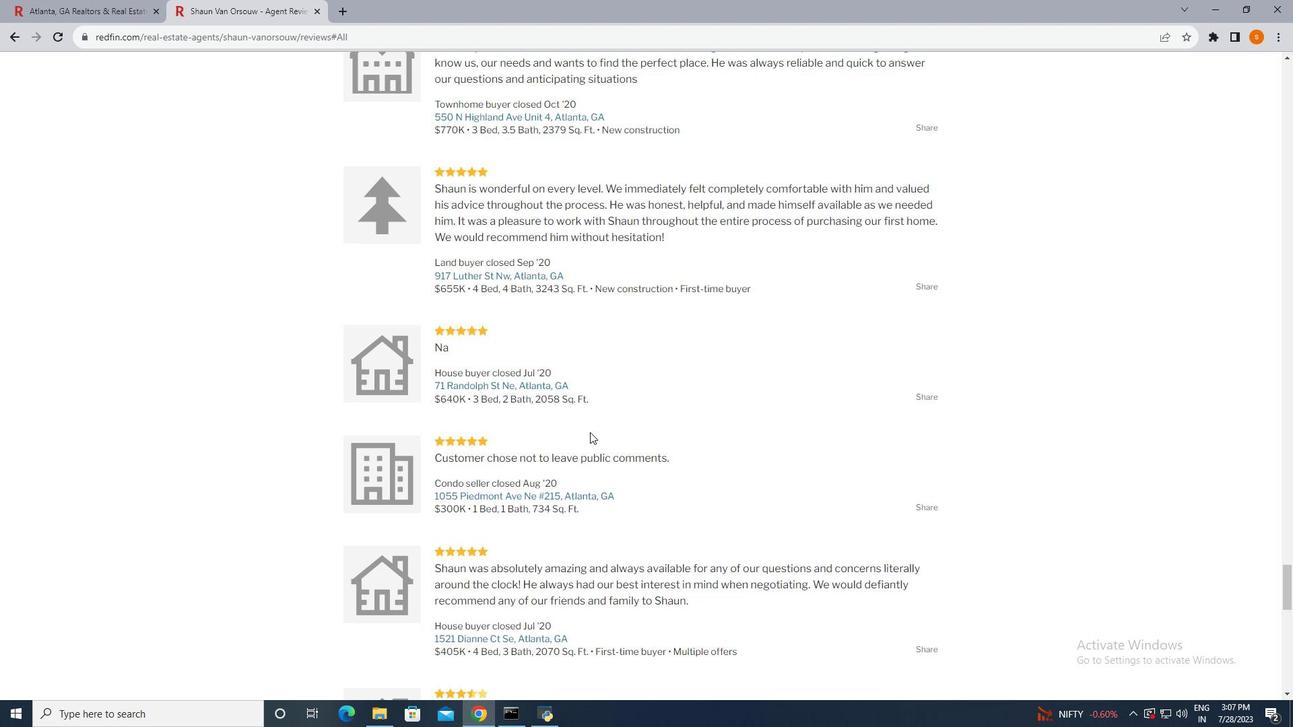 
Action: Mouse scrolled (590, 431) with delta (0, 0)
Screenshot: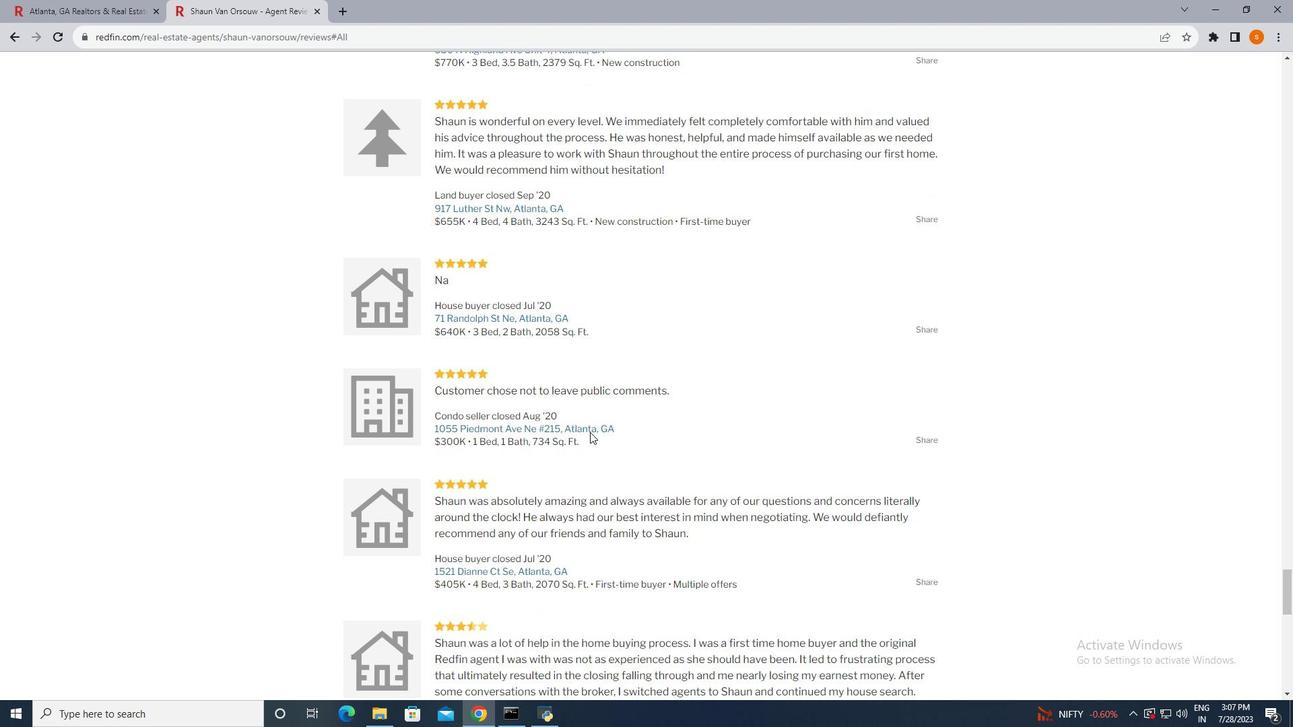 
Action: Mouse scrolled (590, 431) with delta (0, 0)
Screenshot: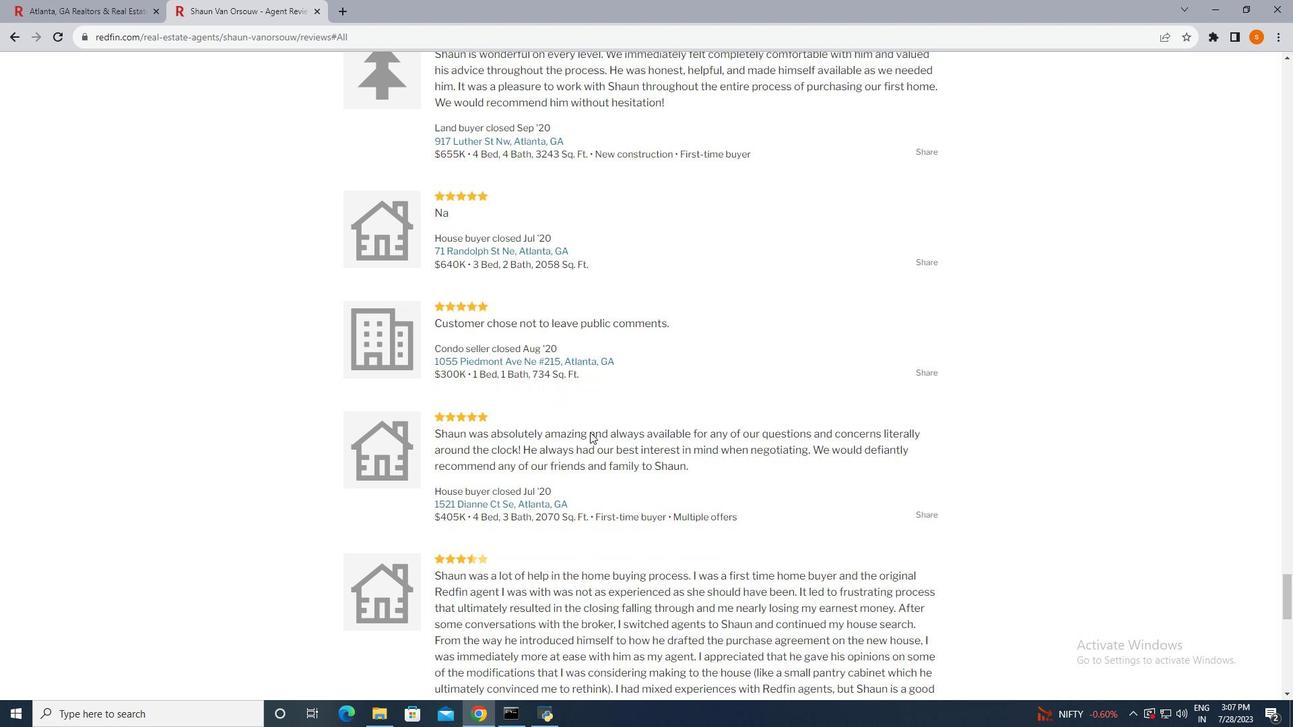 
Action: Mouse scrolled (590, 431) with delta (0, 0)
Screenshot: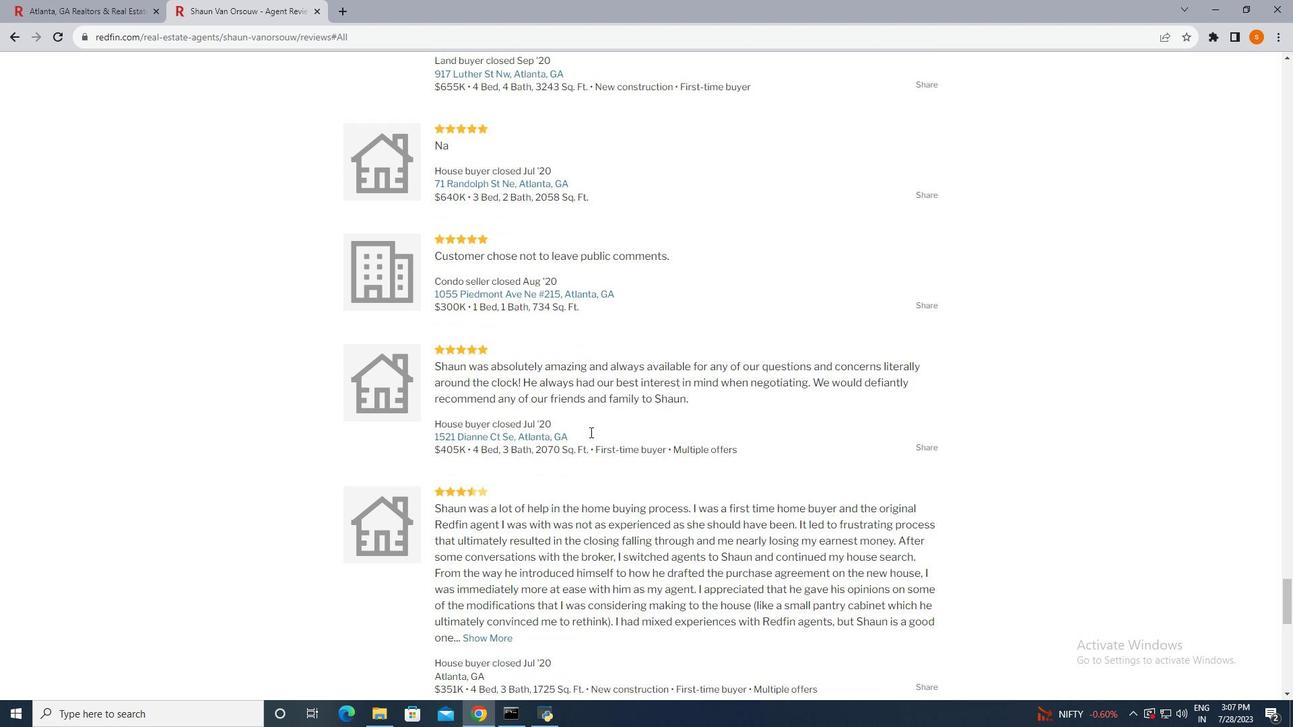 
Action: Mouse scrolled (590, 431) with delta (0, 0)
Screenshot: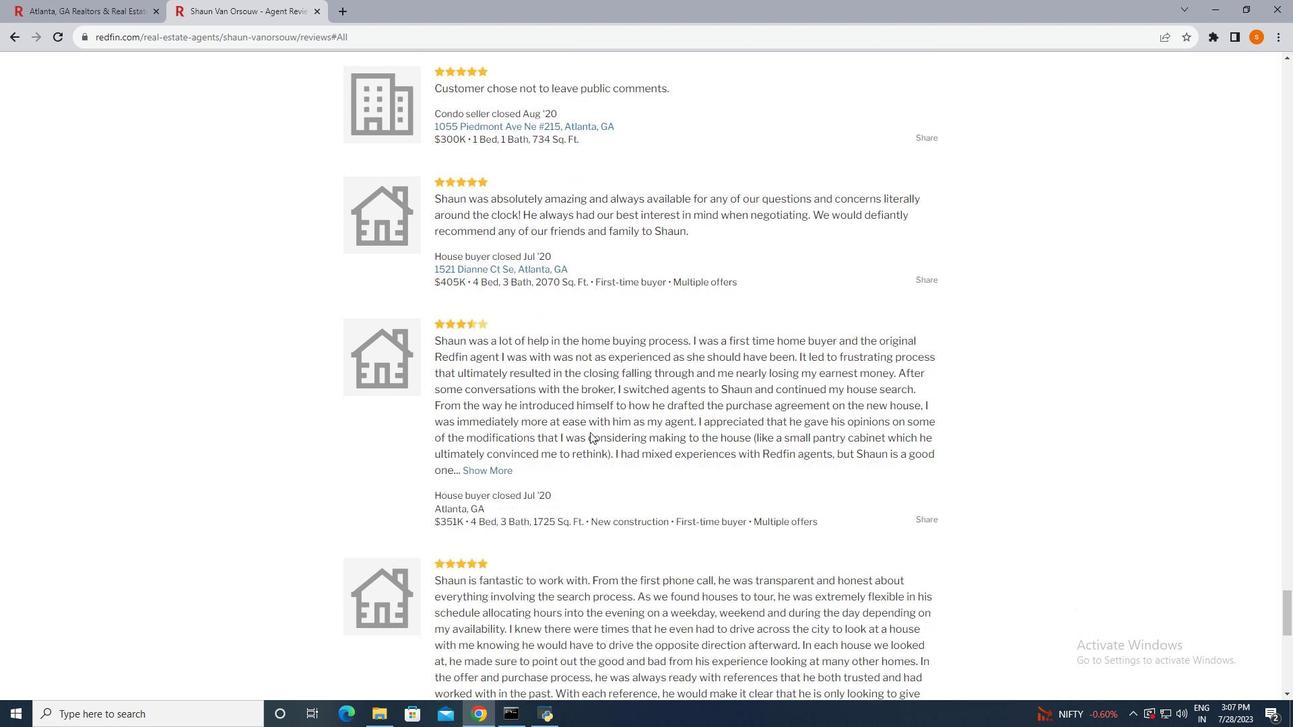 
Action: Mouse scrolled (590, 431) with delta (0, 0)
Screenshot: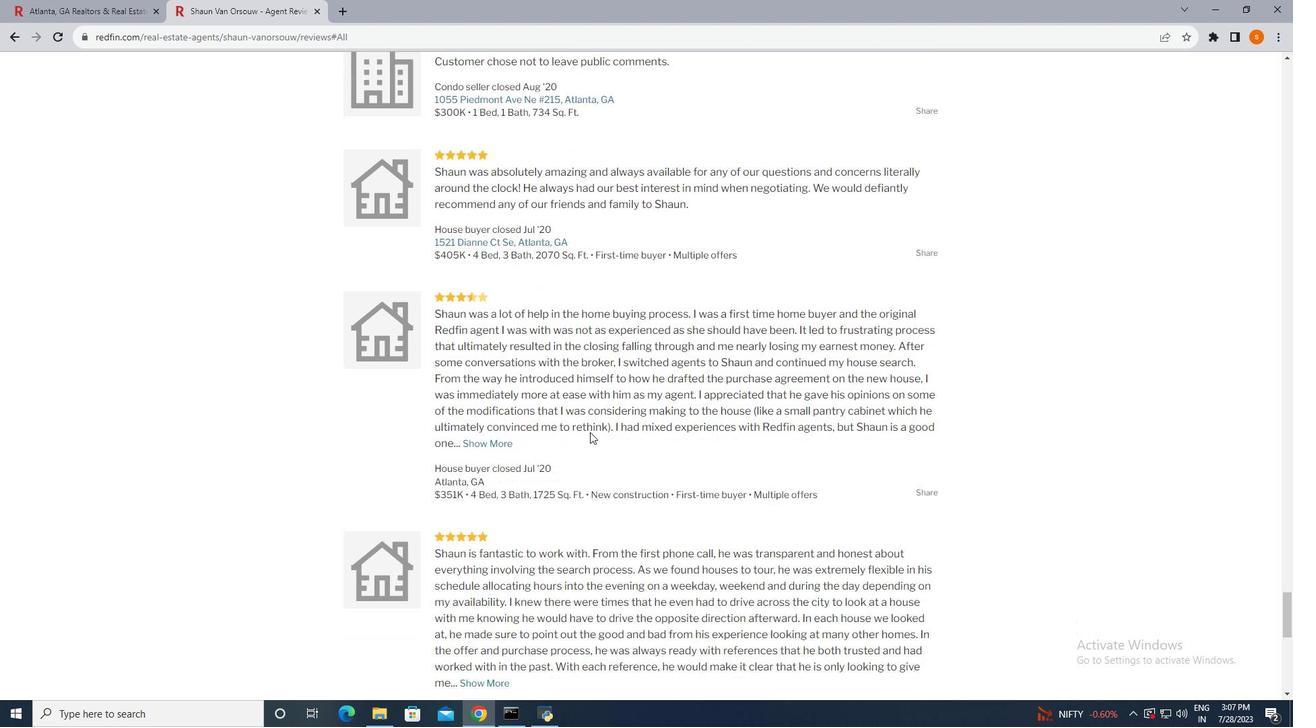 
Action: Mouse scrolled (590, 431) with delta (0, 0)
Screenshot: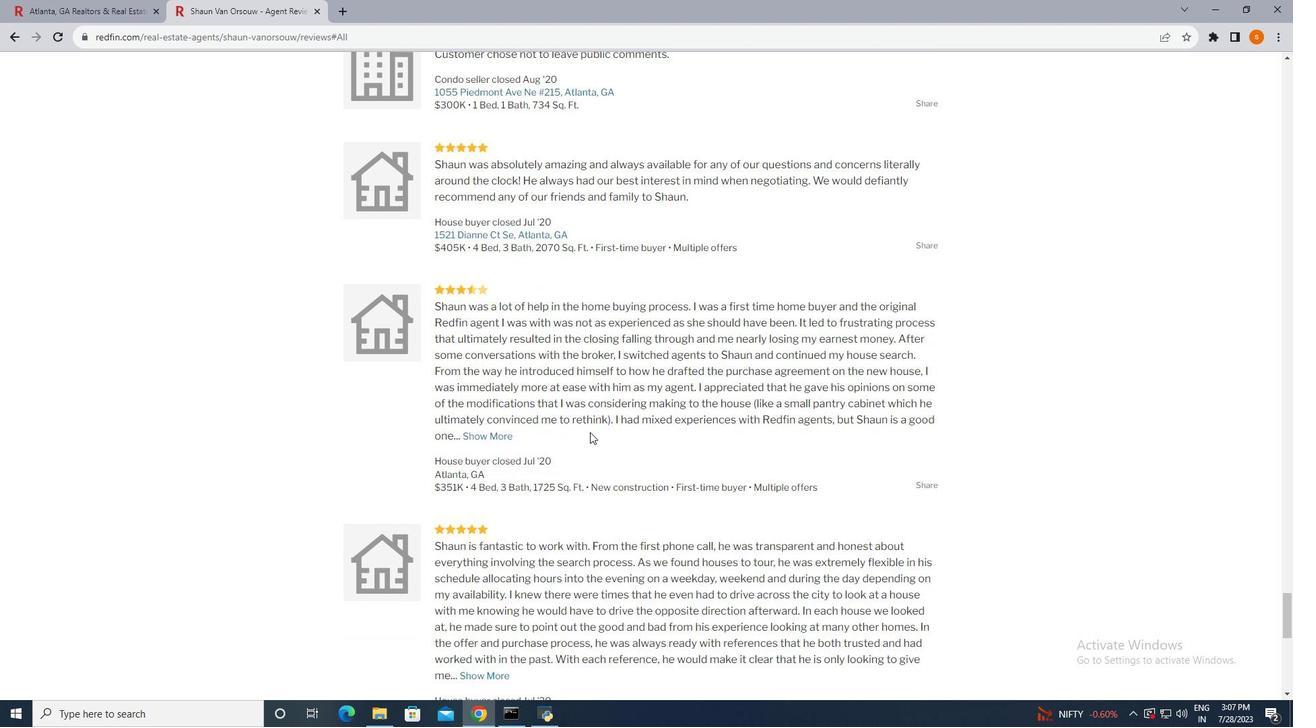 
Action: Mouse scrolled (590, 431) with delta (0, 0)
Screenshot: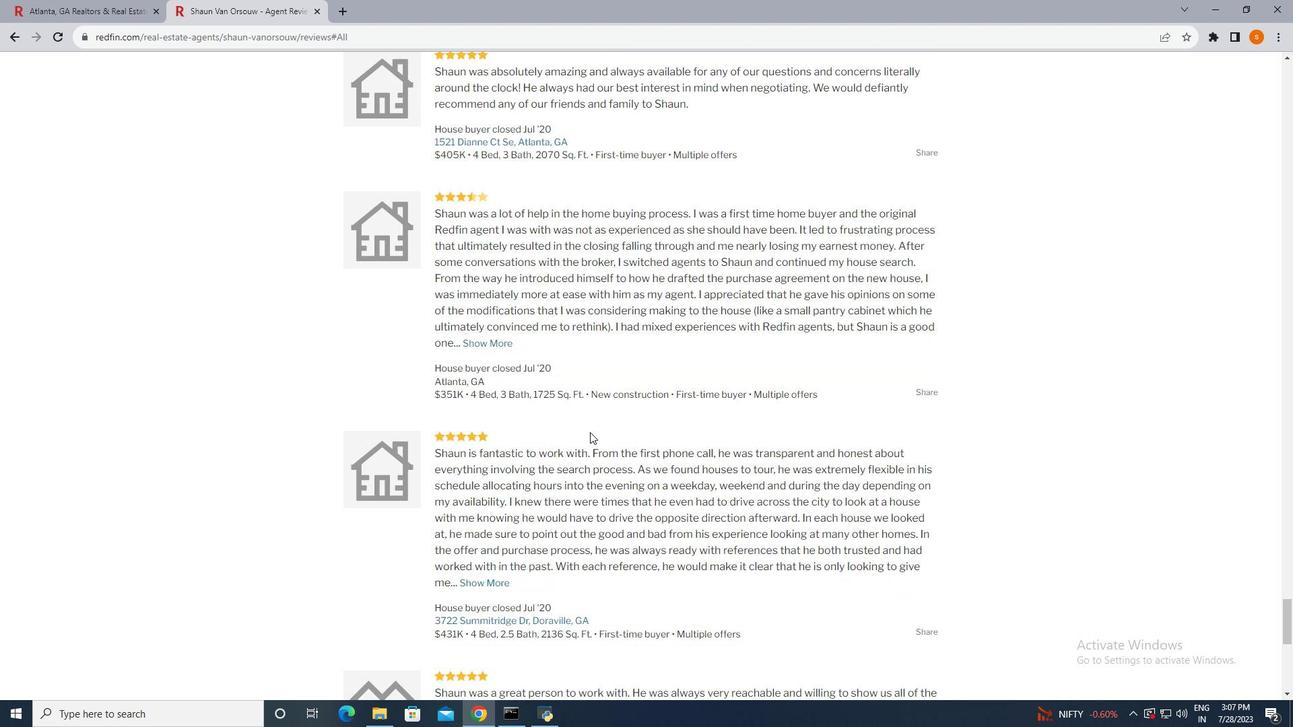 
Action: Mouse scrolled (590, 431) with delta (0, 0)
Screenshot: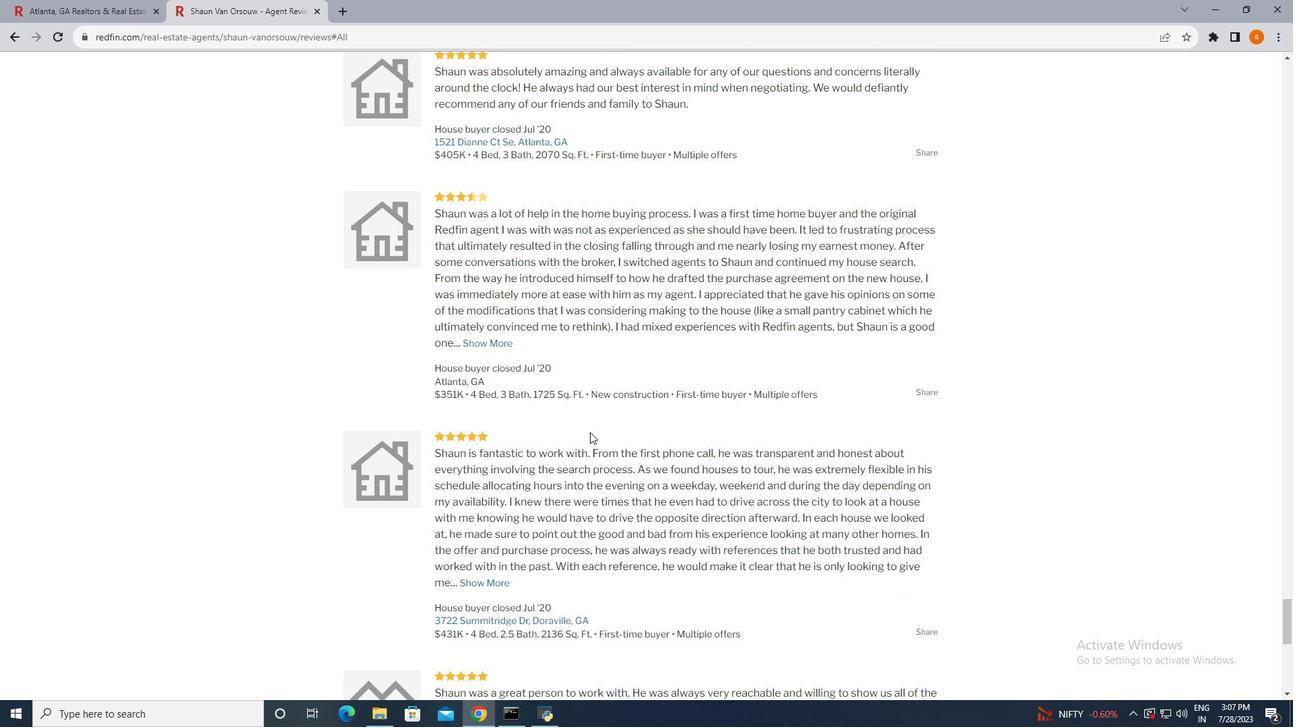 
Action: Mouse scrolled (590, 431) with delta (0, 0)
Screenshot: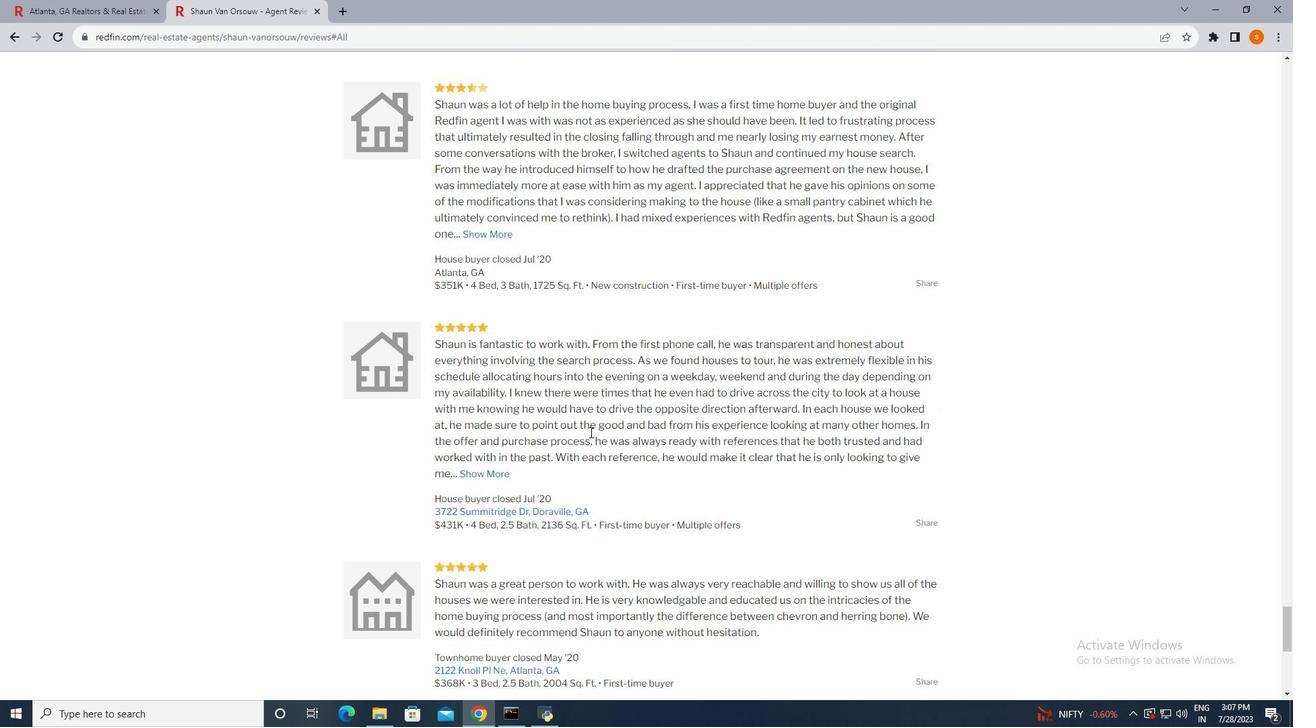 
Action: Mouse scrolled (590, 431) with delta (0, 0)
Screenshot: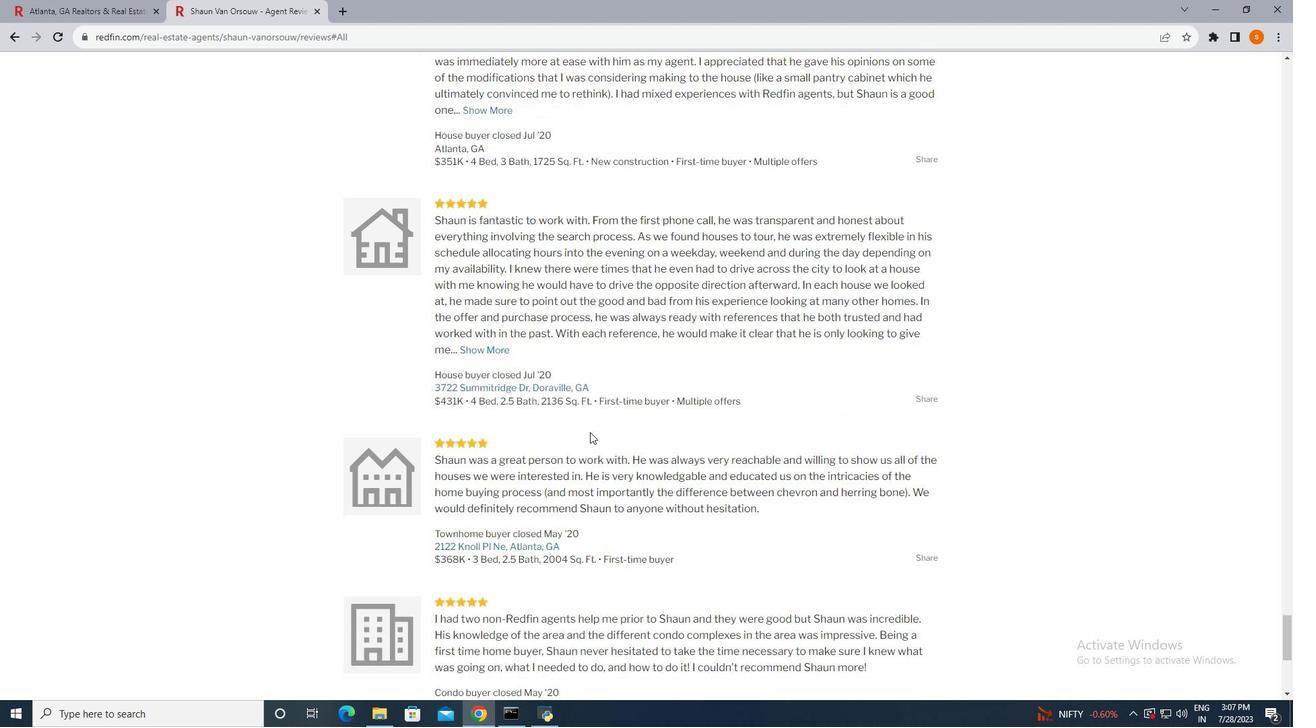 
Action: Mouse scrolled (590, 431) with delta (0, 0)
Screenshot: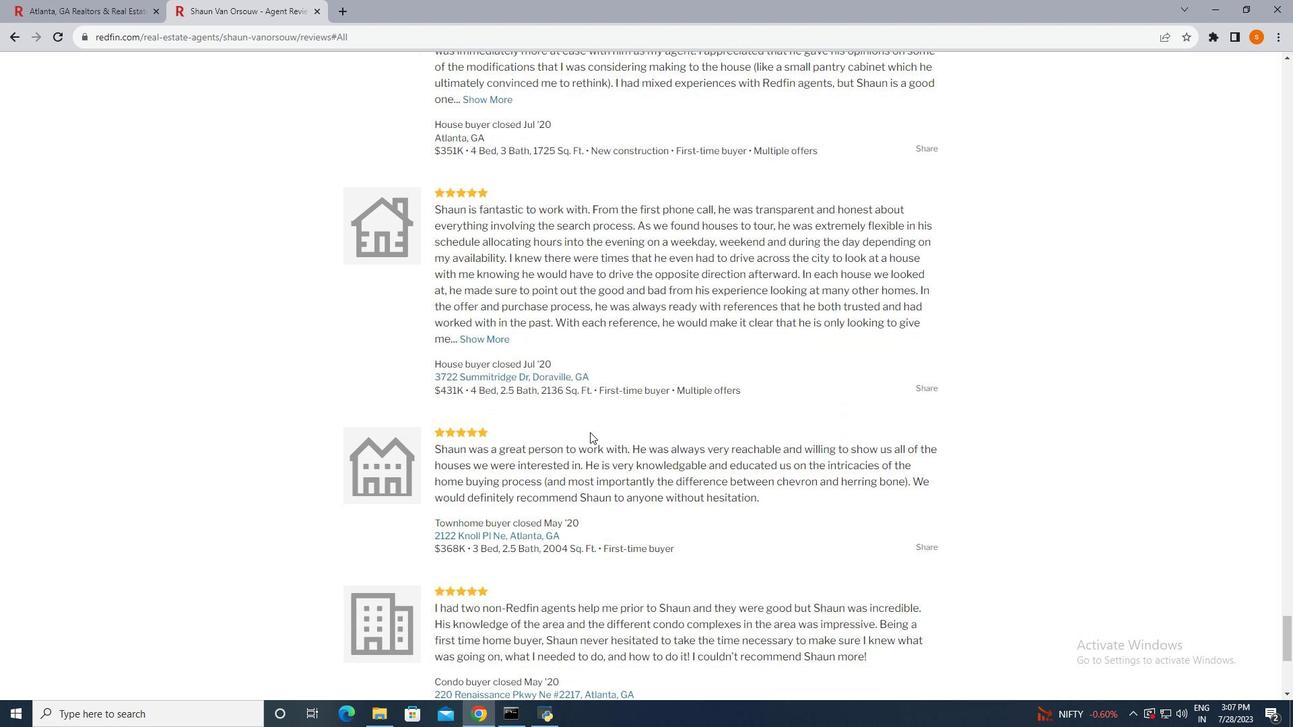 
Action: Mouse moved to (494, 106)
Screenshot: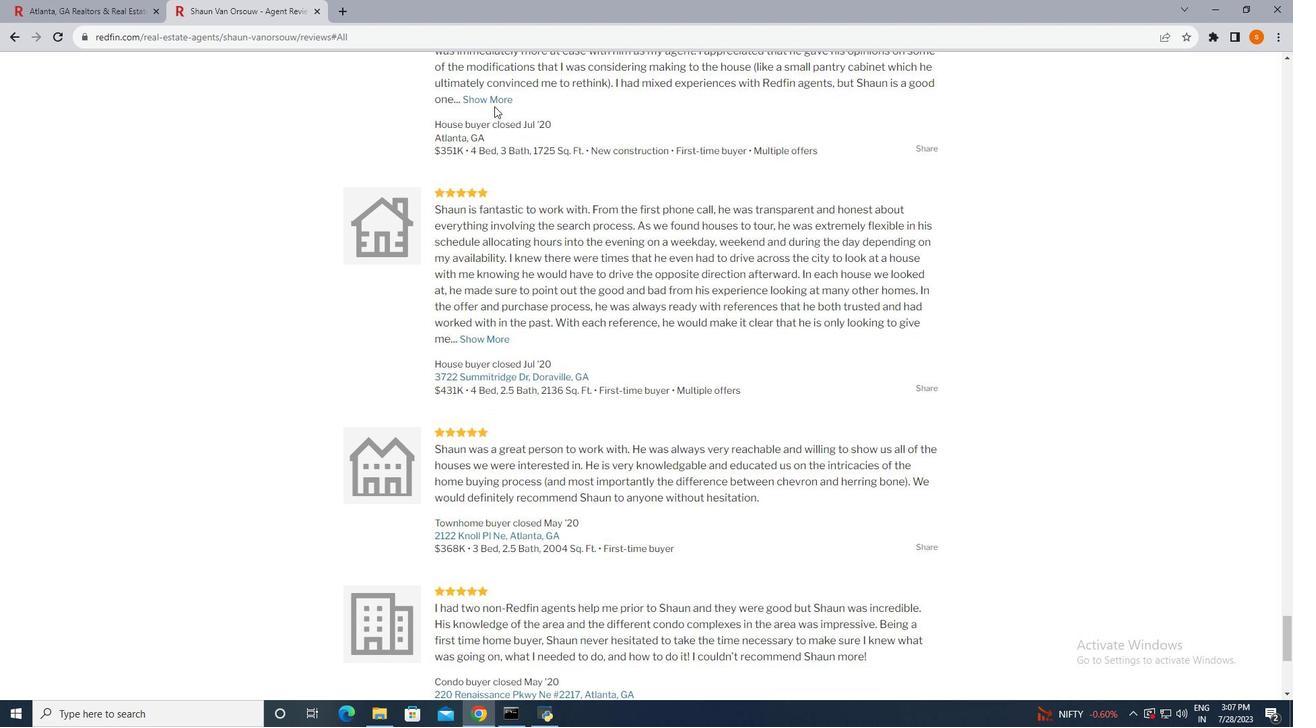 
Action: Mouse pressed left at (494, 106)
Screenshot: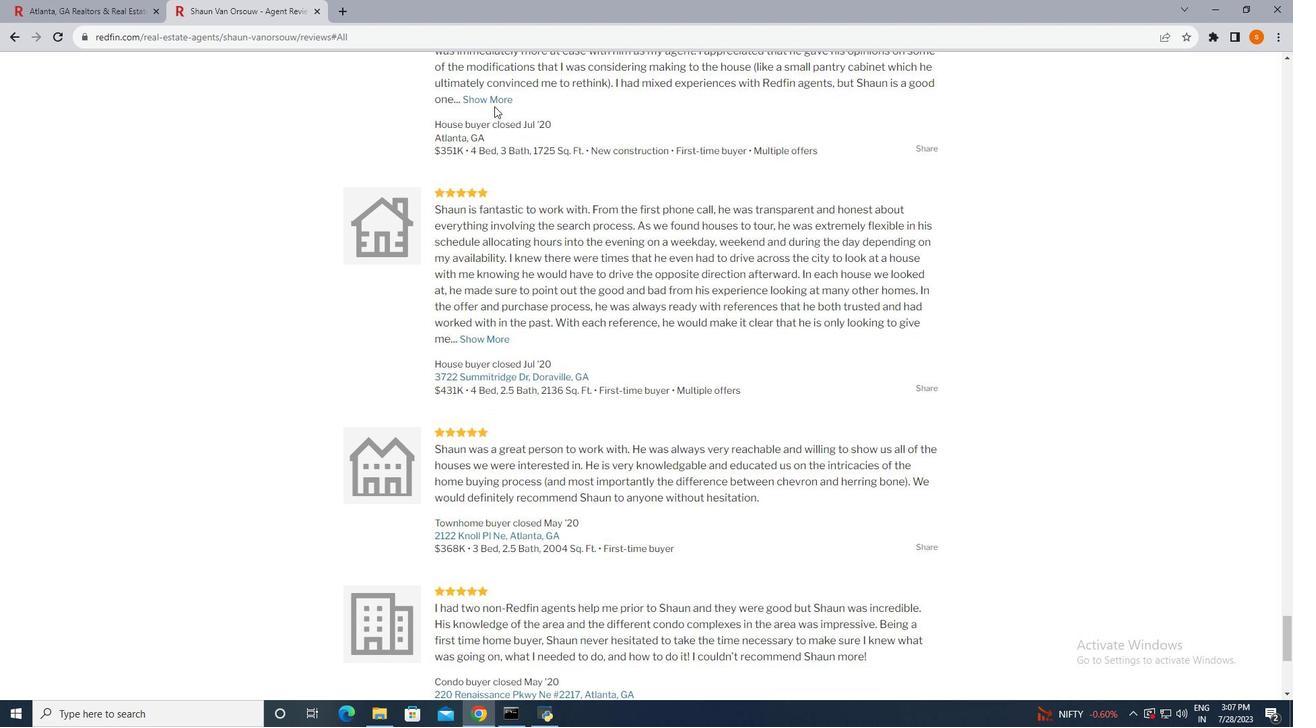 
Action: Mouse moved to (496, 100)
Screenshot: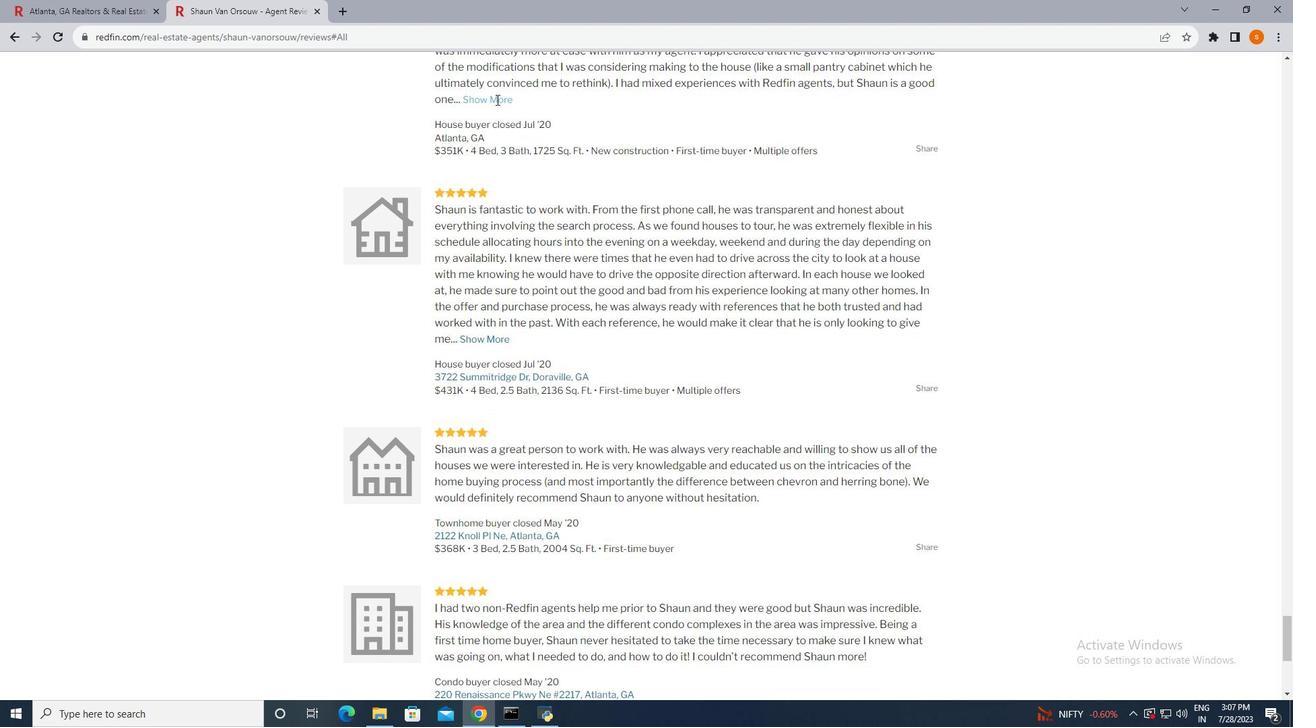 
Action: Mouse pressed left at (496, 100)
Screenshot: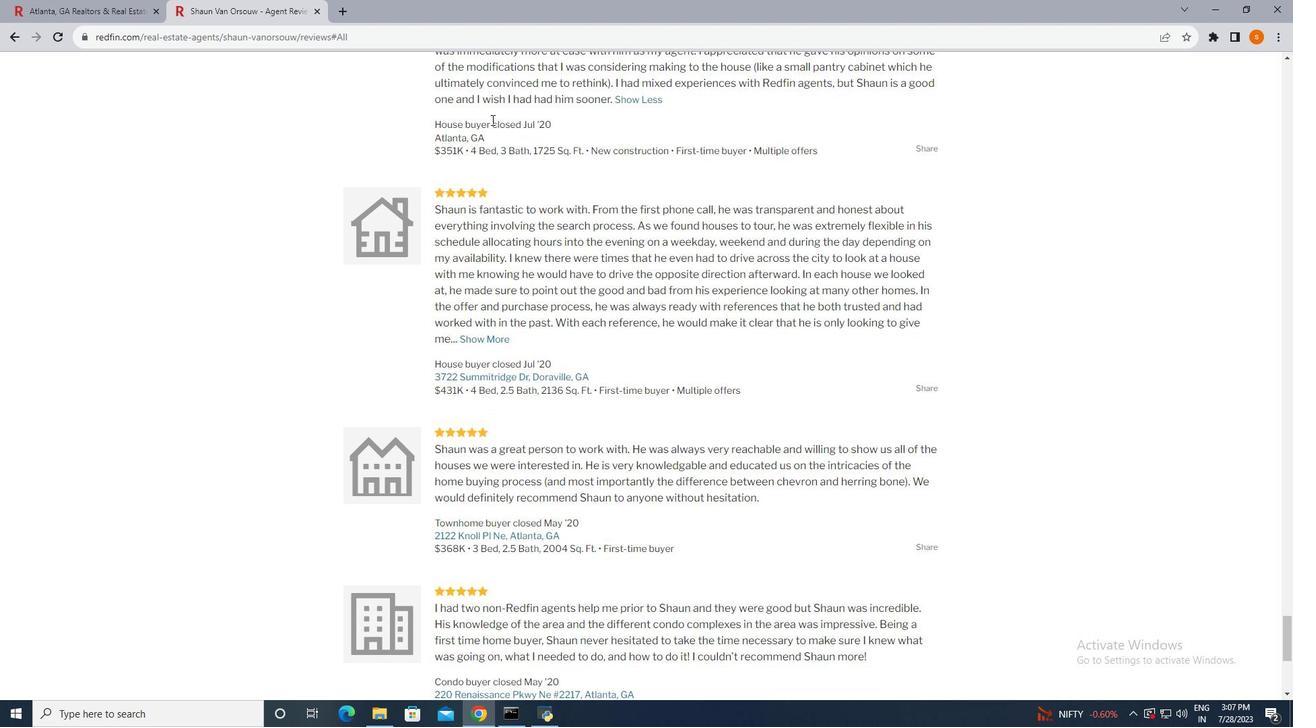
Action: Mouse moved to (524, 324)
Screenshot: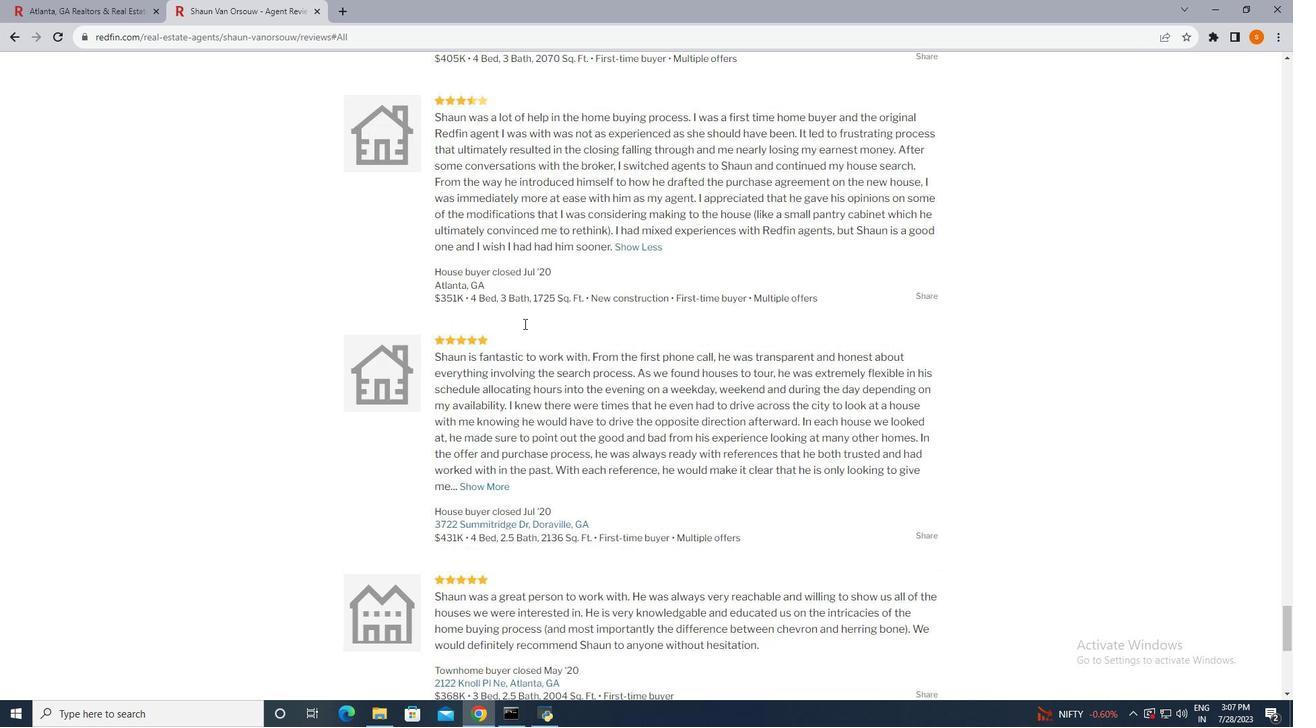 
Action: Mouse scrolled (524, 324) with delta (0, 0)
Screenshot: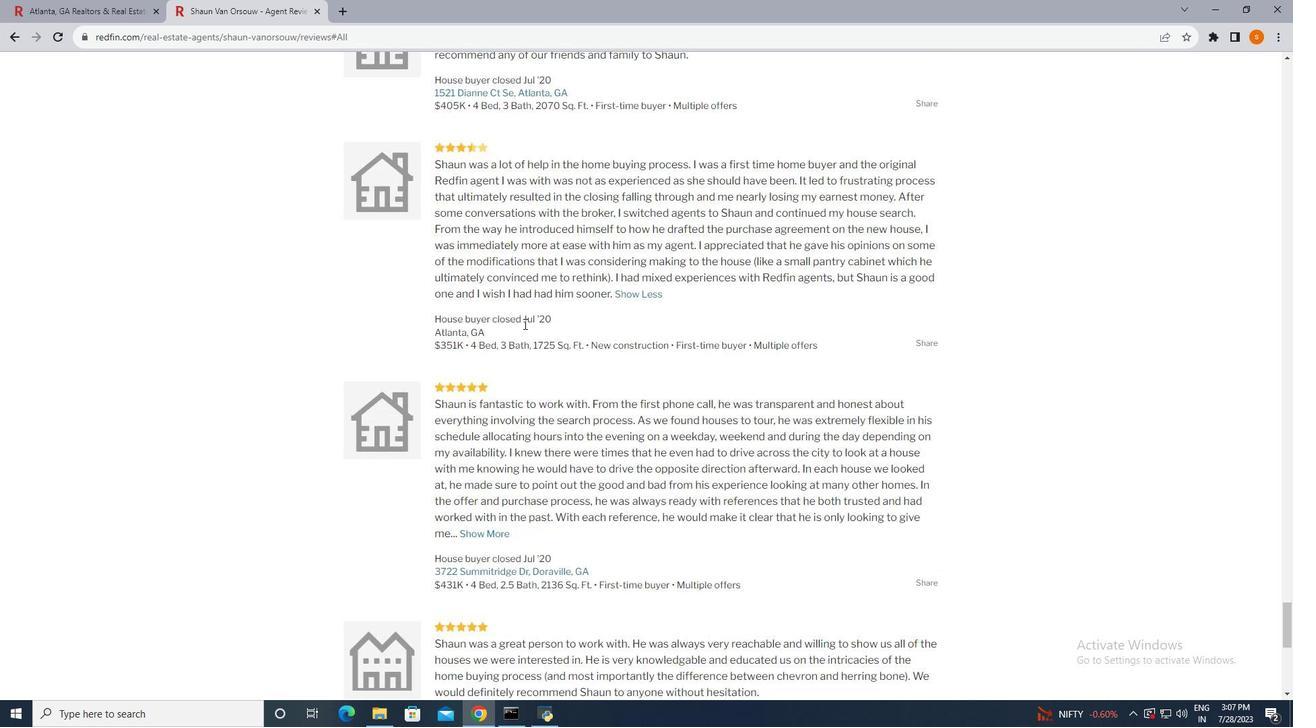
Action: Mouse scrolled (524, 324) with delta (0, 0)
Screenshot: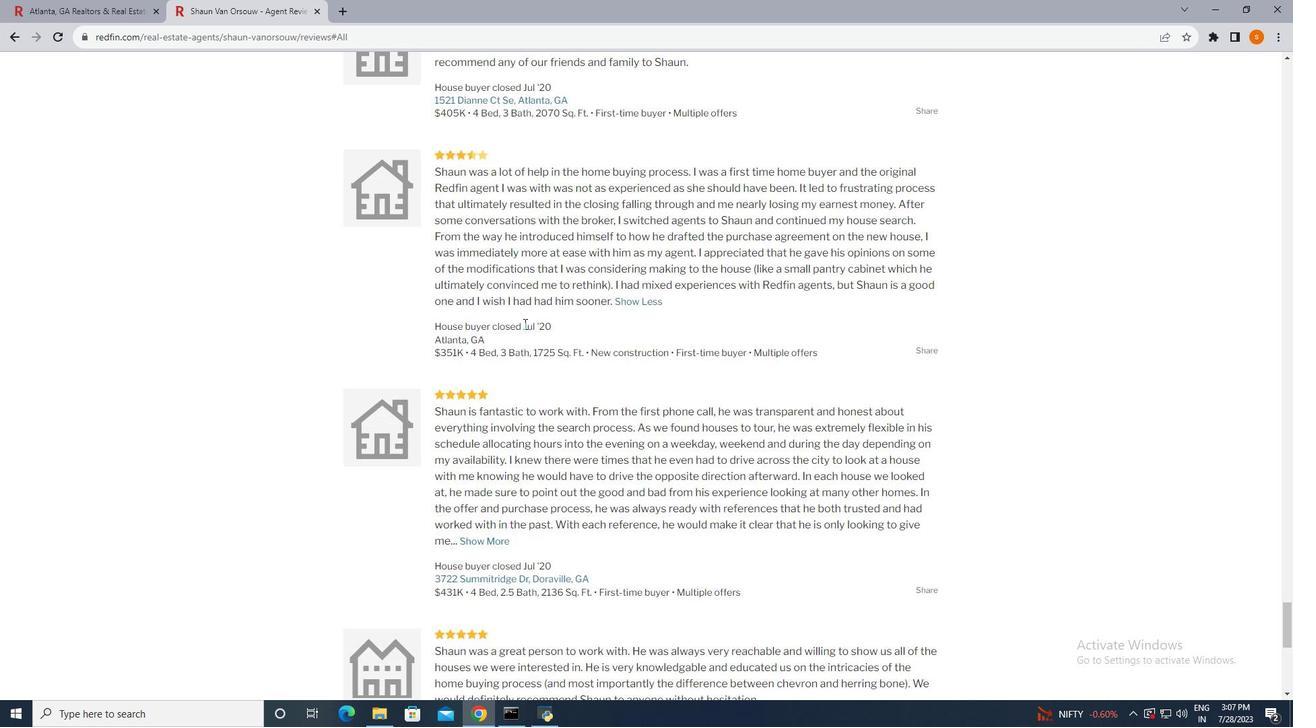 
Action: Mouse scrolled (524, 324) with delta (0, 0)
Screenshot: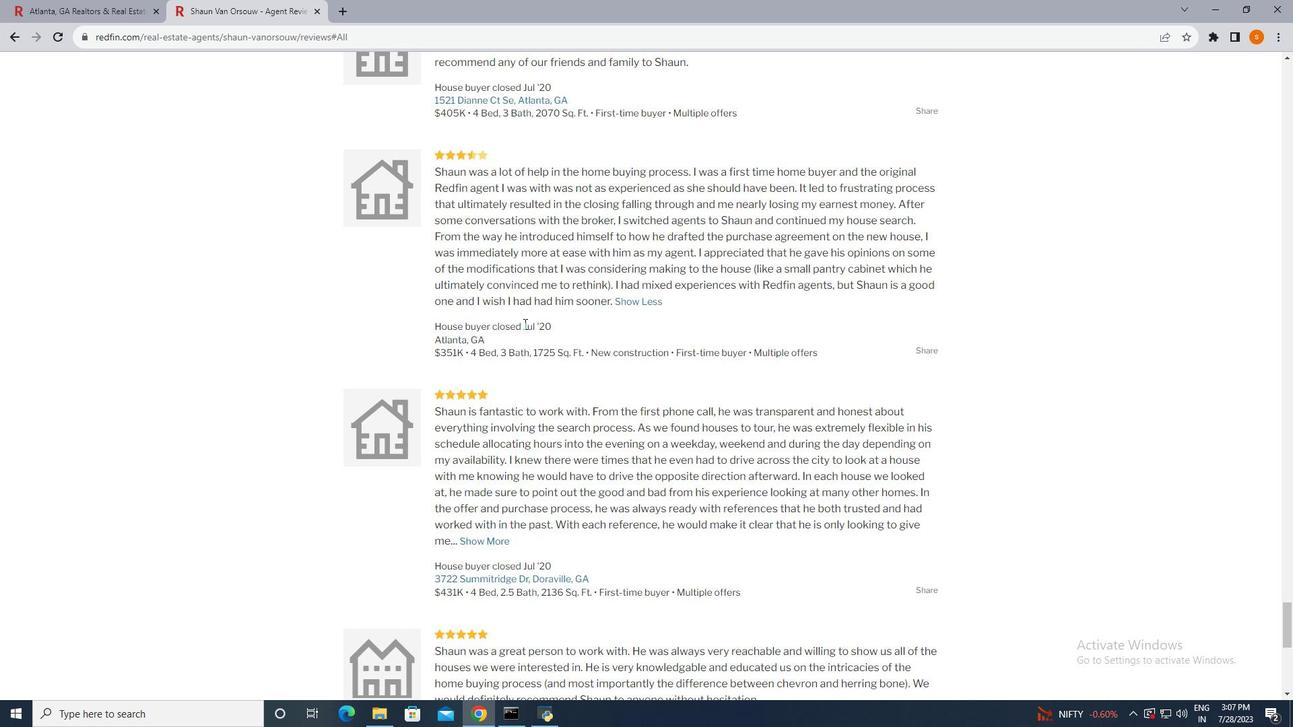 
Action: Mouse scrolled (524, 323) with delta (0, 0)
Screenshot: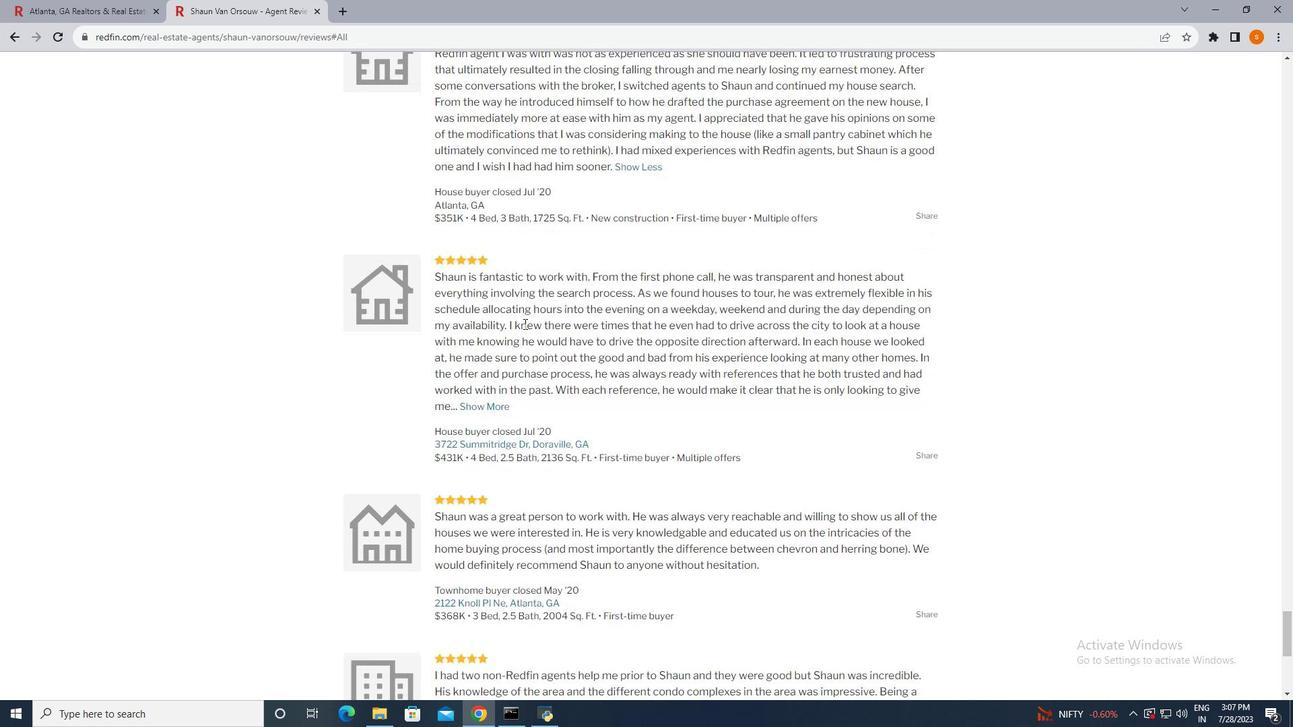 
Action: Mouse scrolled (524, 323) with delta (0, 0)
Screenshot: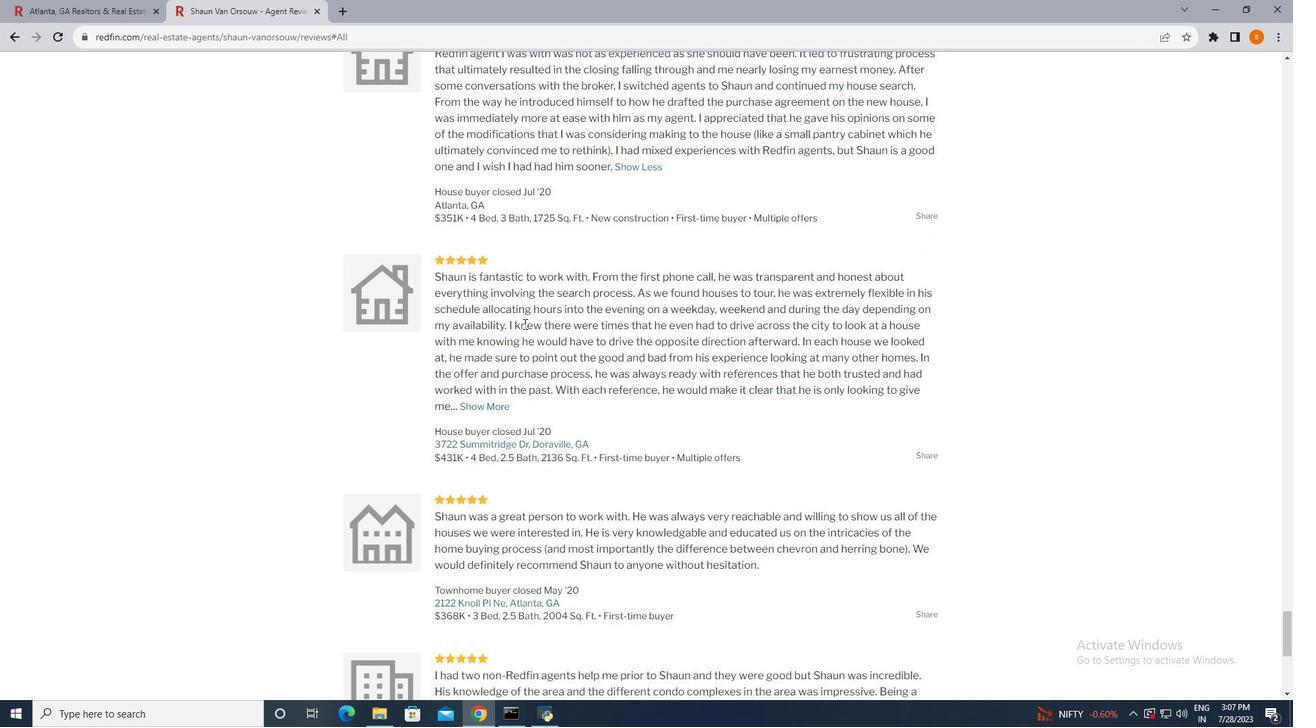
Action: Mouse moved to (472, 406)
Screenshot: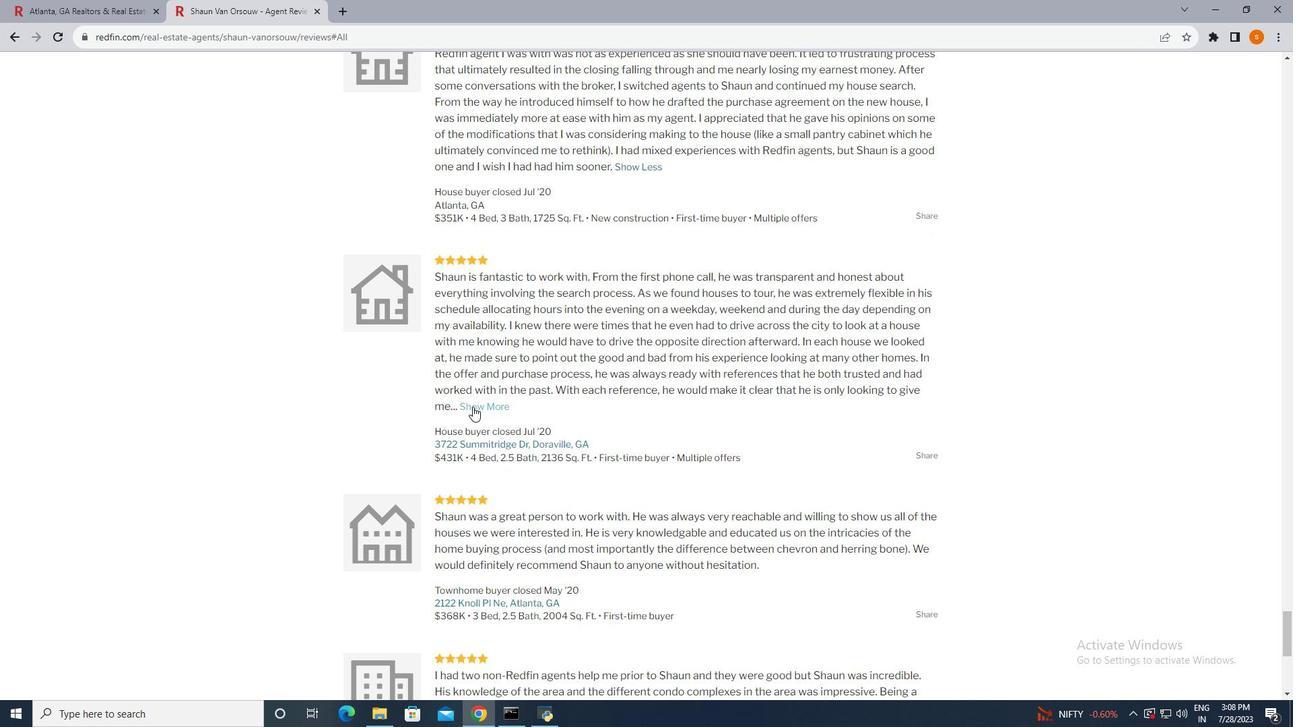 
Action: Mouse pressed left at (472, 406)
Screenshot: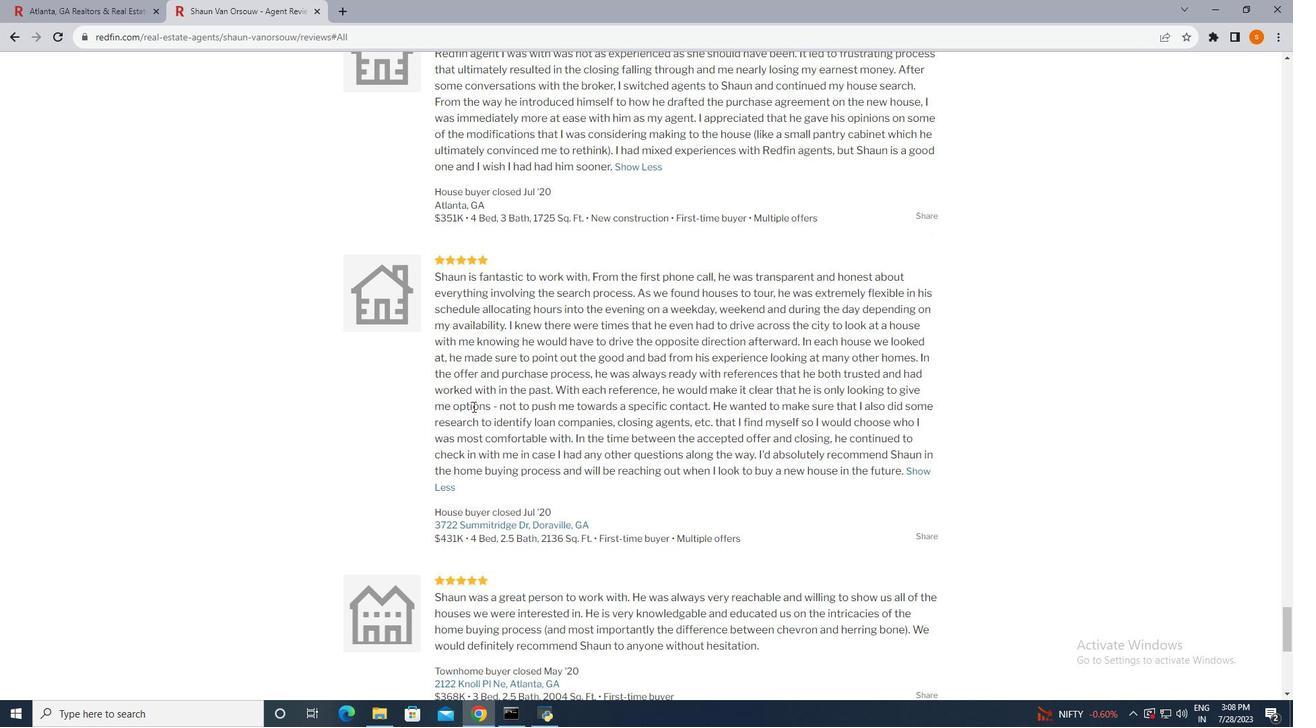 
Action: Mouse moved to (479, 408)
Screenshot: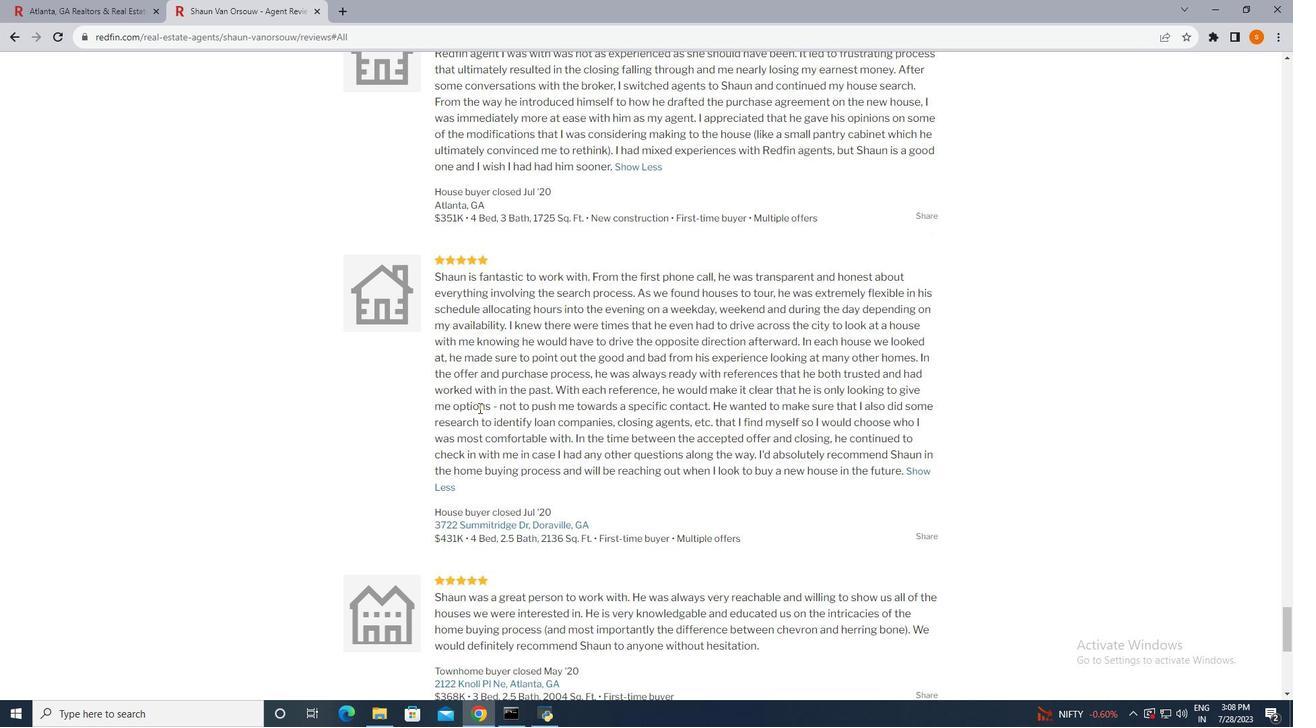 
Action: Mouse scrolled (479, 408) with delta (0, 0)
Screenshot: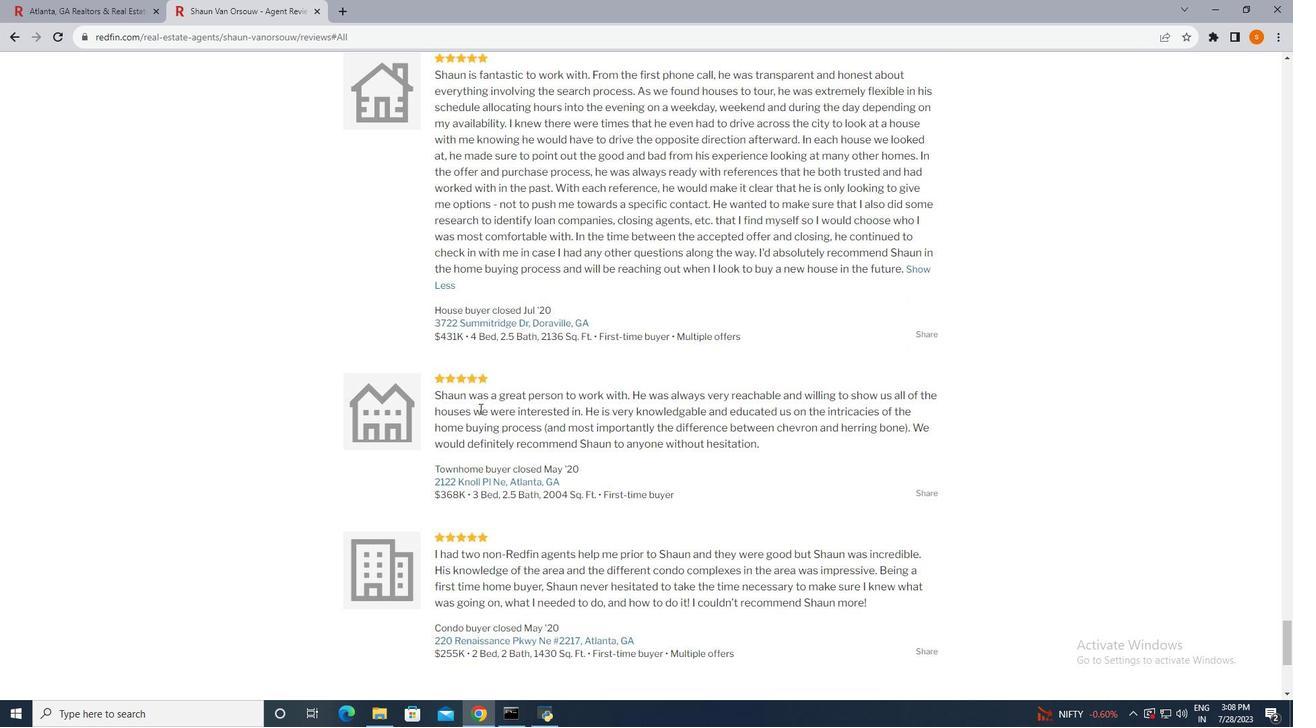
Action: Mouse scrolled (479, 408) with delta (0, 0)
Screenshot: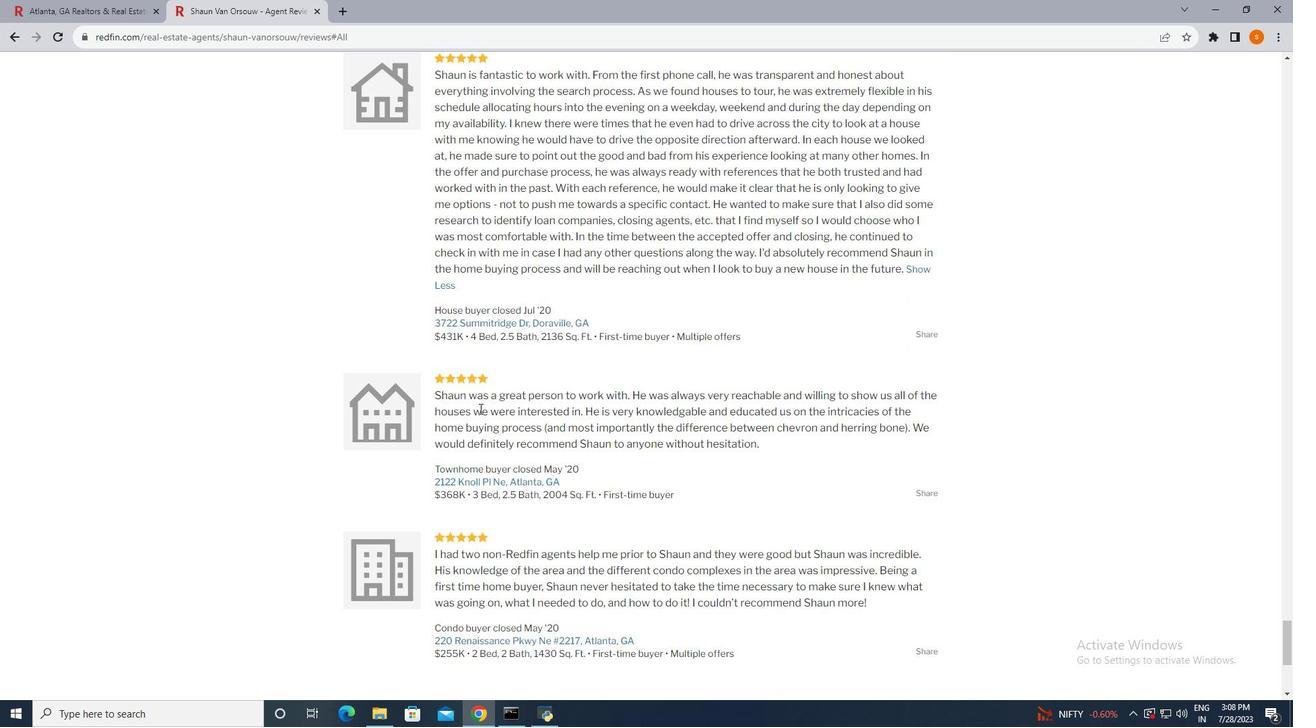 
Action: Mouse scrolled (479, 408) with delta (0, 0)
Screenshot: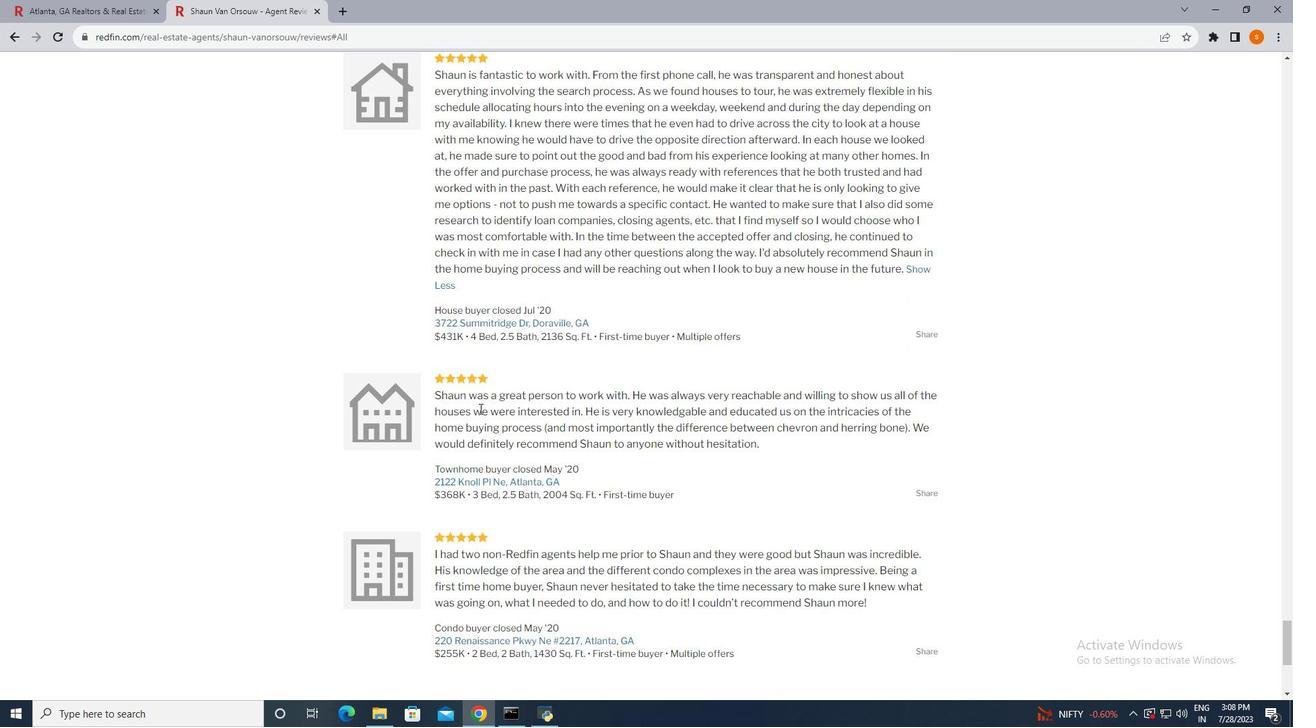 
Action: Mouse scrolled (479, 408) with delta (0, 0)
Screenshot: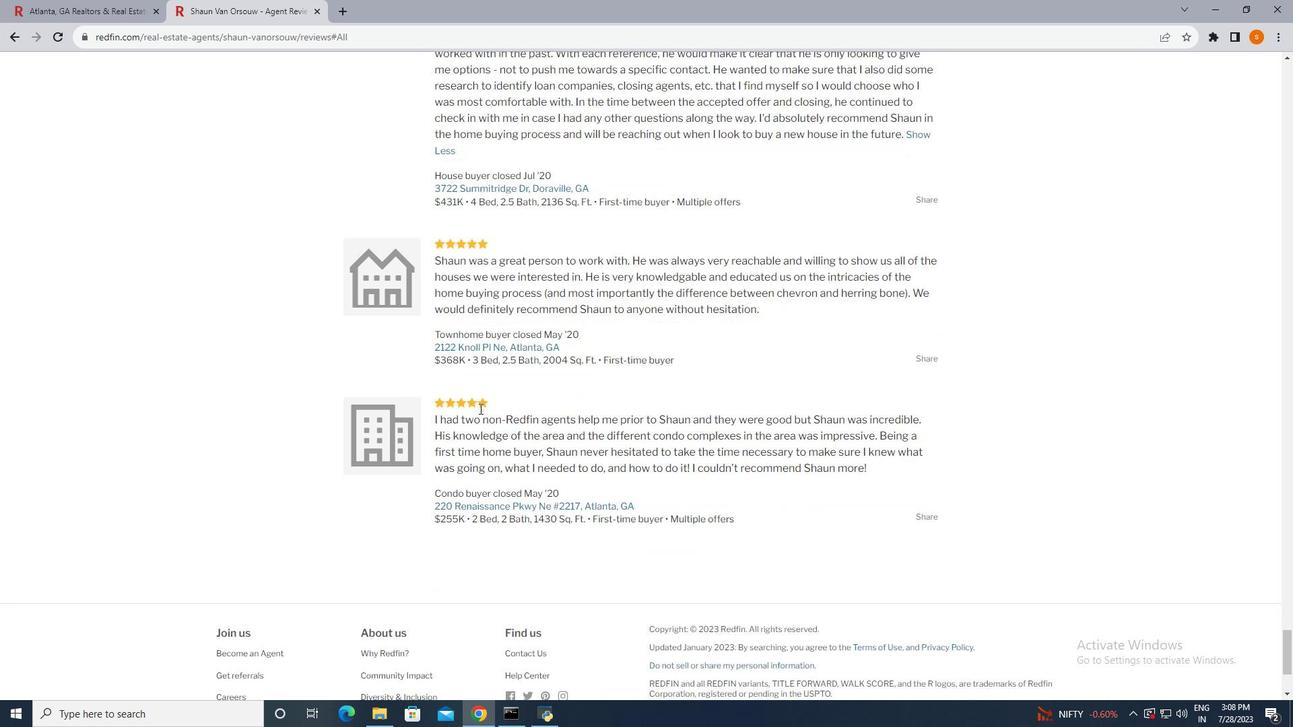 
Action: Mouse scrolled (479, 408) with delta (0, 0)
Screenshot: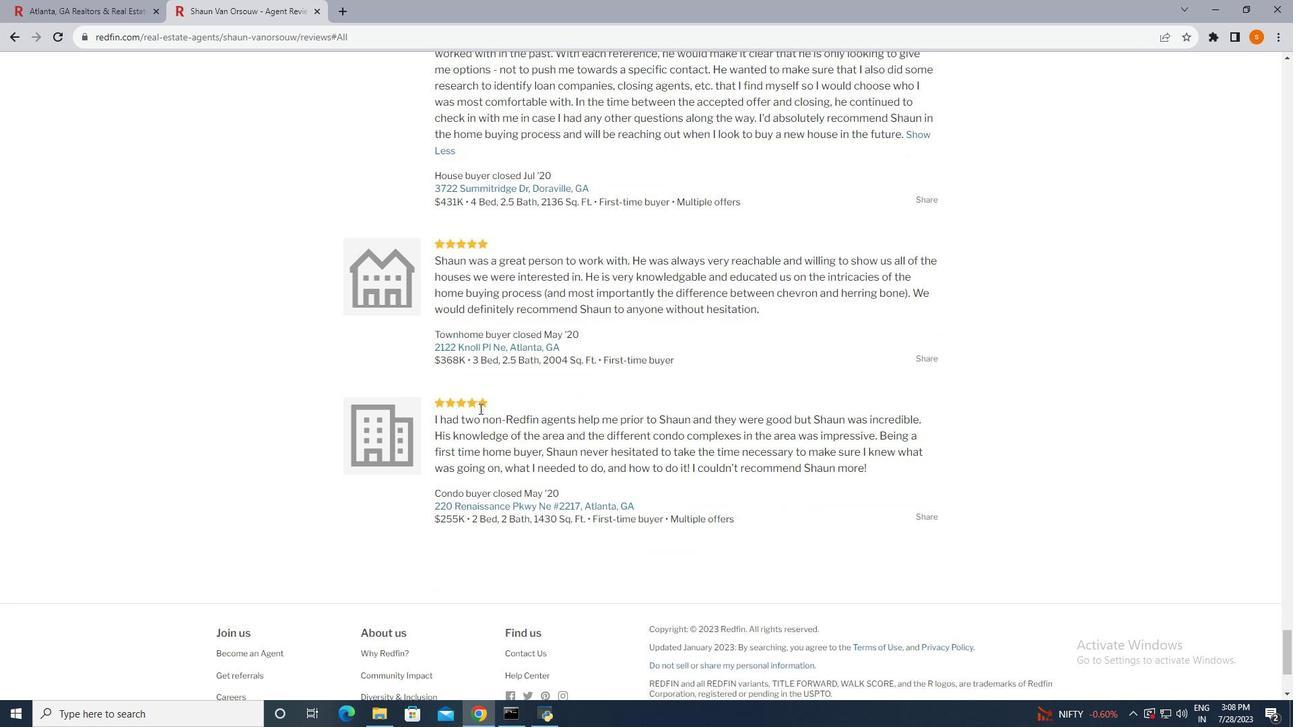 
Action: Mouse scrolled (479, 408) with delta (0, 0)
Screenshot: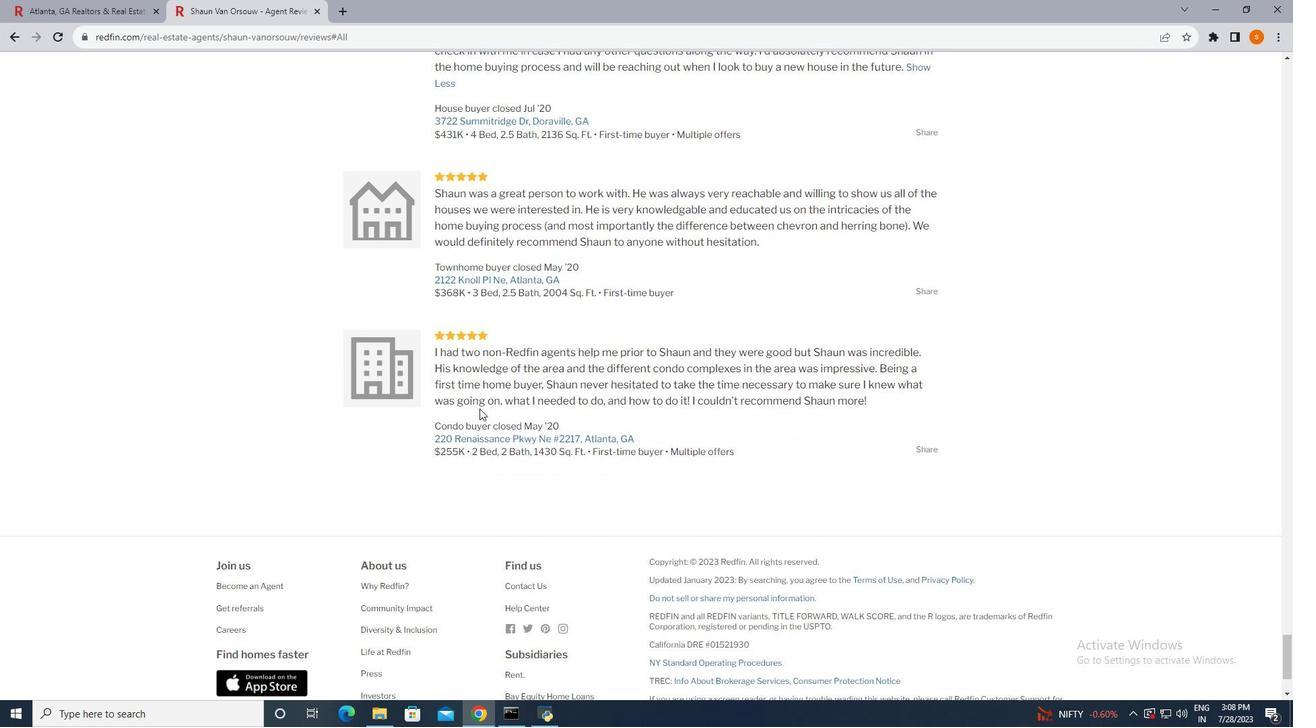 
Action: Mouse scrolled (479, 409) with delta (0, 0)
Screenshot: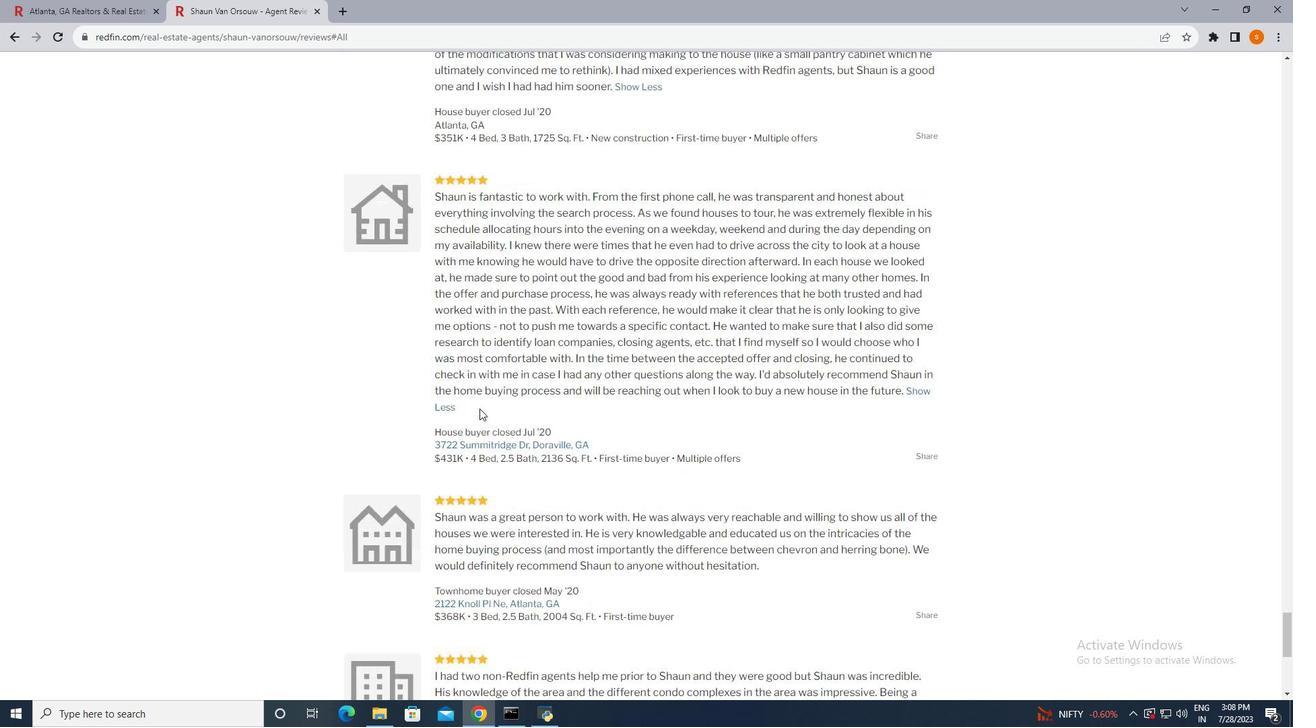 
Action: Mouse scrolled (479, 409) with delta (0, 0)
Screenshot: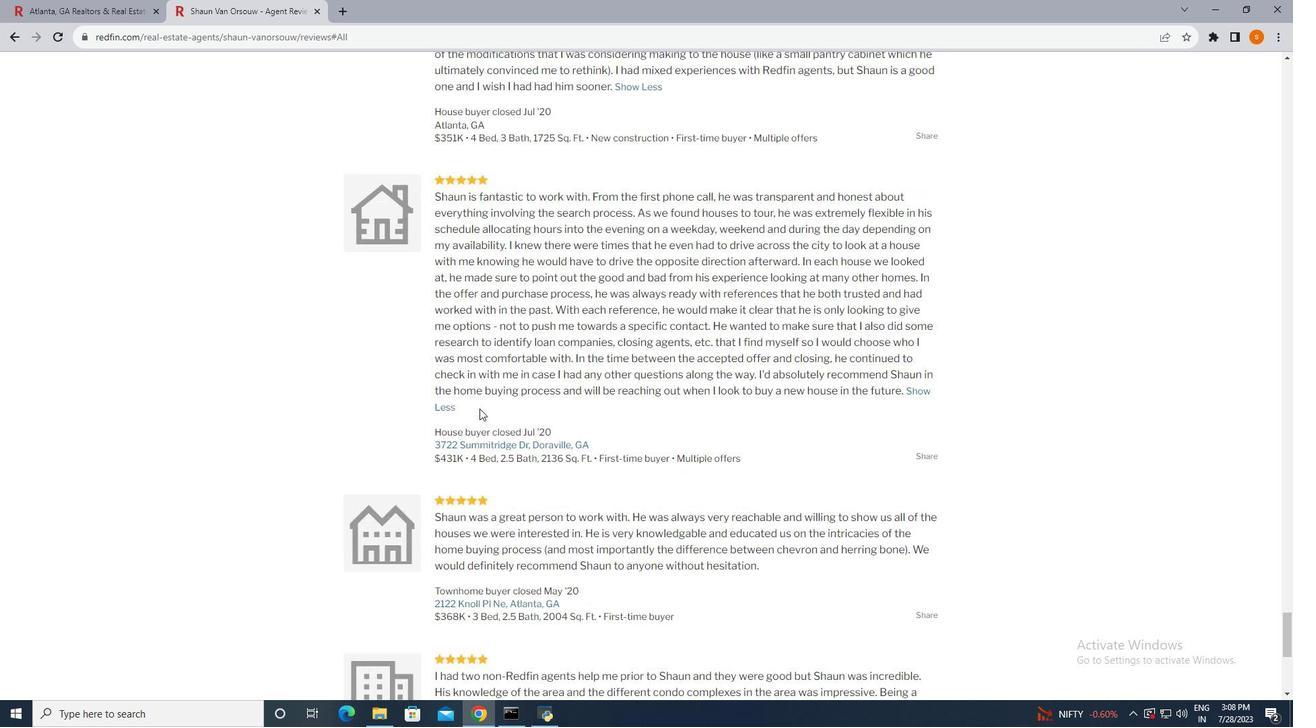 
Action: Mouse scrolled (479, 409) with delta (0, 0)
Screenshot: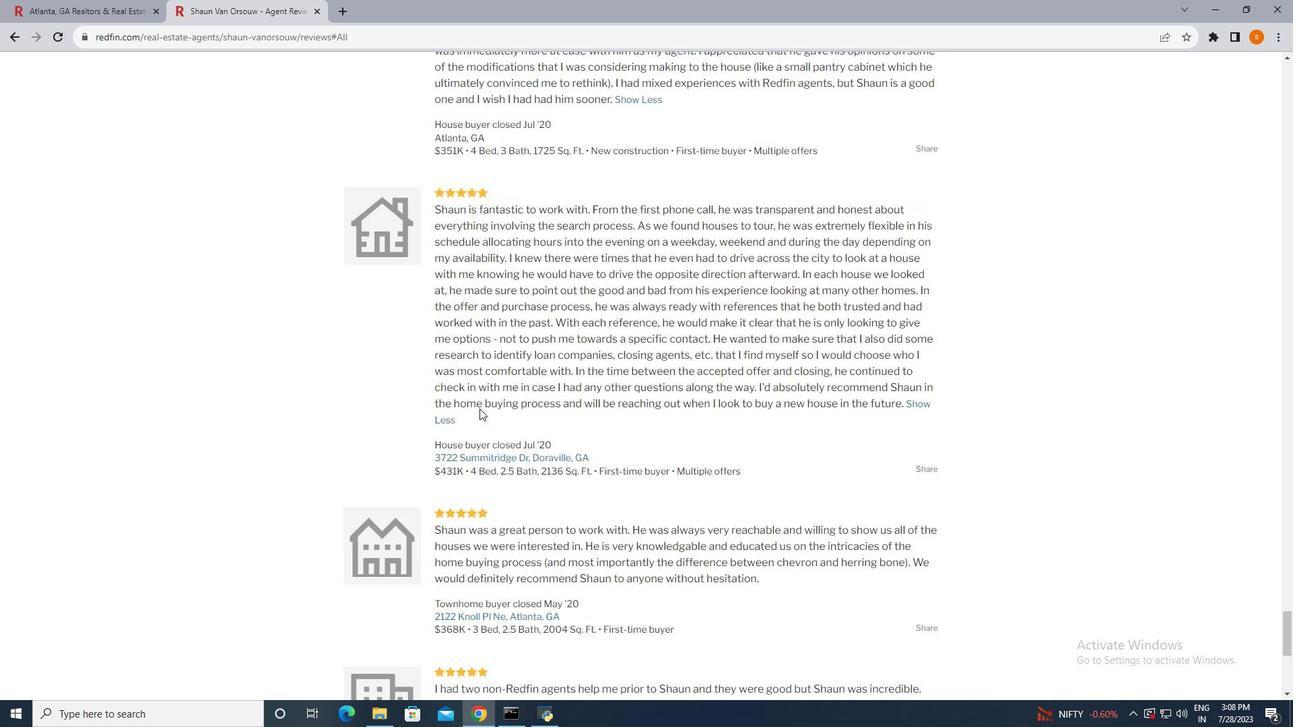 
Action: Mouse scrolled (479, 409) with delta (0, 0)
Screenshot: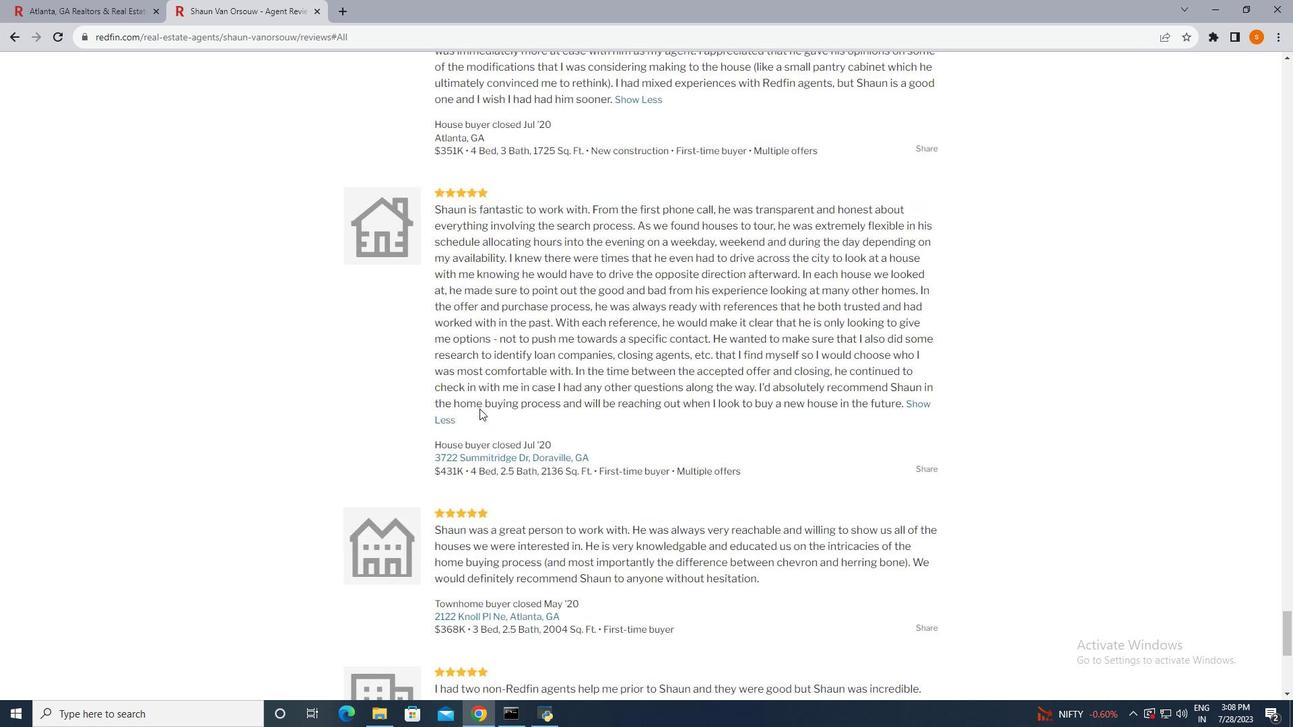 
Action: Mouse scrolled (479, 409) with delta (0, 0)
Screenshot: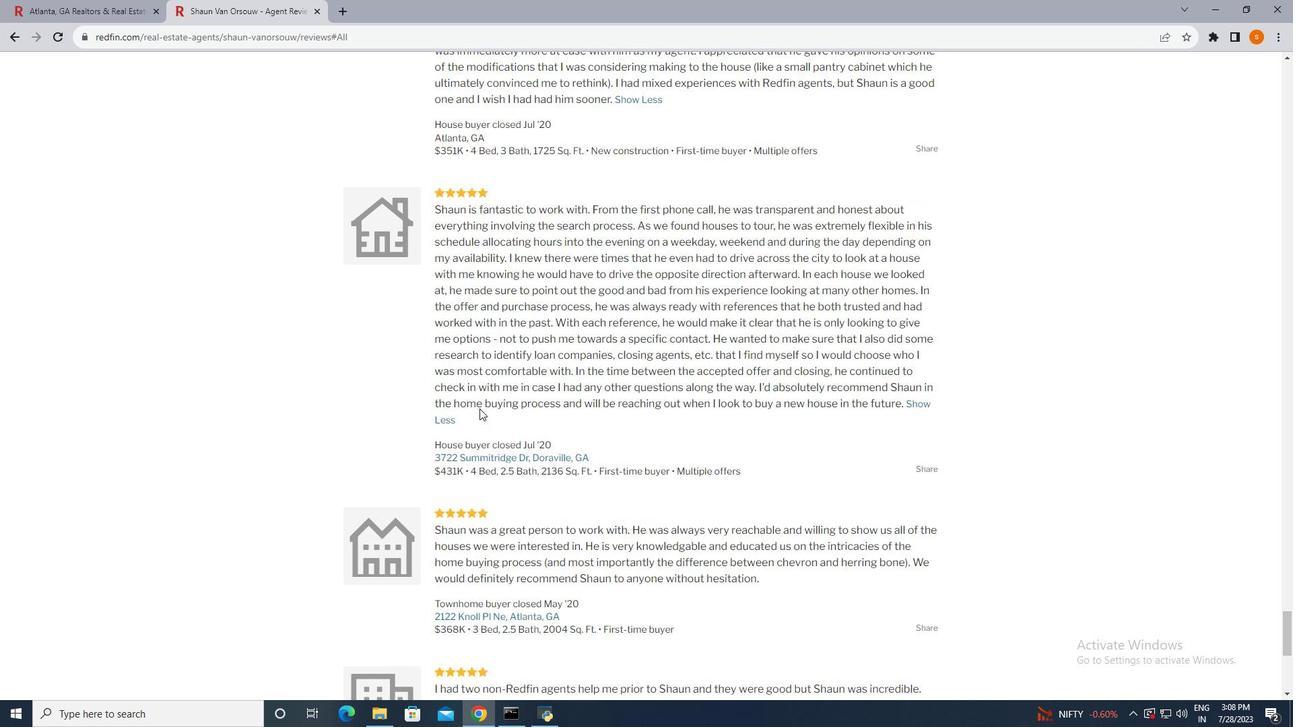 
Action: Mouse scrolled (479, 409) with delta (0, 0)
Screenshot: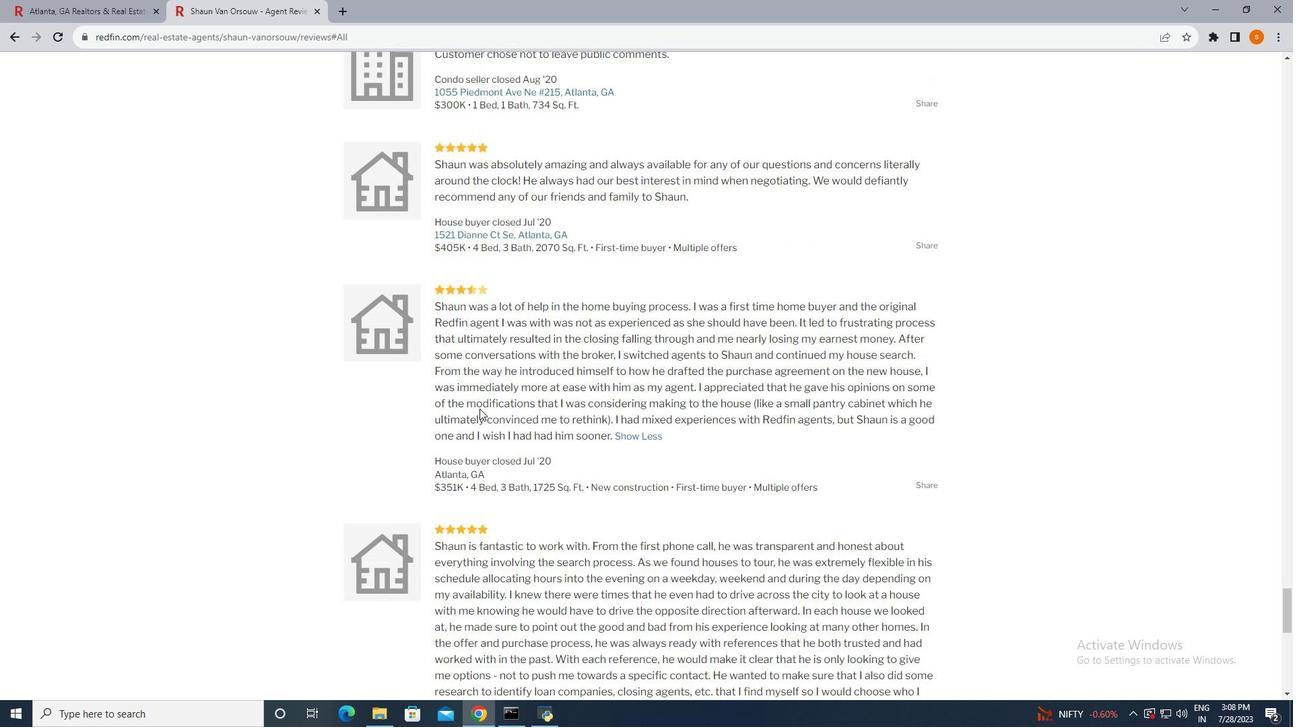
Action: Mouse scrolled (479, 409) with delta (0, 0)
Screenshot: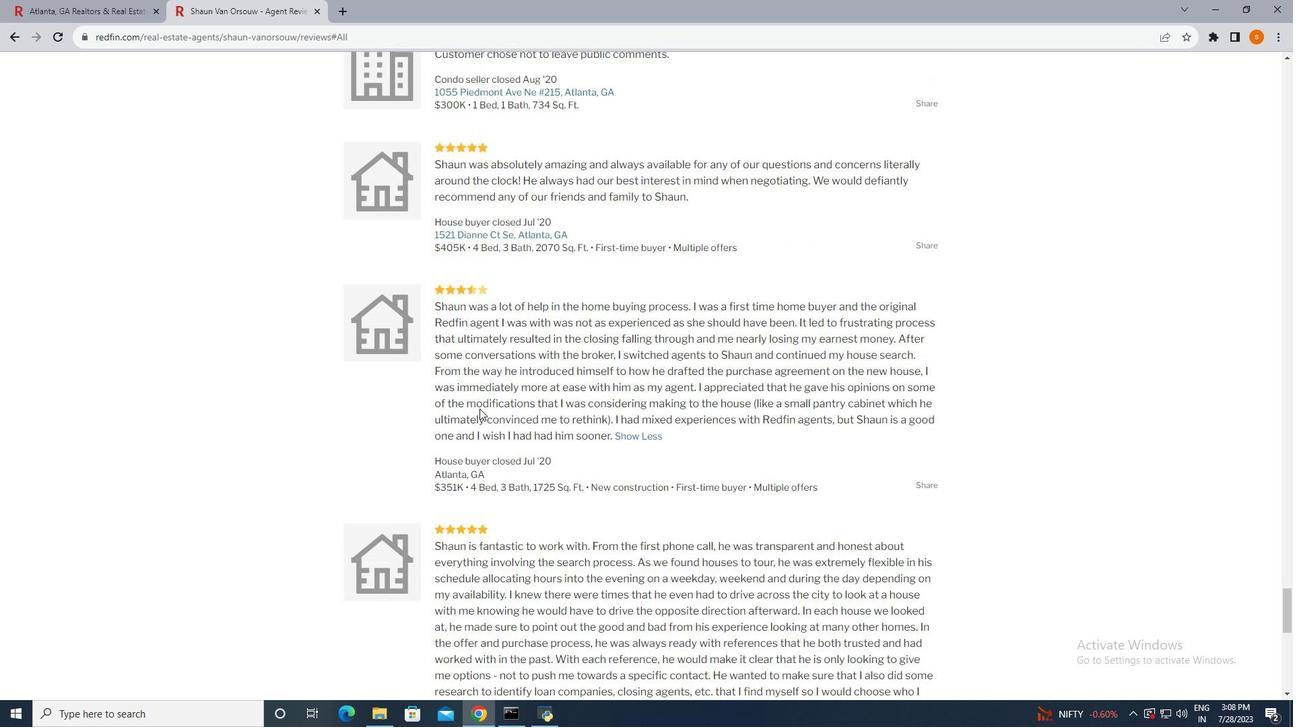 
Action: Mouse scrolled (479, 409) with delta (0, 0)
Screenshot: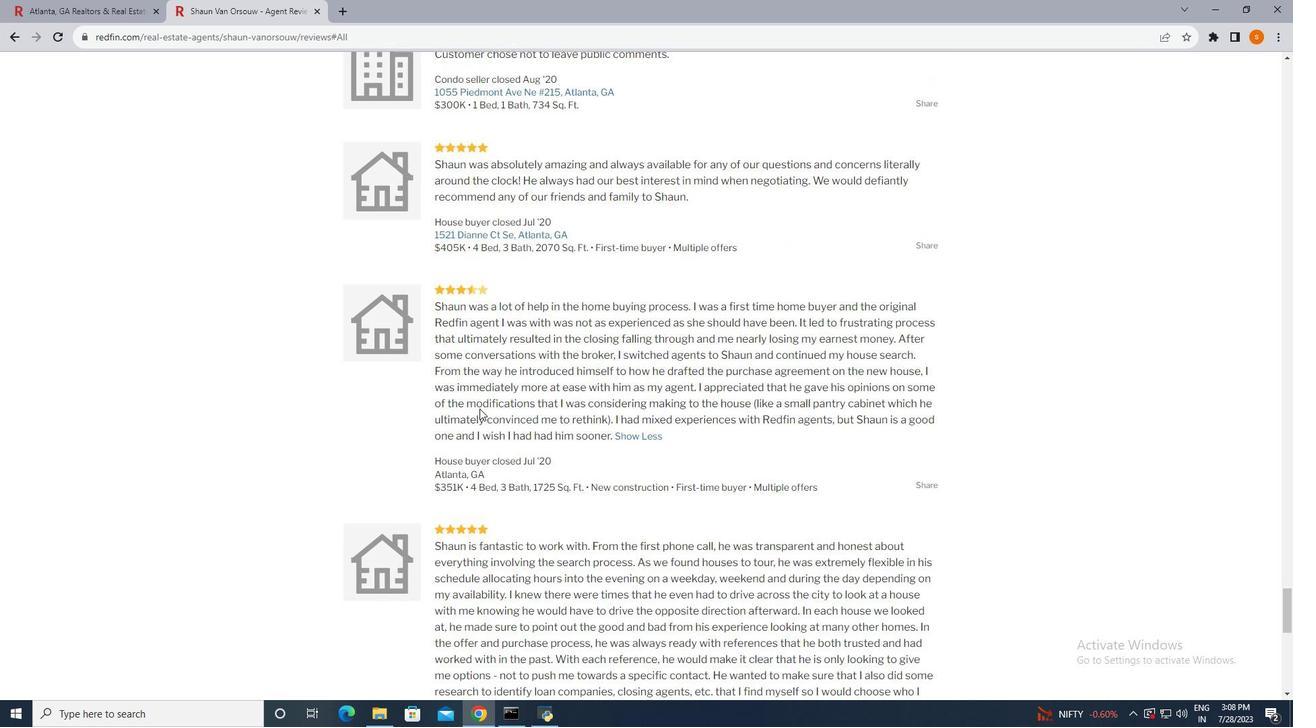 
Action: Mouse scrolled (479, 409) with delta (0, 0)
Screenshot: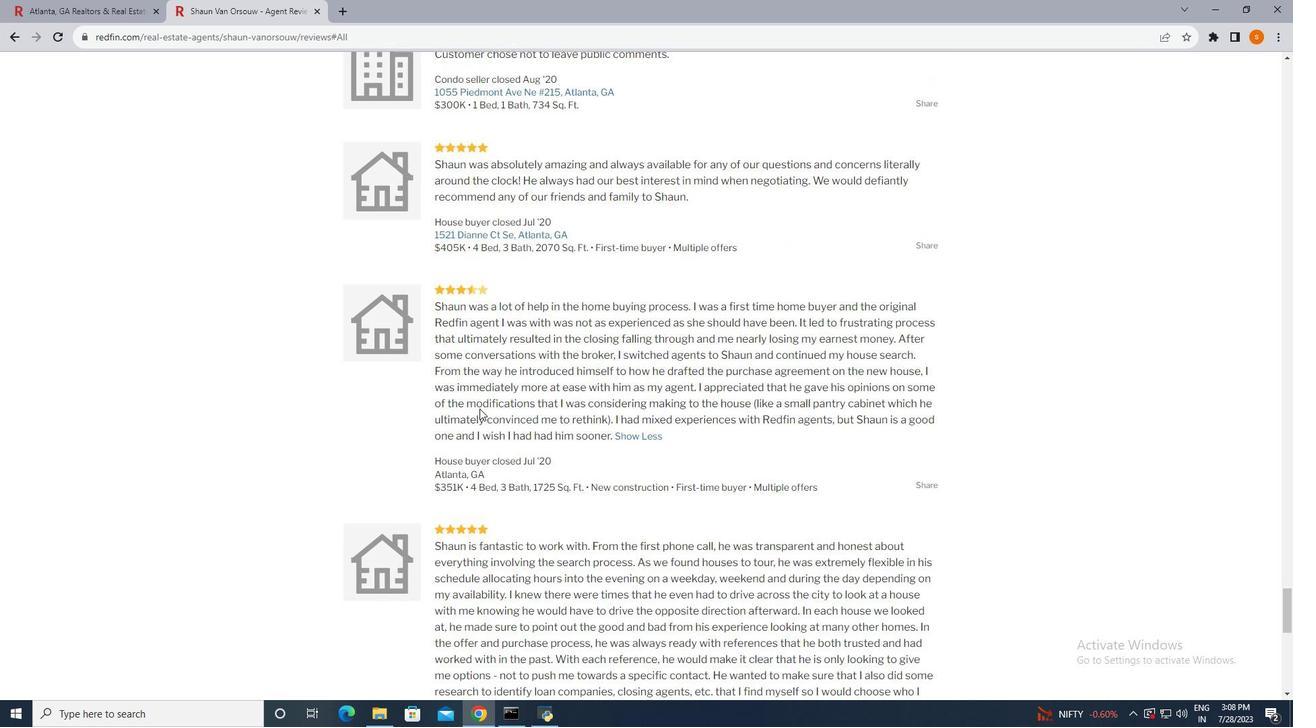 
Action: Mouse scrolled (479, 409) with delta (0, 0)
Screenshot: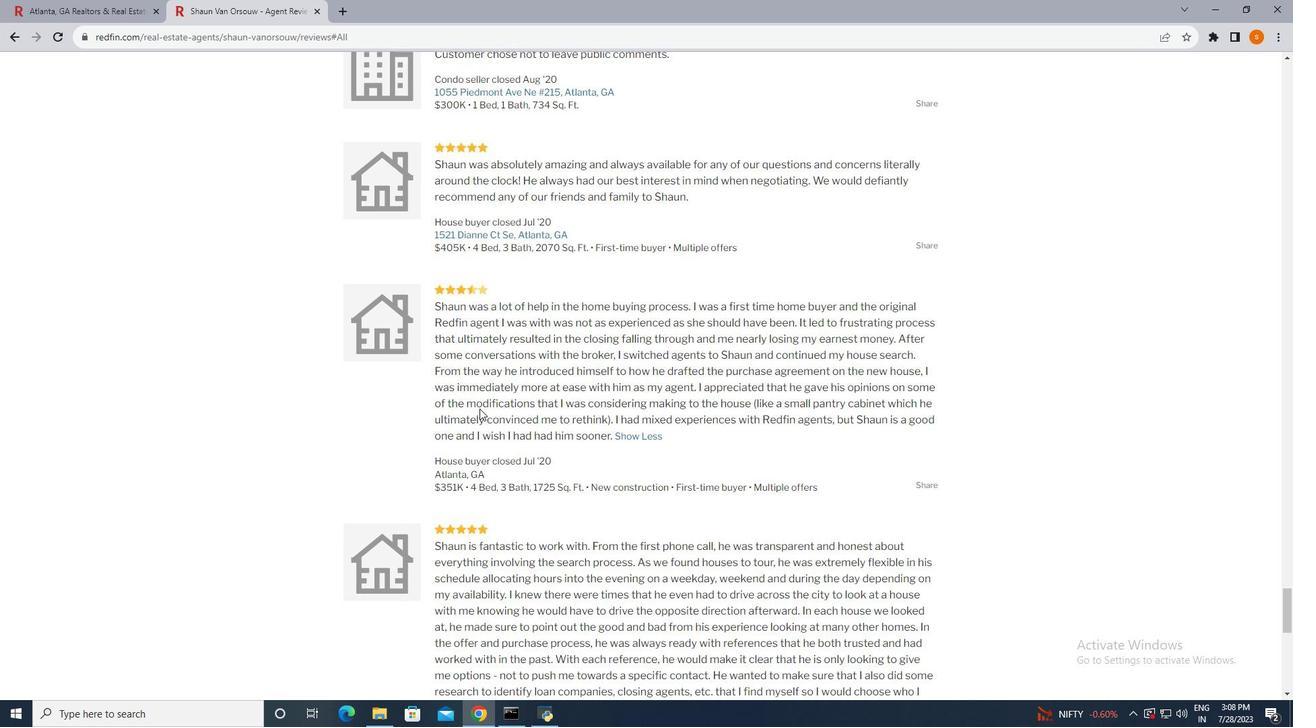 
Action: Mouse scrolled (479, 409) with delta (0, 0)
Screenshot: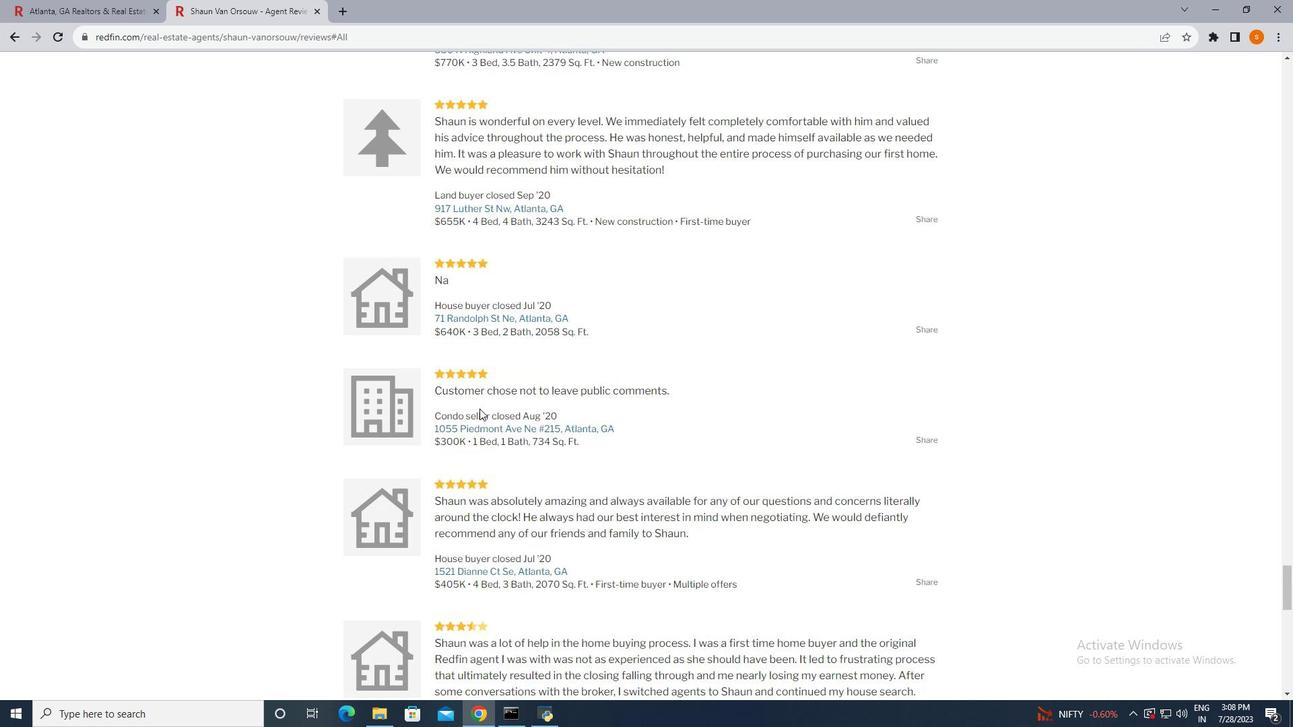 
Action: Mouse scrolled (479, 409) with delta (0, 0)
Screenshot: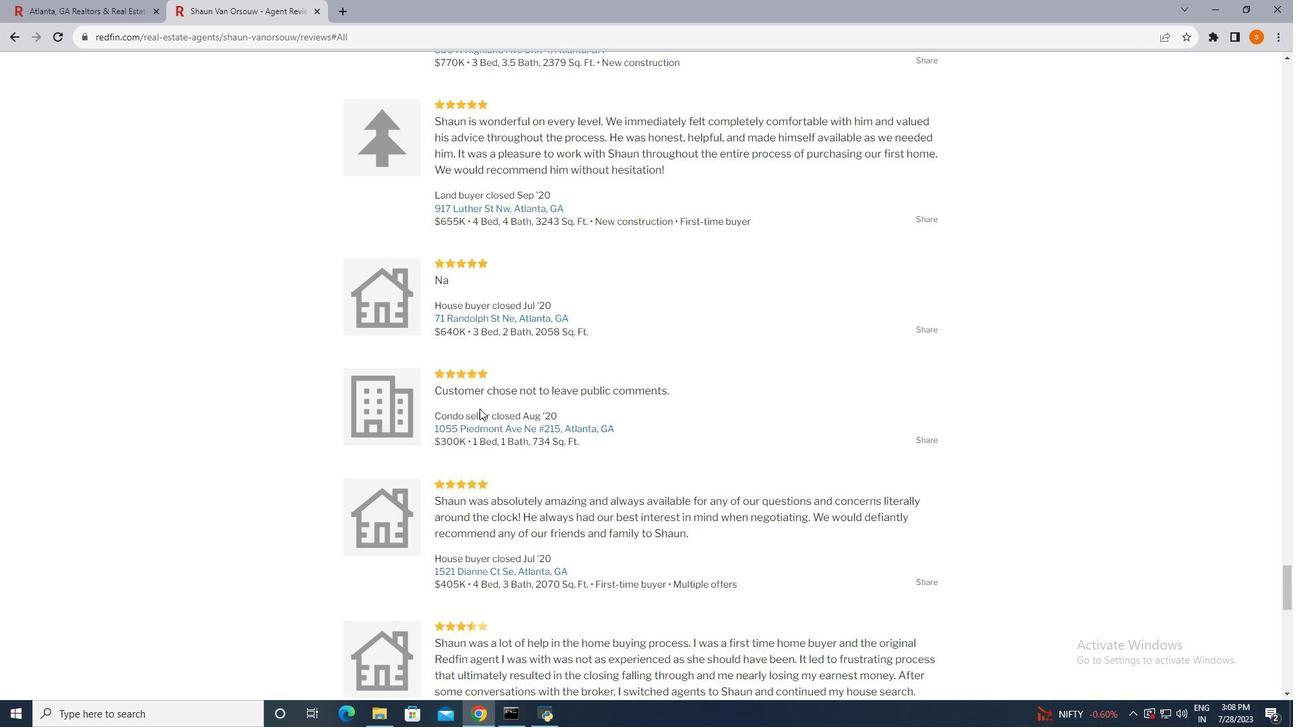 
Action: Mouse scrolled (479, 409) with delta (0, 0)
Screenshot: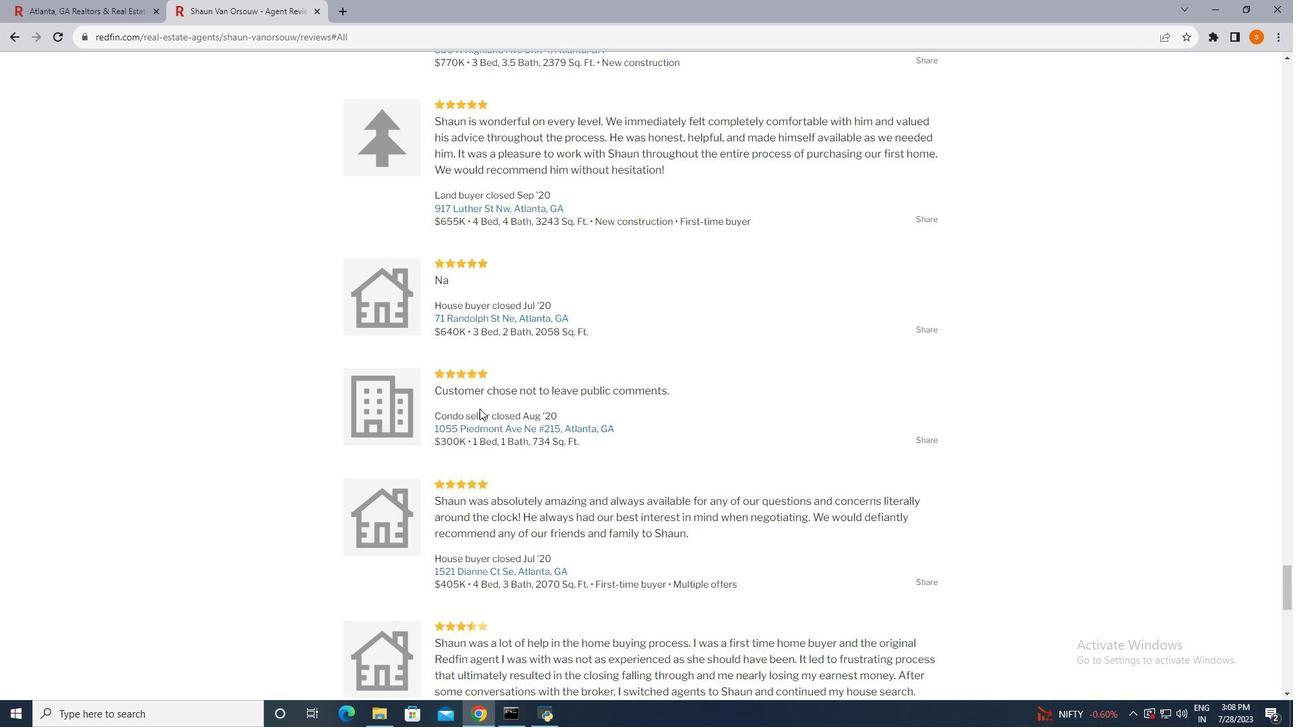 
Action: Mouse scrolled (479, 409) with delta (0, 0)
Screenshot: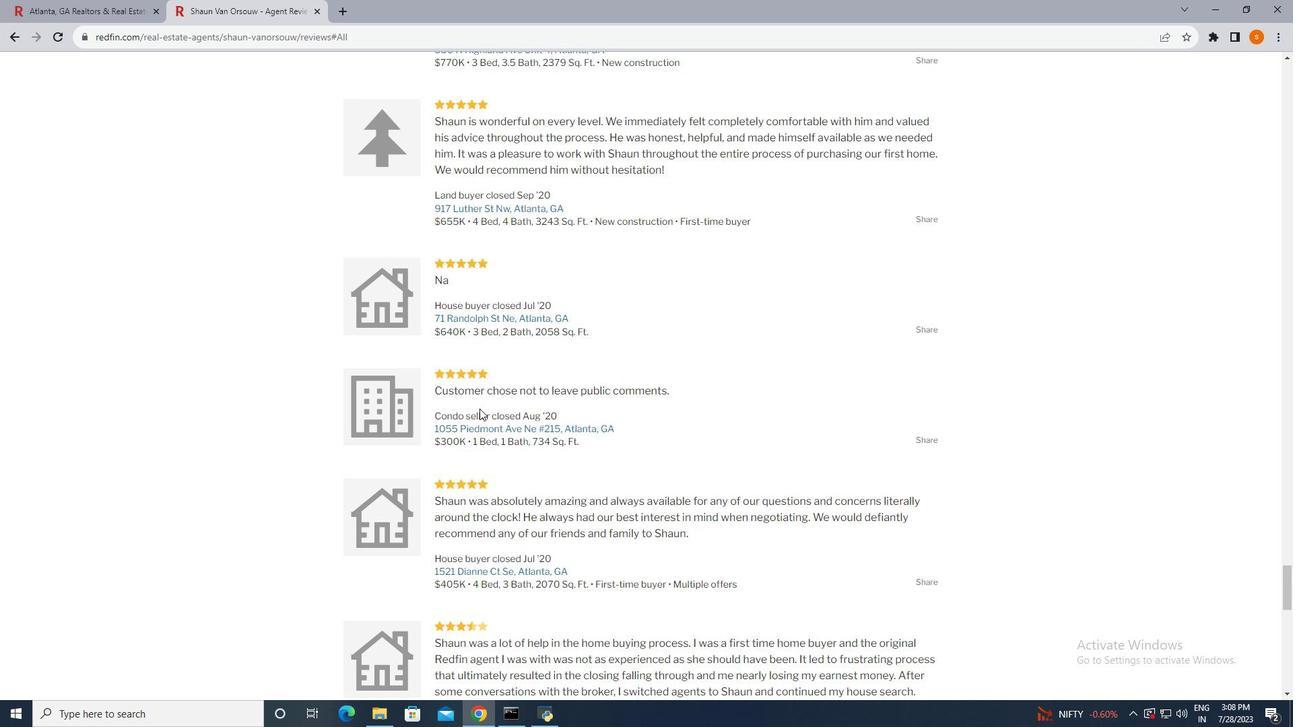 
Action: Mouse scrolled (479, 409) with delta (0, 0)
Screenshot: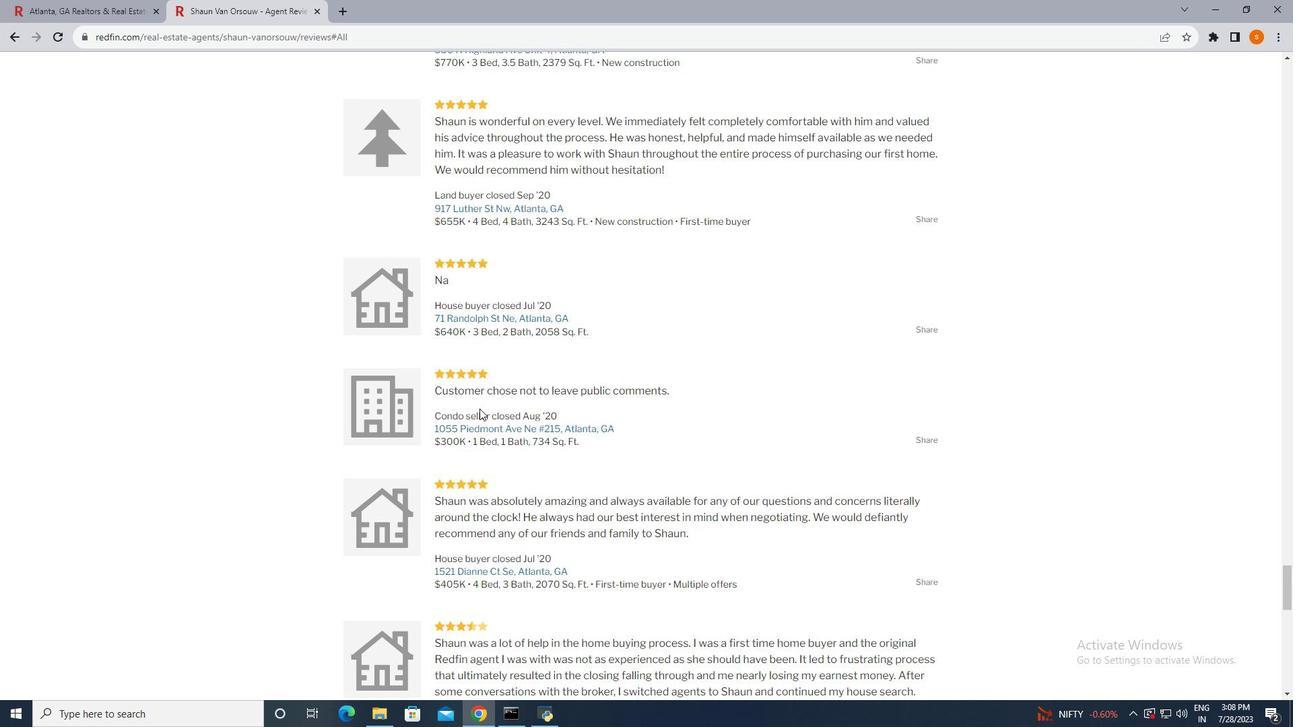 
Action: Mouse scrolled (479, 409) with delta (0, 0)
Screenshot: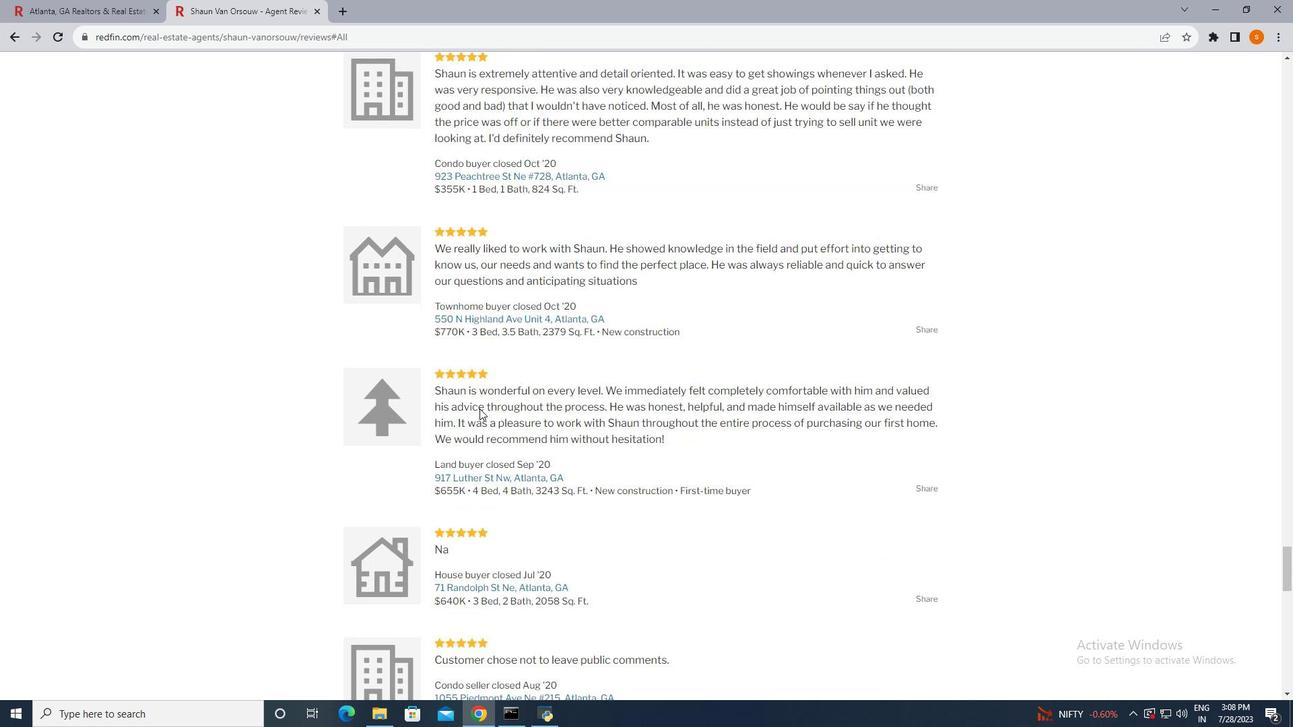 
Action: Mouse scrolled (479, 409) with delta (0, 0)
Screenshot: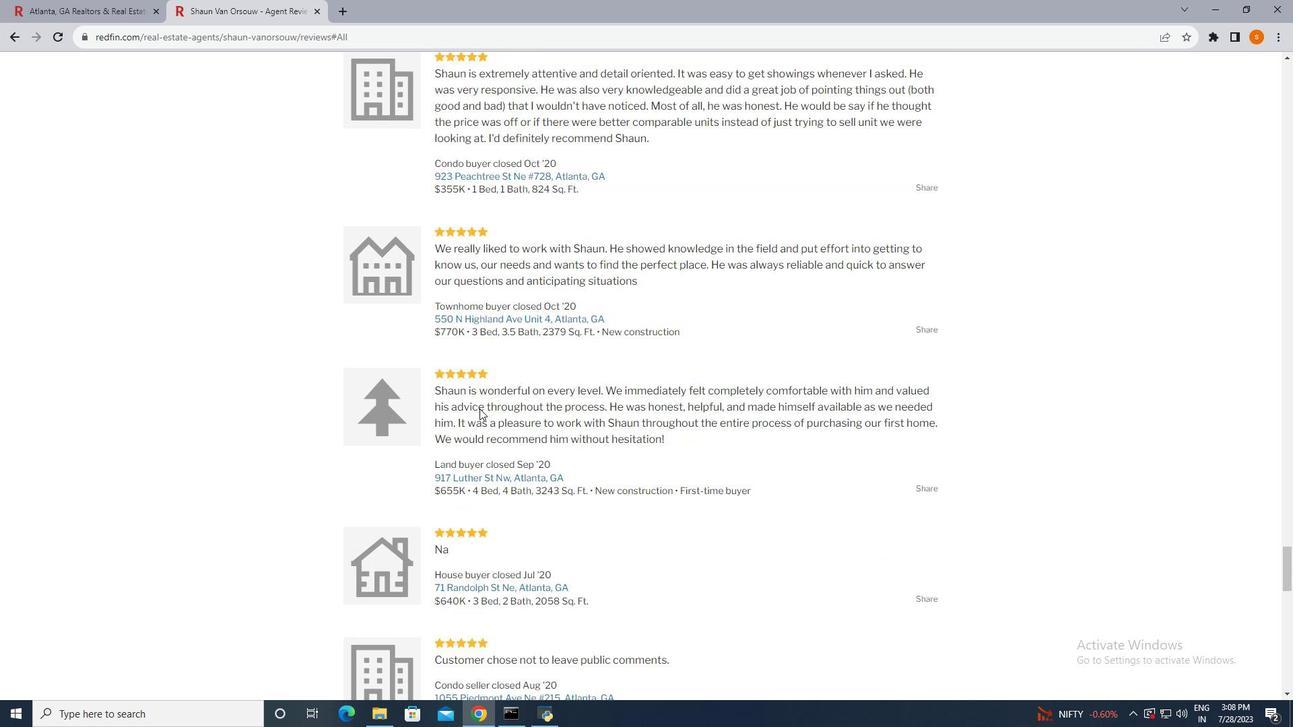 
Action: Mouse scrolled (479, 409) with delta (0, 0)
Screenshot: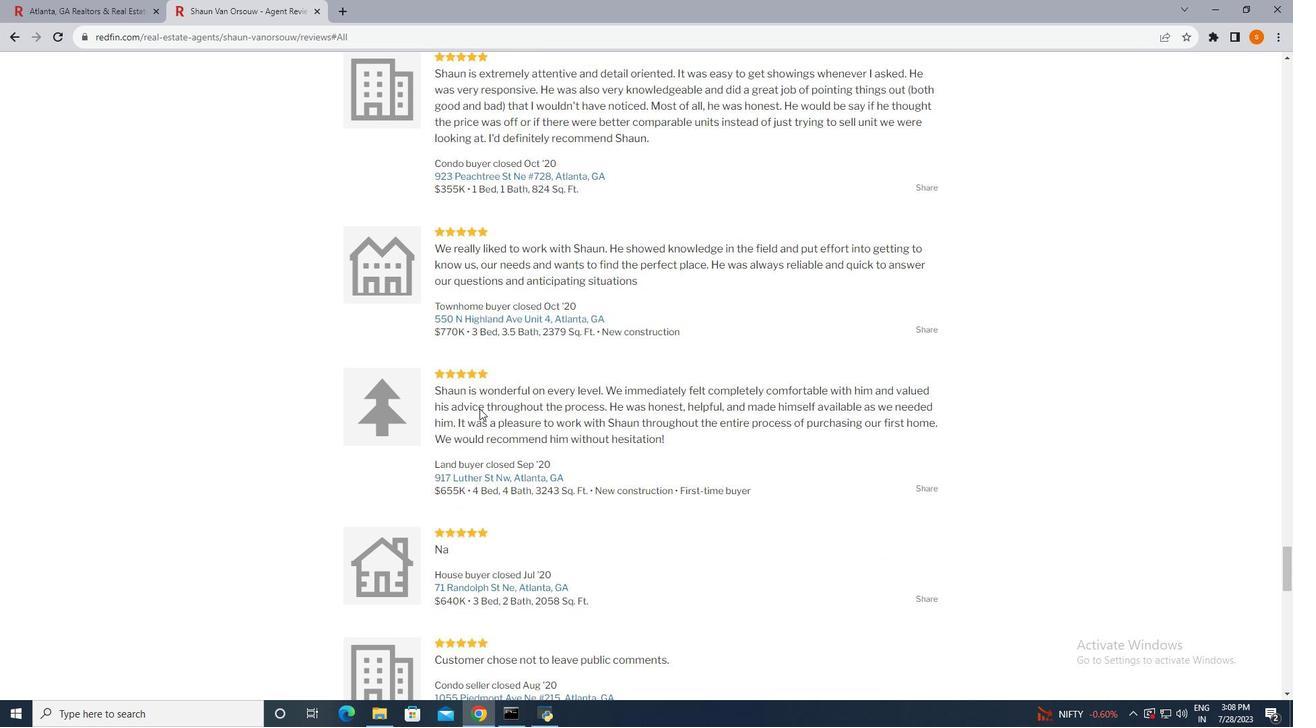 
Action: Mouse scrolled (479, 409) with delta (0, 0)
Screenshot: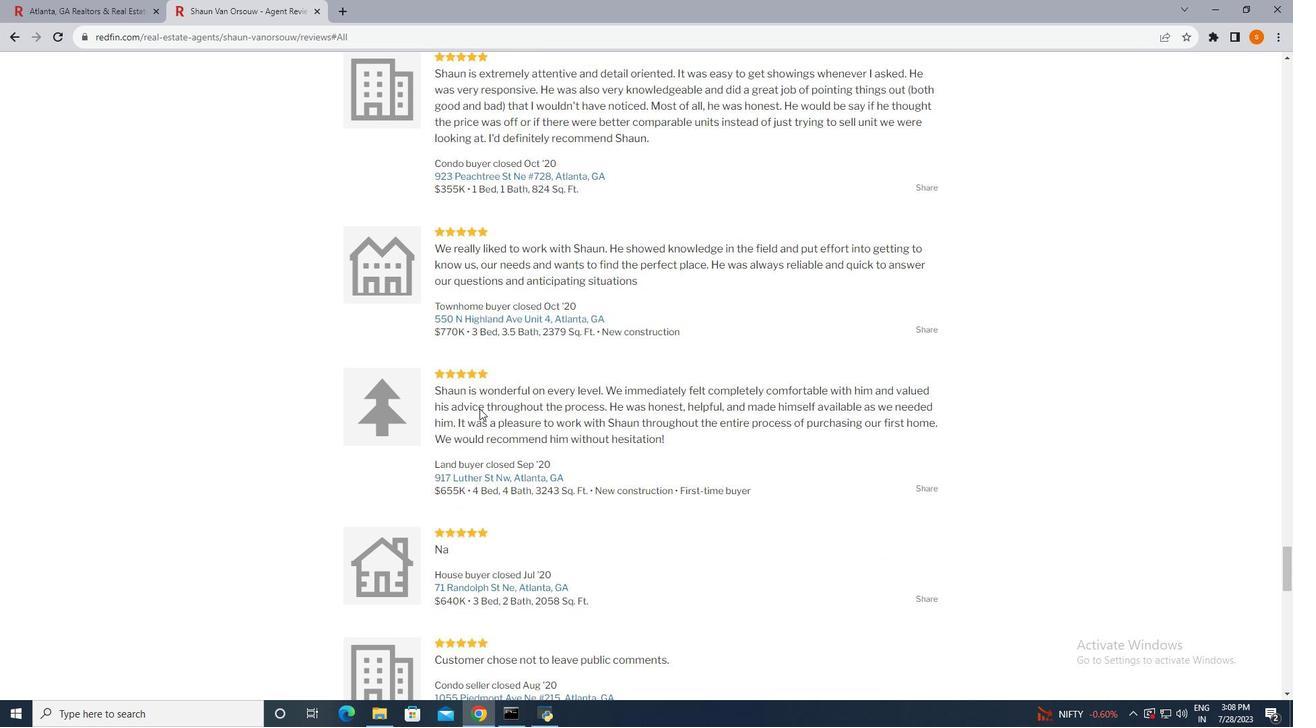 
Action: Mouse moved to (144, 0)
Screenshot: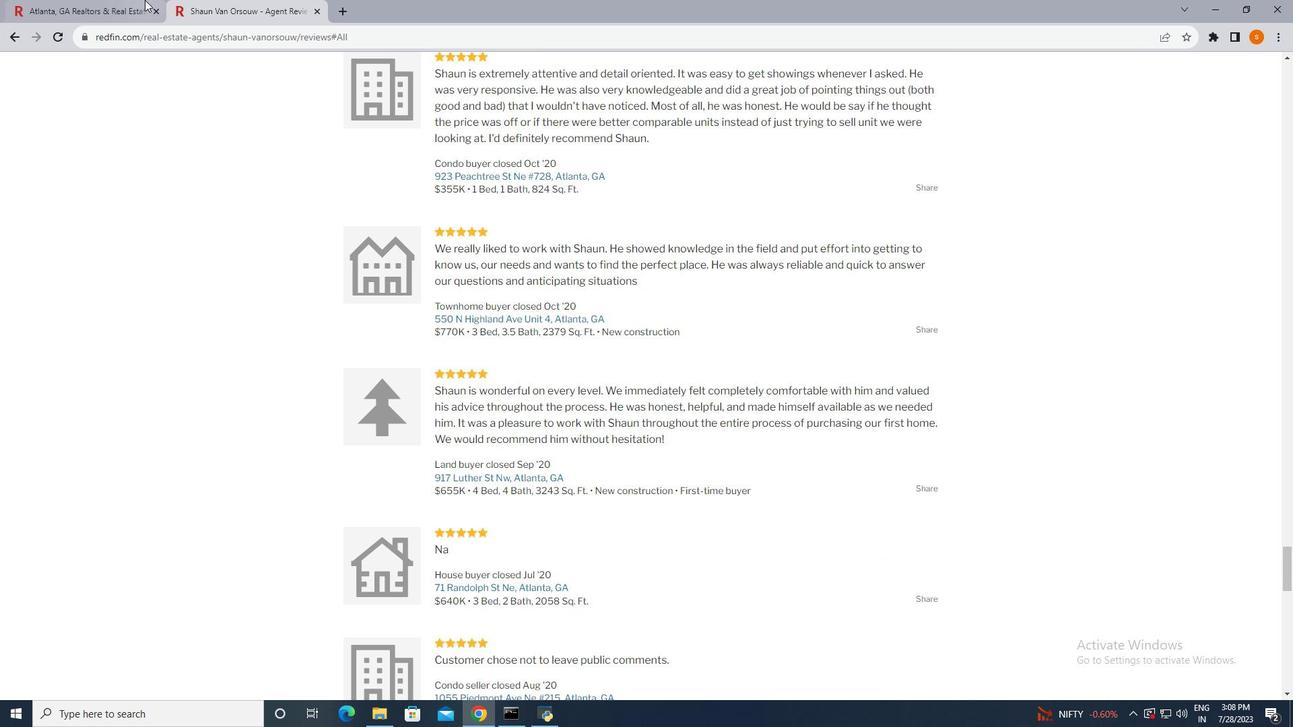 
Action: Mouse pressed left at (144, 0)
Screenshot: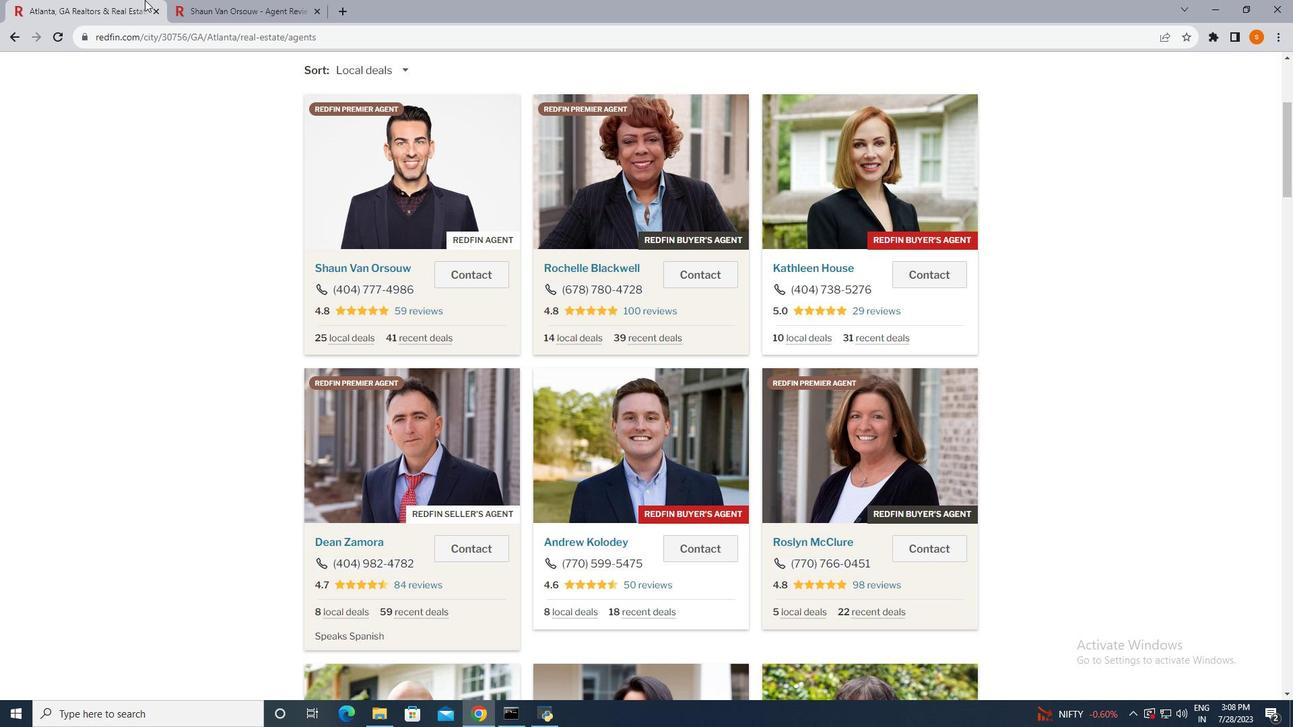 
Action: Mouse moved to (340, 336)
Screenshot: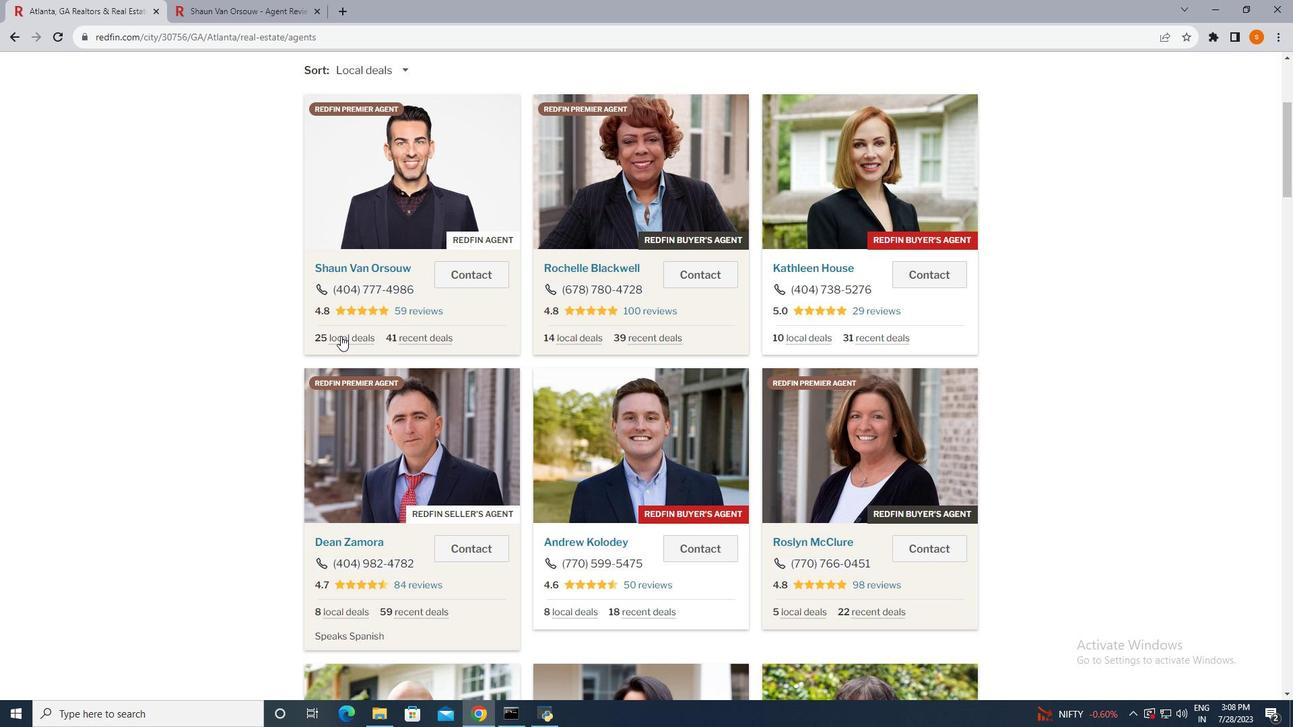 
Action: Mouse pressed left at (340, 336)
Screenshot: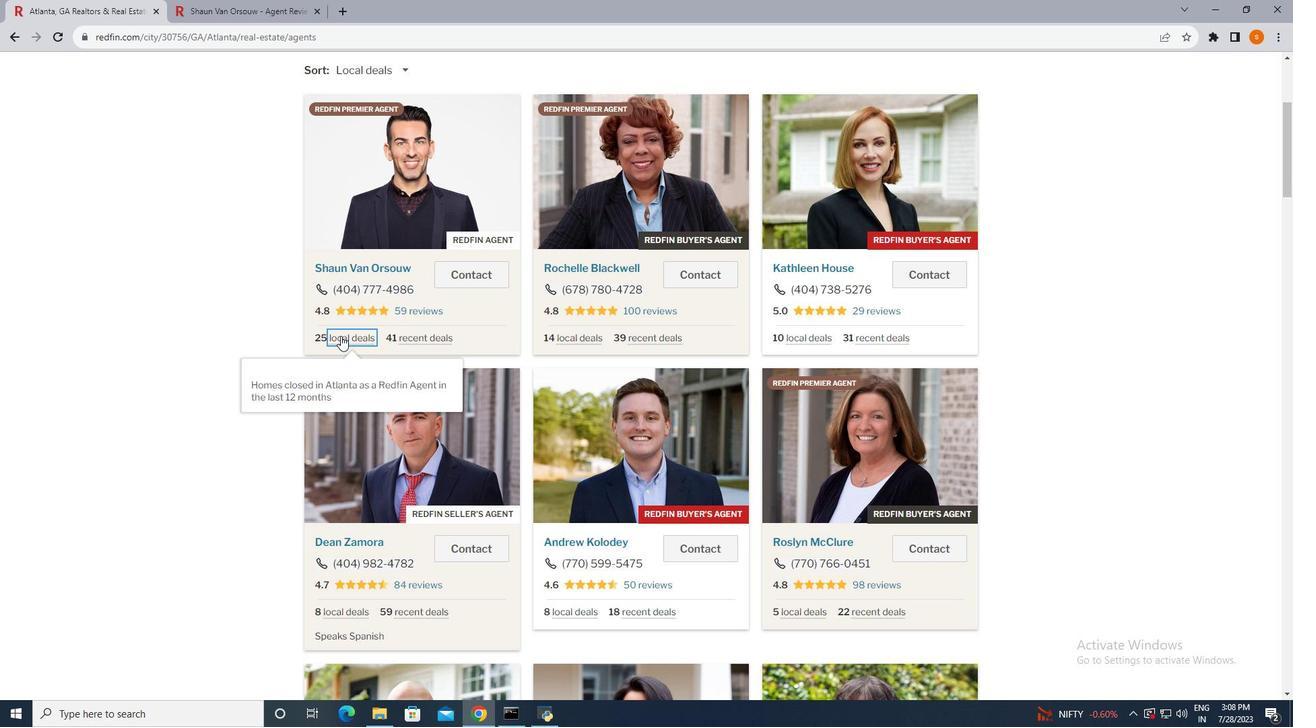 
Action: Mouse moved to (406, 340)
Screenshot: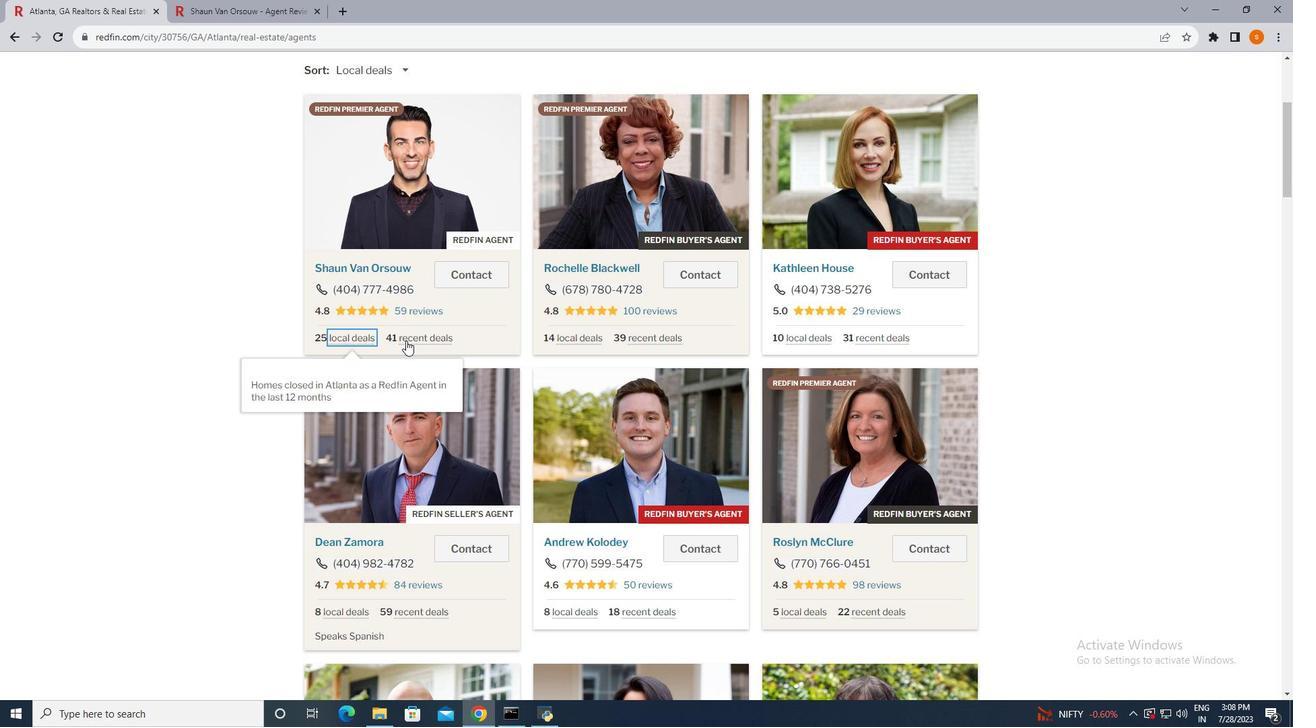 
Action: Mouse pressed left at (406, 340)
Screenshot: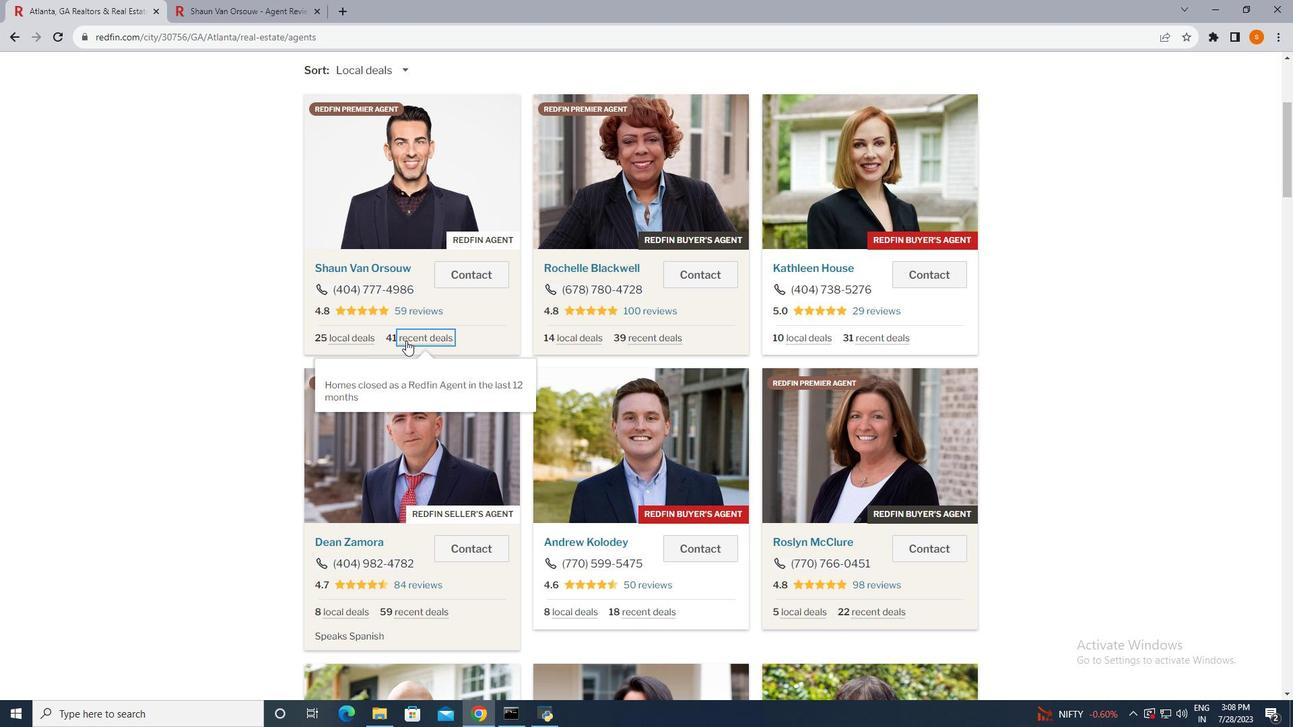 
Action: Mouse moved to (646, 305)
Screenshot: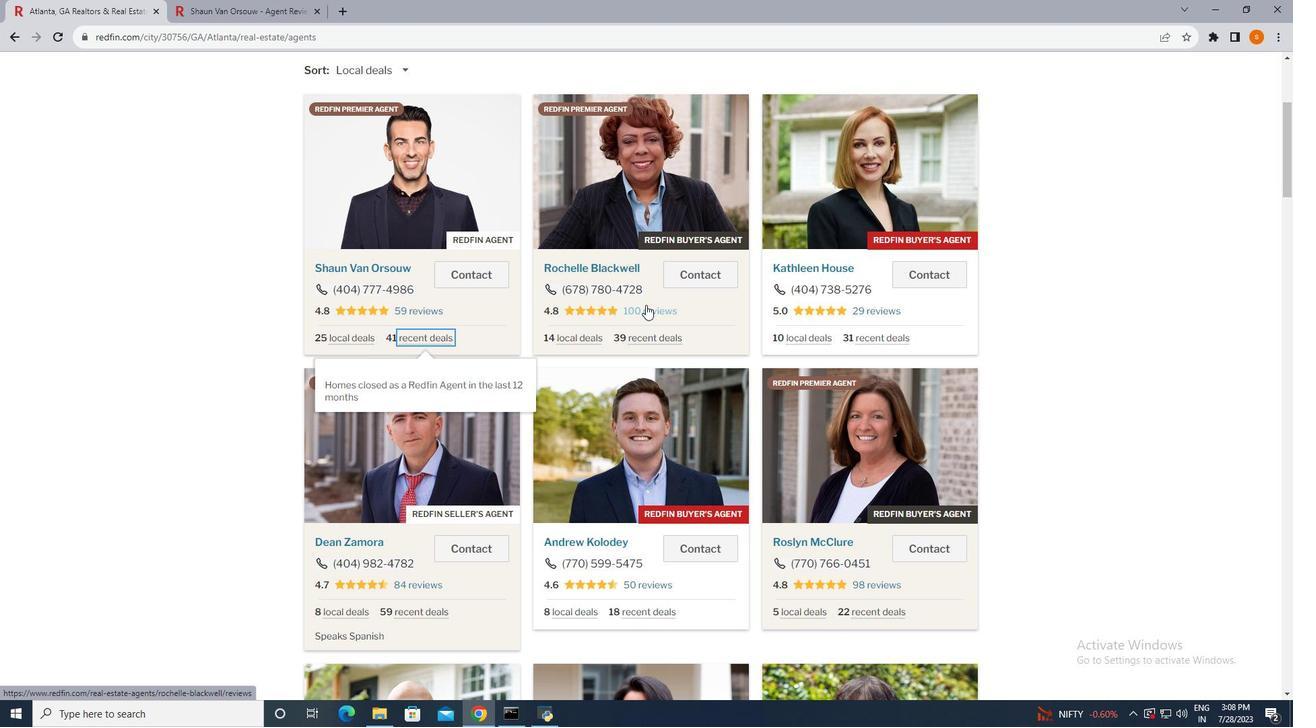 
Action: Mouse pressed left at (646, 305)
Screenshot: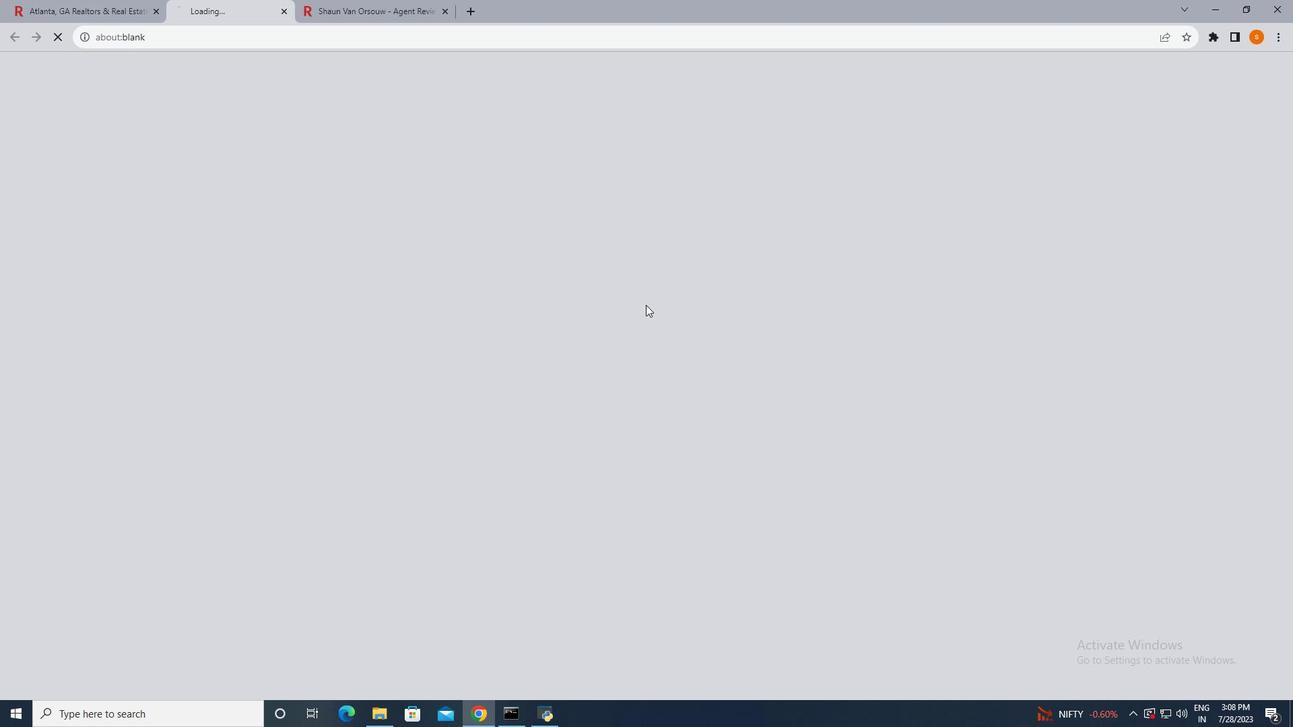 
Action: Mouse scrolled (646, 305) with delta (0, 0)
Screenshot: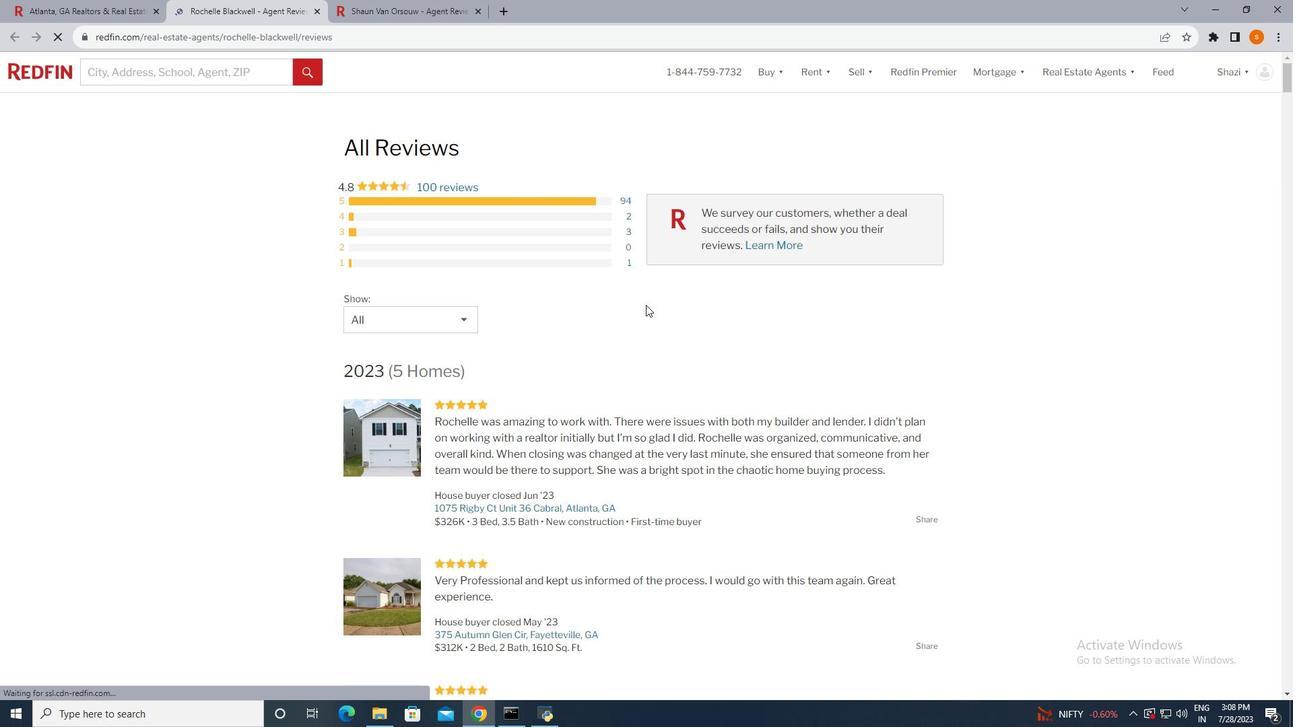 
Action: Mouse scrolled (646, 305) with delta (0, 0)
Screenshot: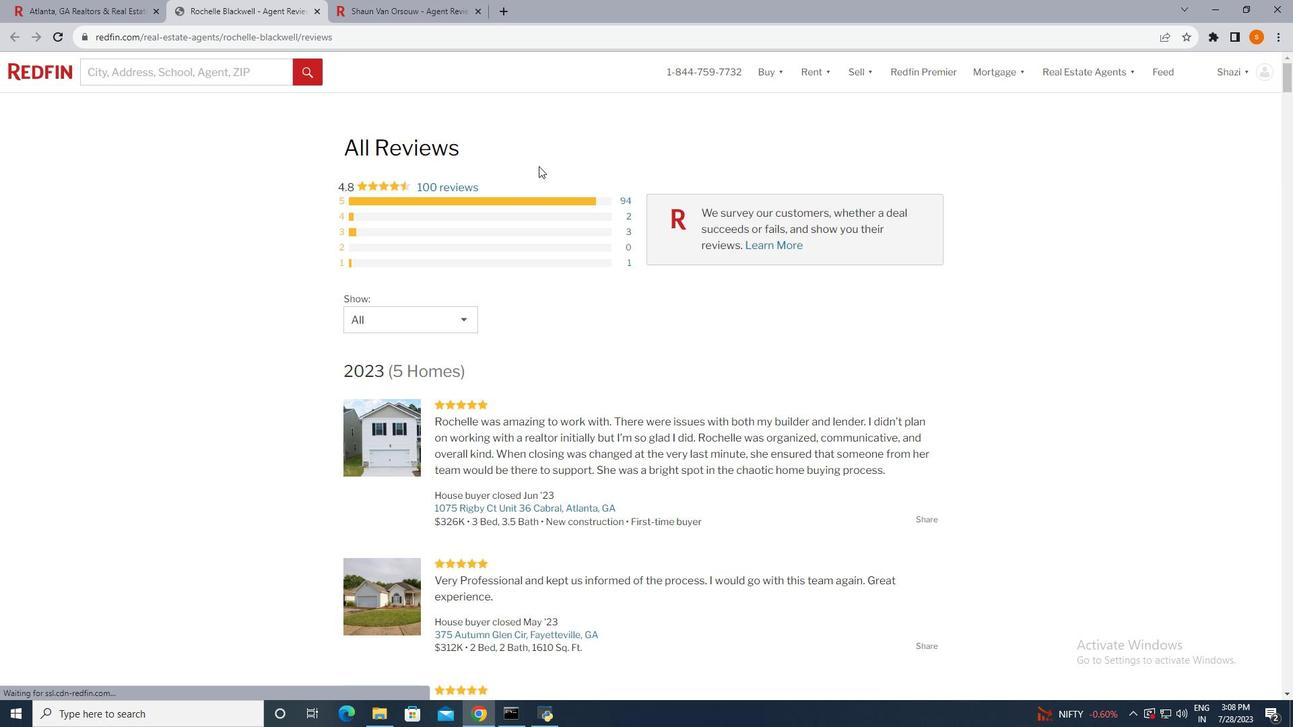 
Action: Mouse scrolled (646, 305) with delta (0, 0)
Screenshot: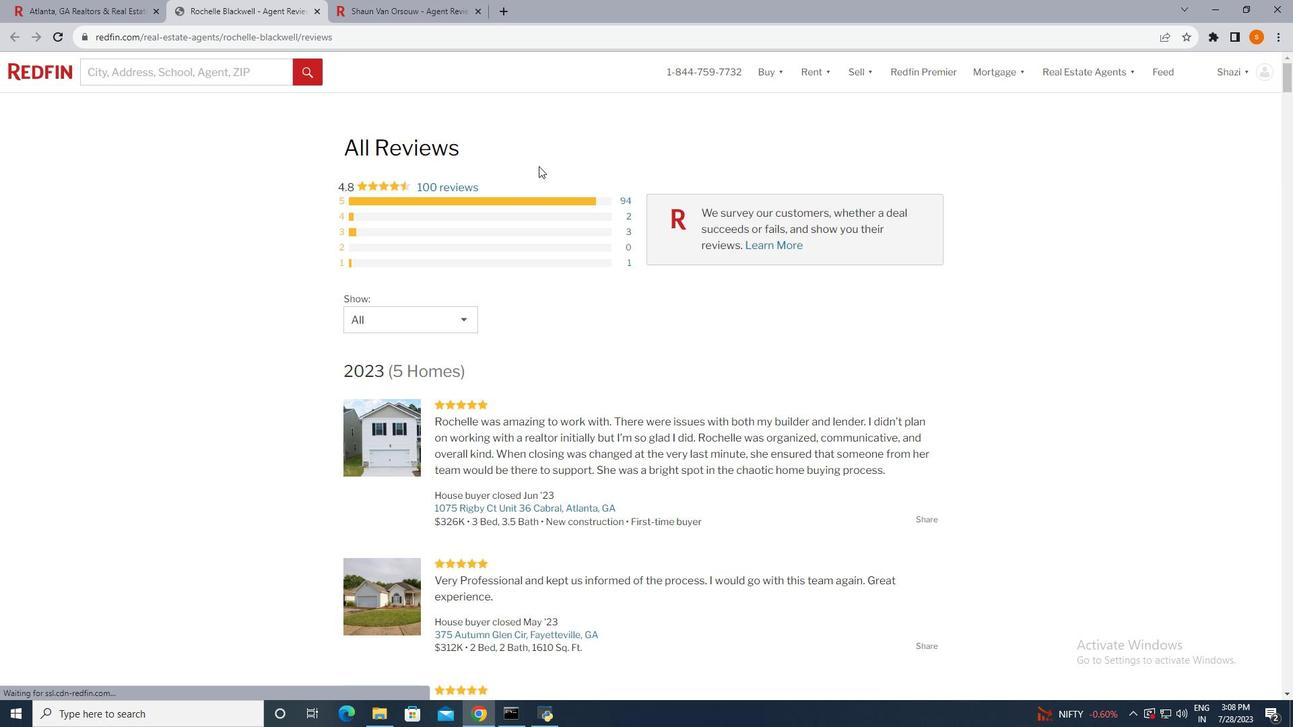 
Action: Mouse scrolled (646, 305) with delta (0, 0)
Screenshot: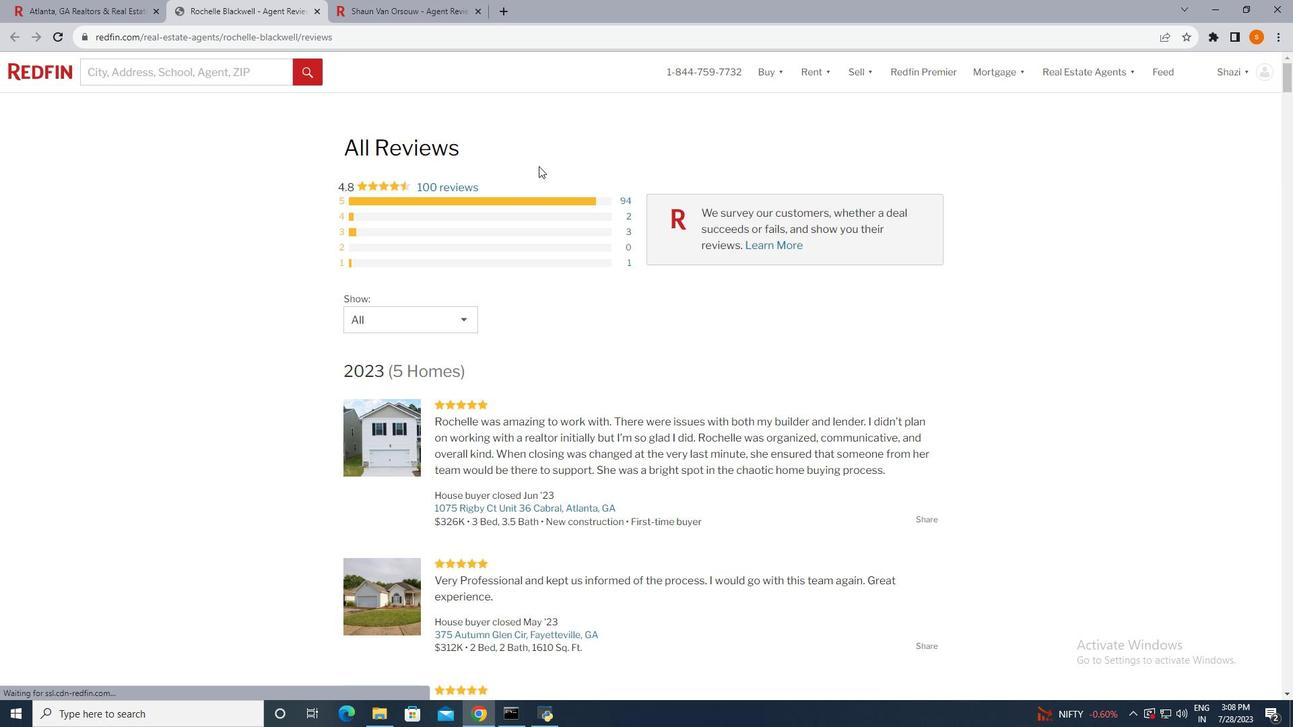 
Action: Mouse moved to (763, 246)
Screenshot: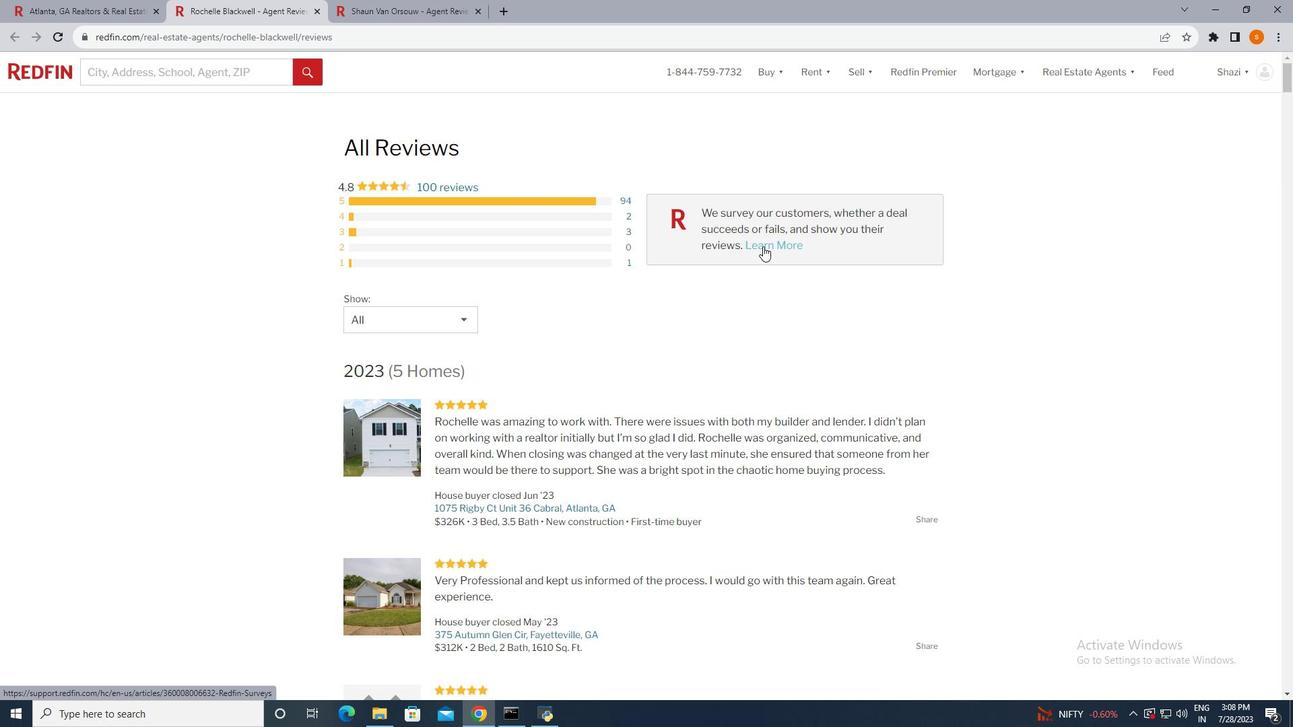 
Action: Mouse pressed left at (763, 246)
Screenshot: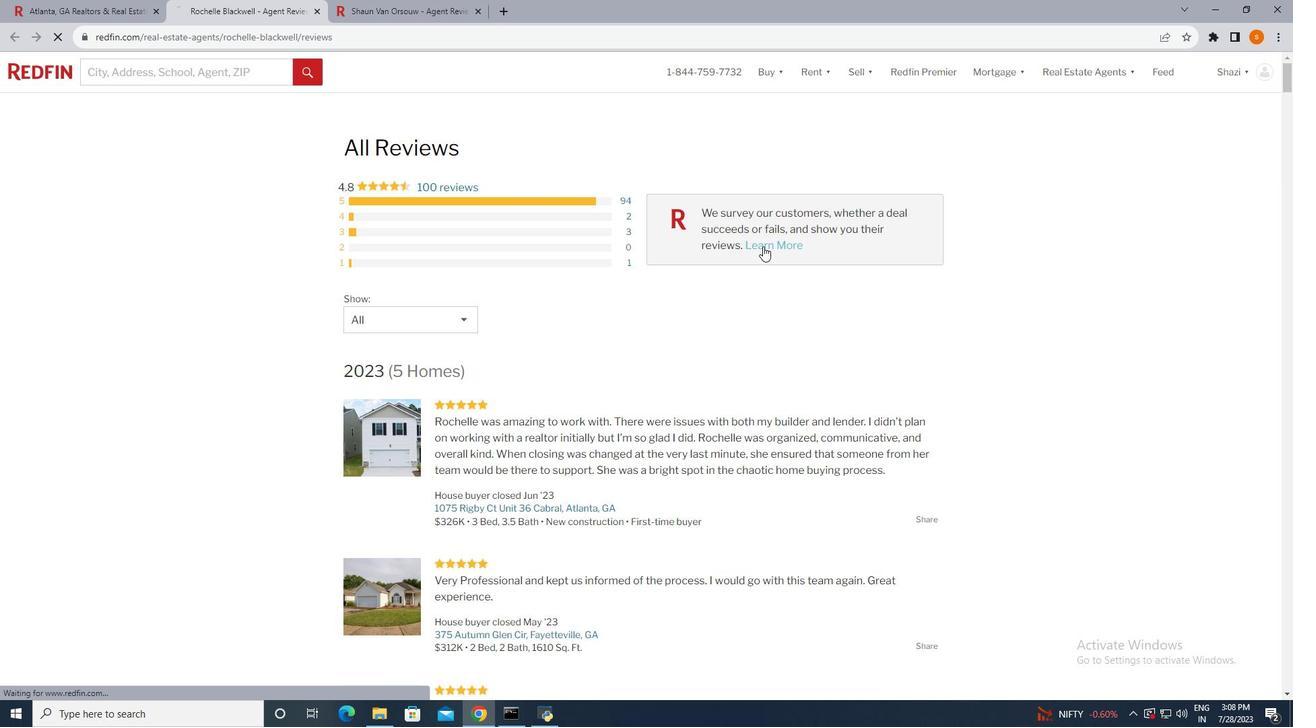 
Action: Mouse moved to (403, 383)
Screenshot: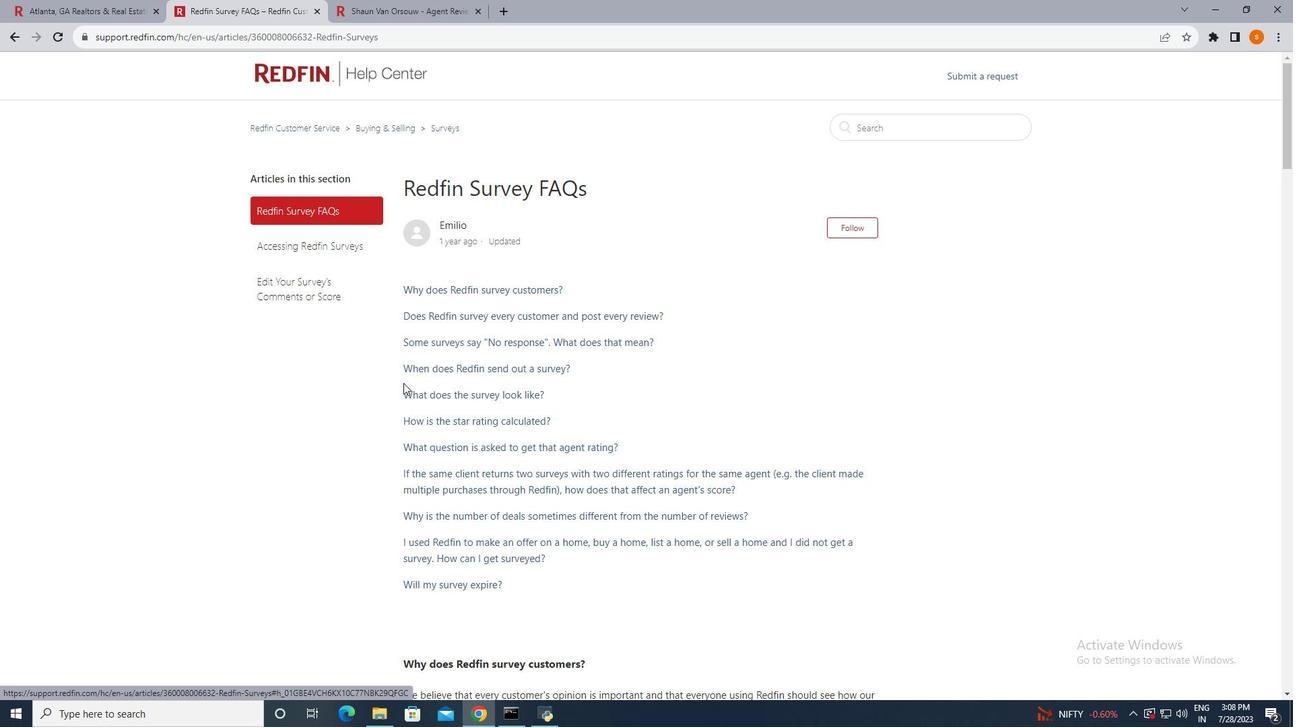 
Action: Mouse scrolled (403, 382) with delta (0, 0)
Screenshot: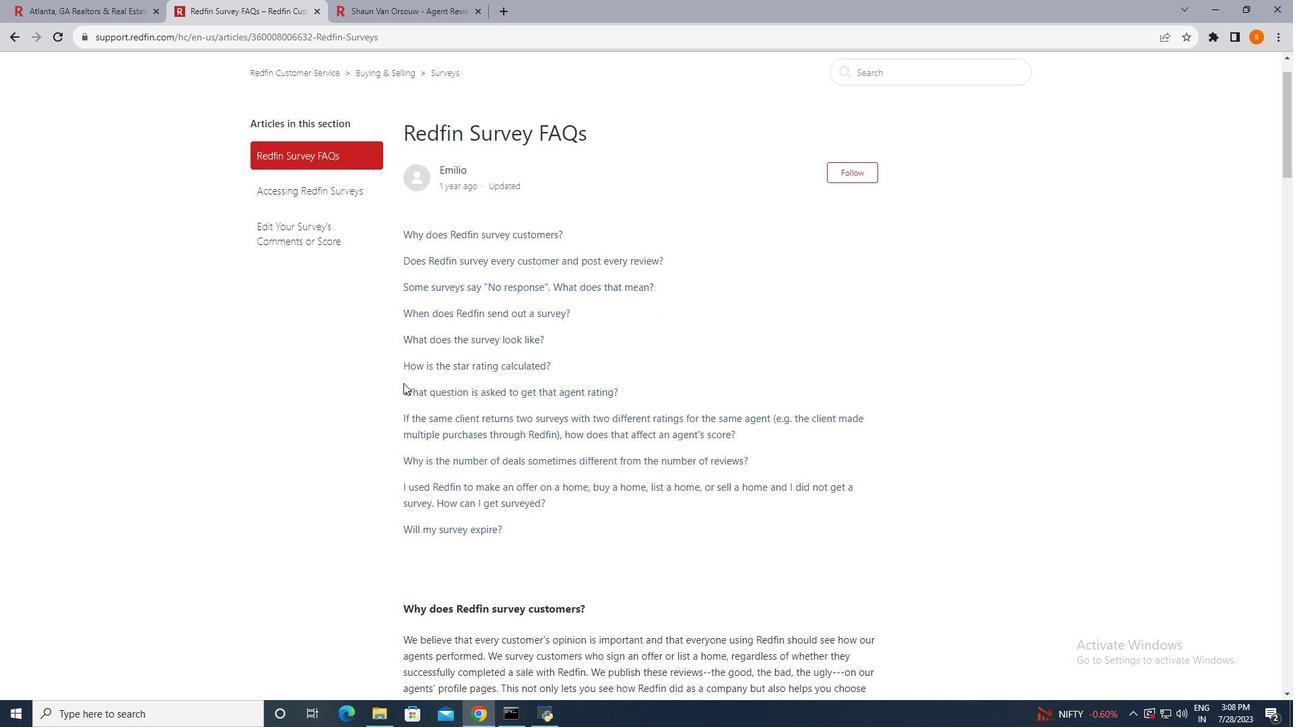 
Action: Mouse scrolled (403, 384) with delta (0, 0)
Screenshot: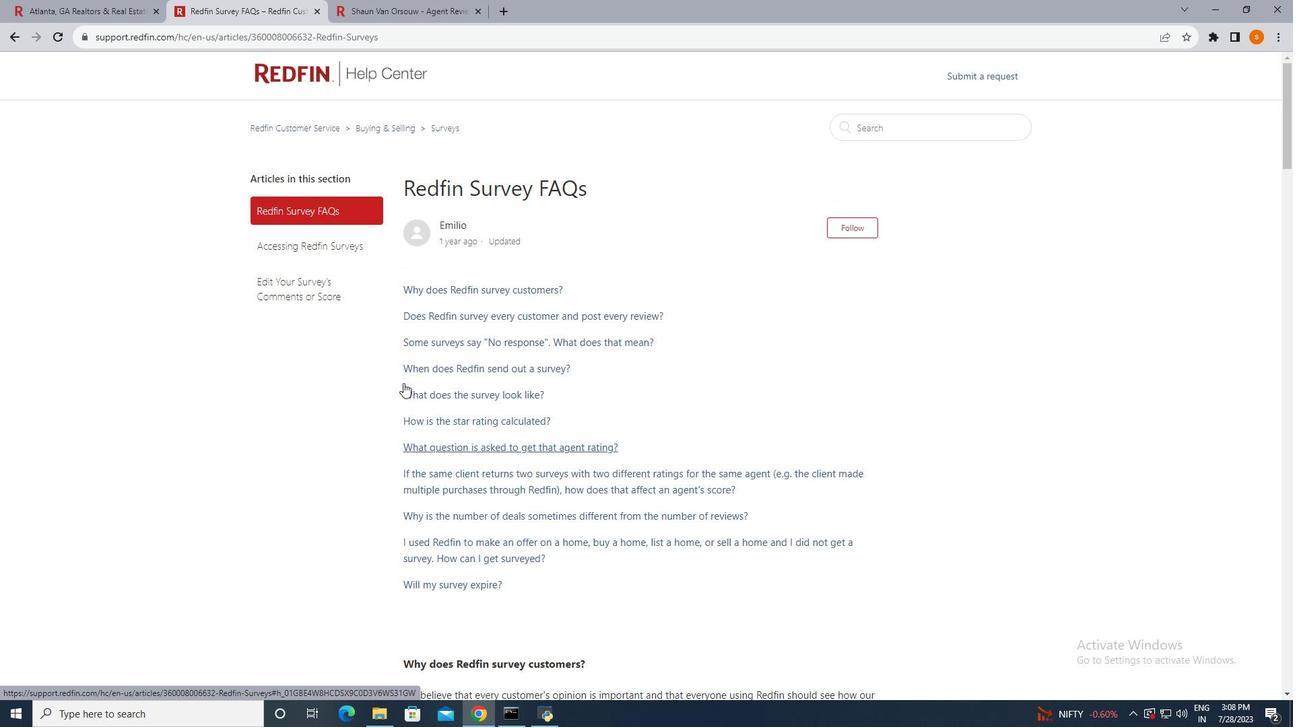 
Action: Mouse scrolled (403, 384) with delta (0, 0)
Screenshot: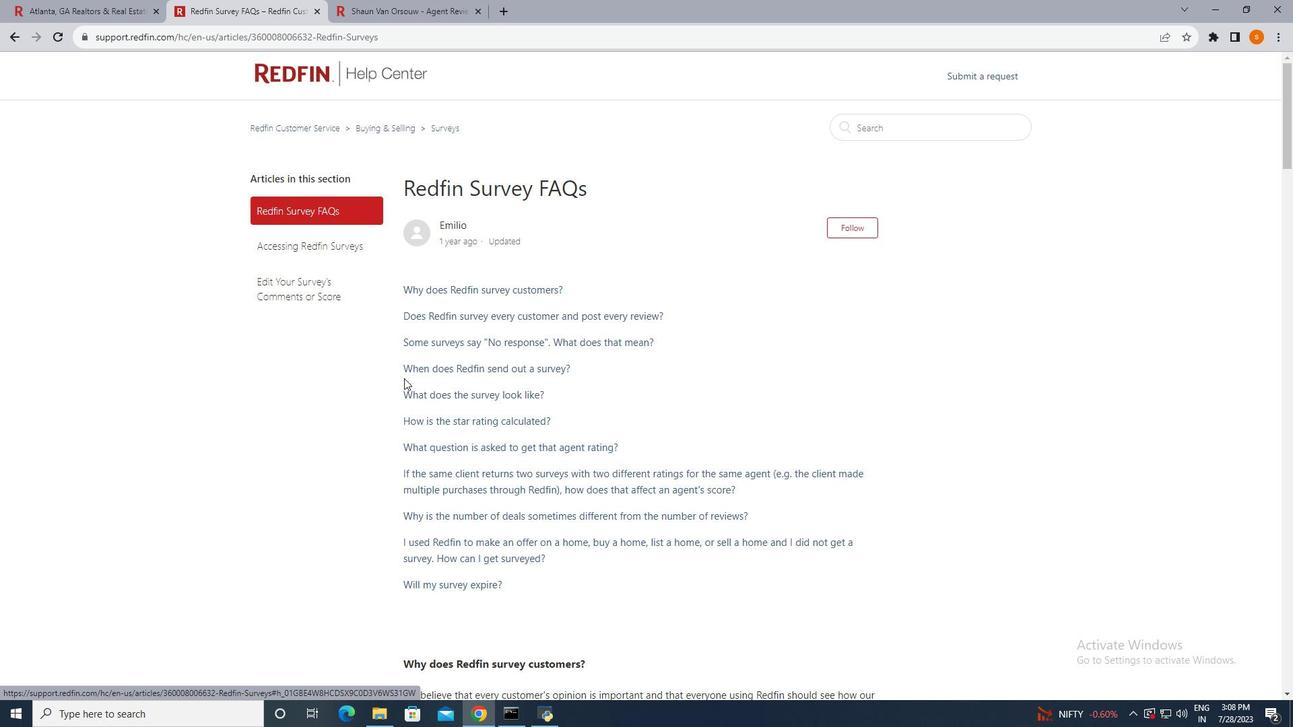 
Action: Mouse moved to (296, 7)
Screenshot: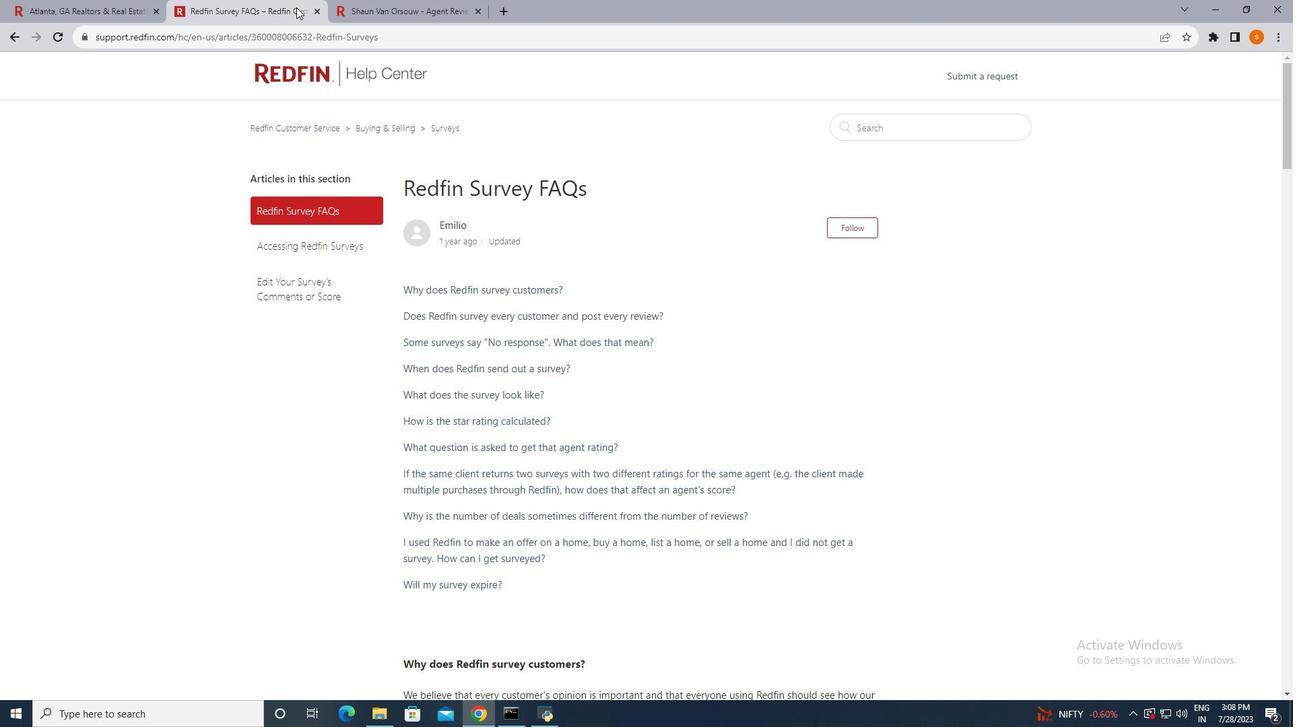 
Action: Mouse pressed left at (296, 7)
Screenshot: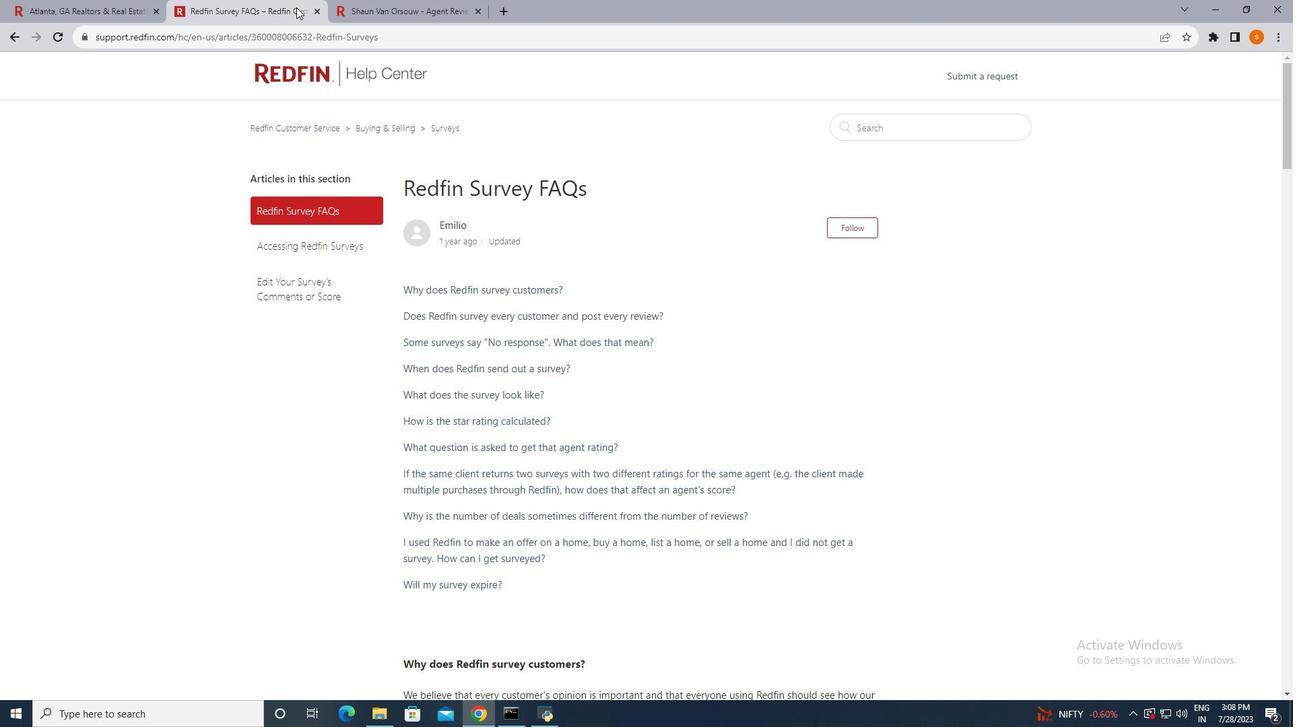 
Action: Mouse moved to (286, 6)
Screenshot: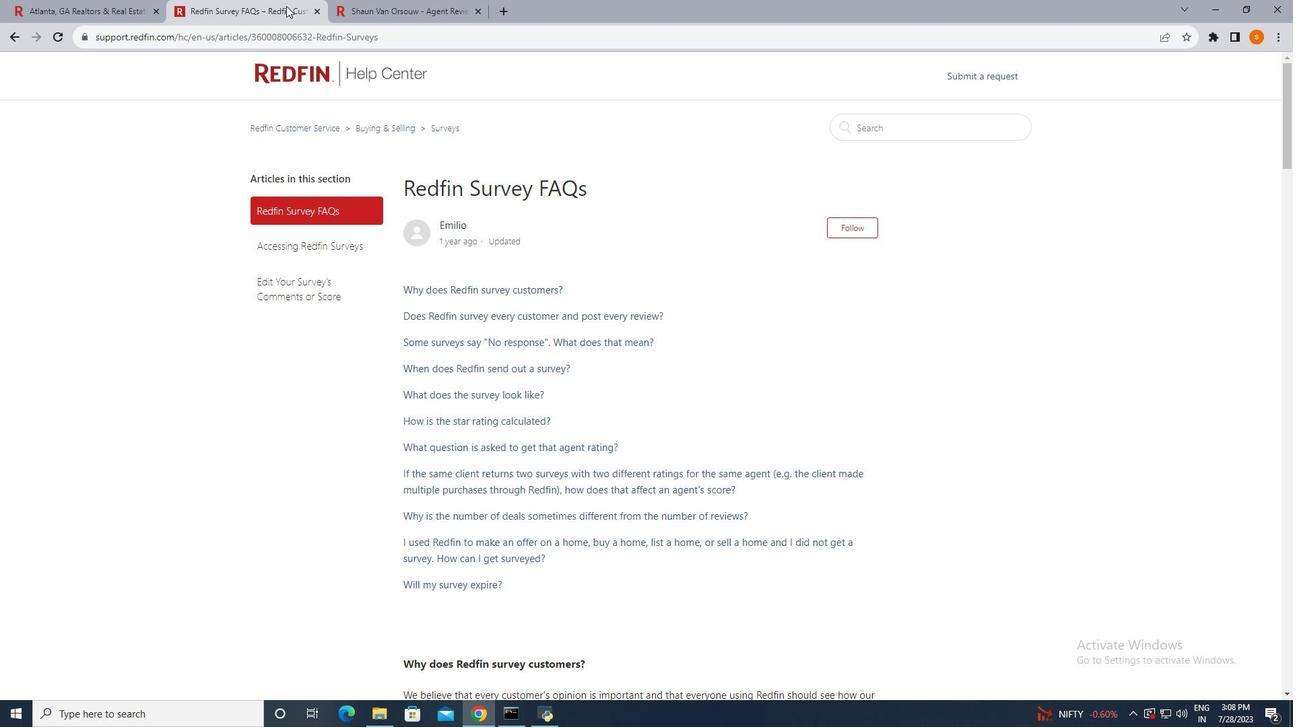 
Action: Mouse pressed left at (286, 6)
Screenshot: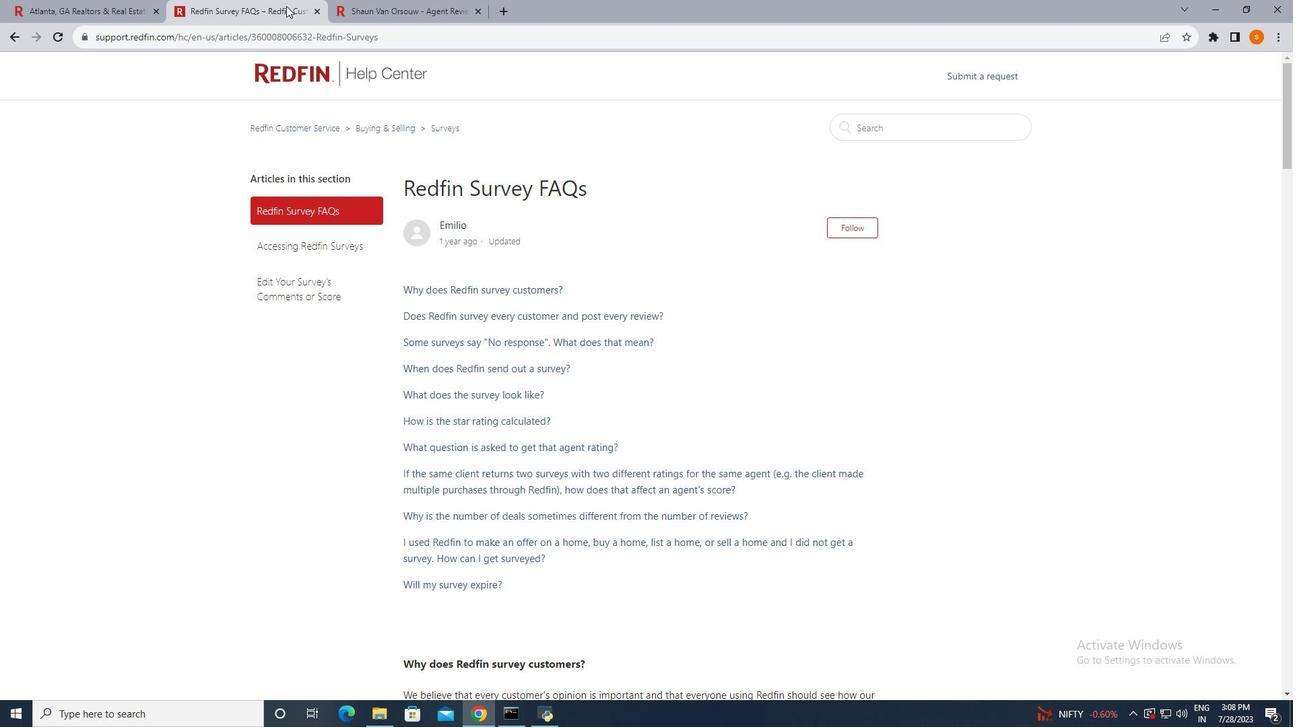 
Action: Mouse moved to (365, 3)
Screenshot: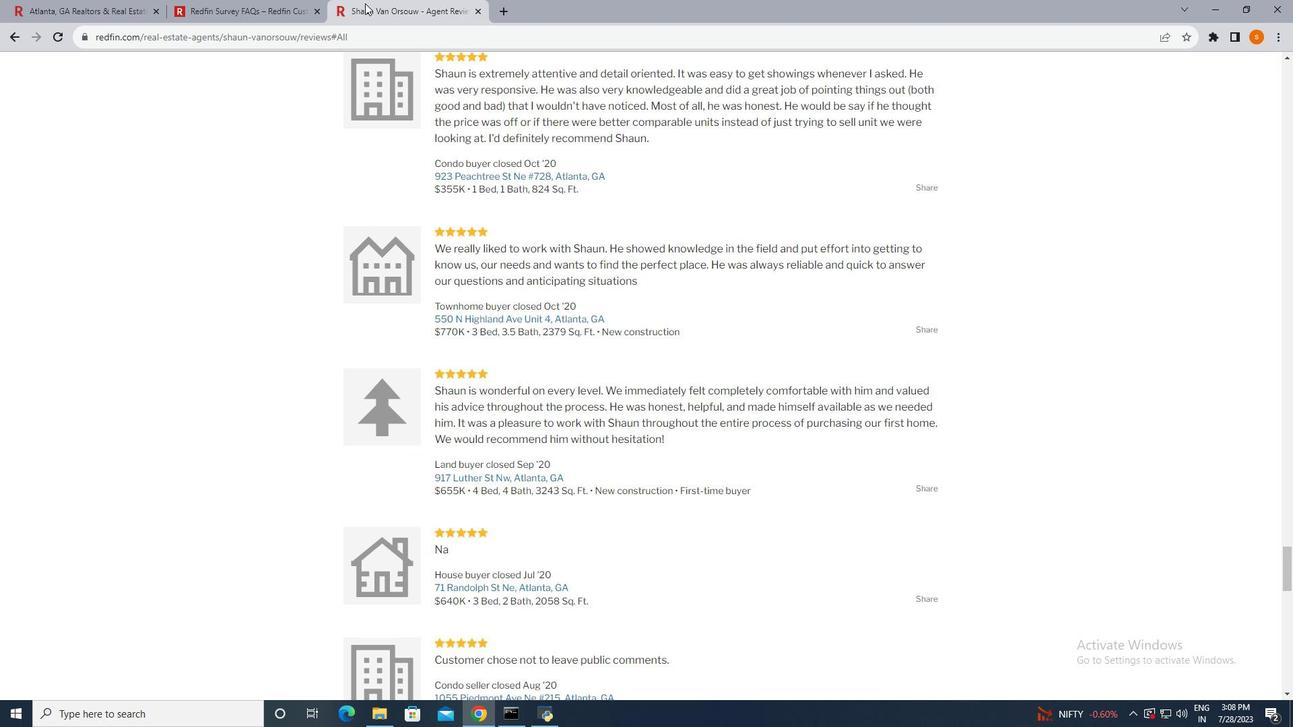 
Action: Mouse pressed left at (365, 3)
Screenshot: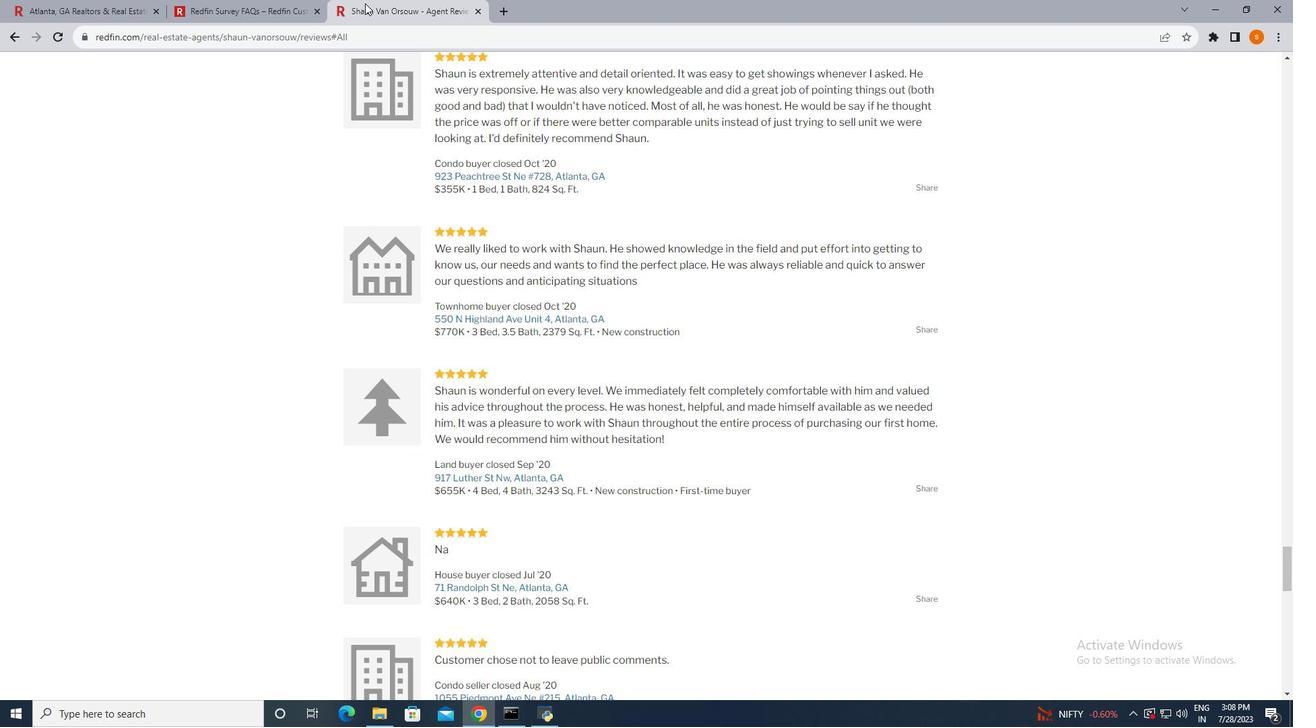 
Action: Mouse moved to (129, 0)
Screenshot: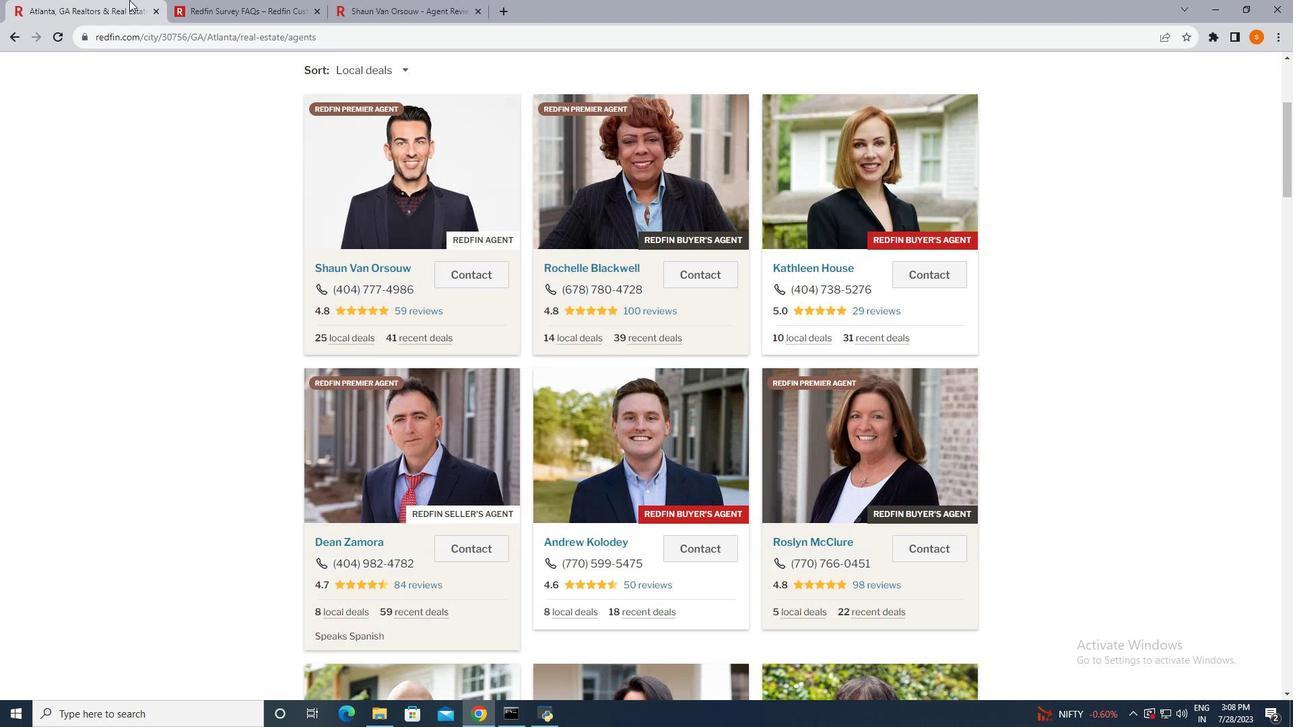 
Action: Mouse pressed left at (129, 0)
Screenshot: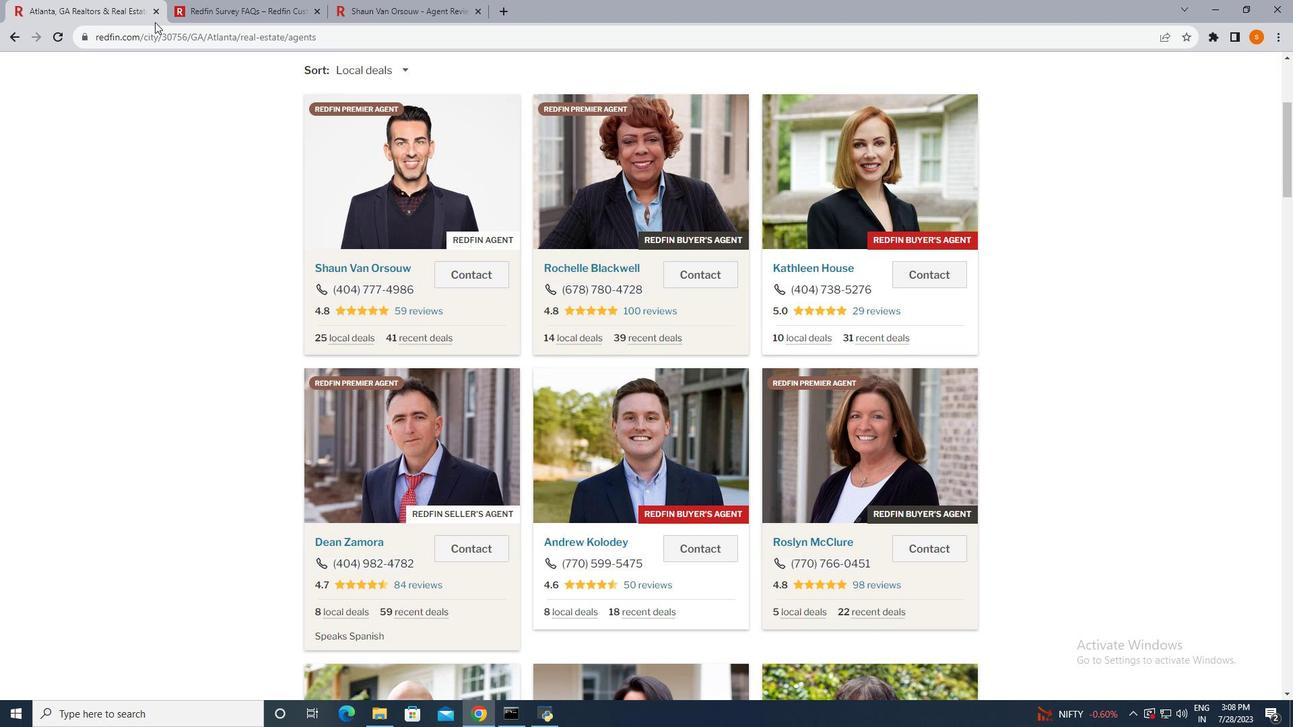 
Action: Mouse moved to (611, 270)
Screenshot: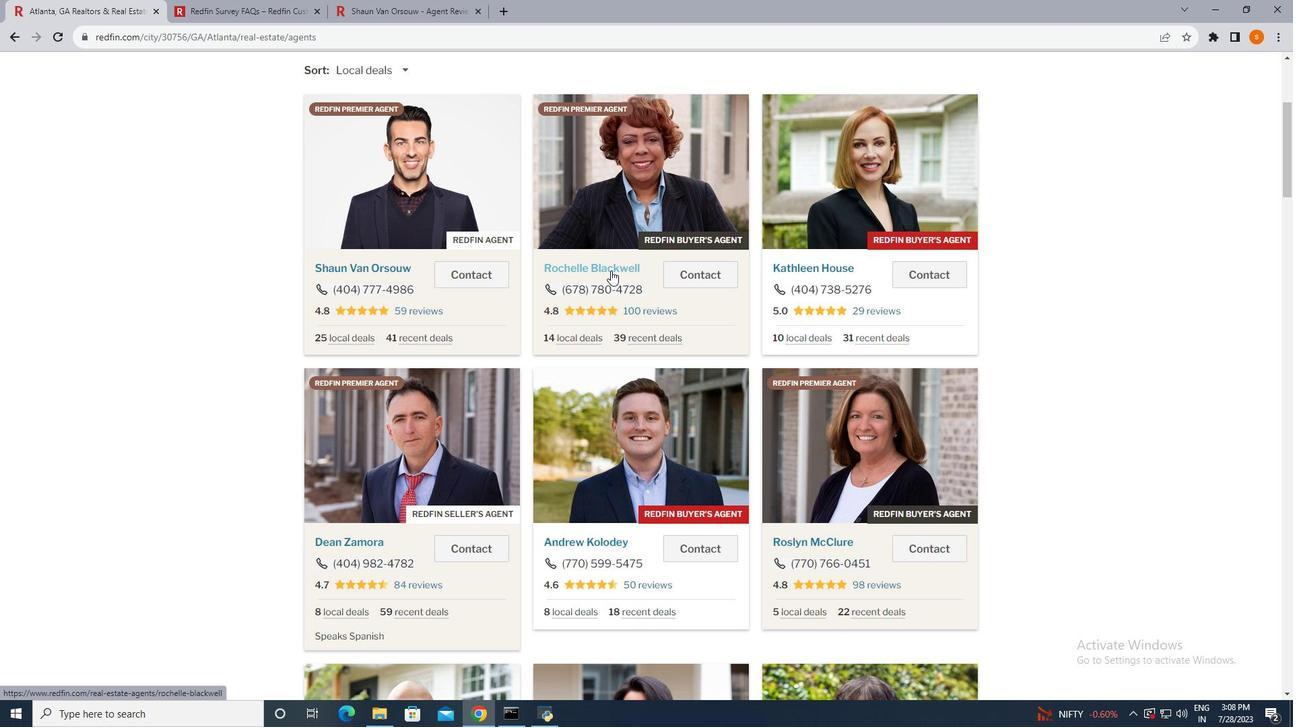 
Action: Mouse pressed left at (611, 270)
Screenshot: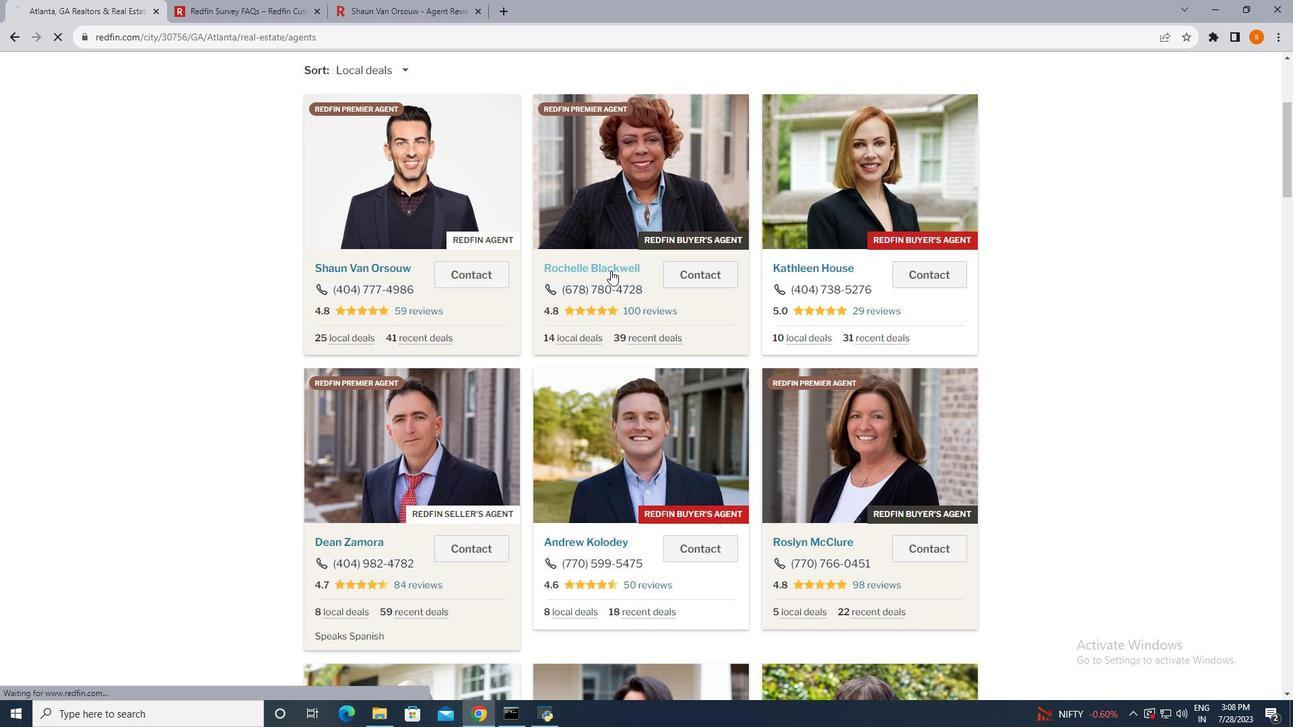 
Action: Mouse moved to (534, 466)
Screenshot: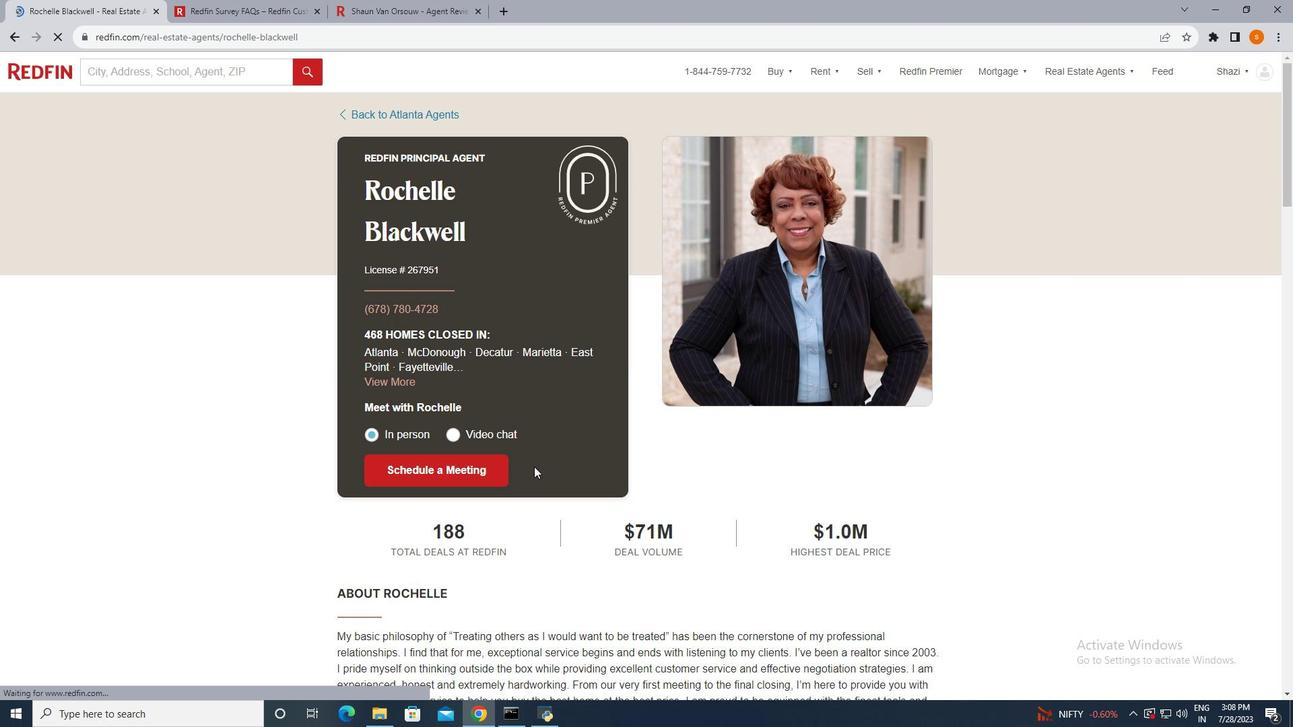 
Action: Mouse scrolled (534, 466) with delta (0, 0)
Screenshot: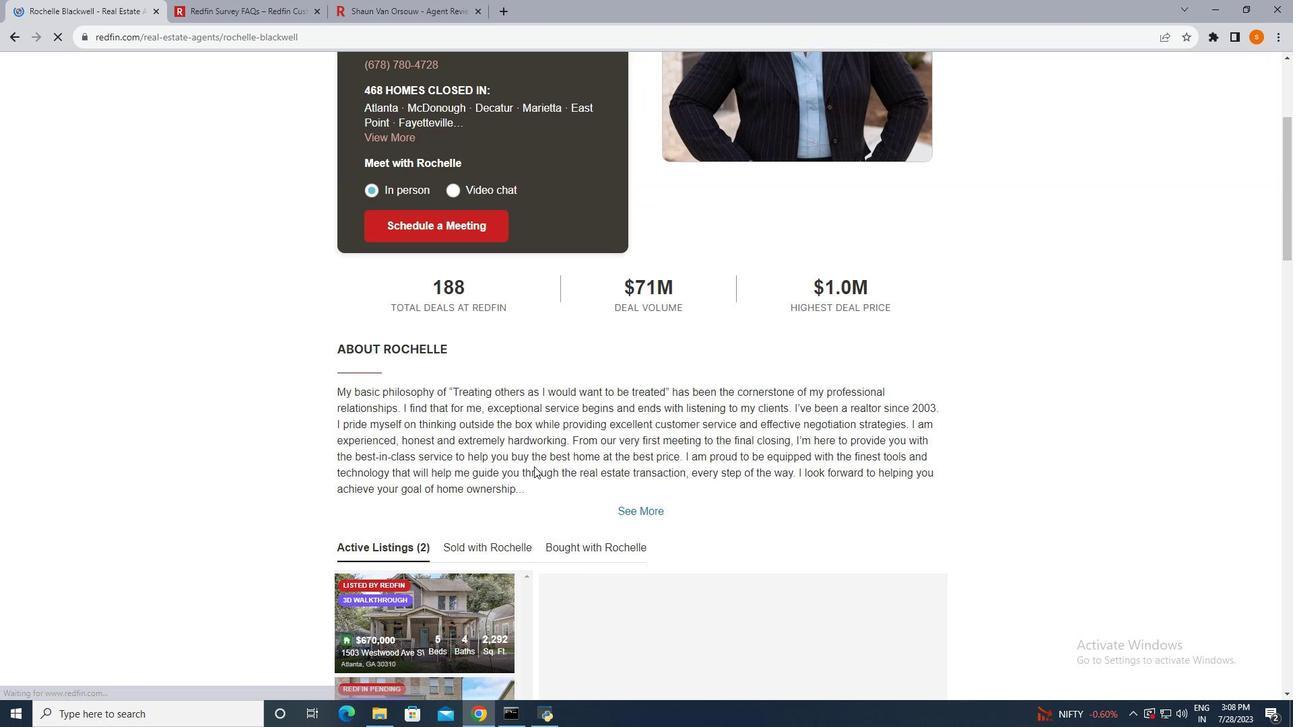 
Action: Mouse scrolled (534, 466) with delta (0, 0)
Screenshot: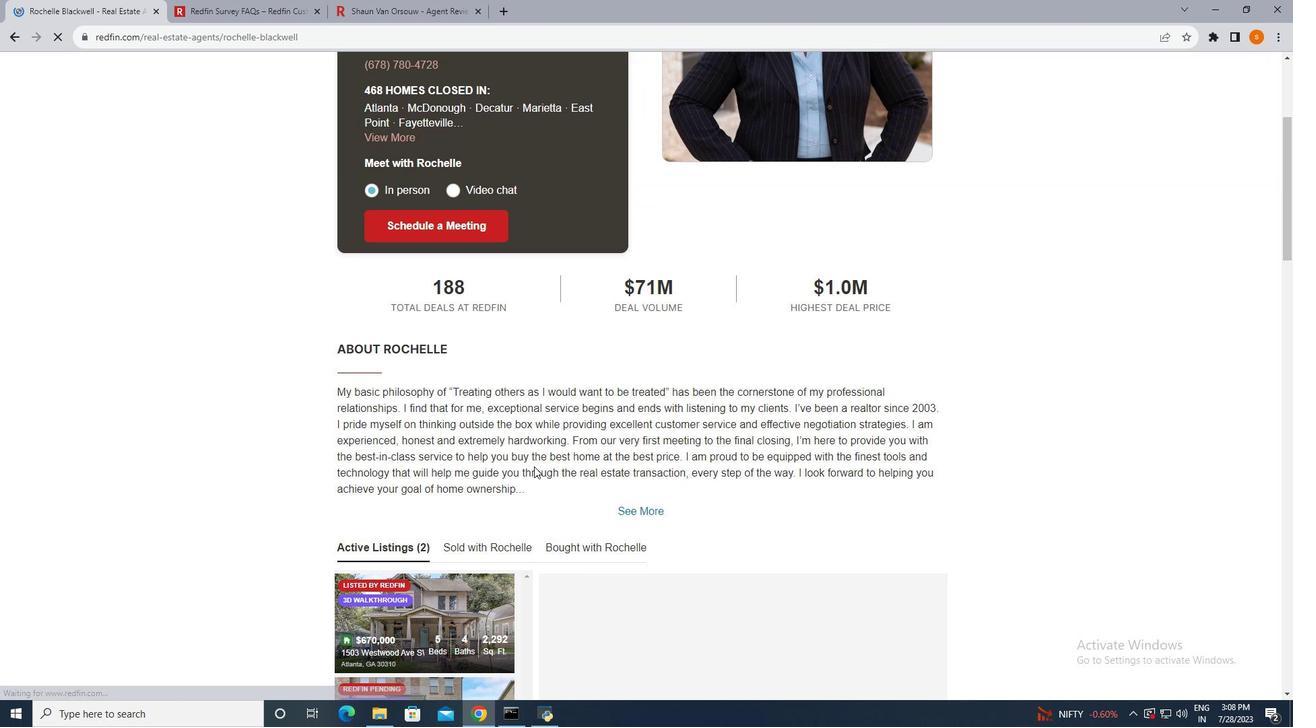 
Action: Mouse scrolled (534, 466) with delta (0, 0)
Screenshot: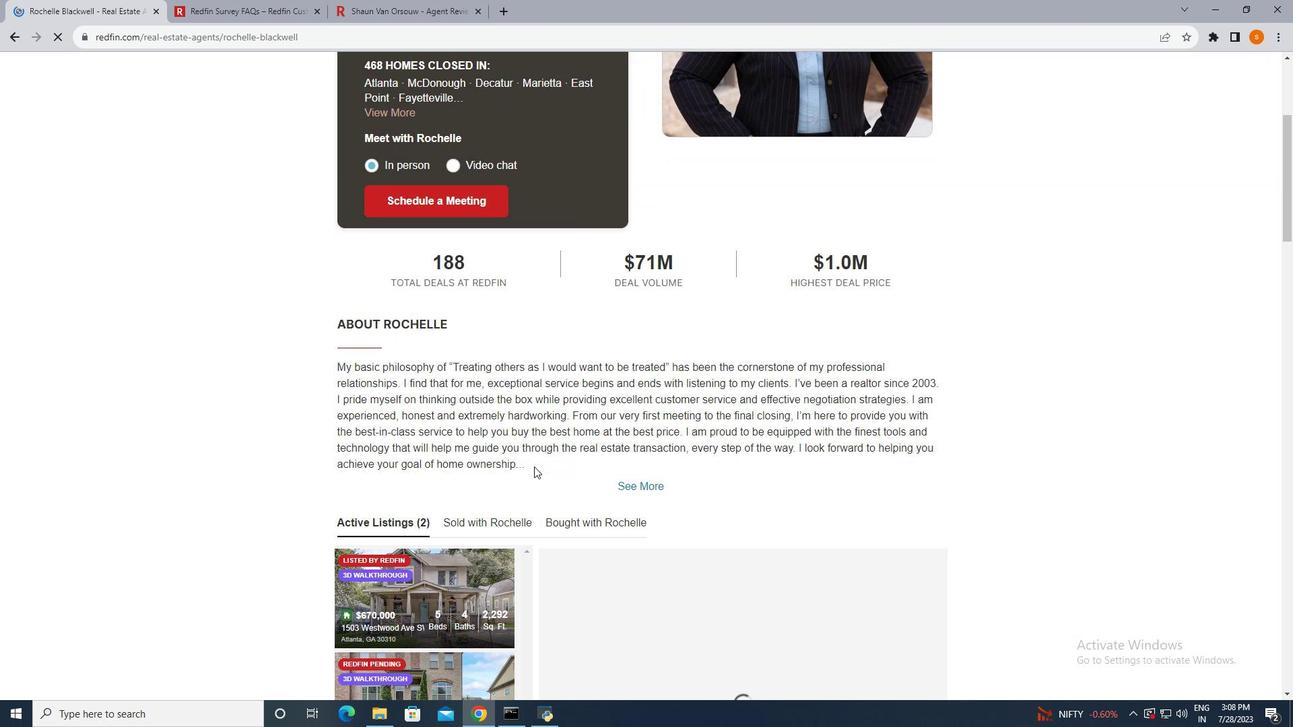 
Action: Mouse scrolled (534, 466) with delta (0, 0)
Screenshot: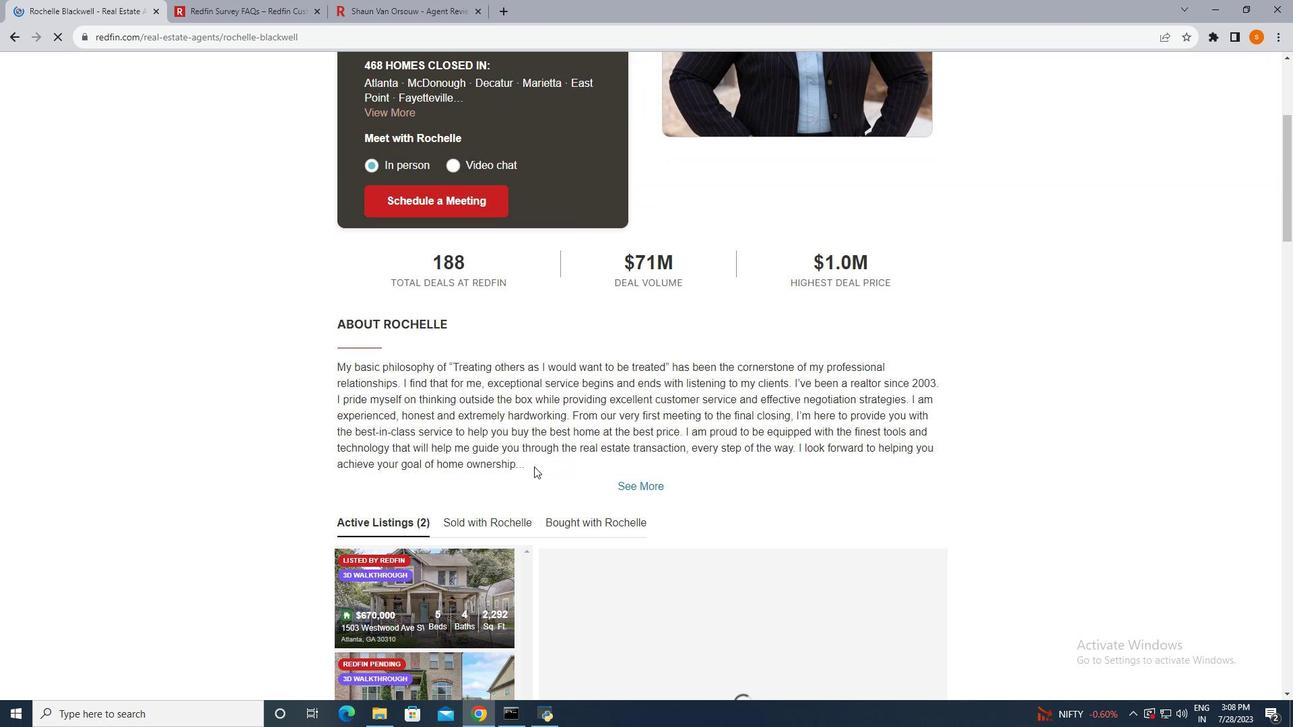 
Action: Mouse scrolled (534, 466) with delta (0, 0)
Screenshot: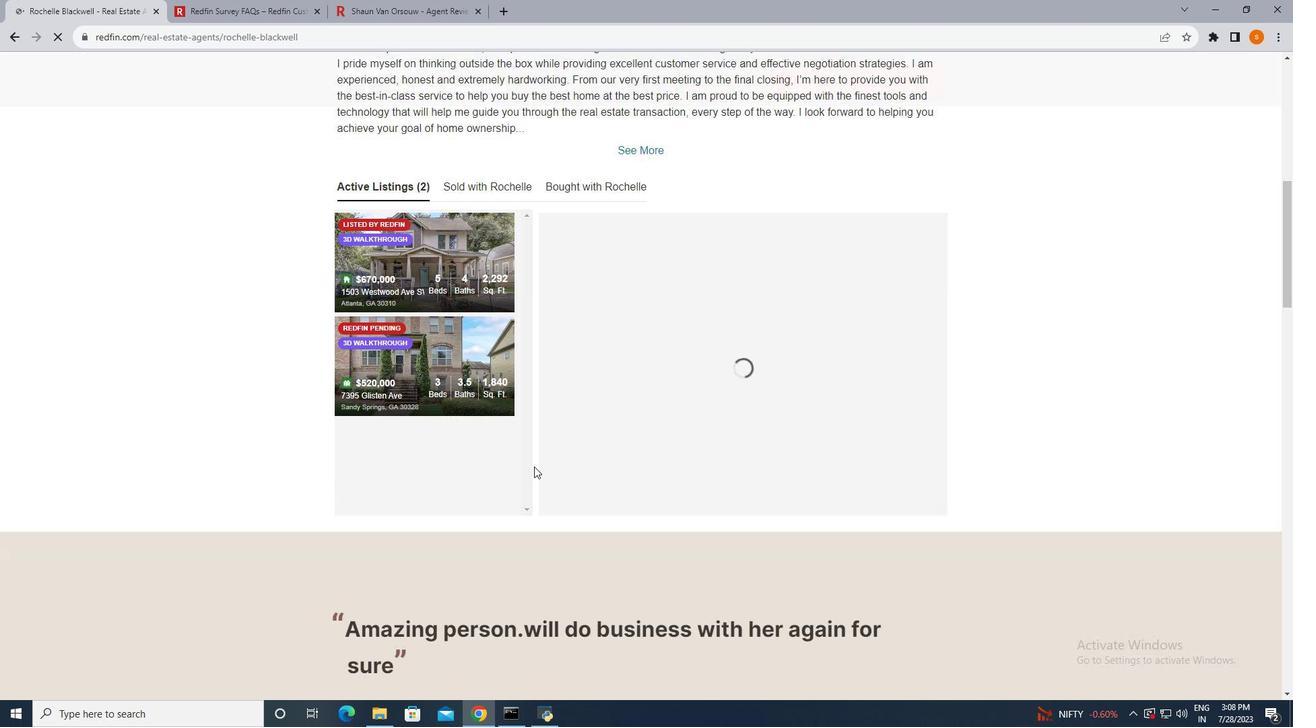 
Action: Mouse scrolled (534, 466) with delta (0, 0)
Screenshot: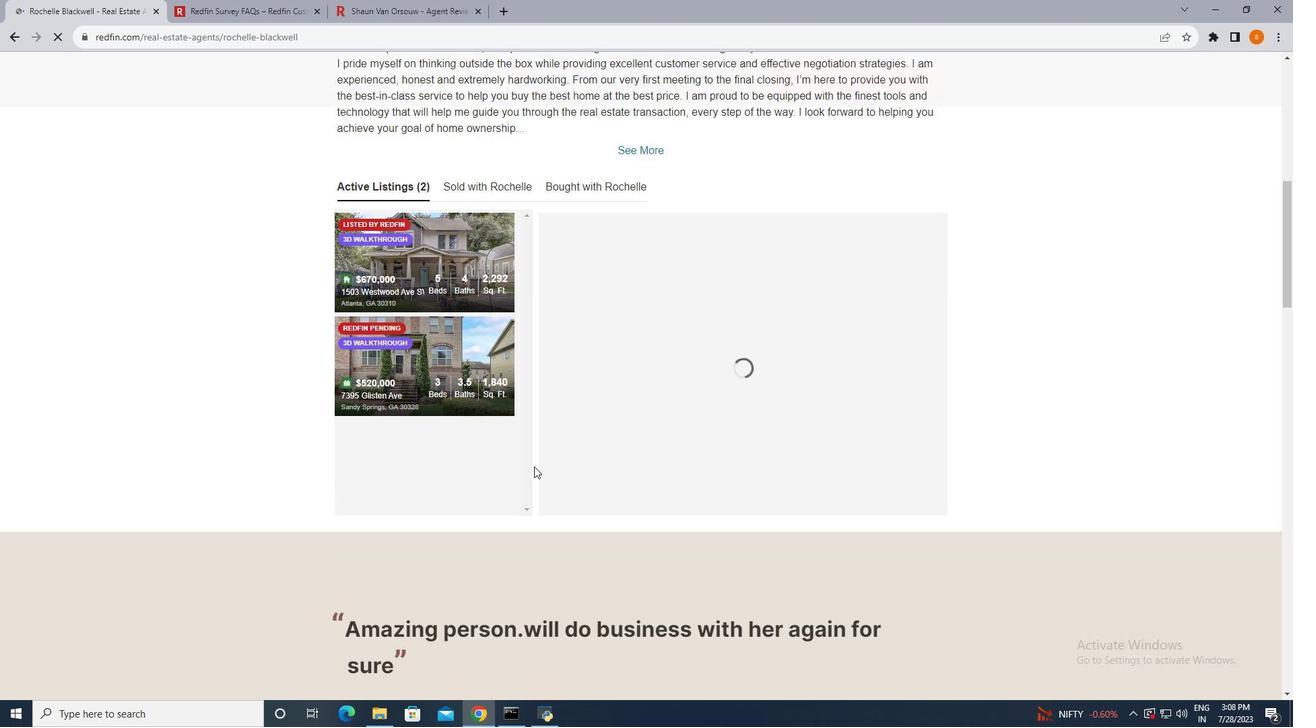 
Action: Mouse scrolled (534, 466) with delta (0, 0)
Screenshot: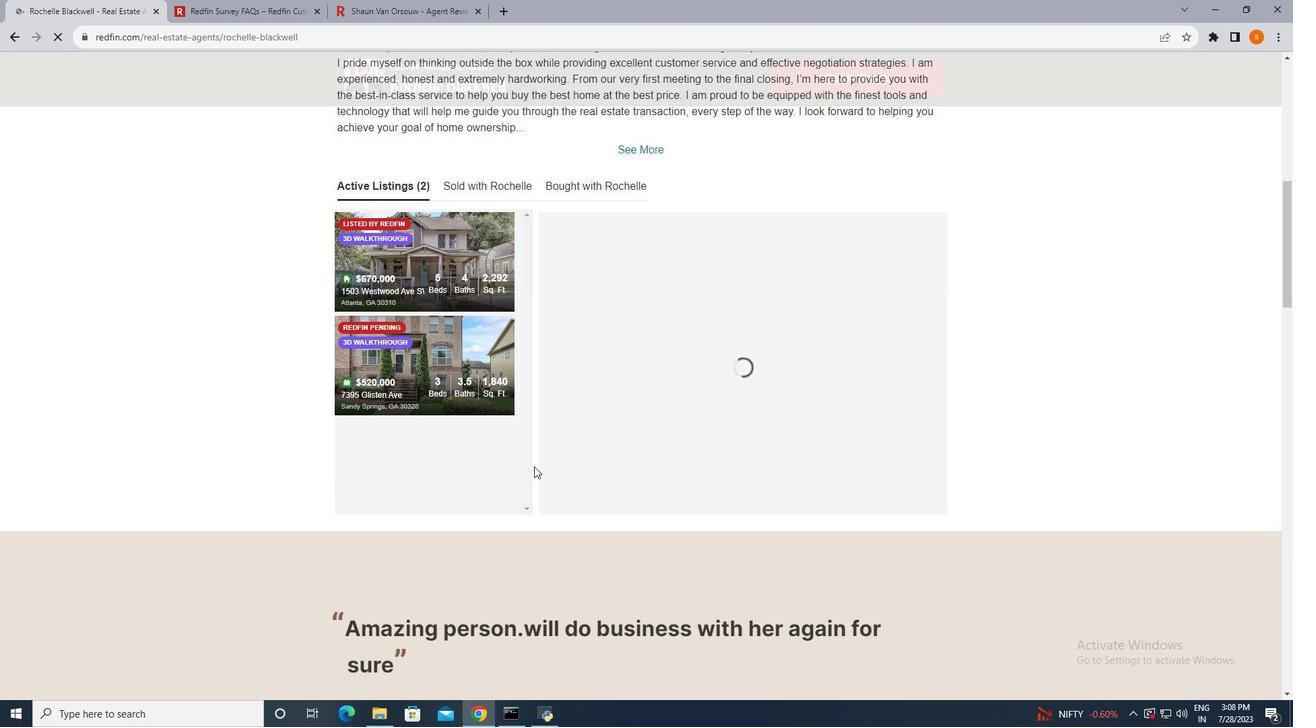 
Action: Mouse scrolled (534, 466) with delta (0, 0)
Screenshot: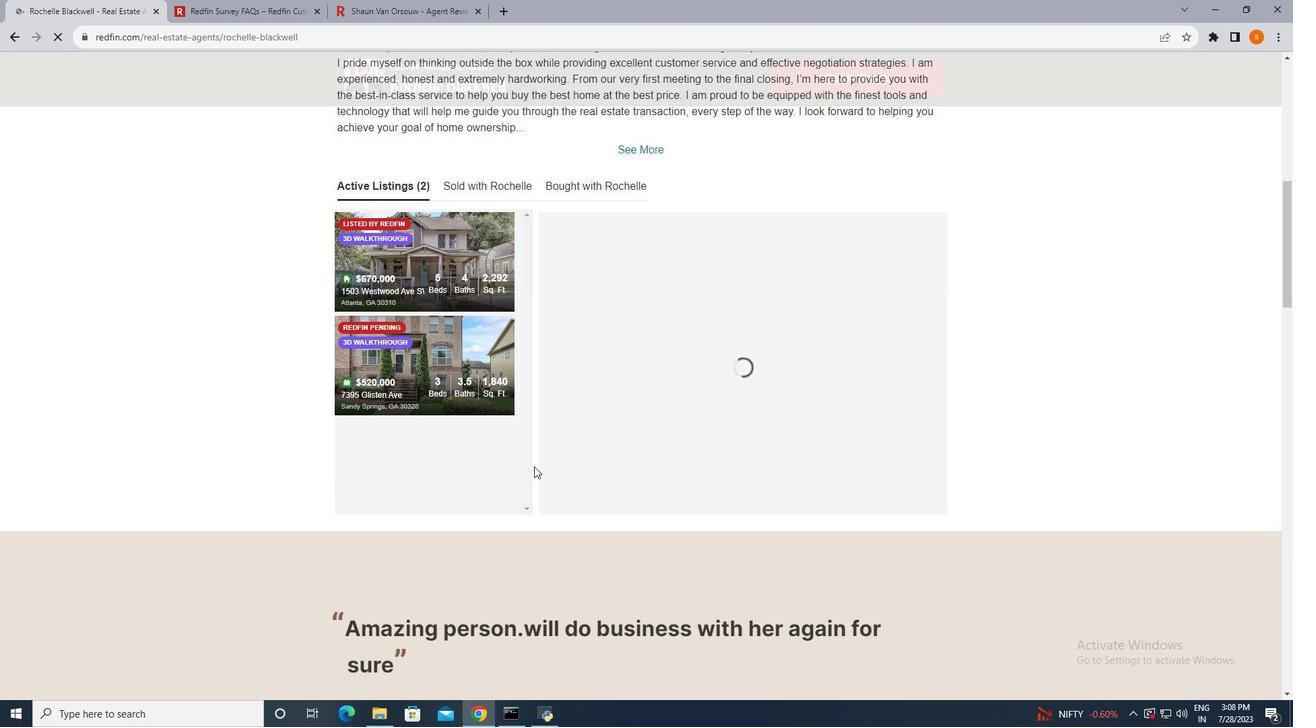 
Action: Mouse scrolled (534, 466) with delta (0, 0)
Screenshot: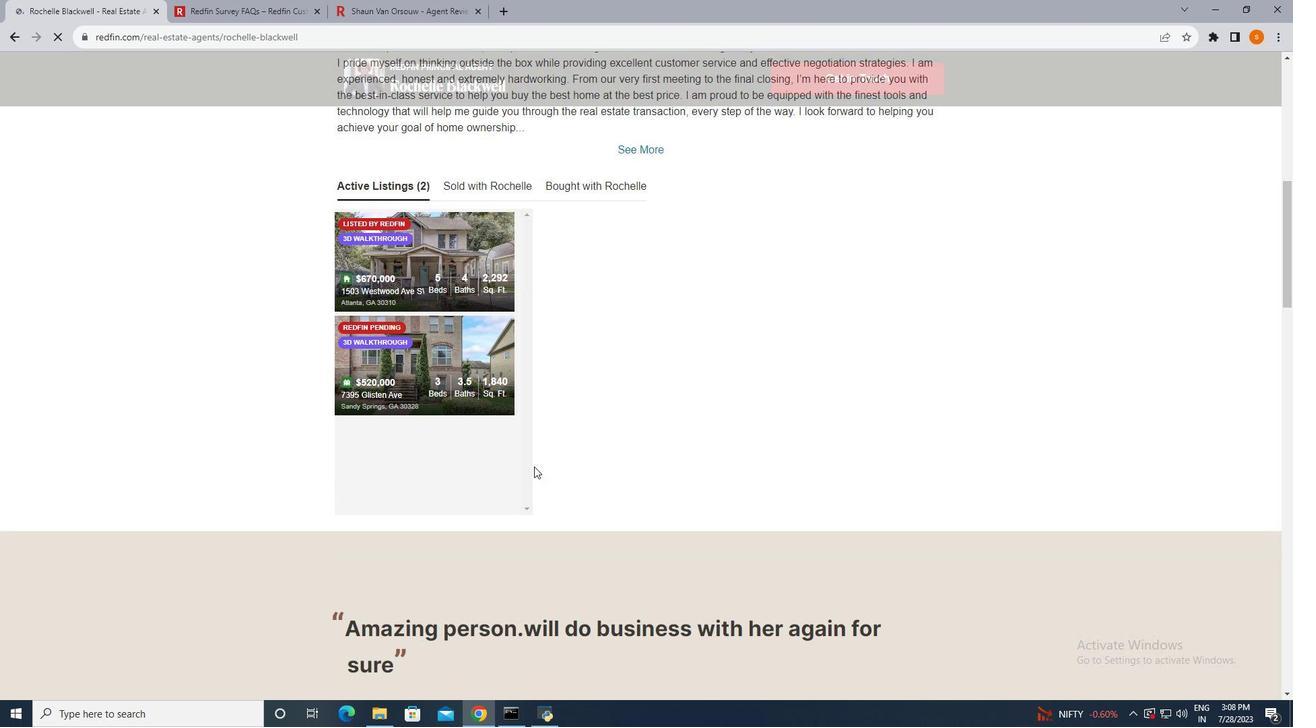 
Action: Mouse scrolled (534, 467) with delta (0, 0)
Screenshot: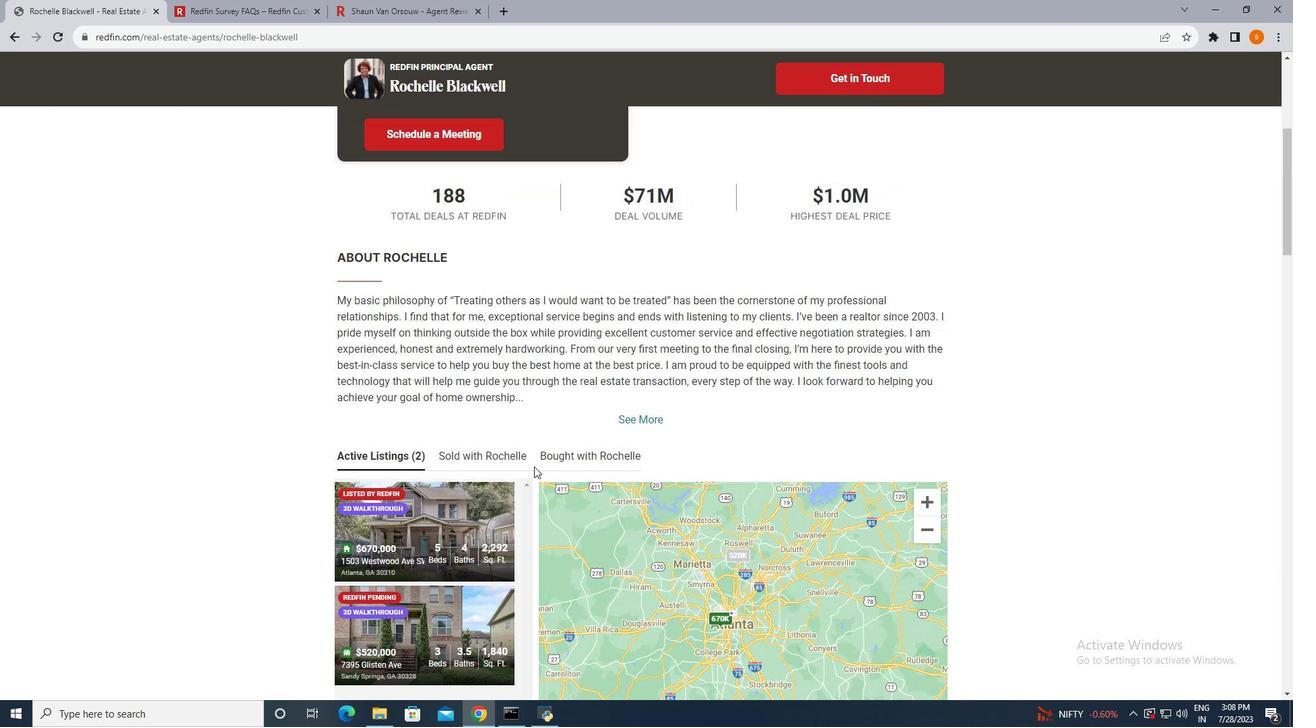 
Action: Mouse scrolled (534, 467) with delta (0, 0)
Screenshot: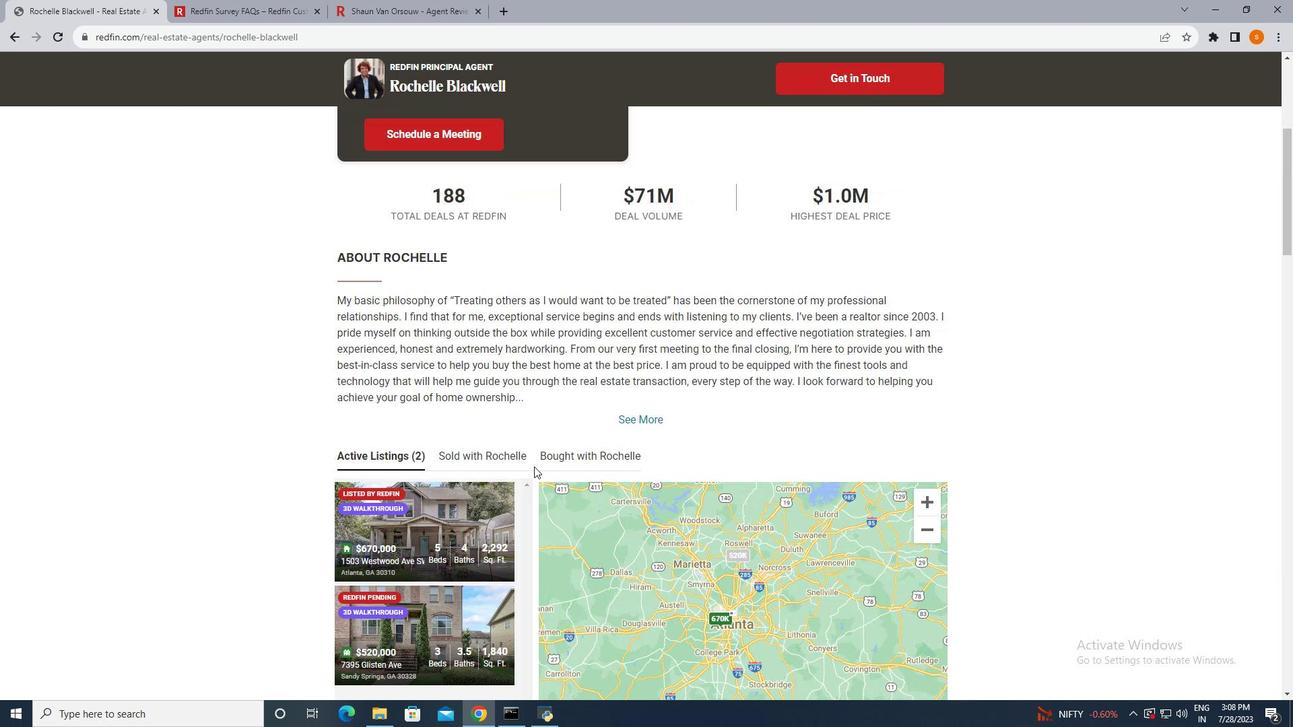 
Action: Mouse scrolled (534, 467) with delta (0, 0)
Screenshot: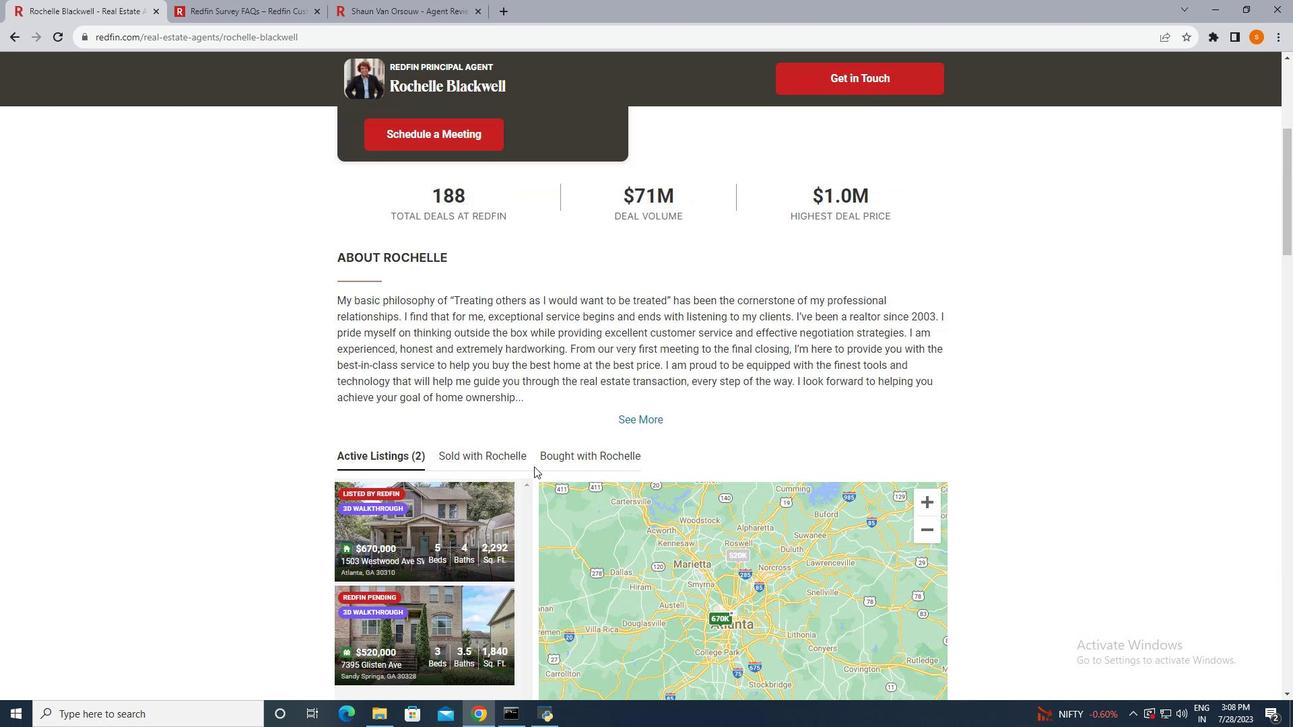 
Action: Mouse scrolled (534, 467) with delta (0, 0)
Screenshot: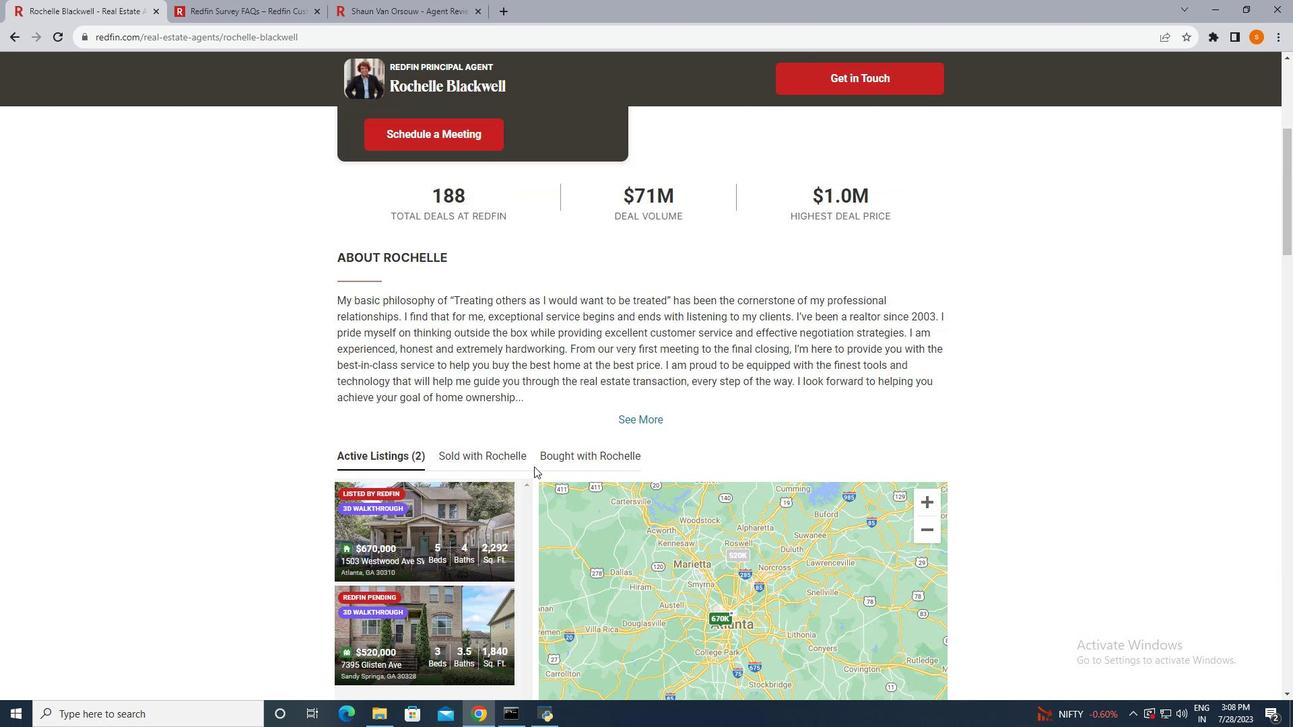
Action: Mouse scrolled (534, 467) with delta (0, 0)
Screenshot: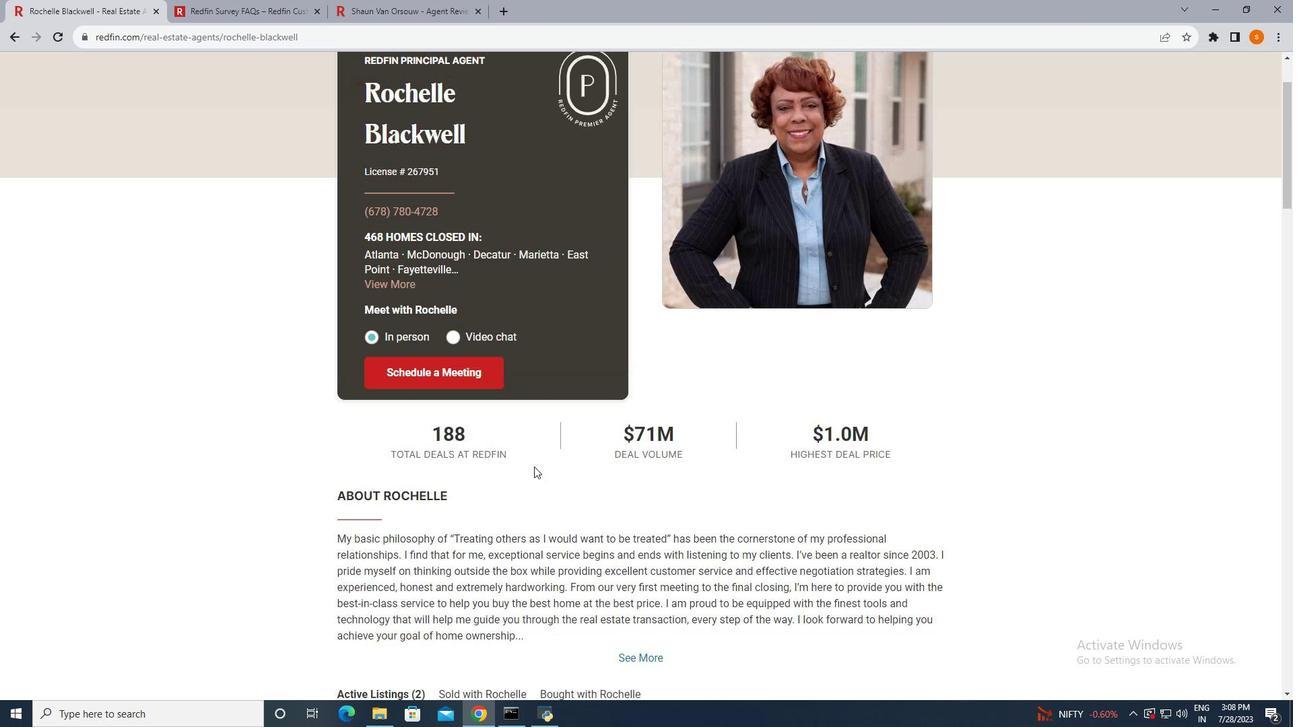 
Action: Mouse scrolled (534, 467) with delta (0, 0)
Screenshot: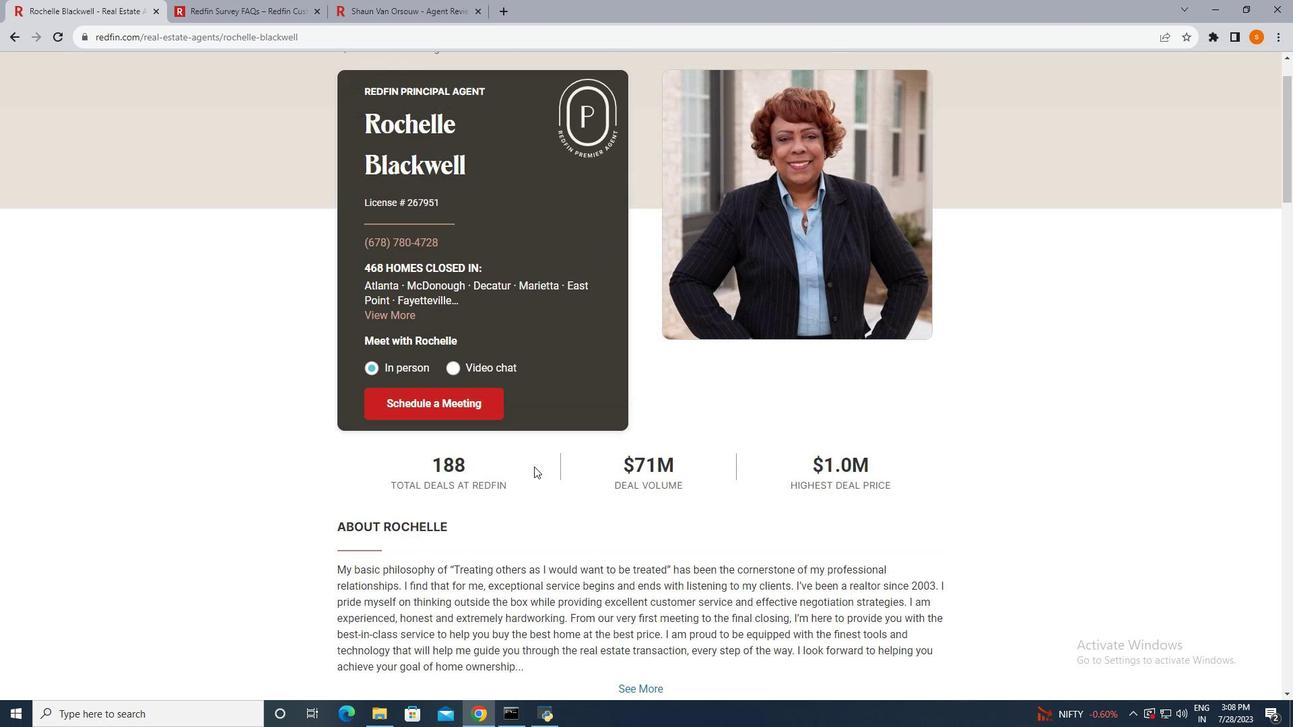 
Action: Mouse scrolled (534, 467) with delta (0, 0)
Screenshot: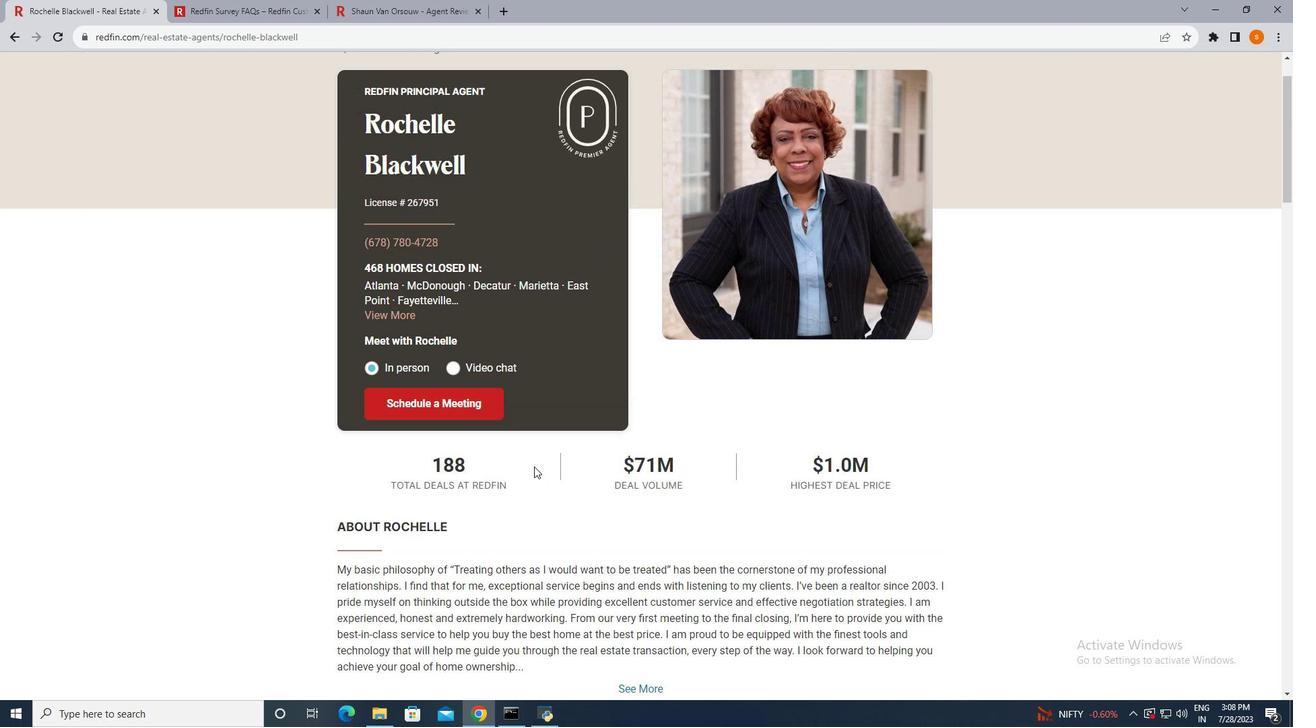 
Action: Mouse scrolled (534, 467) with delta (0, 0)
Screenshot: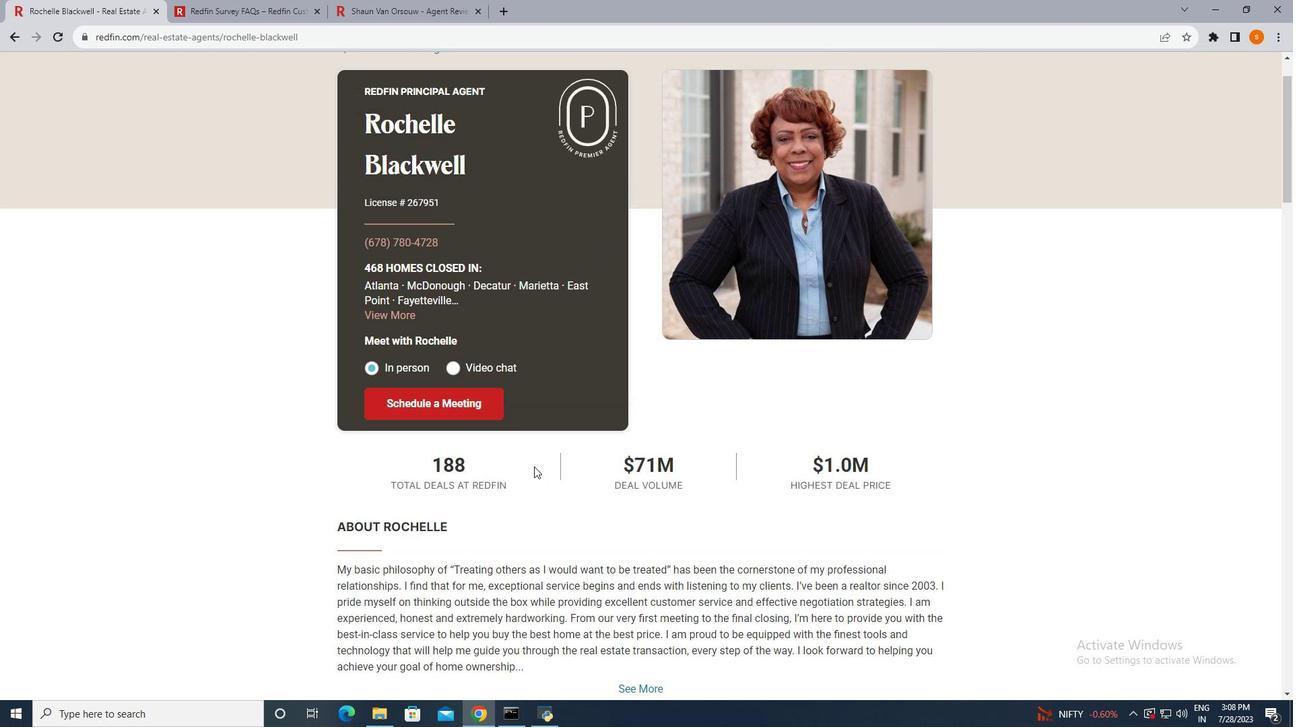 
Action: Mouse scrolled (534, 466) with delta (0, 0)
Screenshot: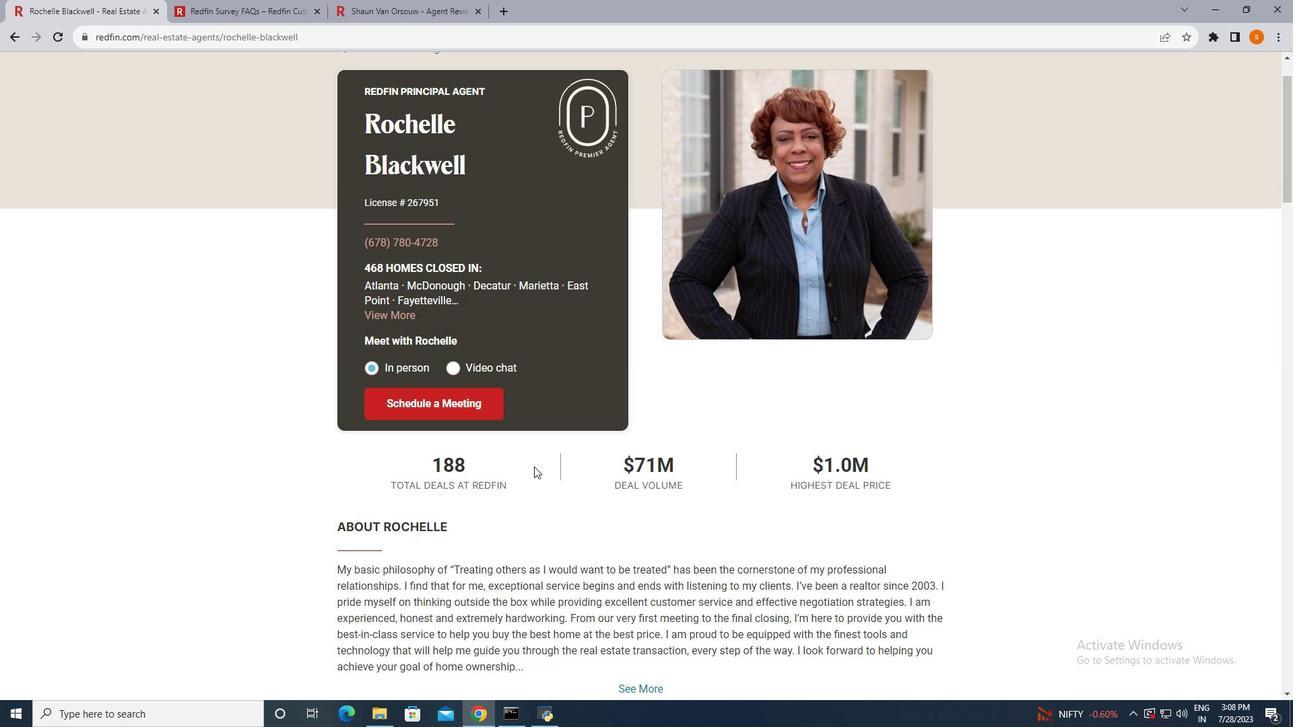 
Action: Mouse scrolled (534, 466) with delta (0, 0)
Screenshot: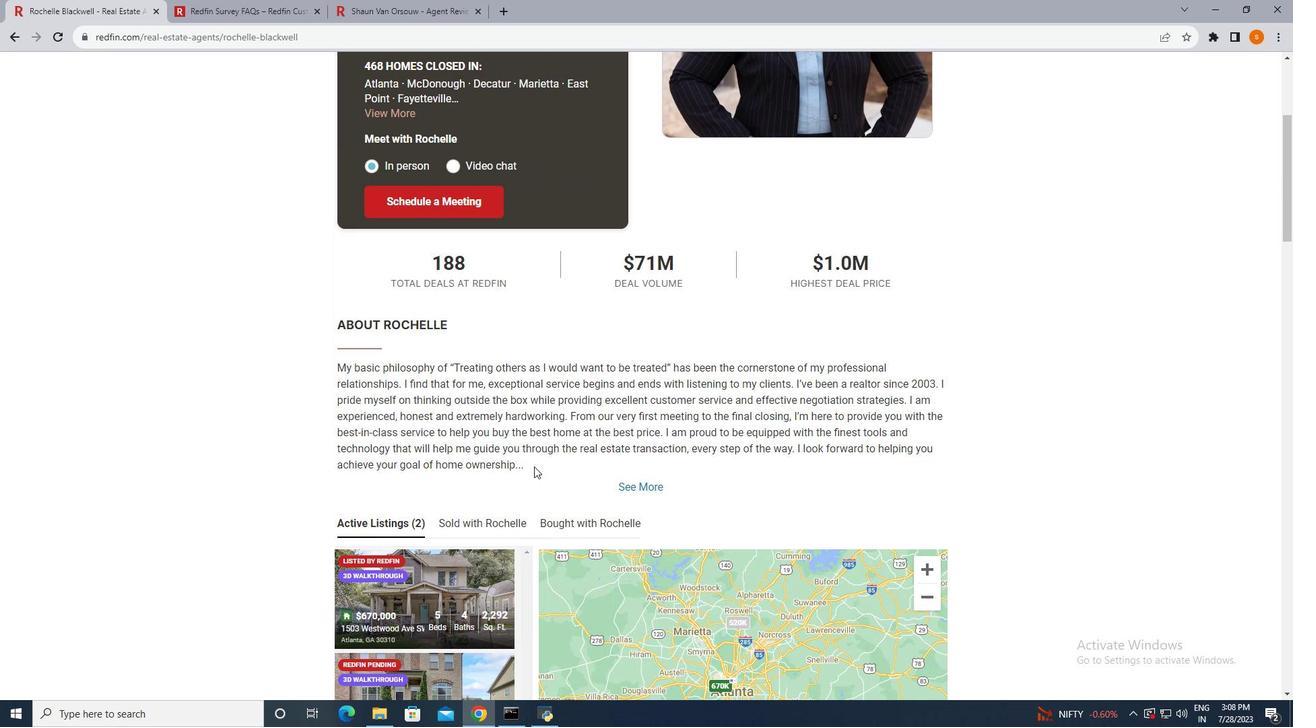 
Action: Mouse scrolled (534, 466) with delta (0, 0)
Screenshot: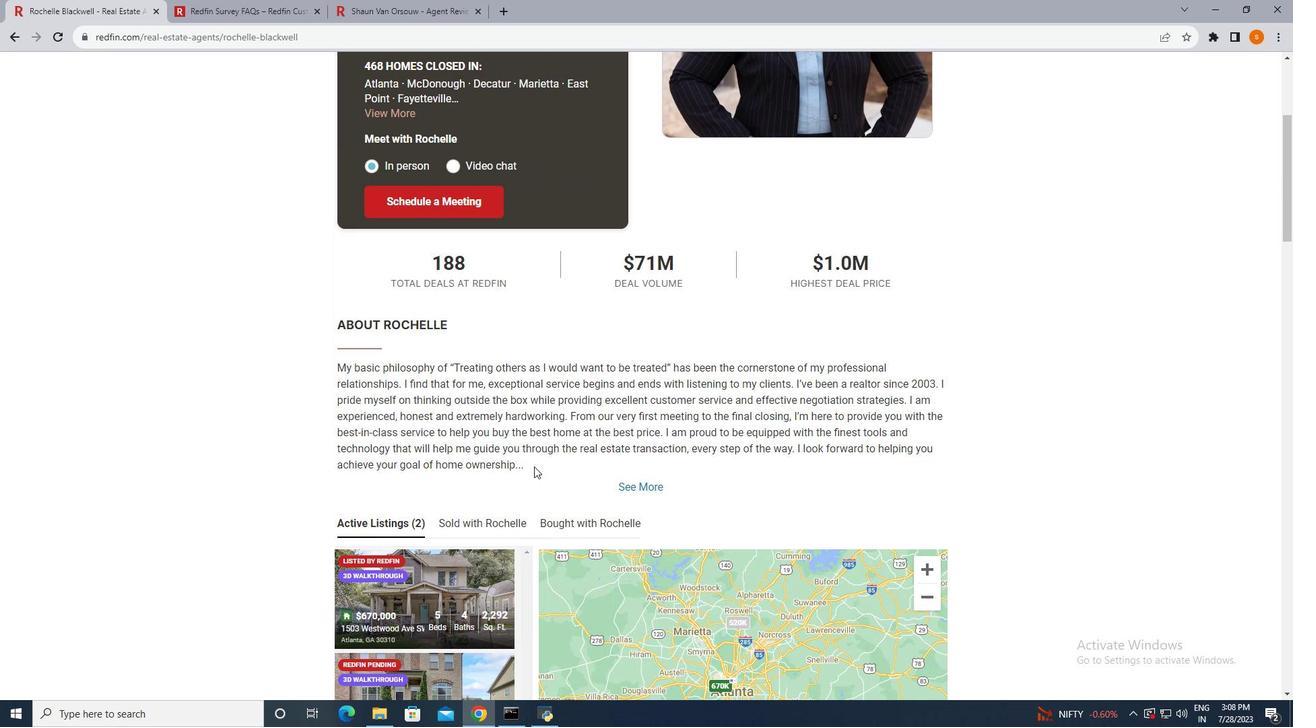 
Action: Mouse moved to (655, 477)
